 Task: Find a one-way flight from Killeen to Rock Springs on Saturday, 5 August for 1 adult and 5 children in Business class with 1 checked bag, flying Delta, departing between 14:00 and 17:00.
Action: Mouse moved to (352, 119)
Screenshot: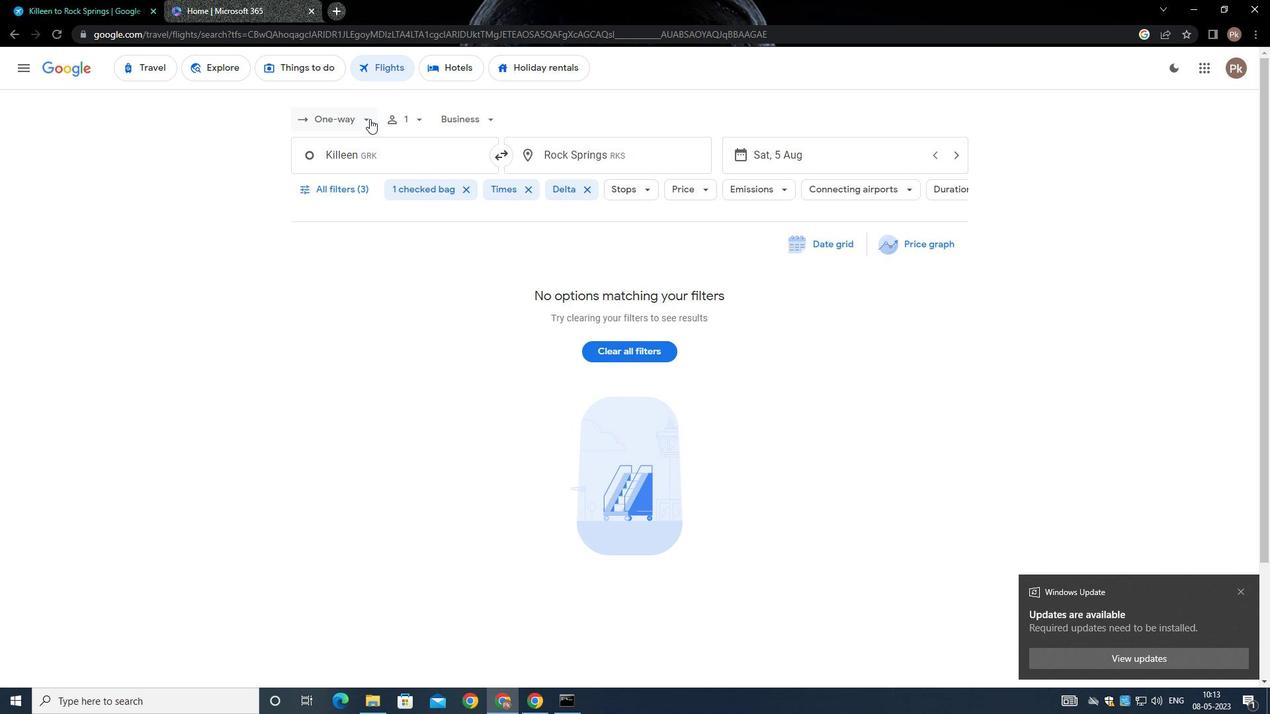 
Action: Mouse pressed left at (352, 119)
Screenshot: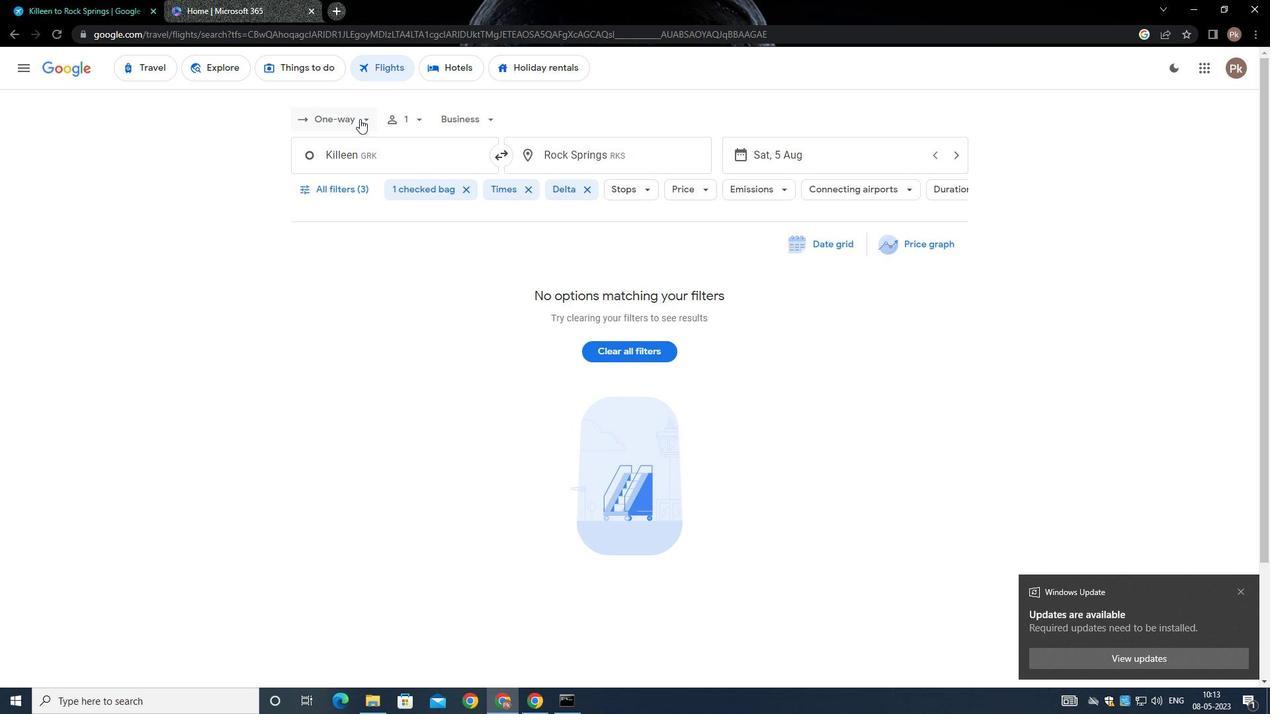 
Action: Mouse moved to (359, 173)
Screenshot: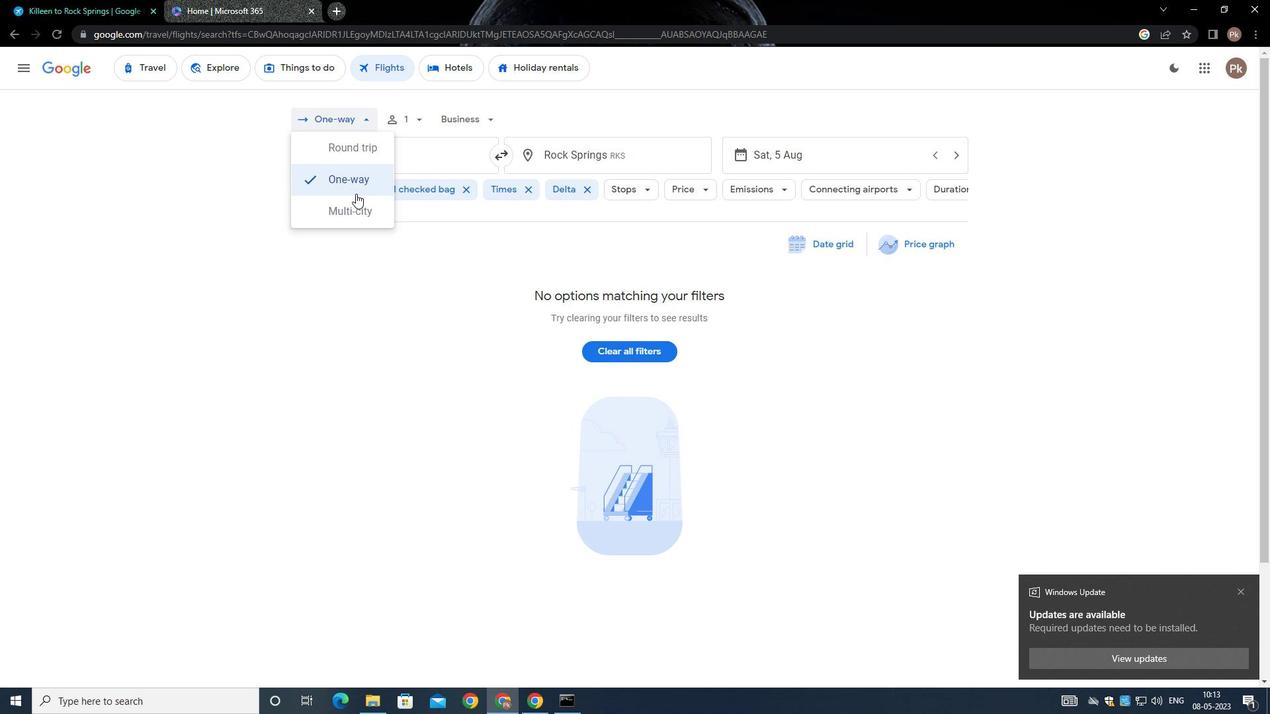 
Action: Mouse pressed left at (359, 173)
Screenshot: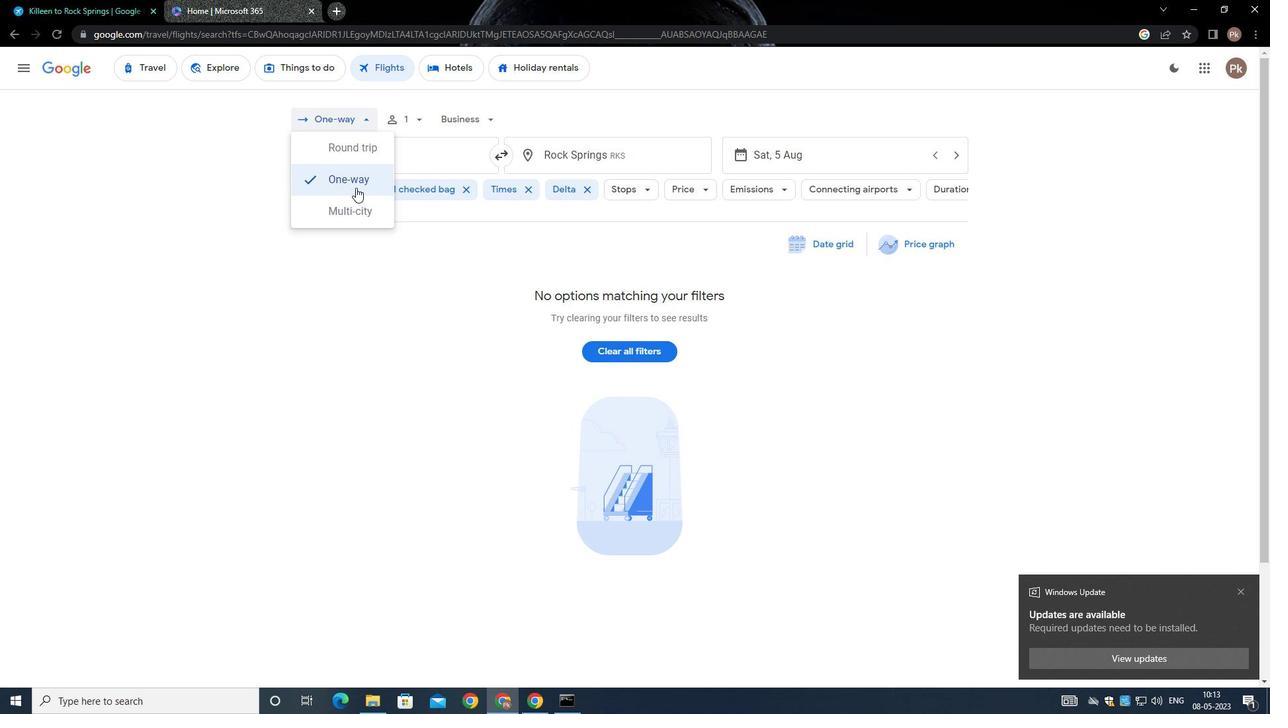 
Action: Mouse moved to (415, 117)
Screenshot: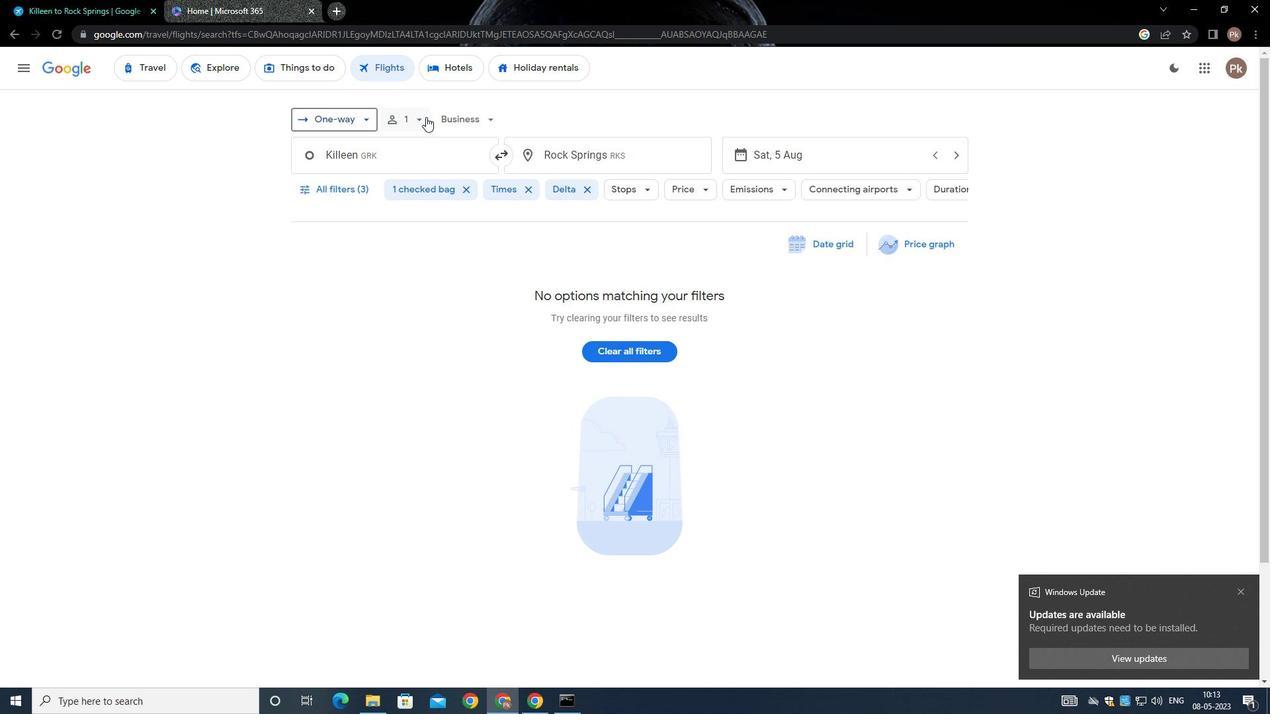 
Action: Mouse pressed left at (415, 117)
Screenshot: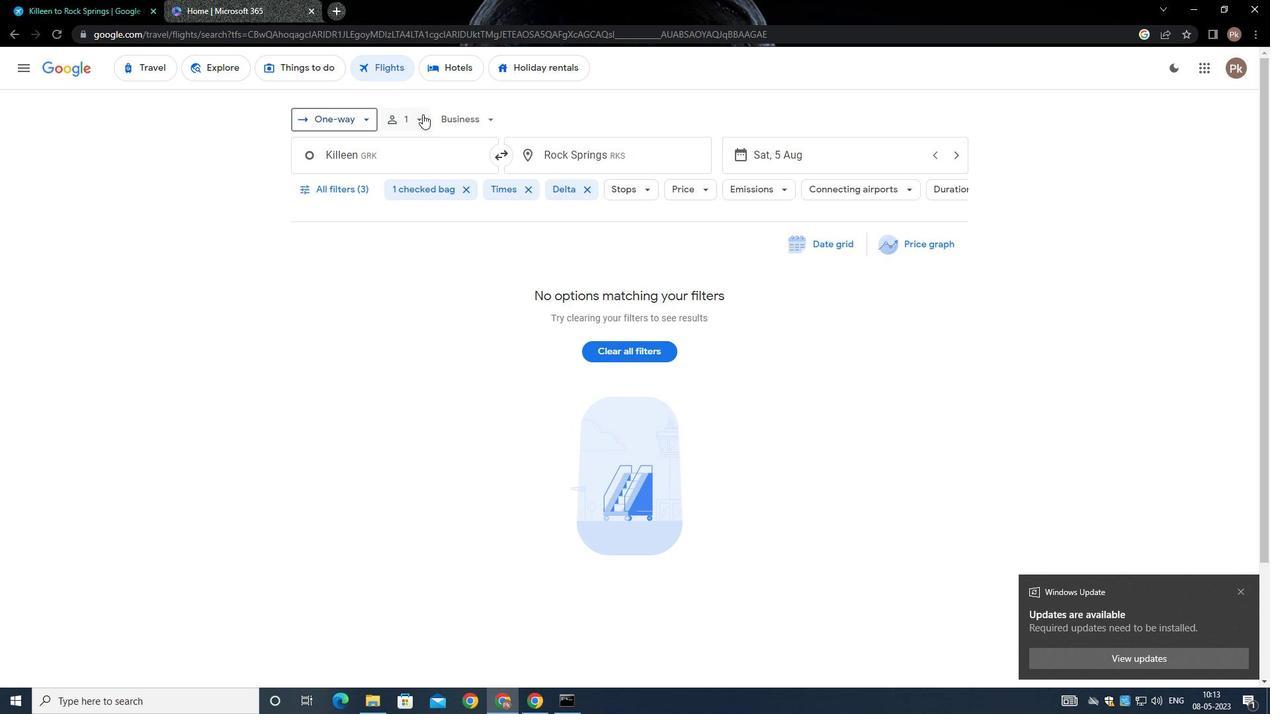 
Action: Mouse moved to (524, 188)
Screenshot: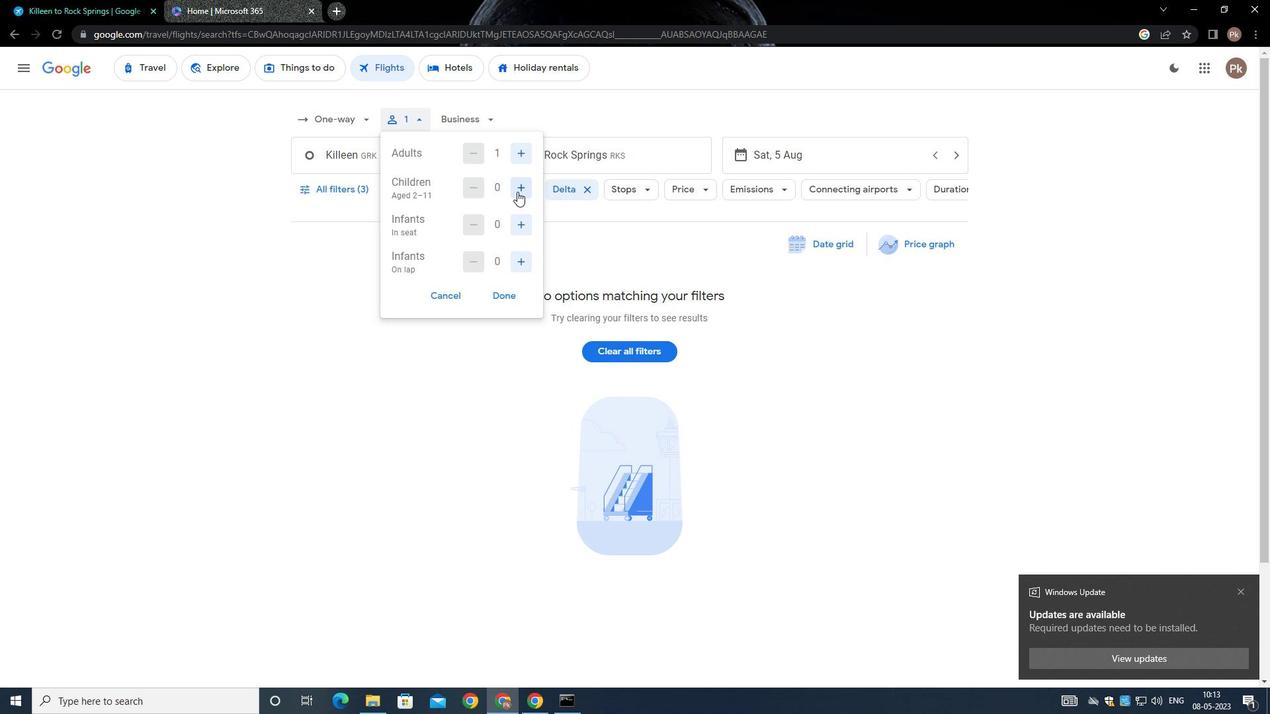 
Action: Mouse pressed left at (524, 188)
Screenshot: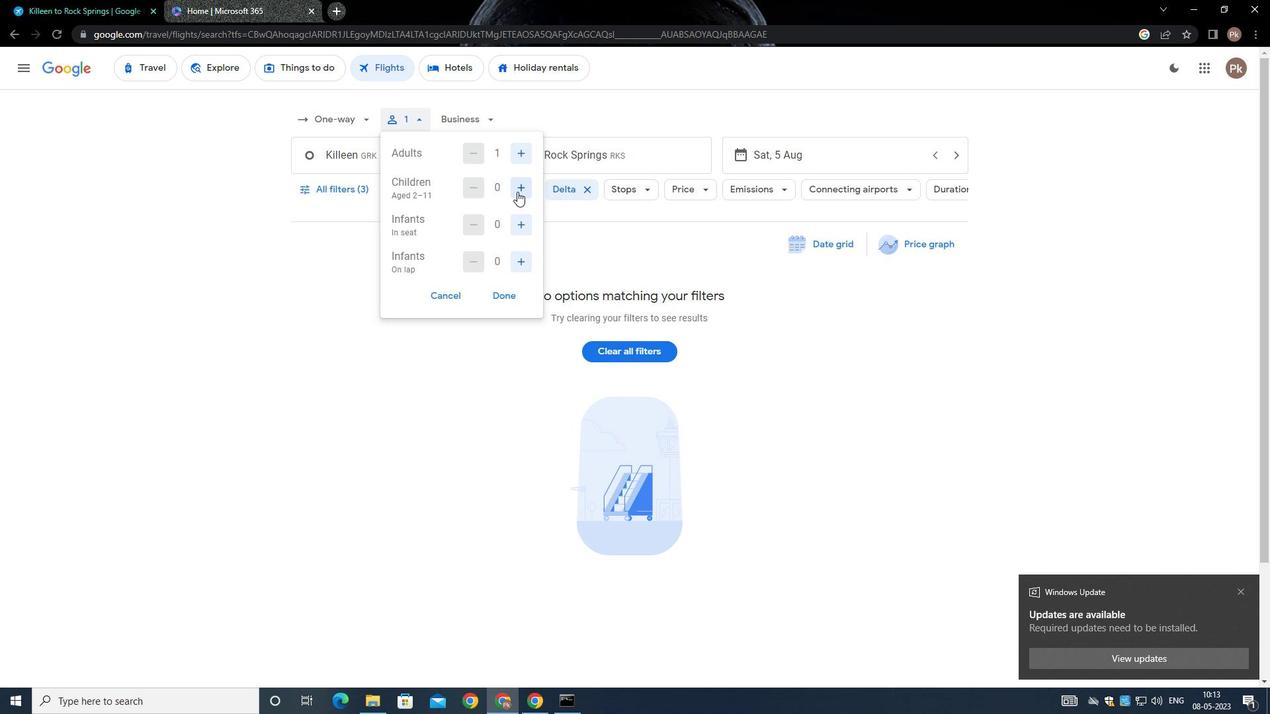 
Action: Mouse moved to (523, 187)
Screenshot: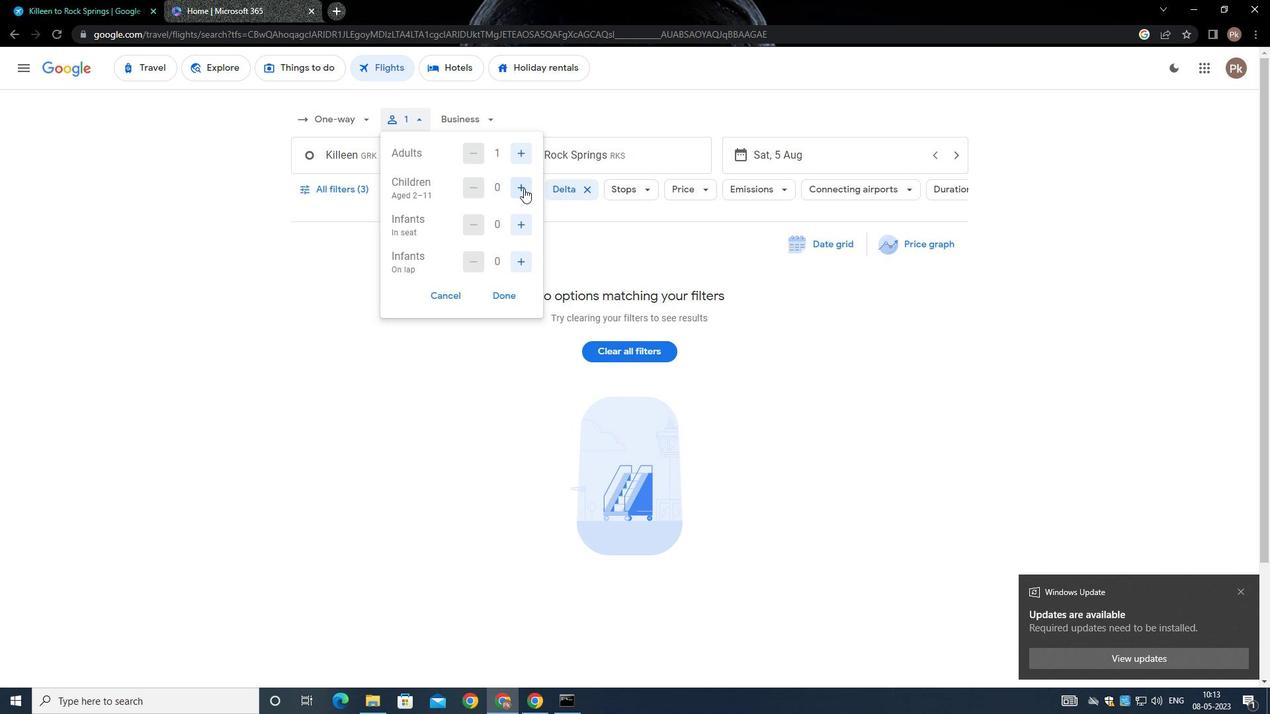
Action: Mouse pressed left at (523, 187)
Screenshot: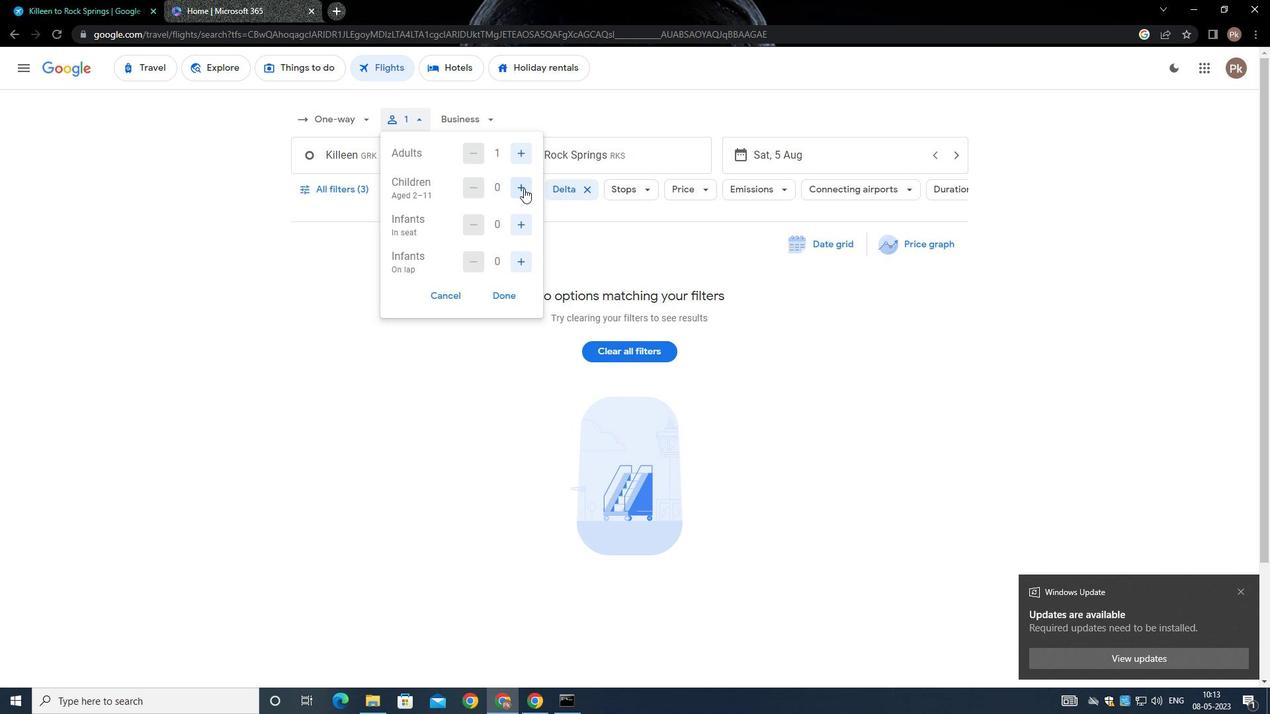 
Action: Mouse pressed left at (523, 187)
Screenshot: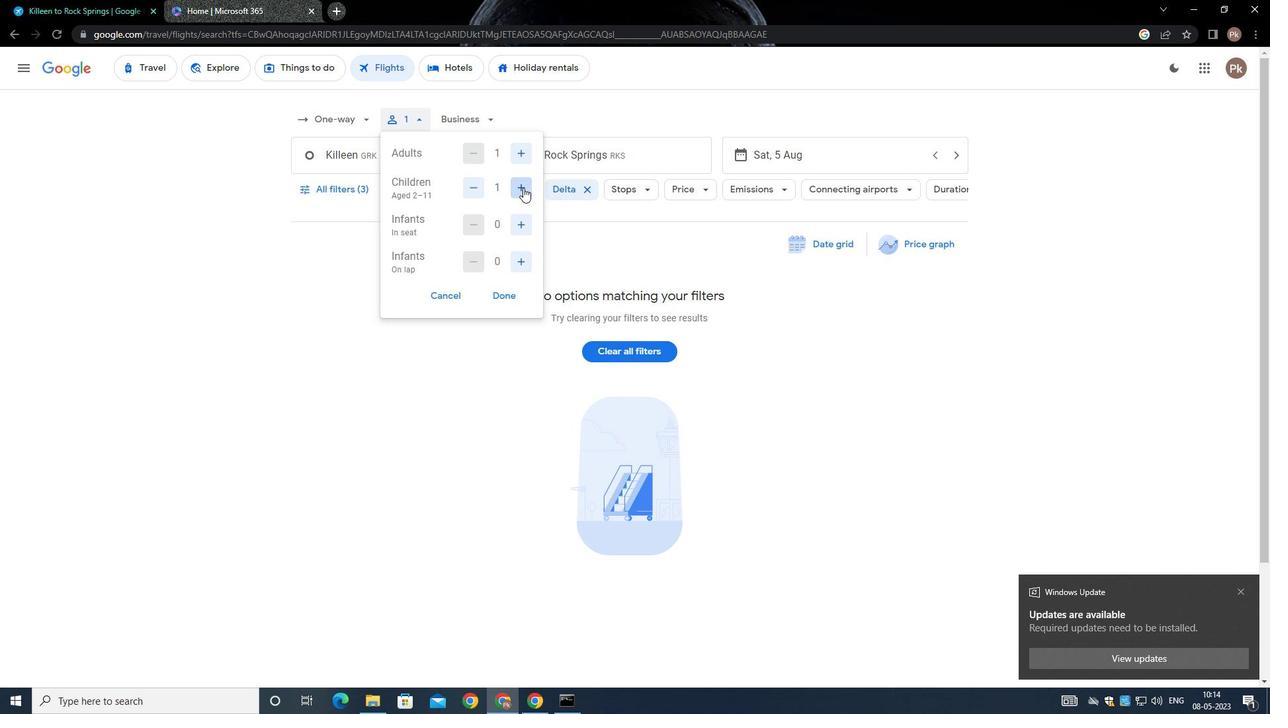 
Action: Mouse moved to (521, 185)
Screenshot: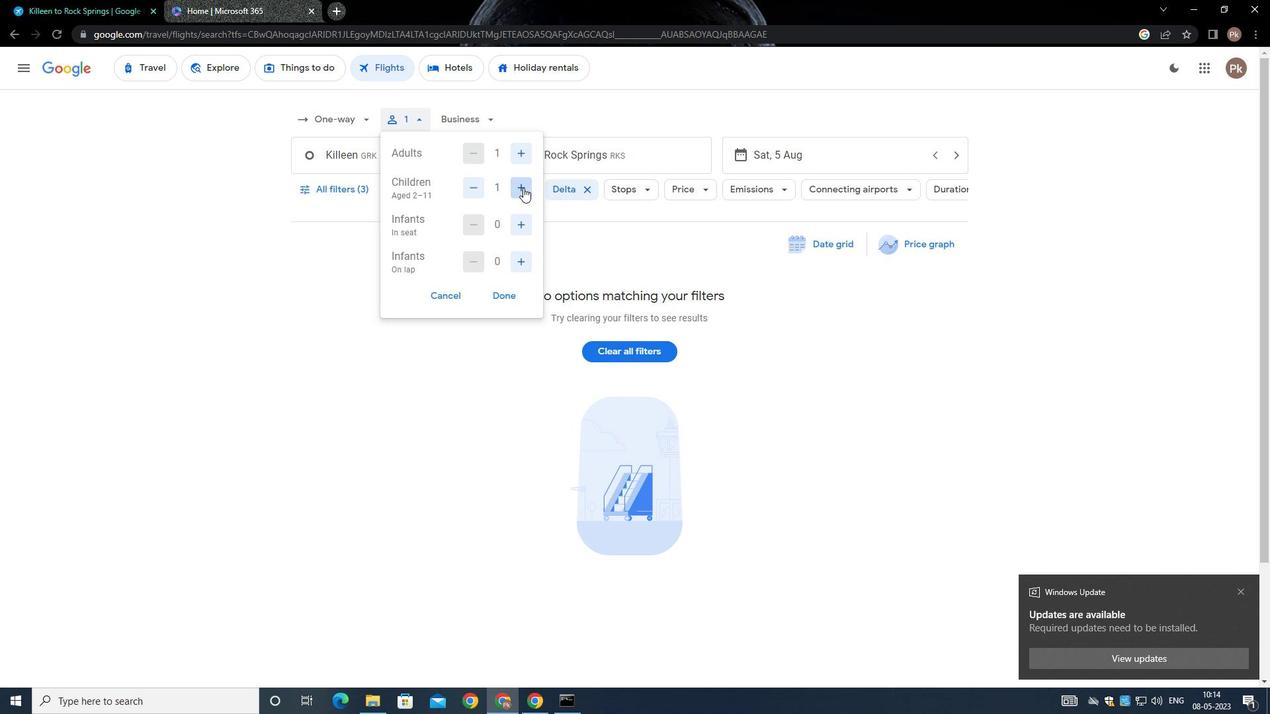 
Action: Mouse pressed left at (521, 185)
Screenshot: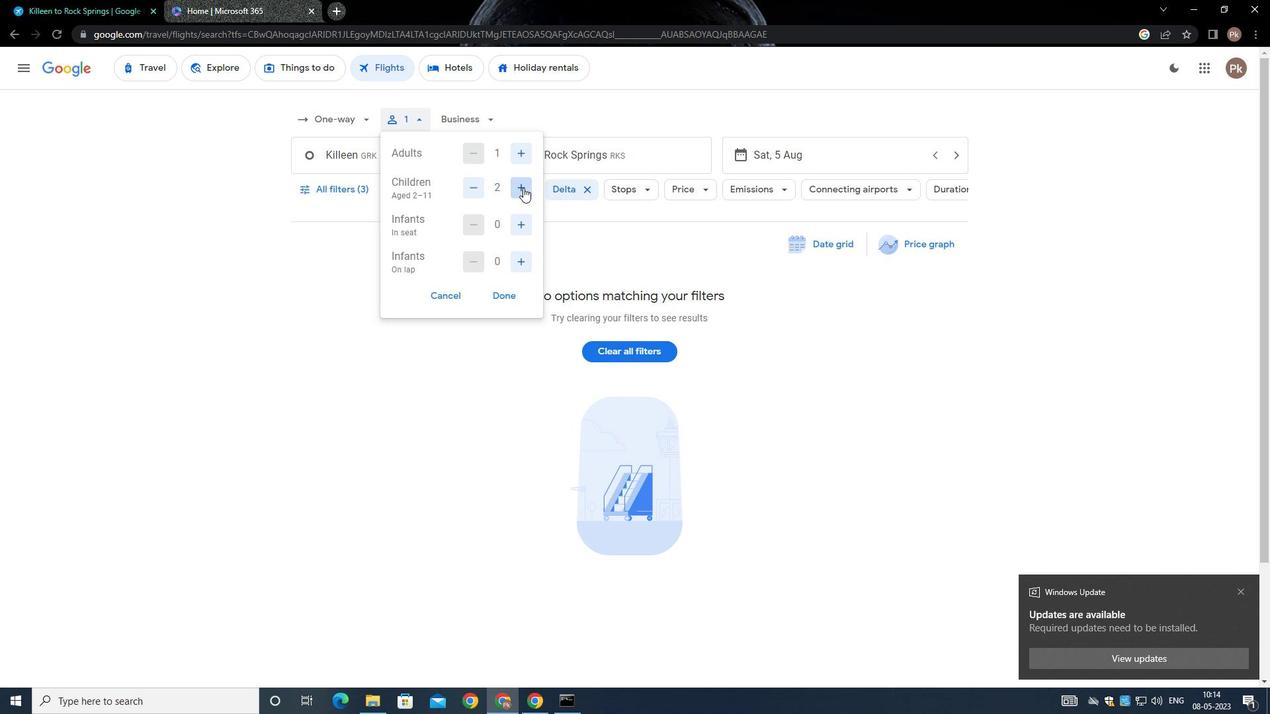 
Action: Mouse moved to (521, 185)
Screenshot: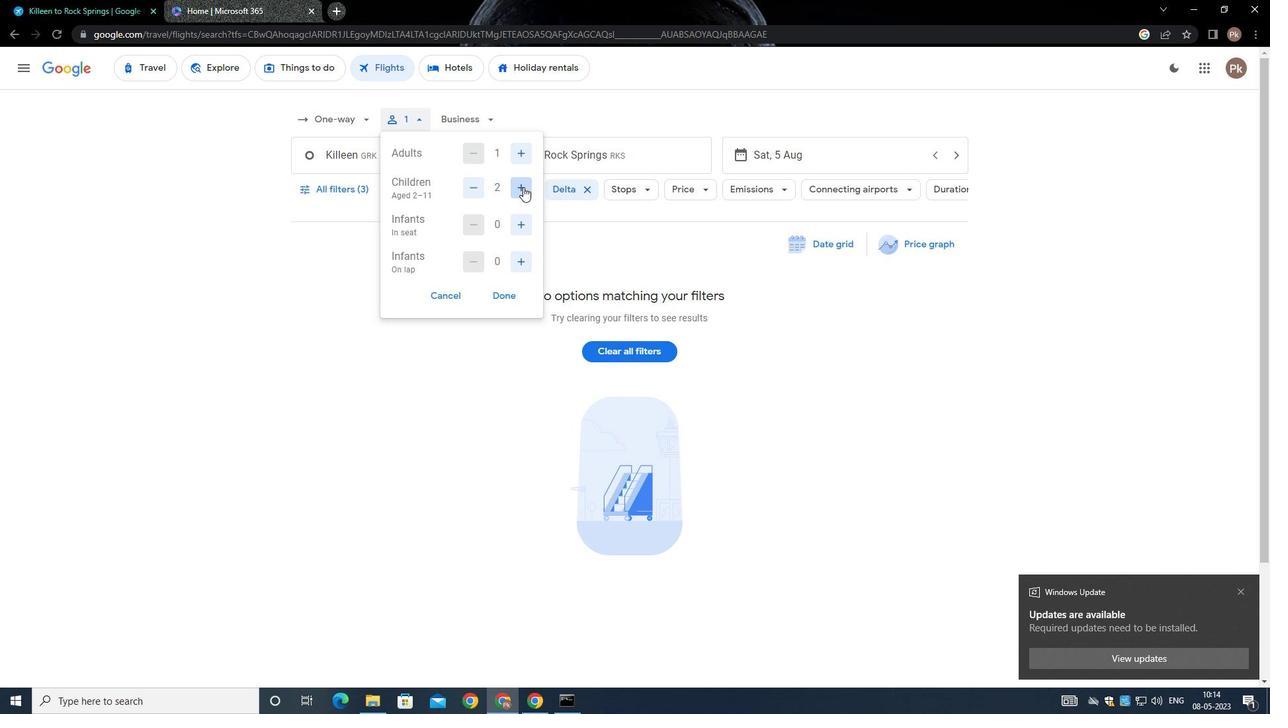 
Action: Mouse pressed left at (521, 185)
Screenshot: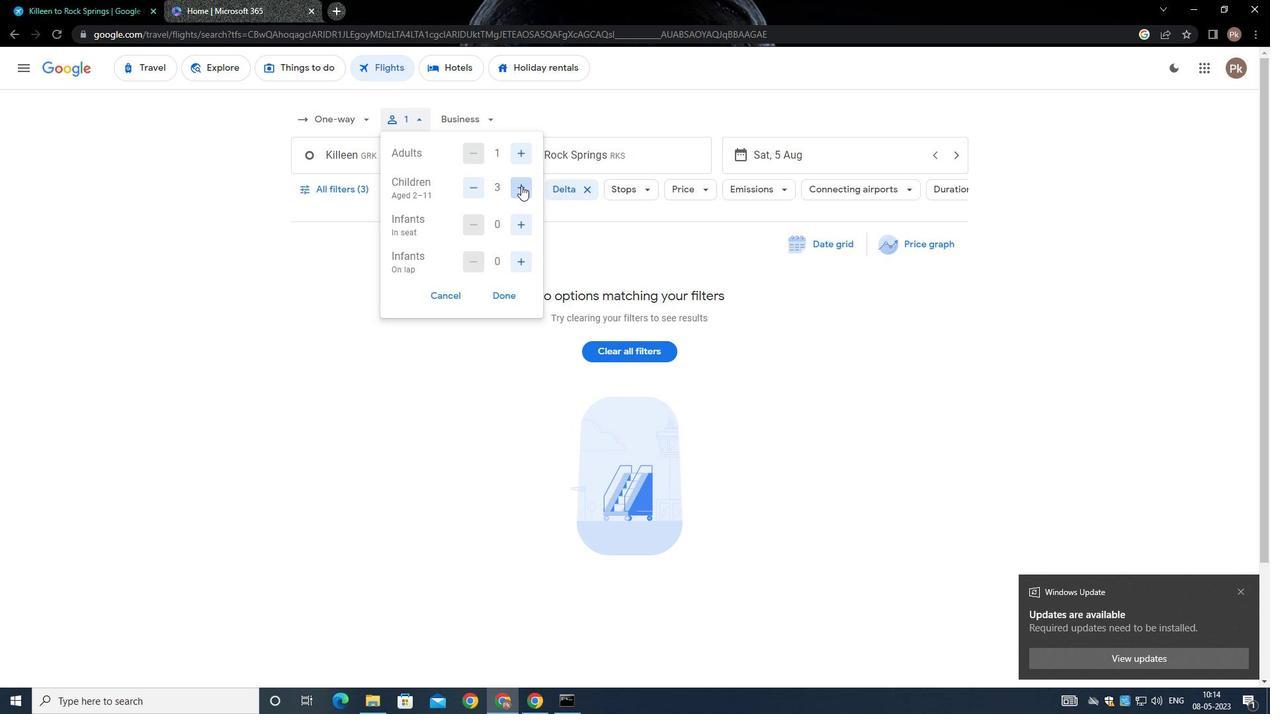 
Action: Mouse moved to (520, 184)
Screenshot: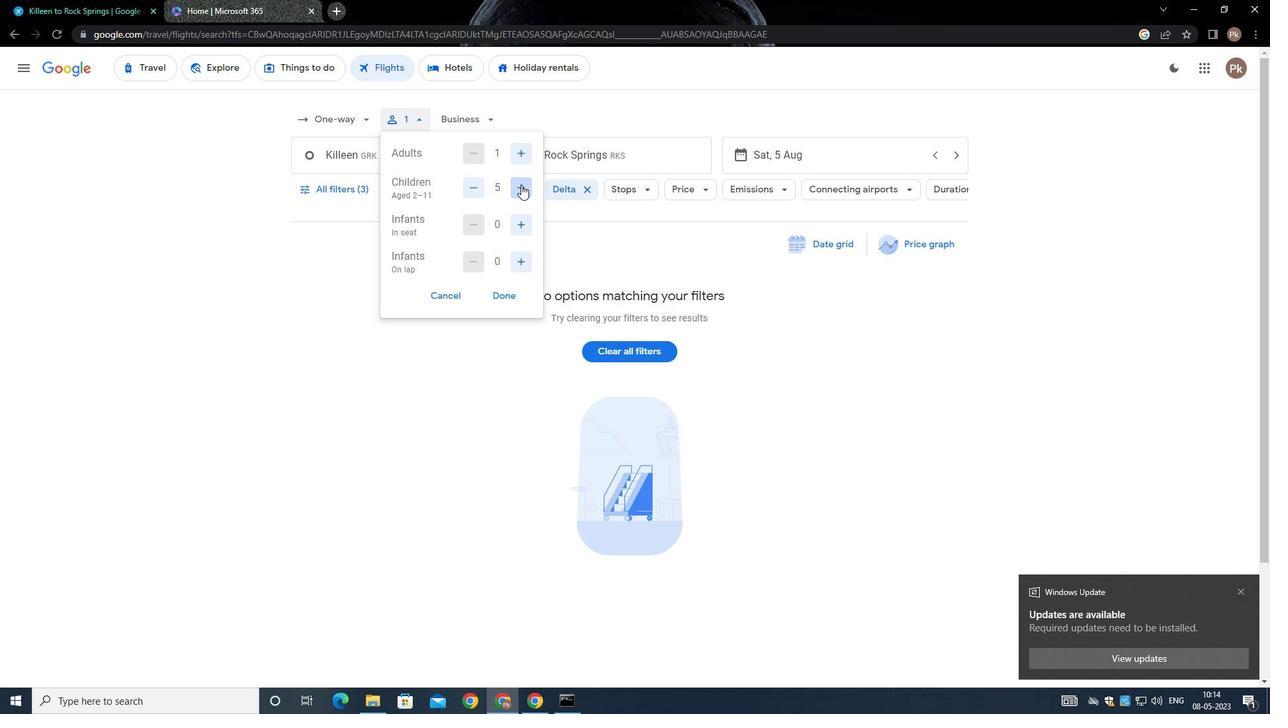 
Action: Mouse pressed left at (520, 184)
Screenshot: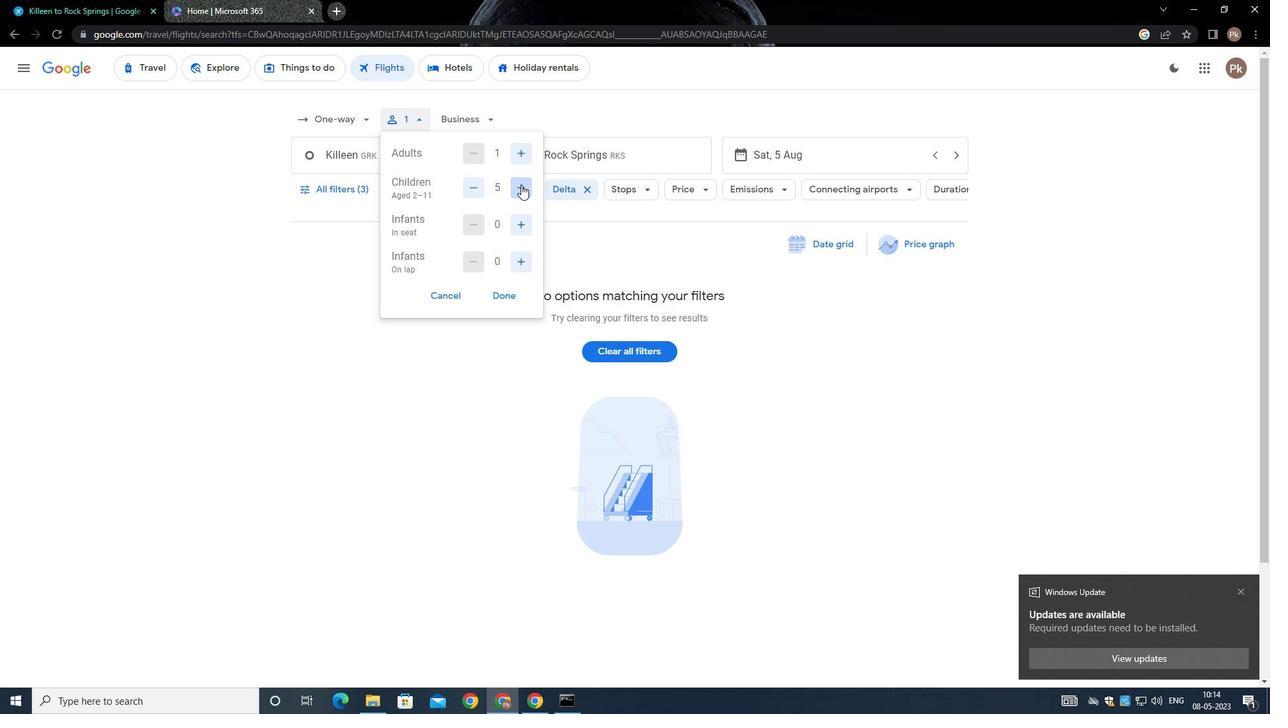 
Action: Mouse moved to (523, 228)
Screenshot: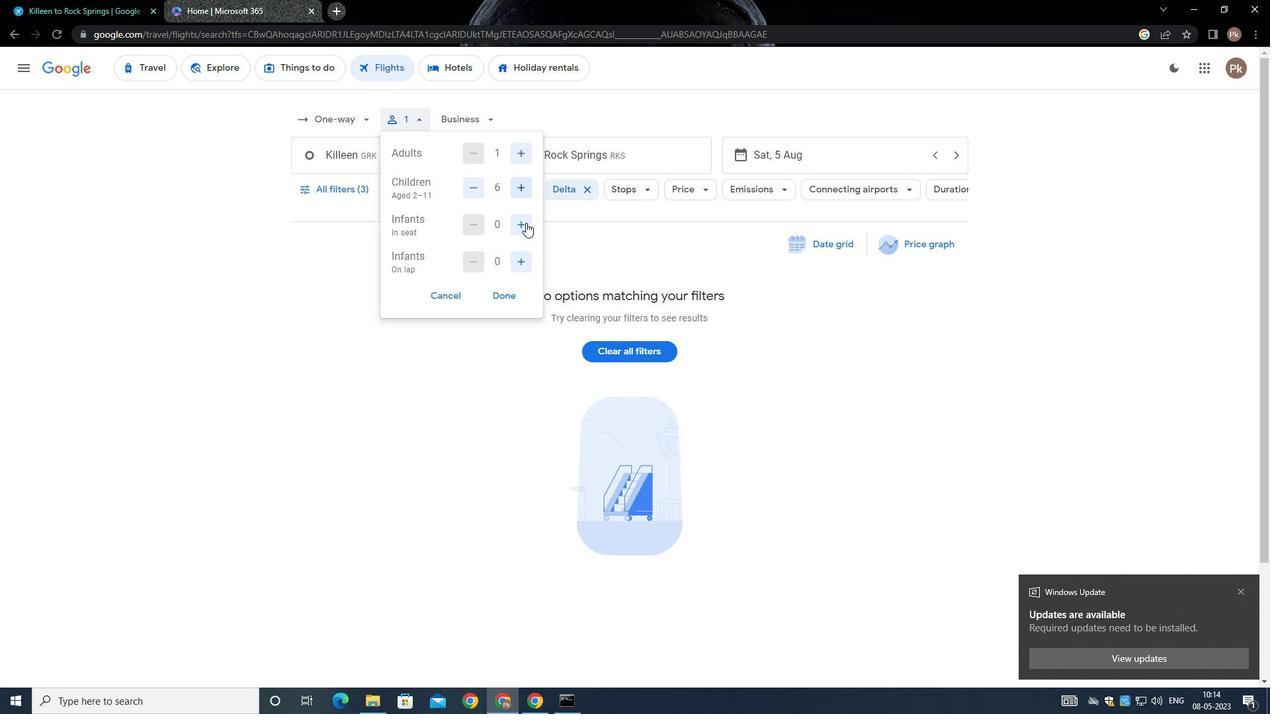 
Action: Mouse pressed left at (523, 228)
Screenshot: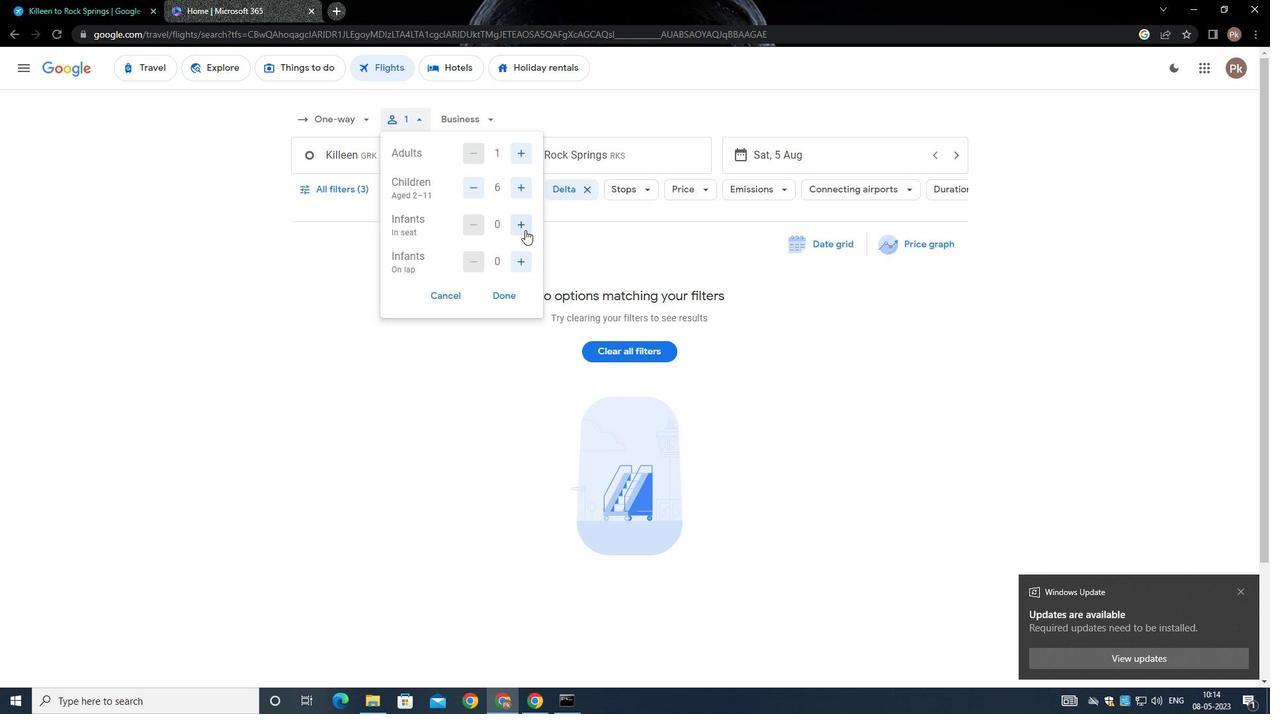 
Action: Mouse moved to (520, 265)
Screenshot: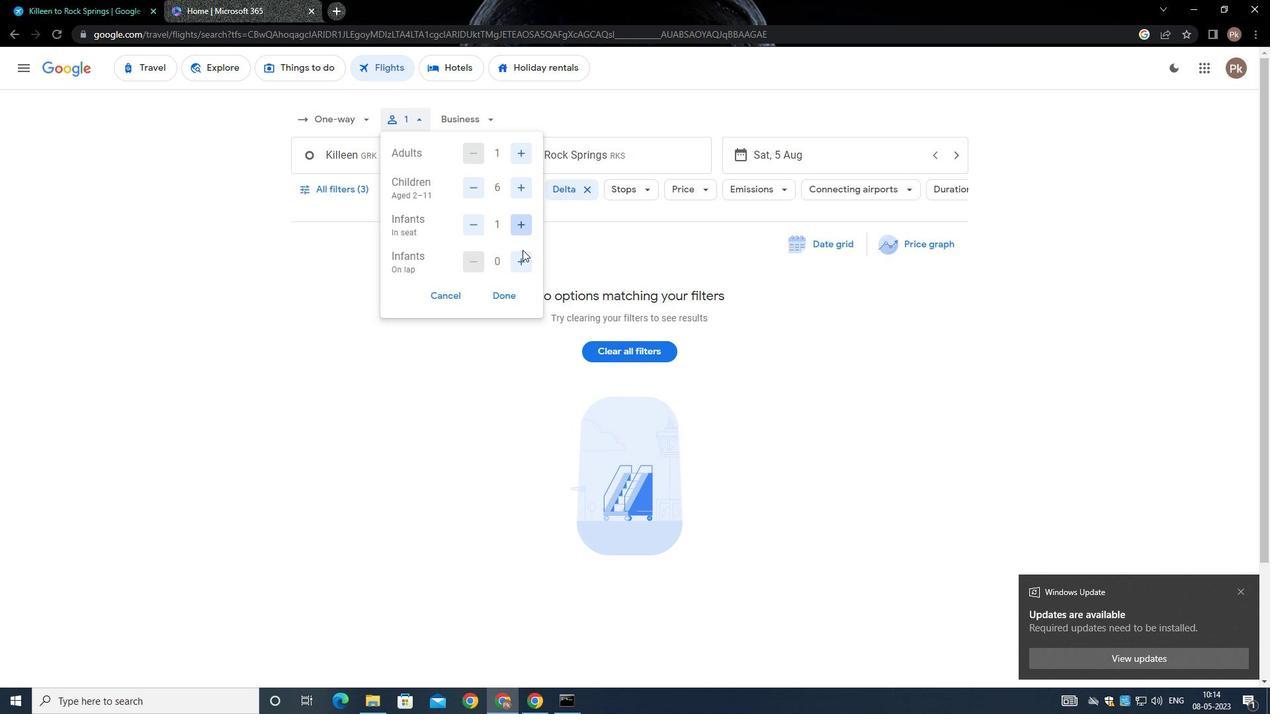 
Action: Mouse pressed left at (520, 265)
Screenshot: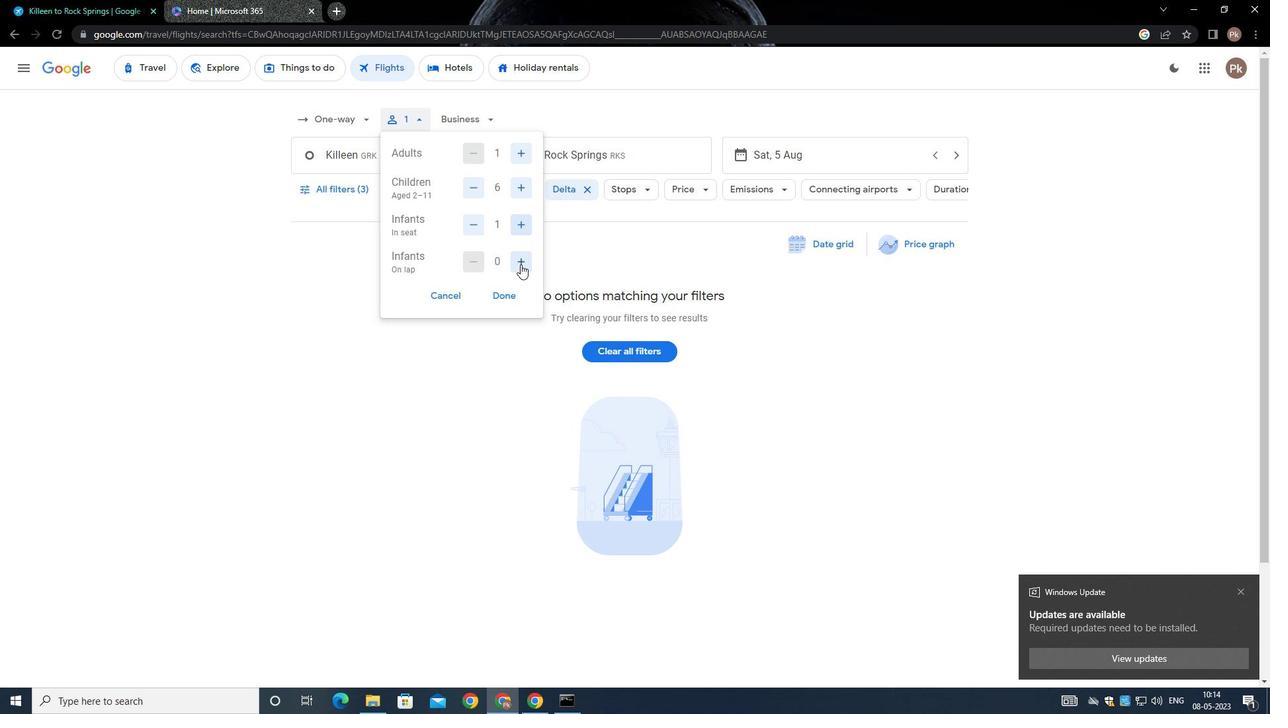 
Action: Mouse moved to (502, 293)
Screenshot: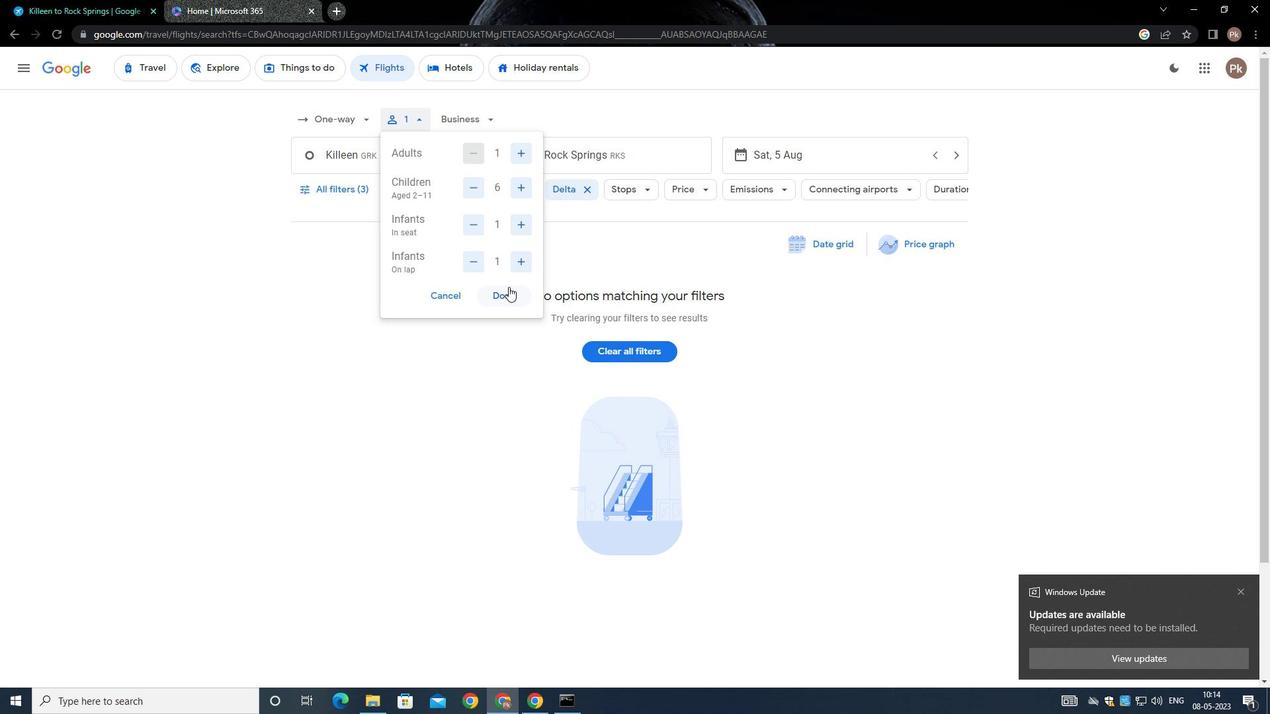 
Action: Mouse pressed left at (502, 293)
Screenshot: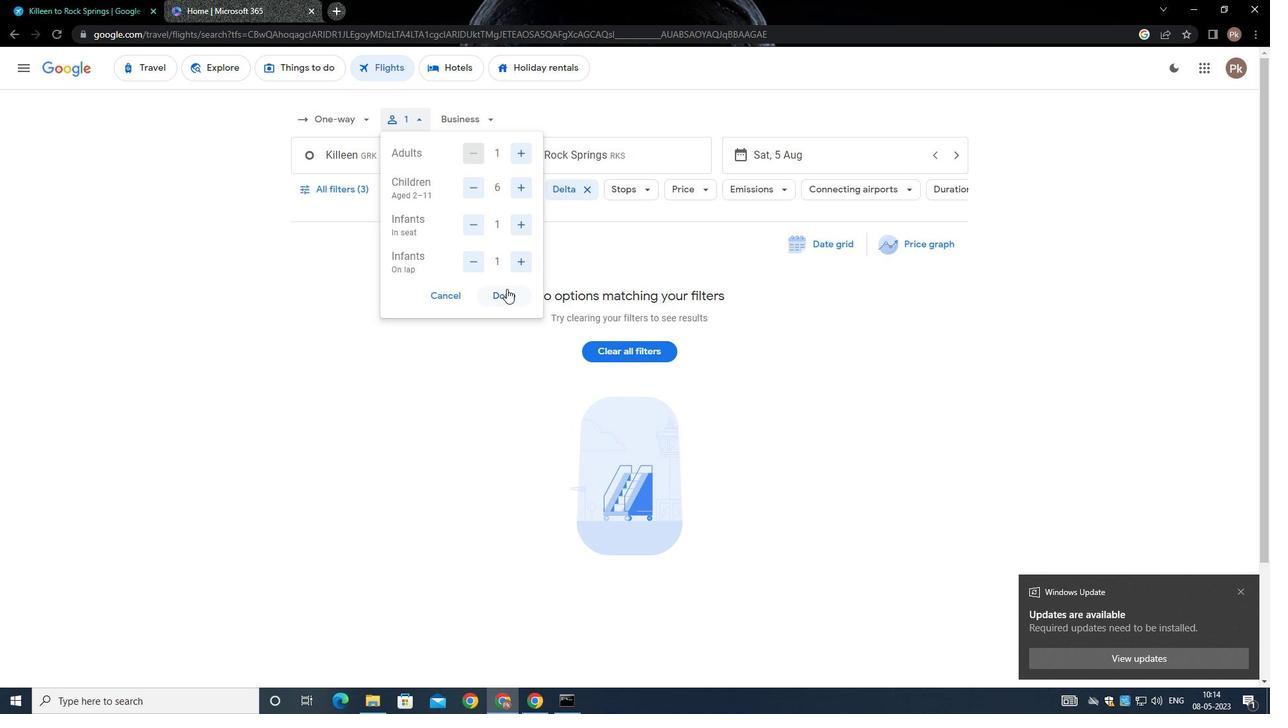 
Action: Mouse moved to (560, 146)
Screenshot: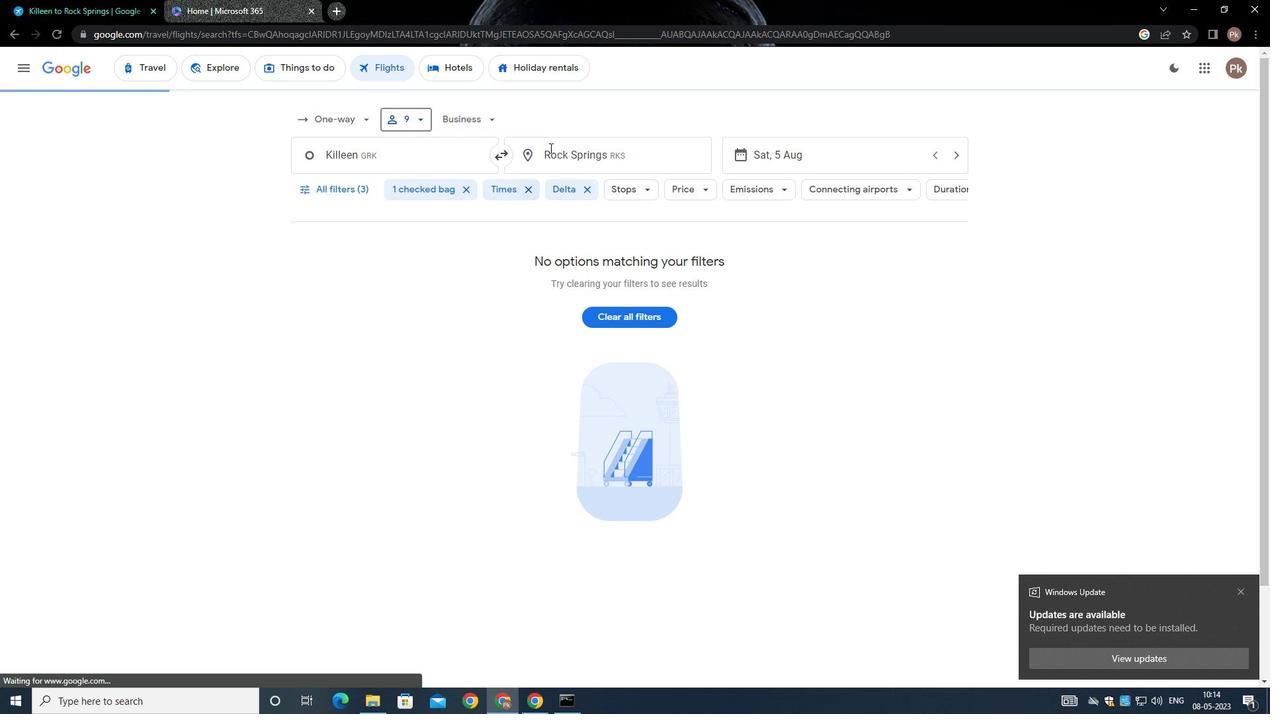 
Action: Mouse pressed left at (560, 146)
Screenshot: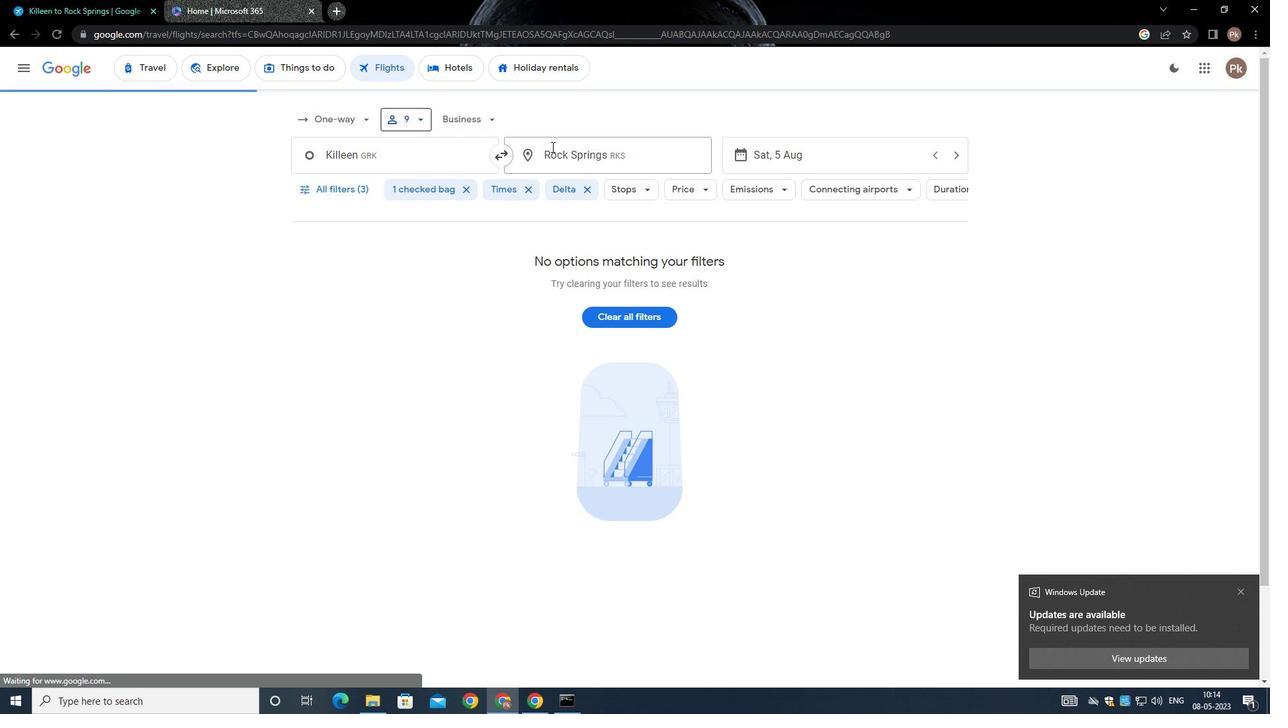 
Action: Mouse moved to (364, 159)
Screenshot: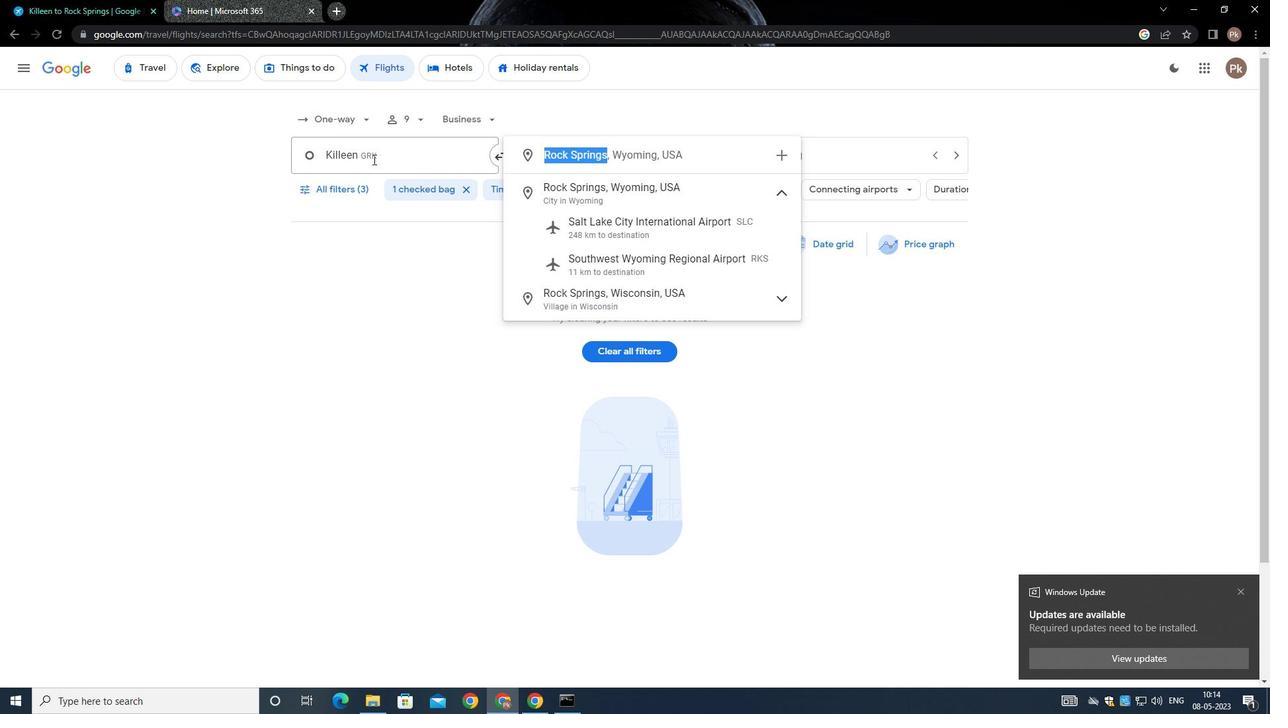 
Action: Mouse pressed left at (364, 159)
Screenshot: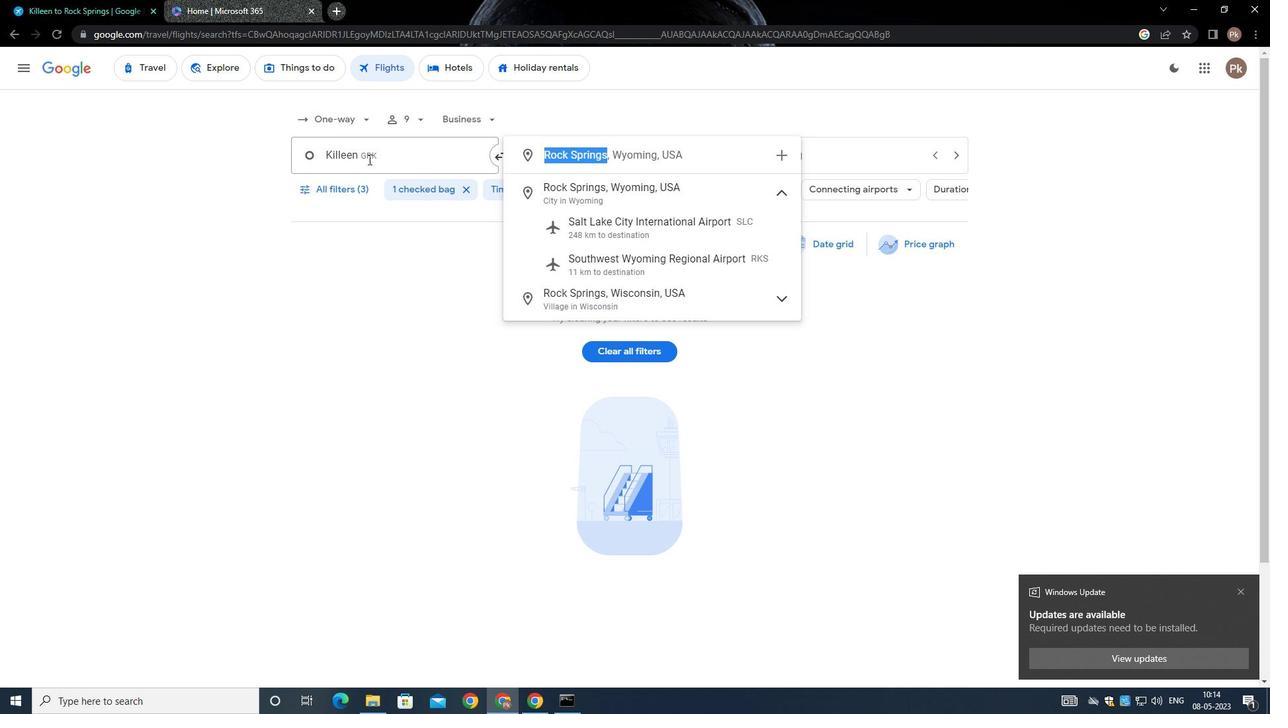 
Action: Mouse moved to (481, 109)
Screenshot: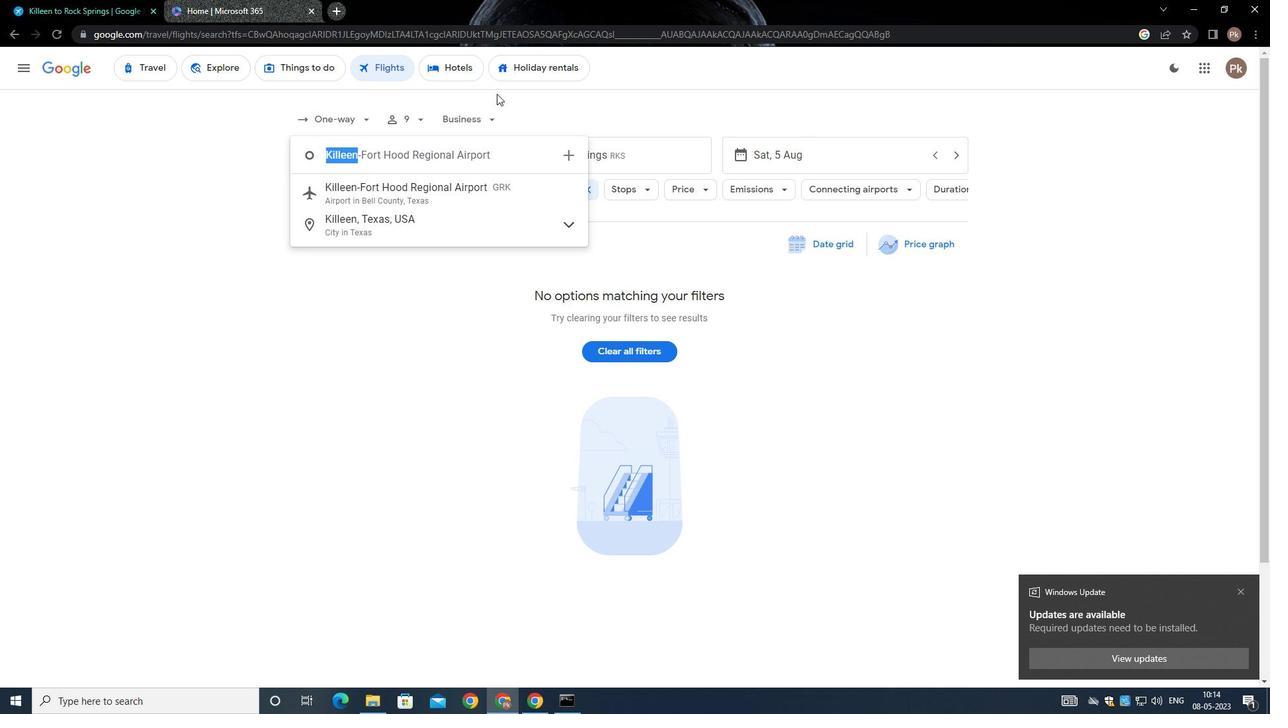 
Action: Mouse pressed left at (481, 109)
Screenshot: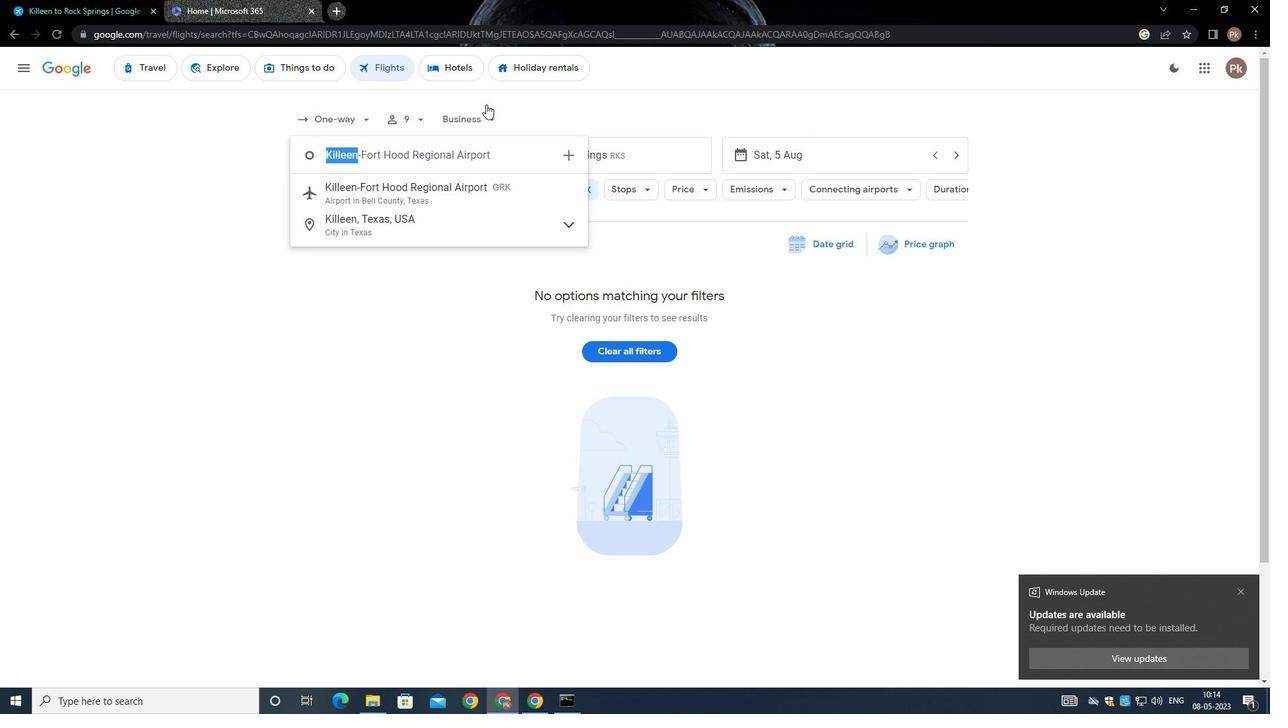 
Action: Mouse moved to (494, 209)
Screenshot: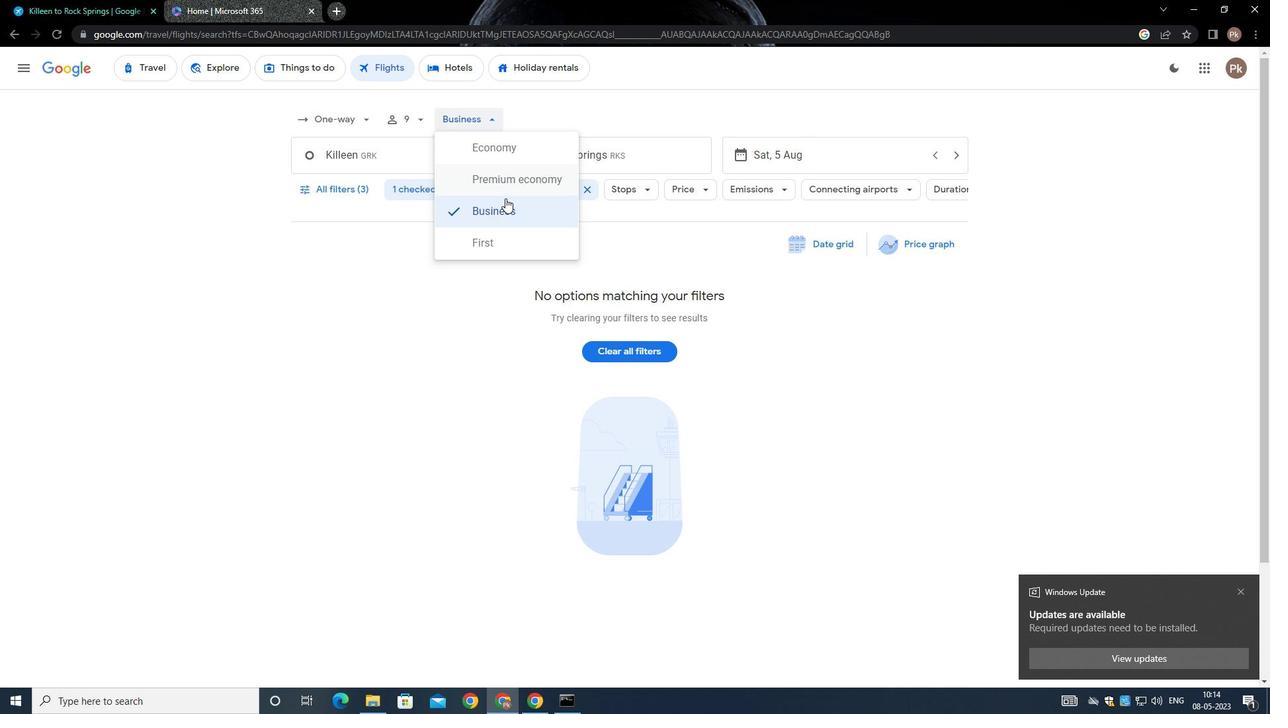 
Action: Mouse pressed left at (494, 209)
Screenshot: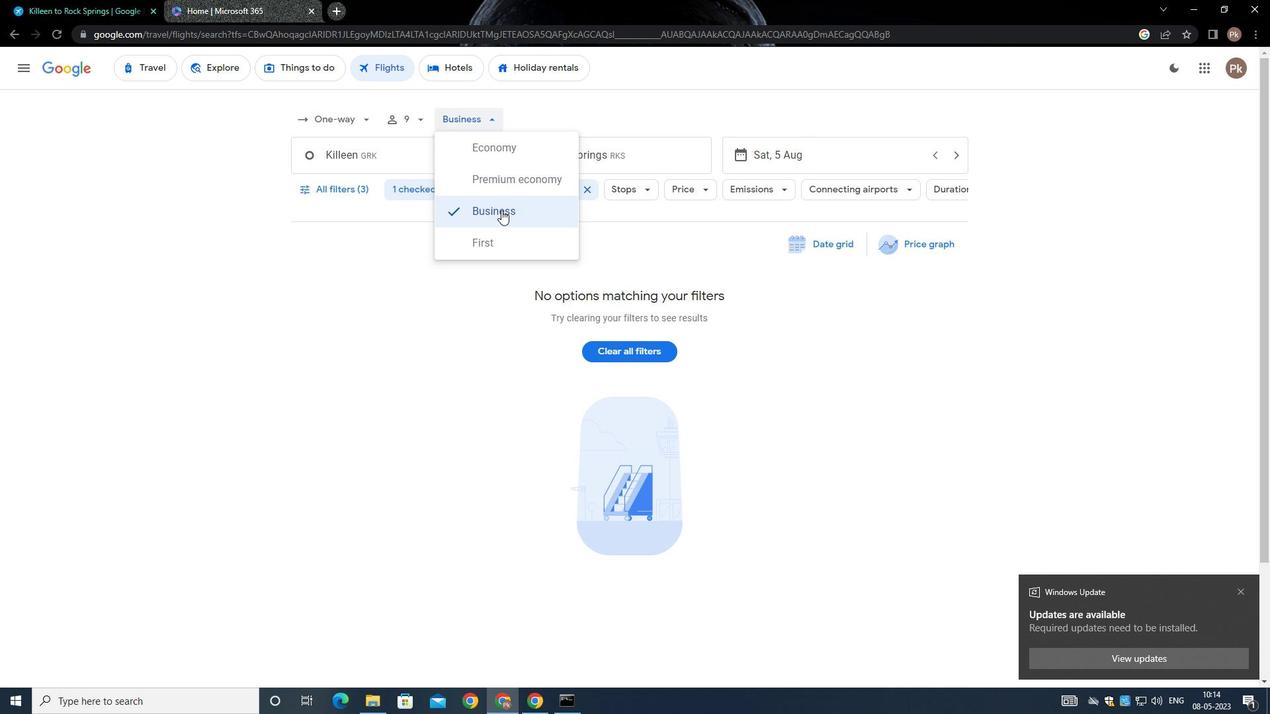 
Action: Mouse moved to (401, 156)
Screenshot: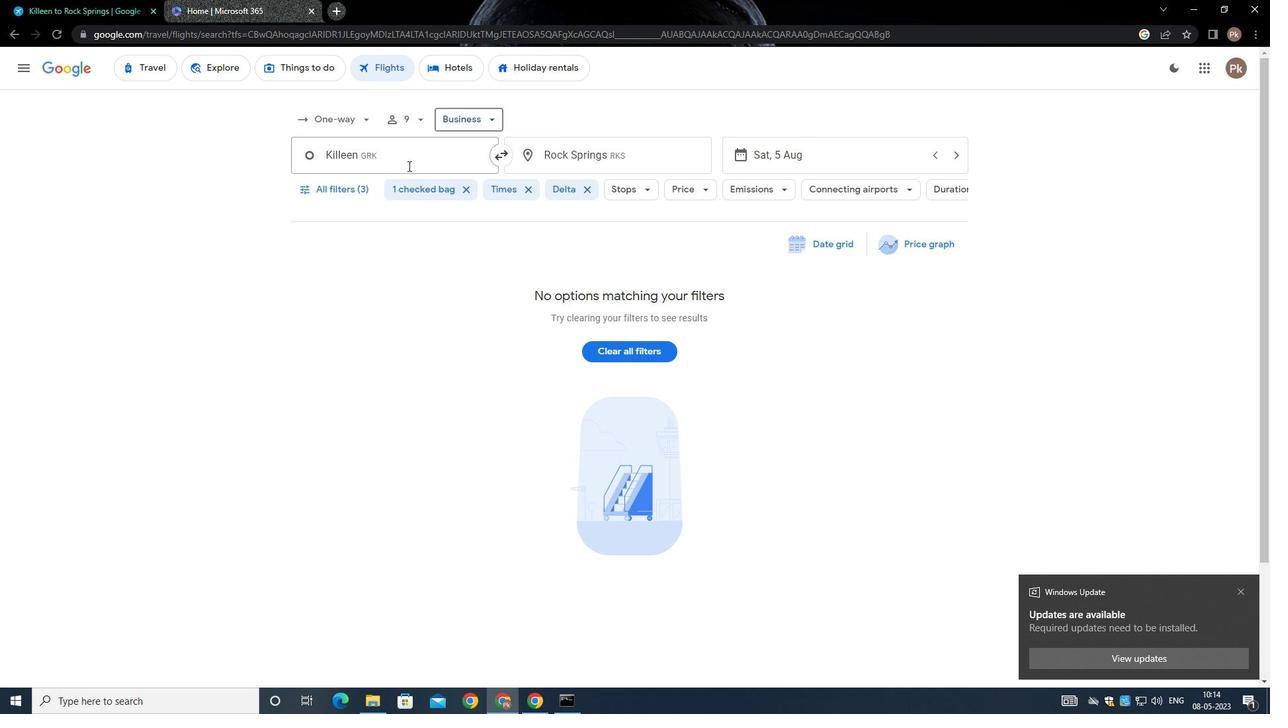 
Action: Mouse pressed left at (401, 156)
Screenshot: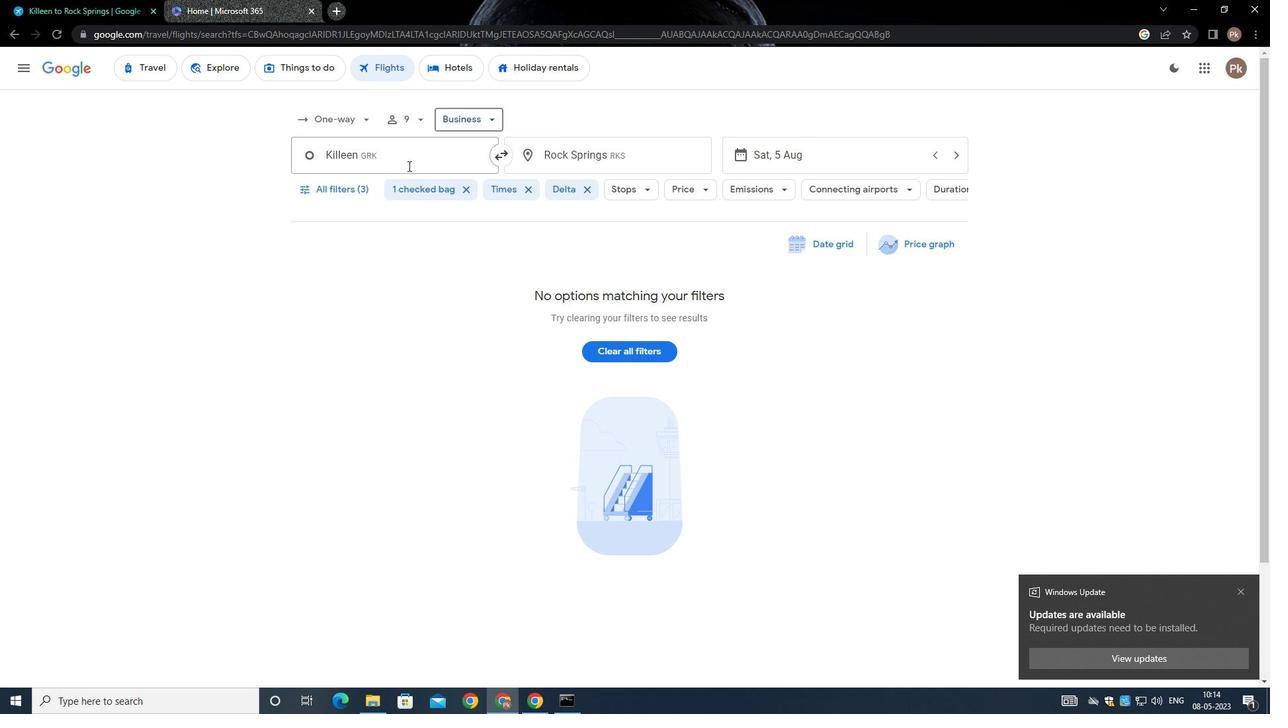 
Action: Mouse moved to (432, 193)
Screenshot: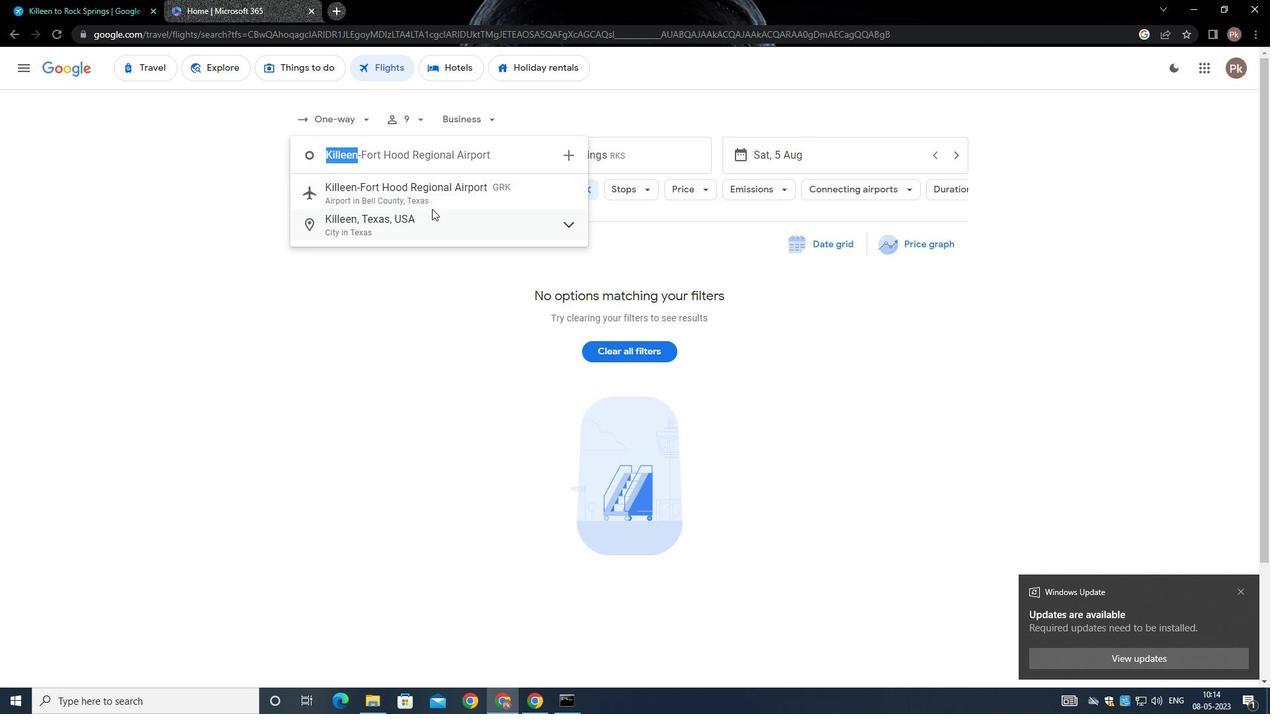 
Action: Mouse pressed left at (432, 193)
Screenshot: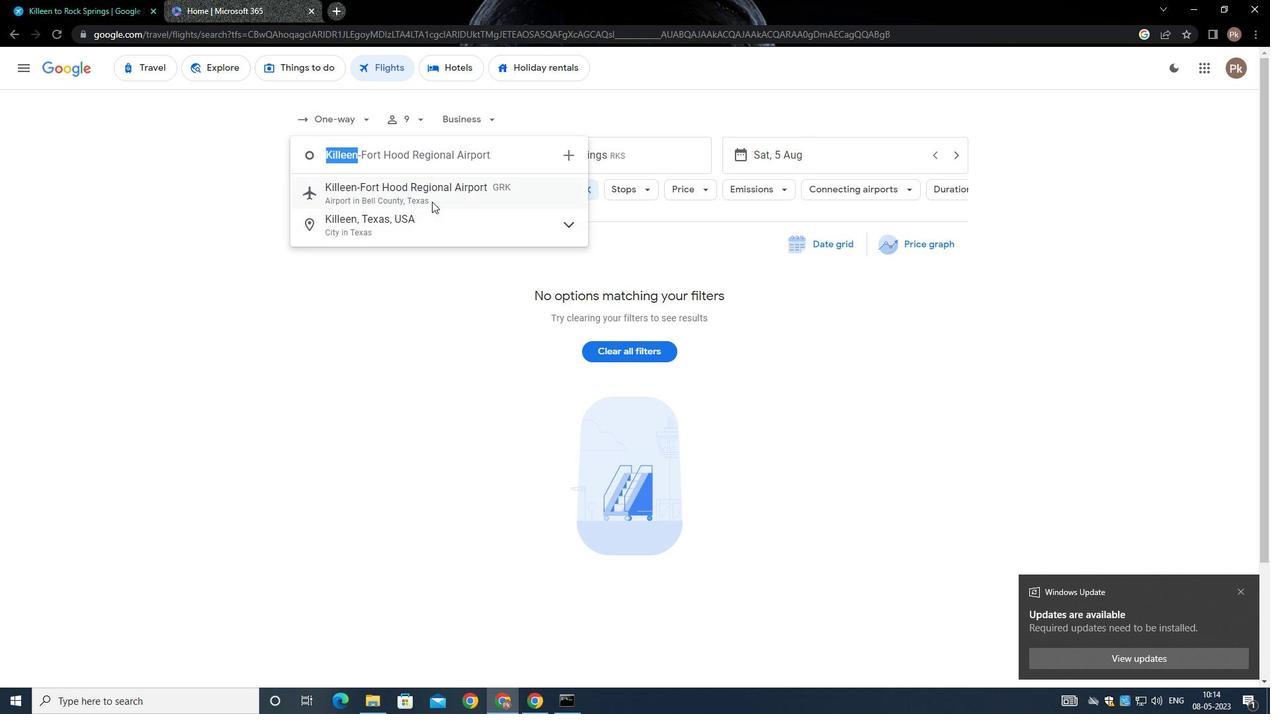 
Action: Mouse moved to (609, 159)
Screenshot: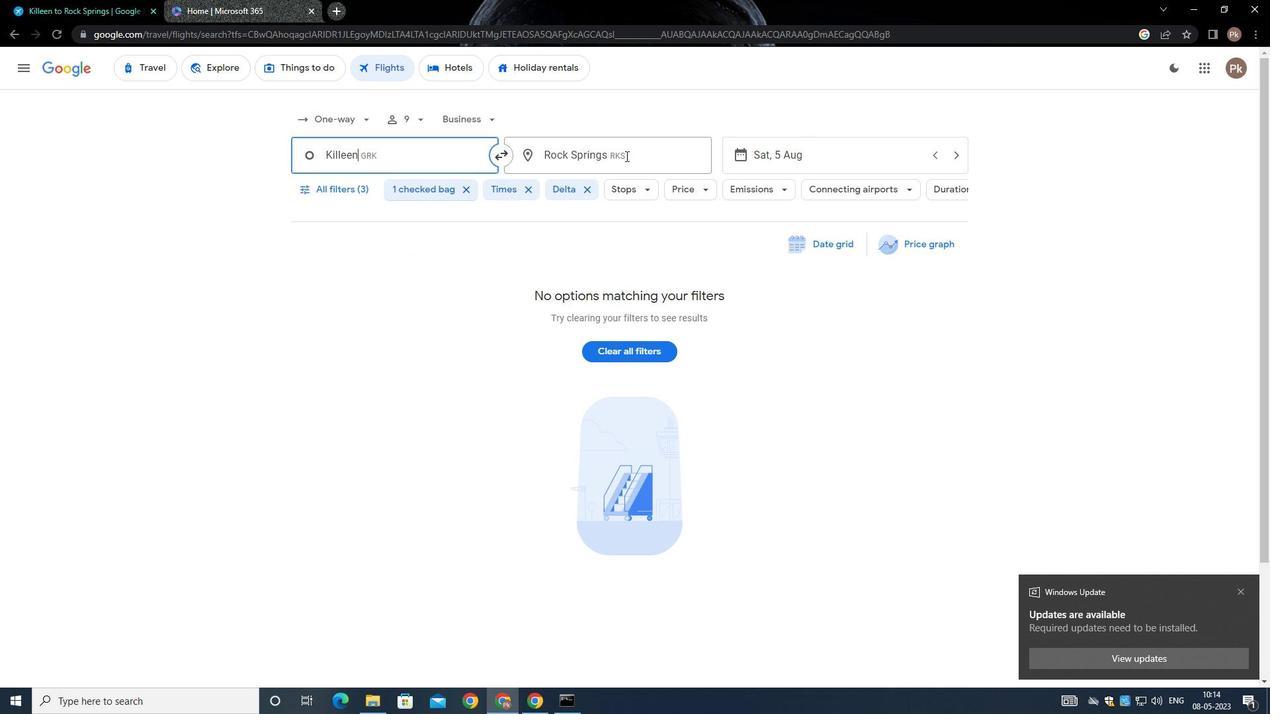 
Action: Mouse pressed left at (609, 159)
Screenshot: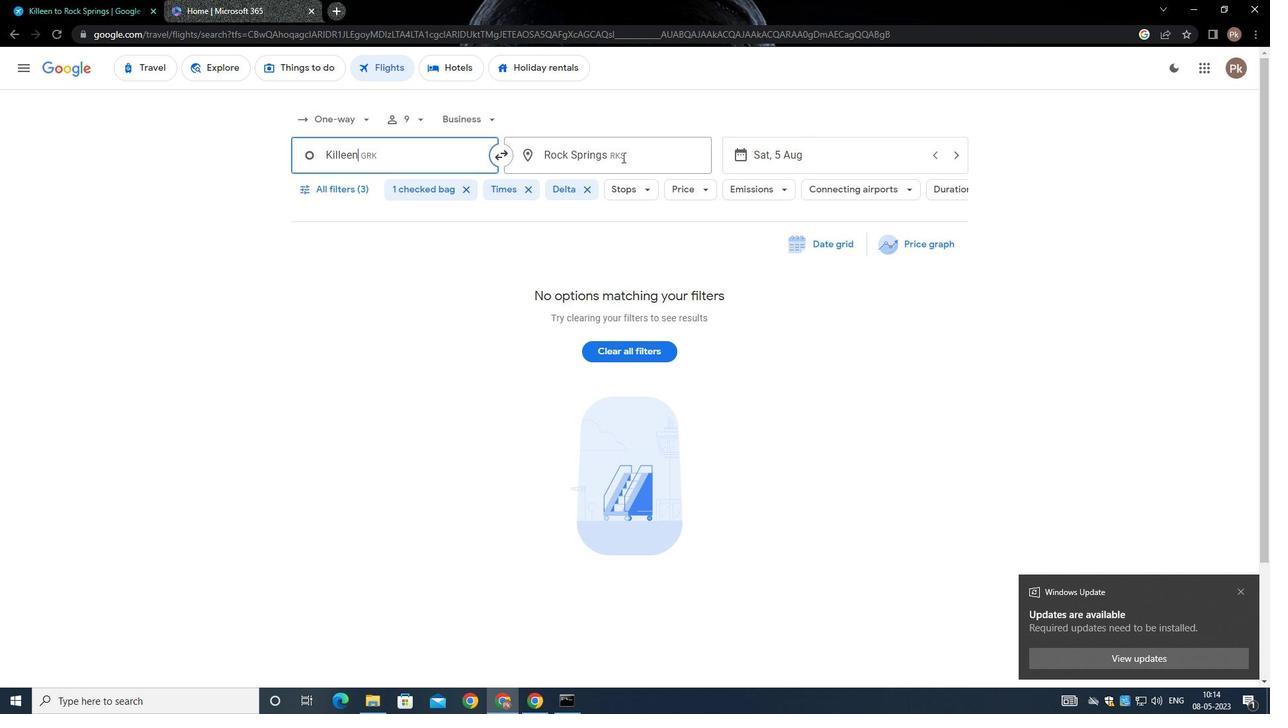 
Action: Mouse moved to (631, 262)
Screenshot: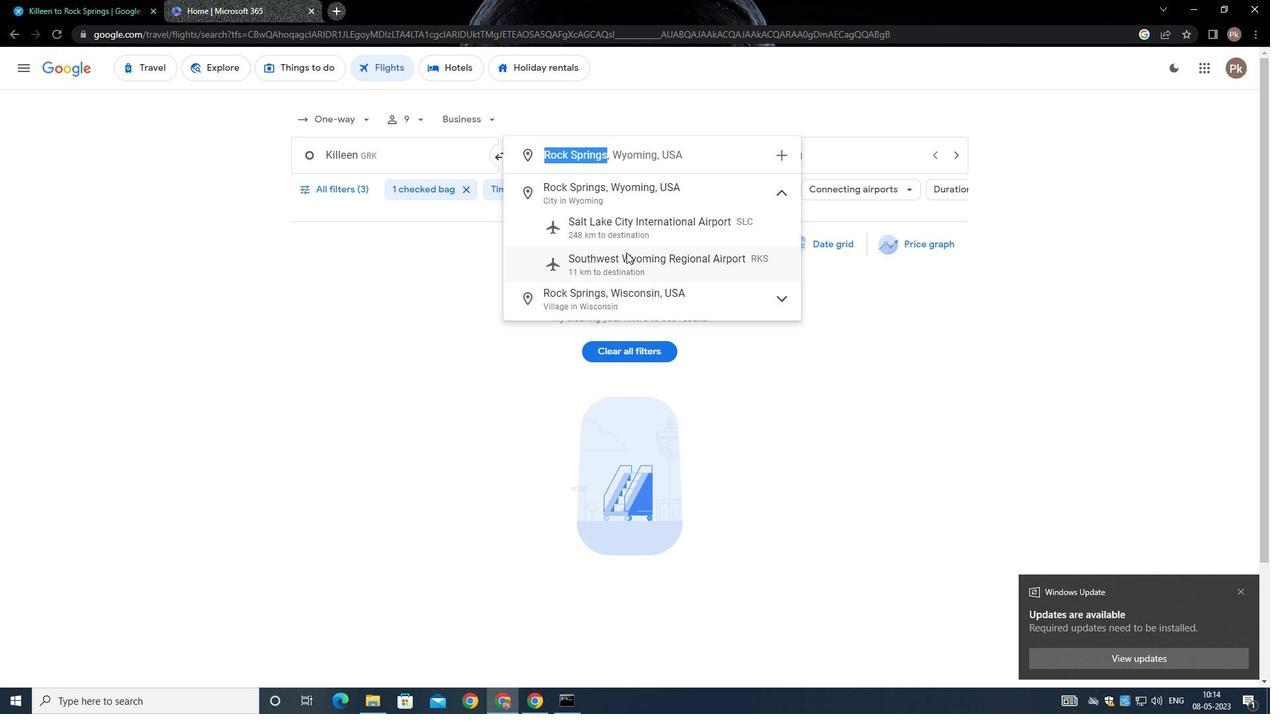 
Action: Mouse pressed left at (631, 262)
Screenshot: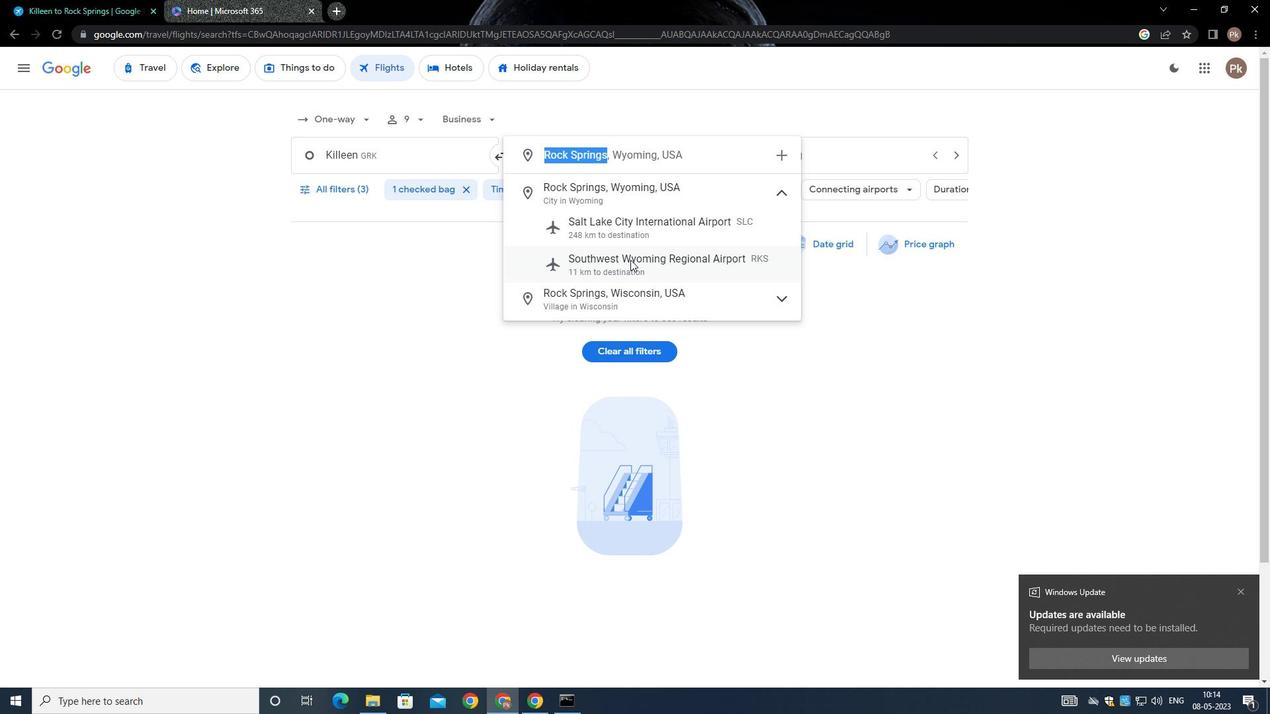 
Action: Mouse moved to (778, 162)
Screenshot: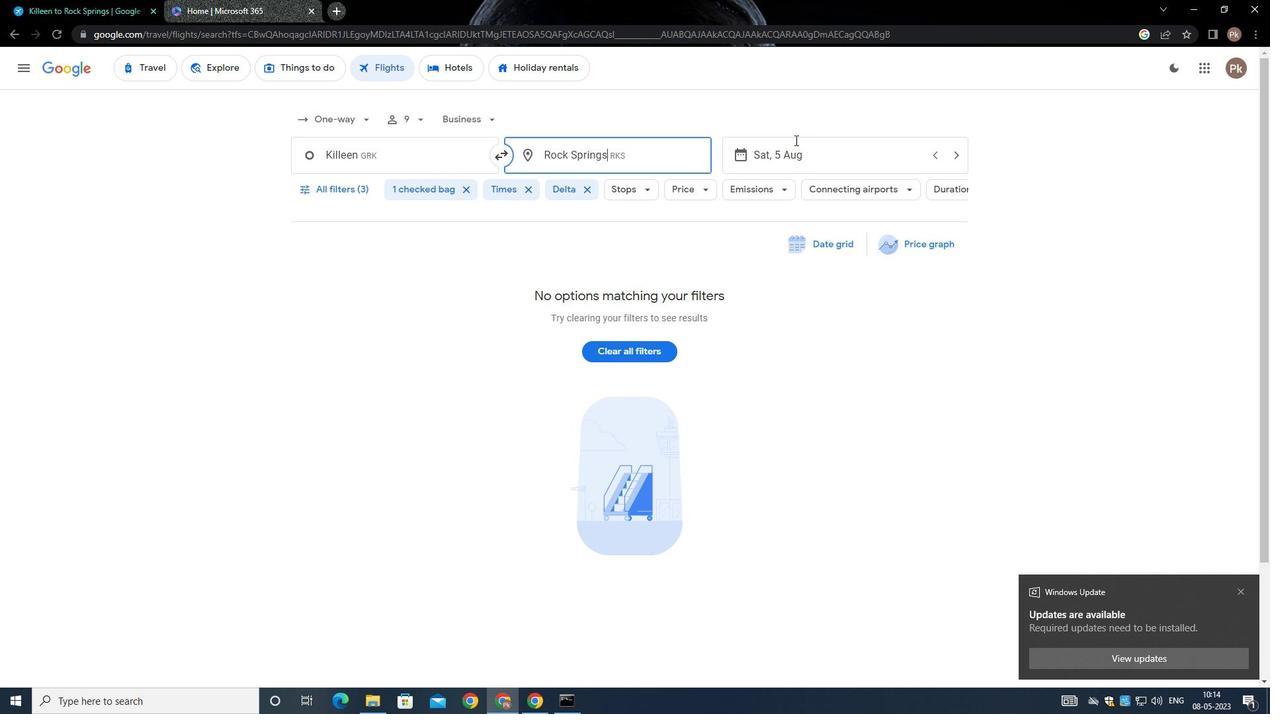 
Action: Mouse pressed left at (778, 162)
Screenshot: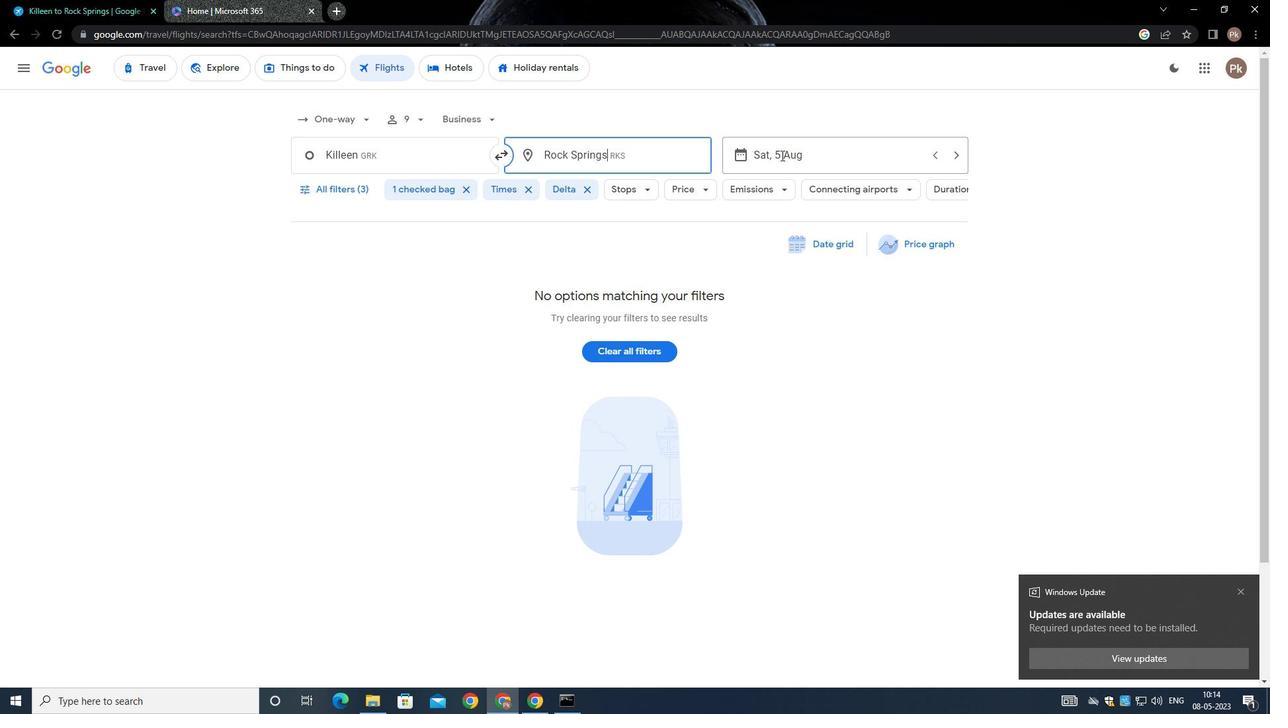 
Action: Mouse moved to (690, 258)
Screenshot: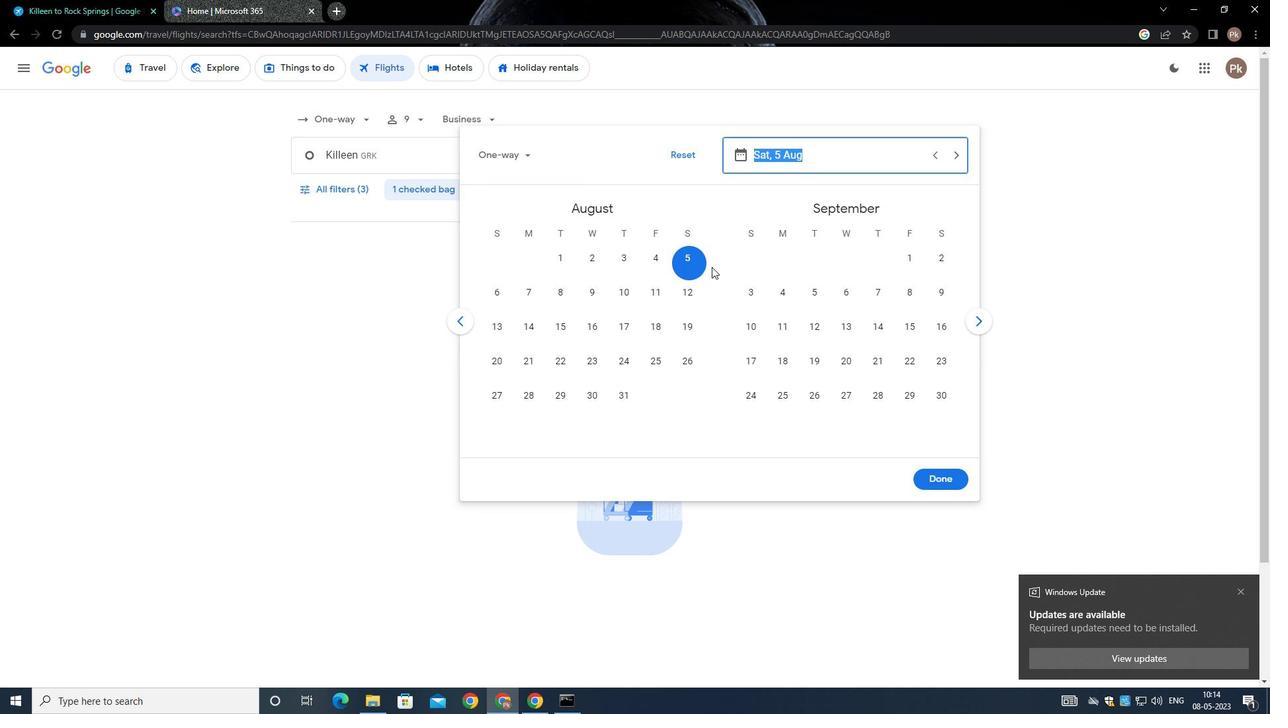 
Action: Mouse pressed left at (690, 258)
Screenshot: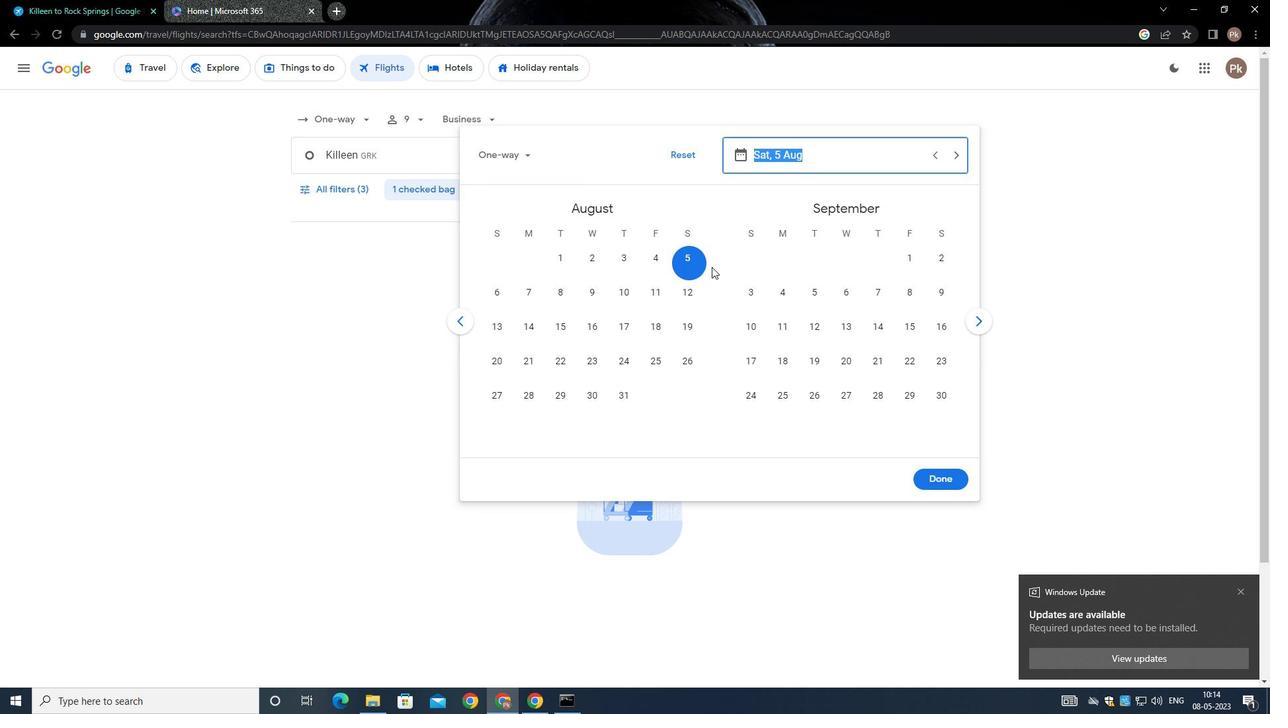 
Action: Mouse moved to (938, 477)
Screenshot: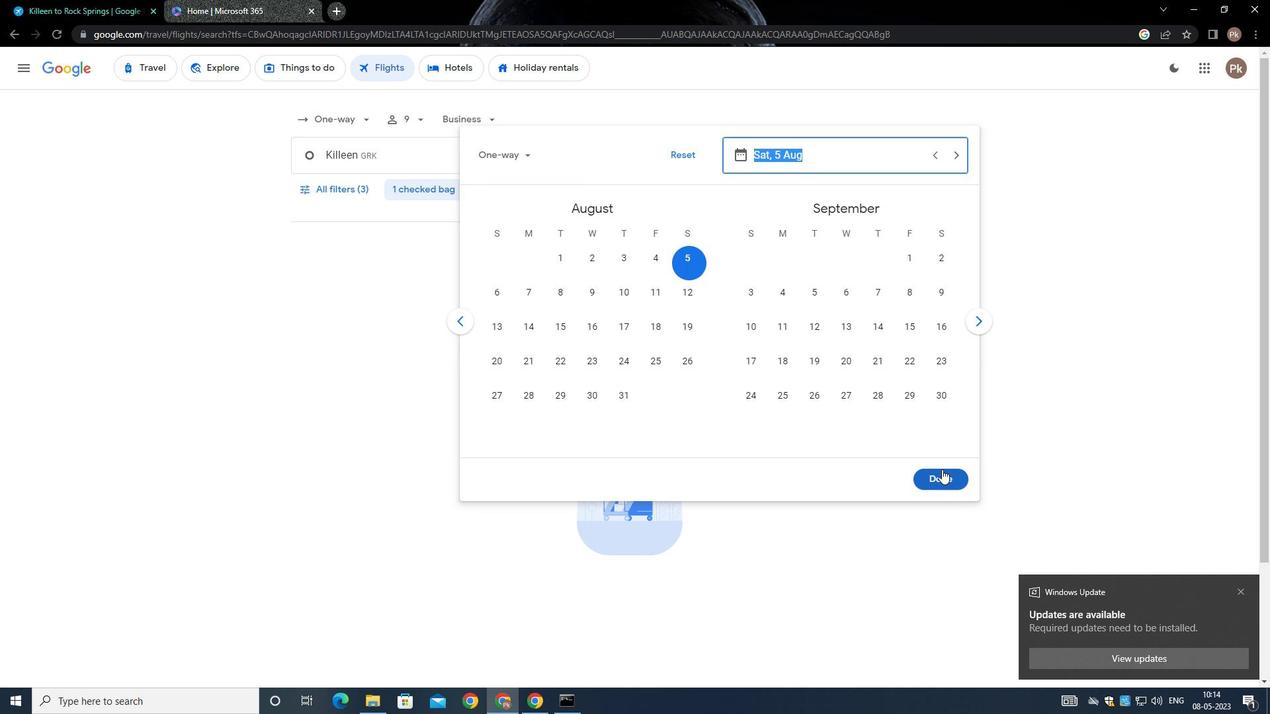 
Action: Mouse pressed left at (938, 477)
Screenshot: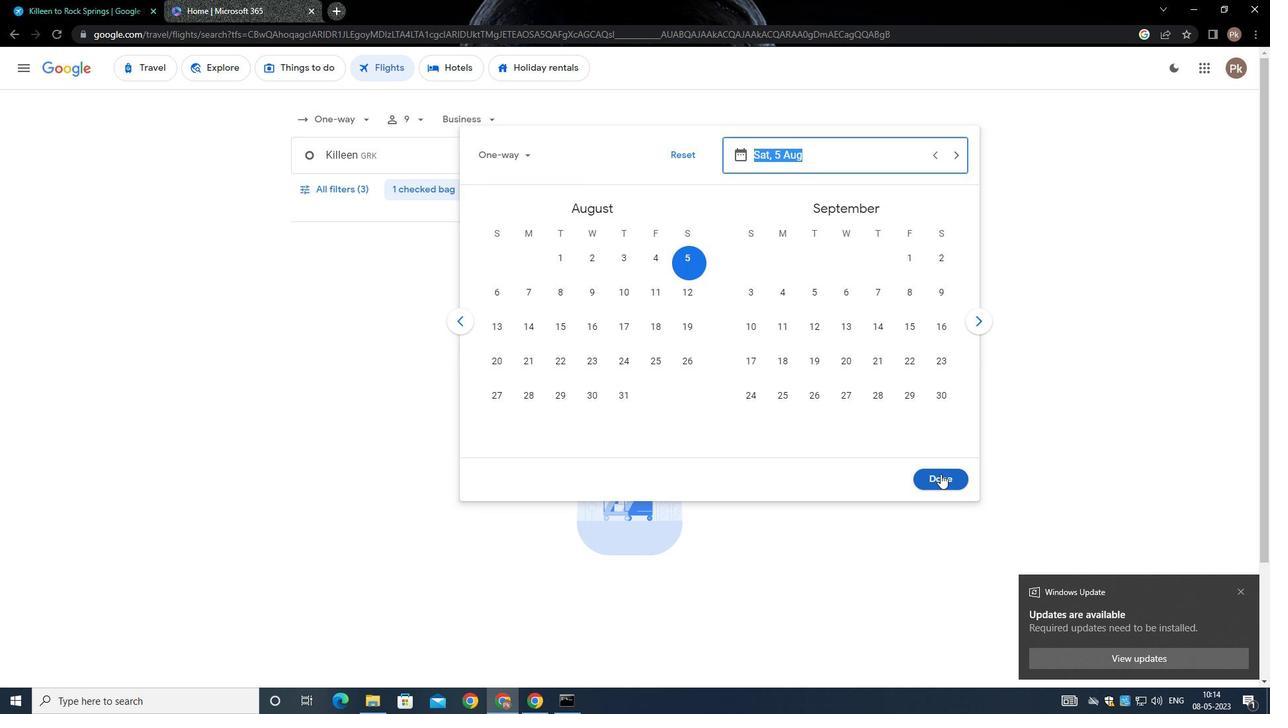 
Action: Mouse moved to (348, 180)
Screenshot: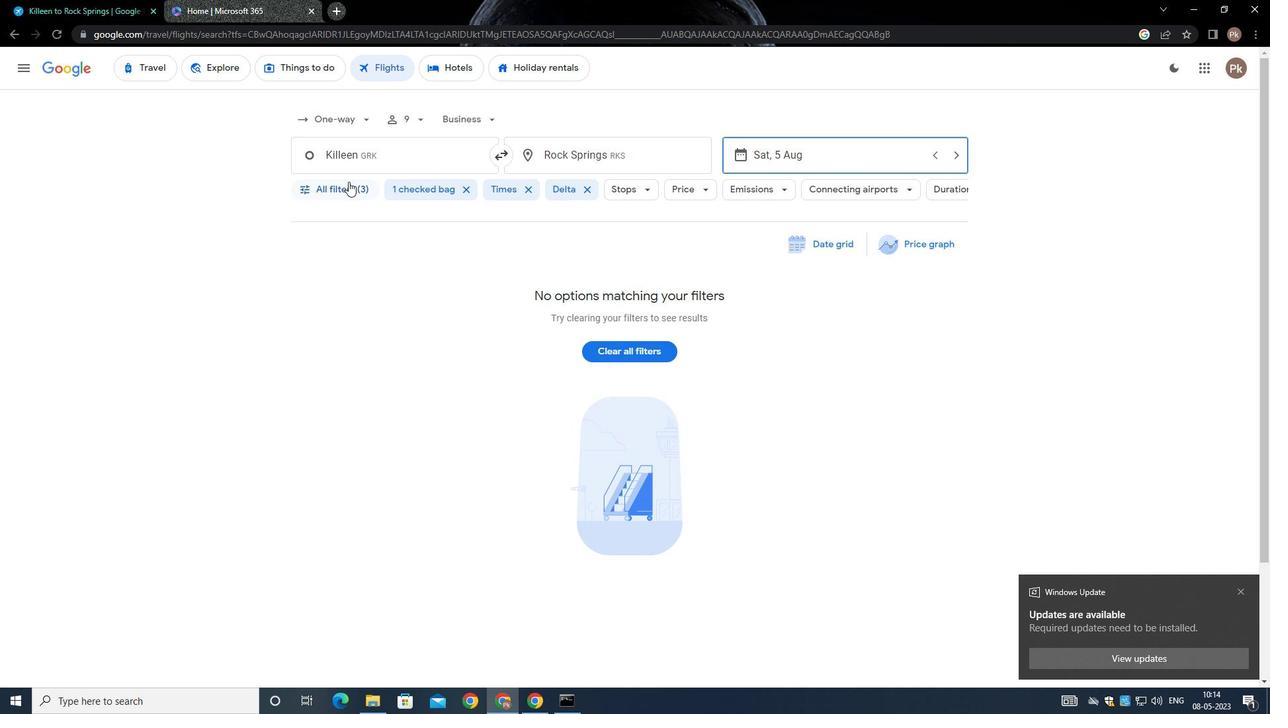 
Action: Mouse pressed left at (348, 180)
Screenshot: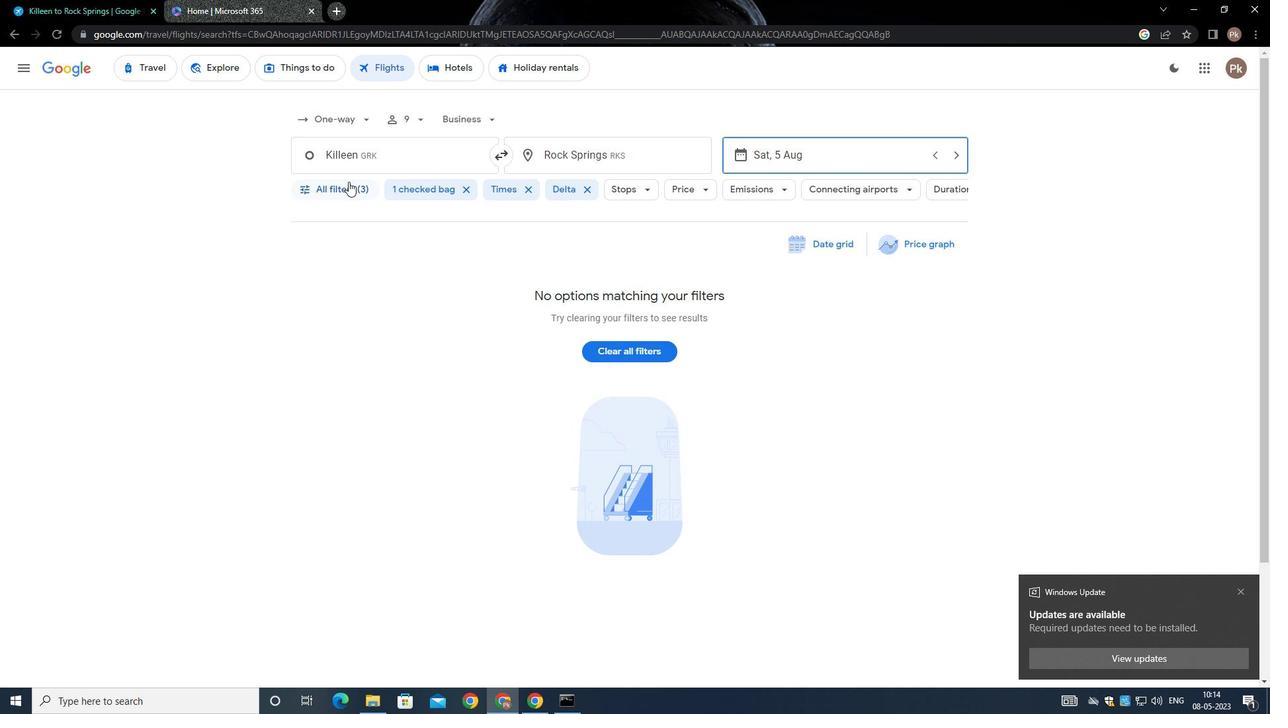 
Action: Mouse moved to (487, 297)
Screenshot: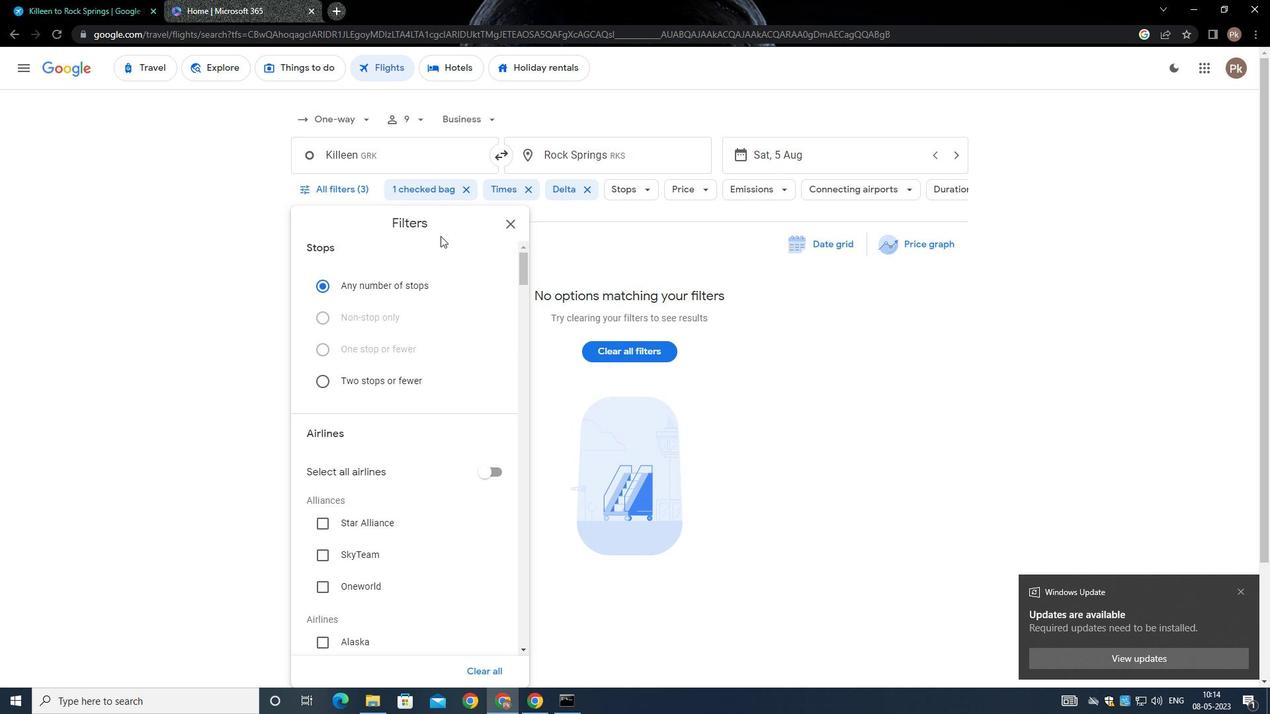 
Action: Mouse scrolled (487, 296) with delta (0, 0)
Screenshot: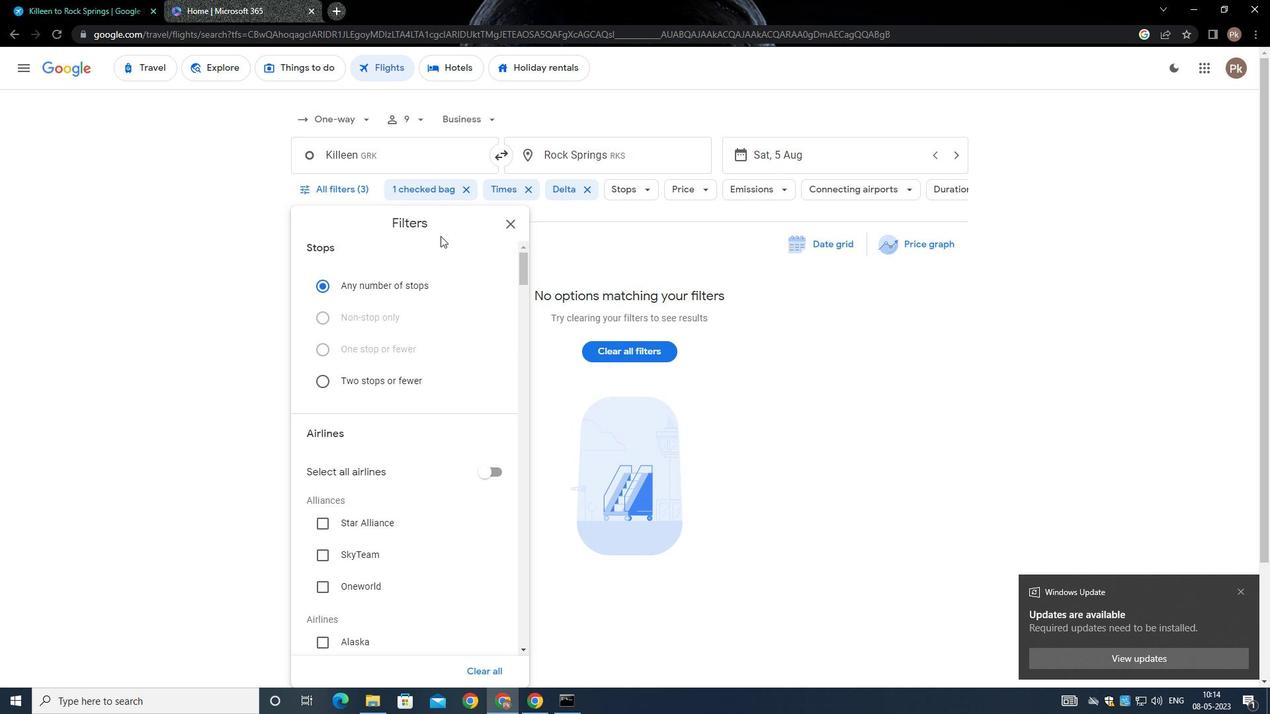 
Action: Mouse moved to (487, 303)
Screenshot: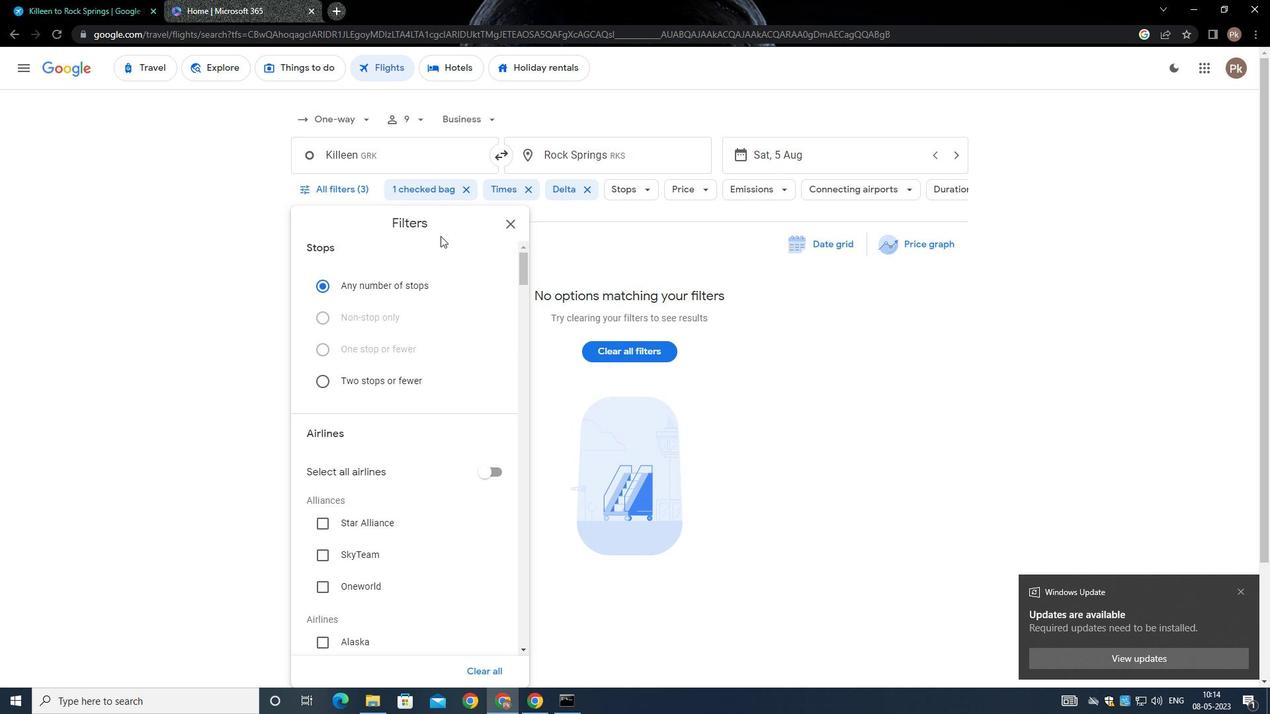 
Action: Mouse scrolled (487, 303) with delta (0, 0)
Screenshot: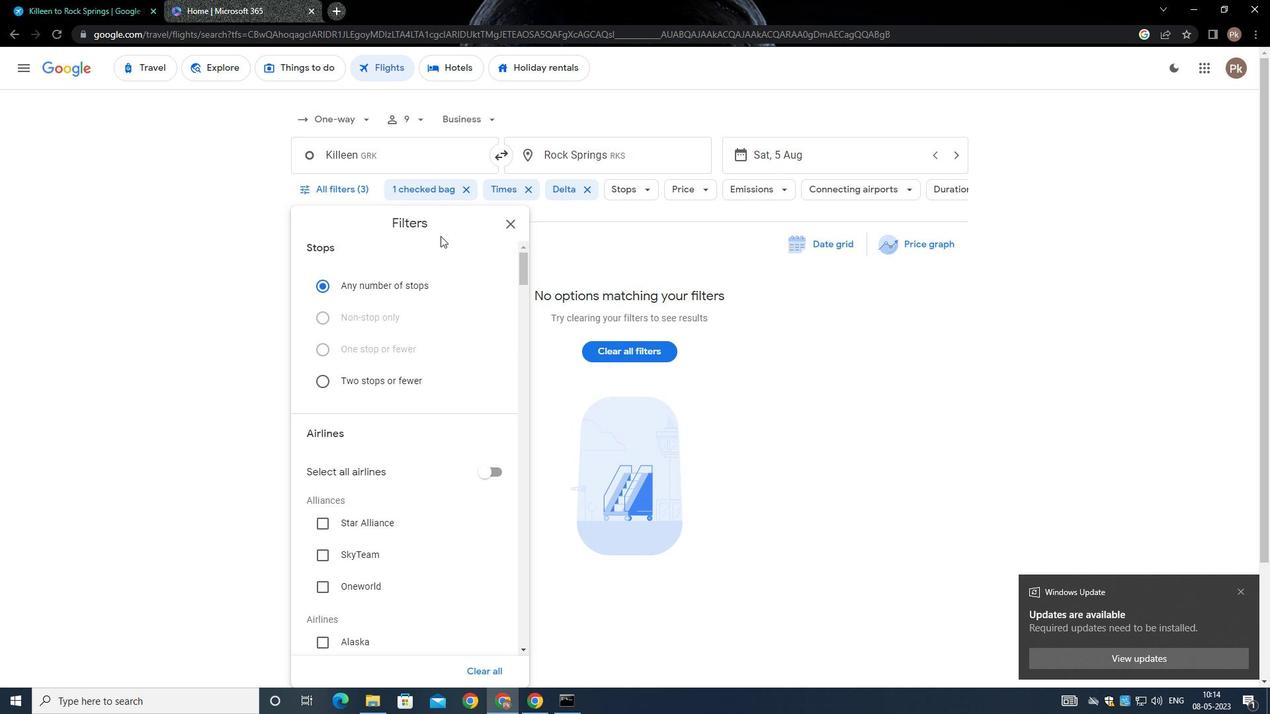 
Action: Mouse moved to (487, 304)
Screenshot: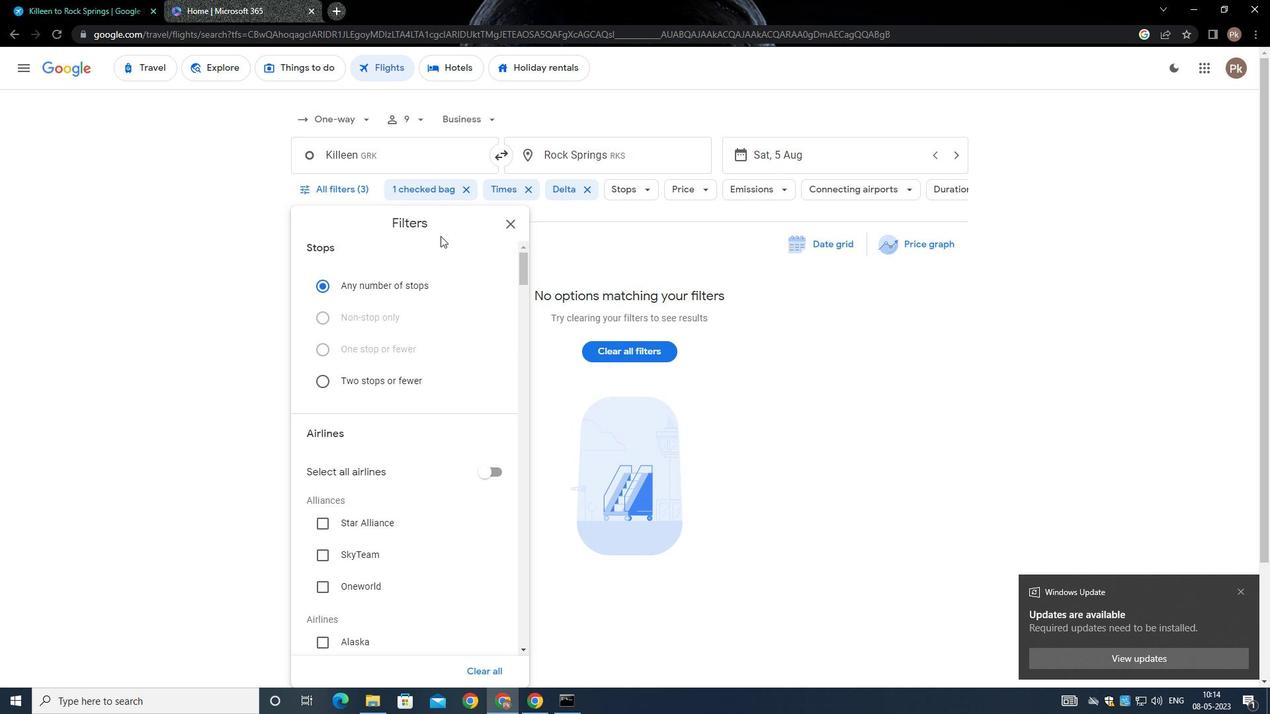 
Action: Mouse scrolled (487, 303) with delta (0, 0)
Screenshot: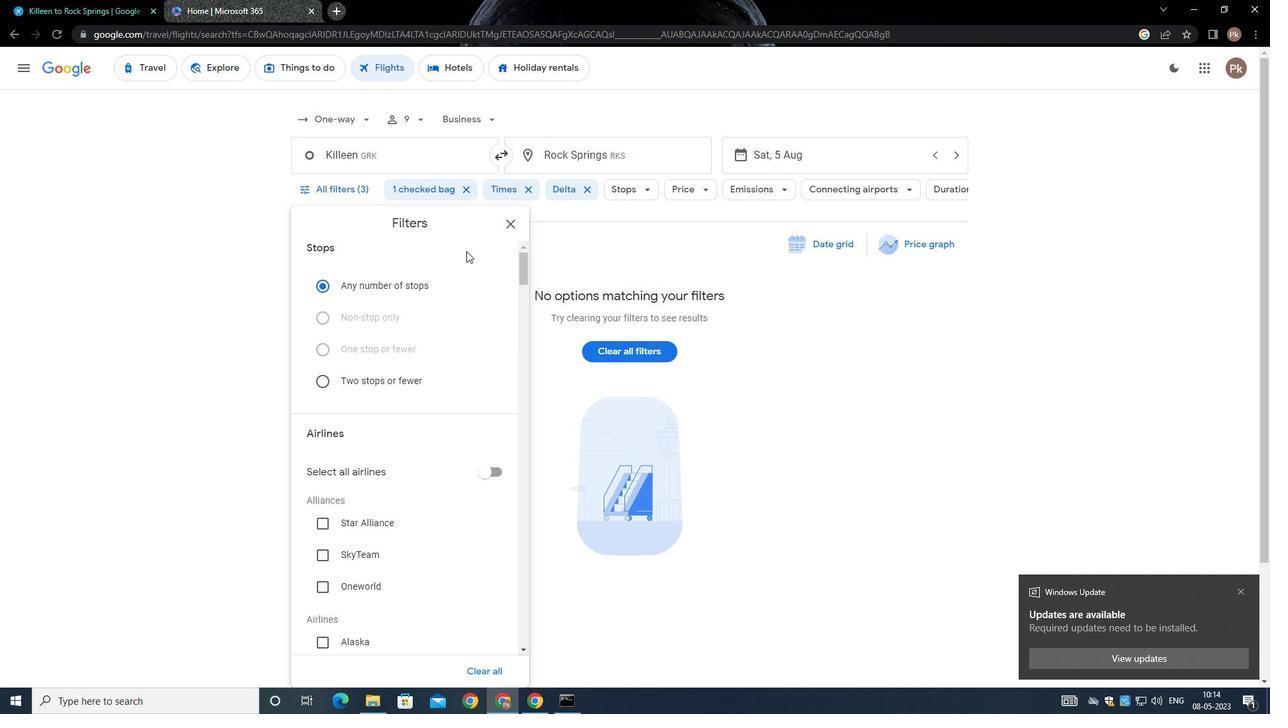 
Action: Mouse scrolled (487, 303) with delta (0, 0)
Screenshot: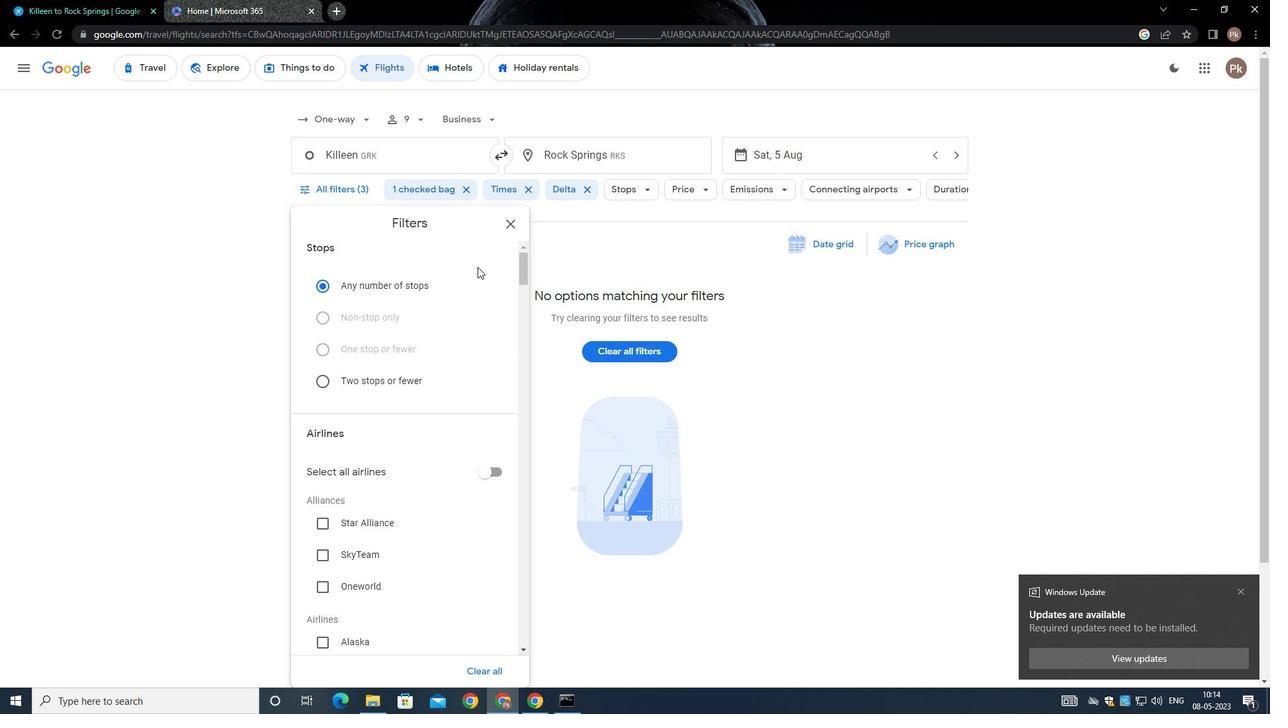 
Action: Mouse moved to (481, 444)
Screenshot: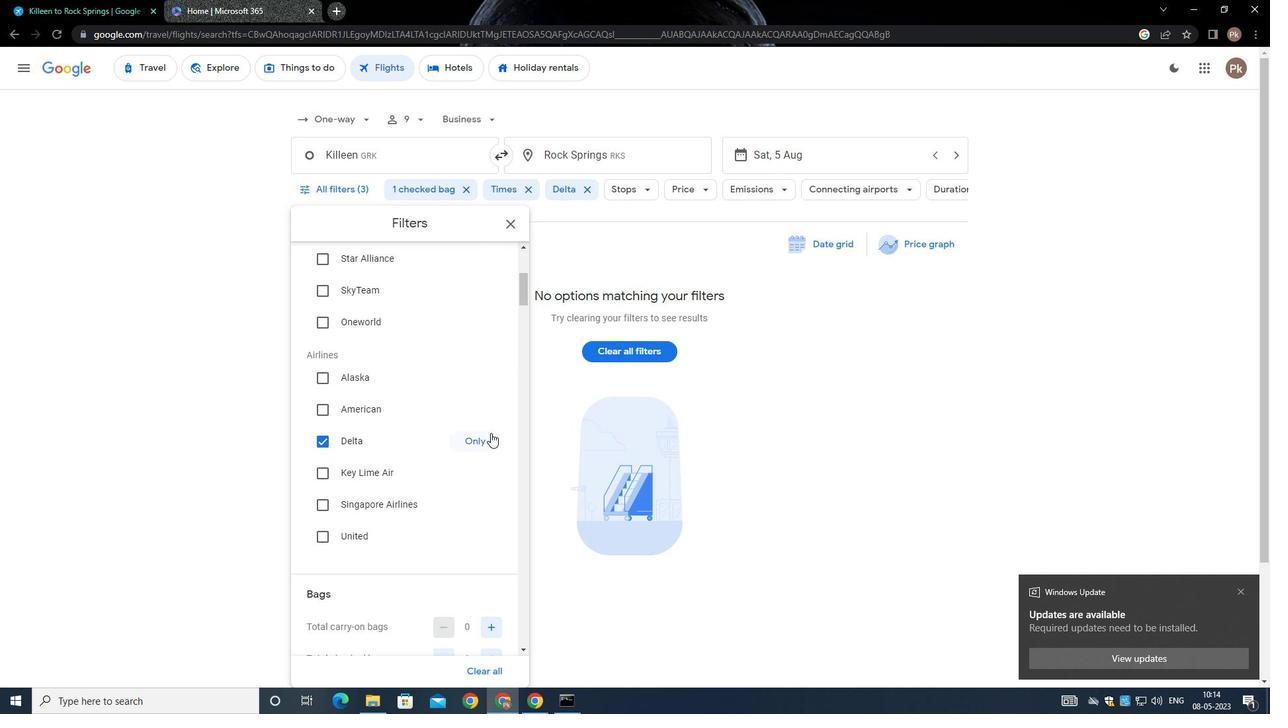 
Action: Mouse pressed left at (481, 444)
Screenshot: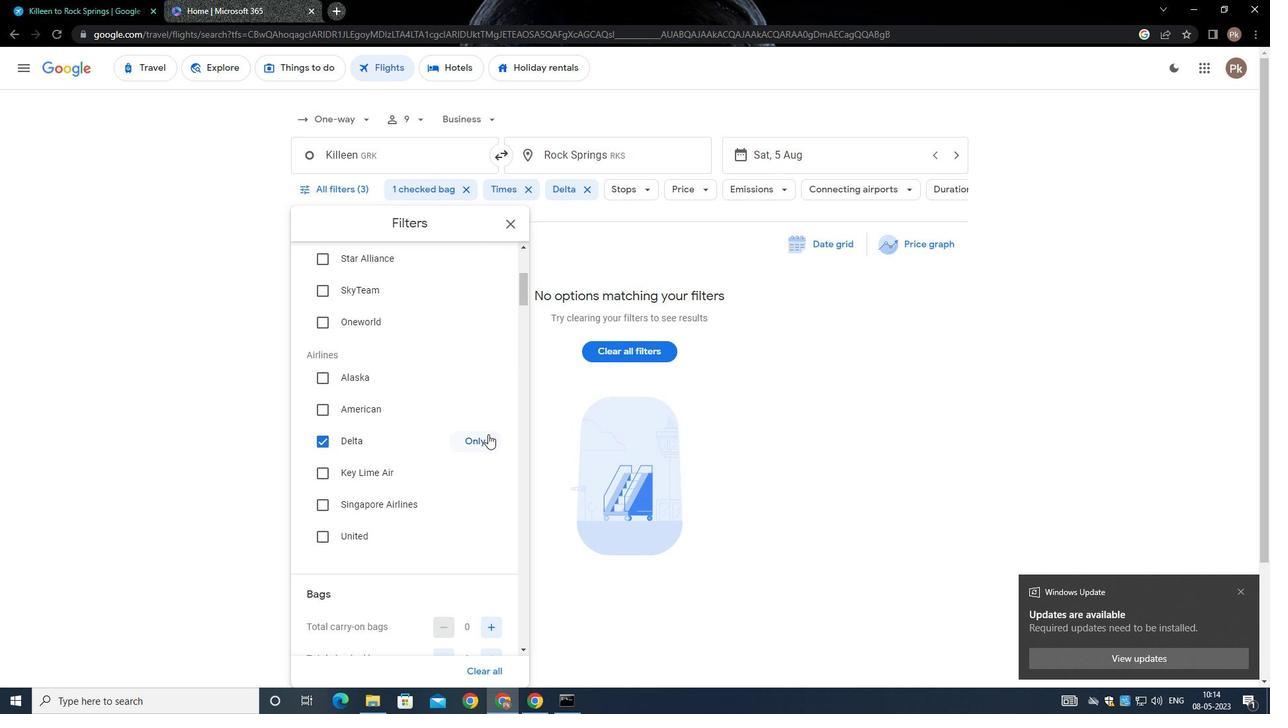 
Action: Mouse moved to (461, 430)
Screenshot: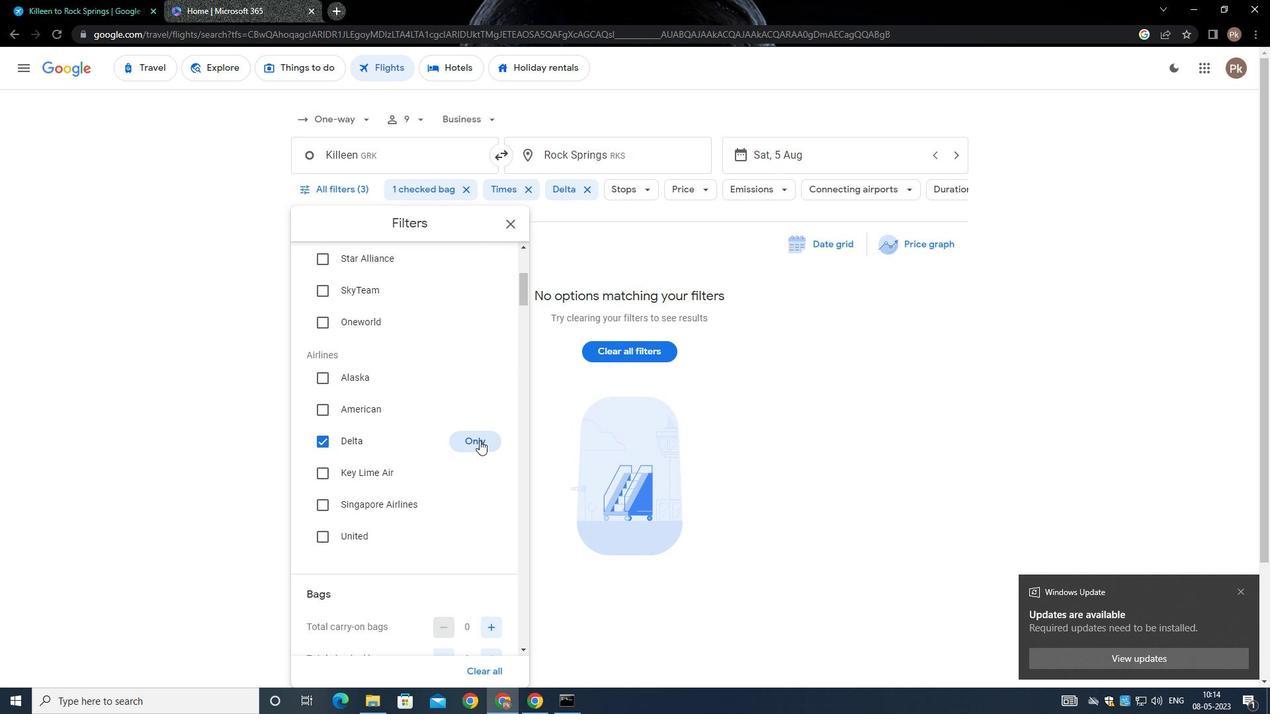 
Action: Mouse scrolled (461, 430) with delta (0, 0)
Screenshot: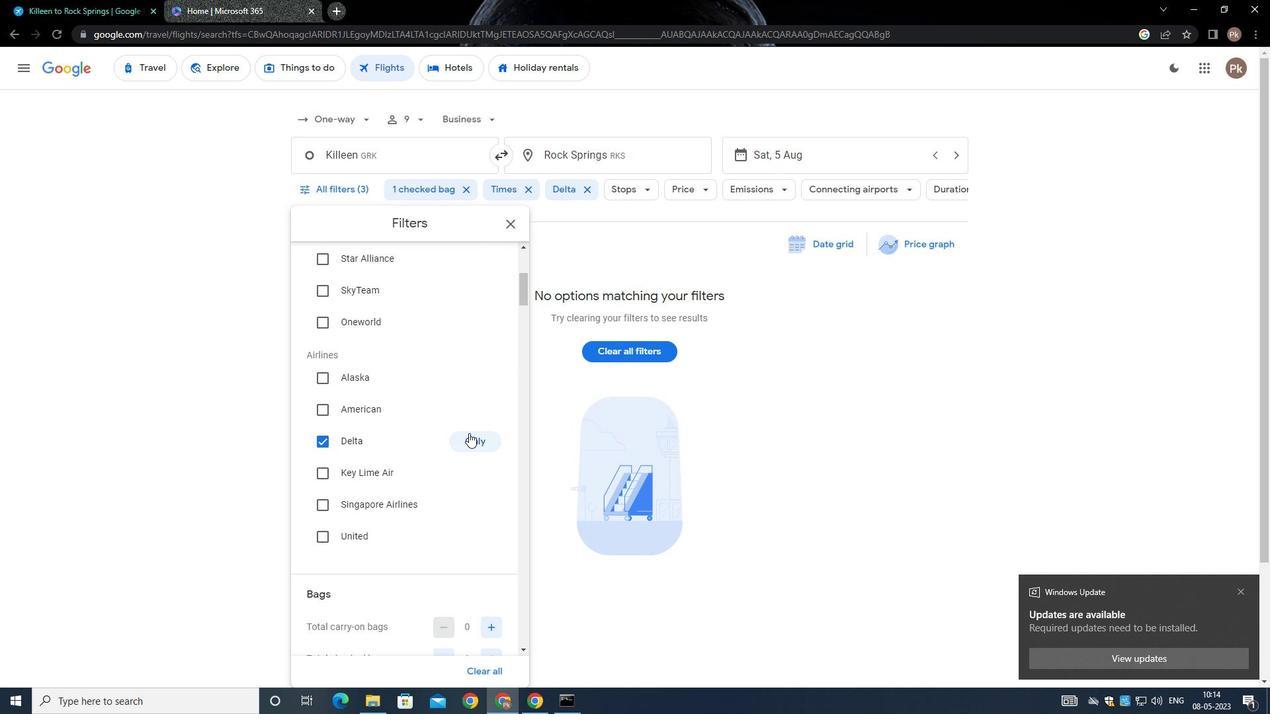 
Action: Mouse scrolled (461, 430) with delta (0, 0)
Screenshot: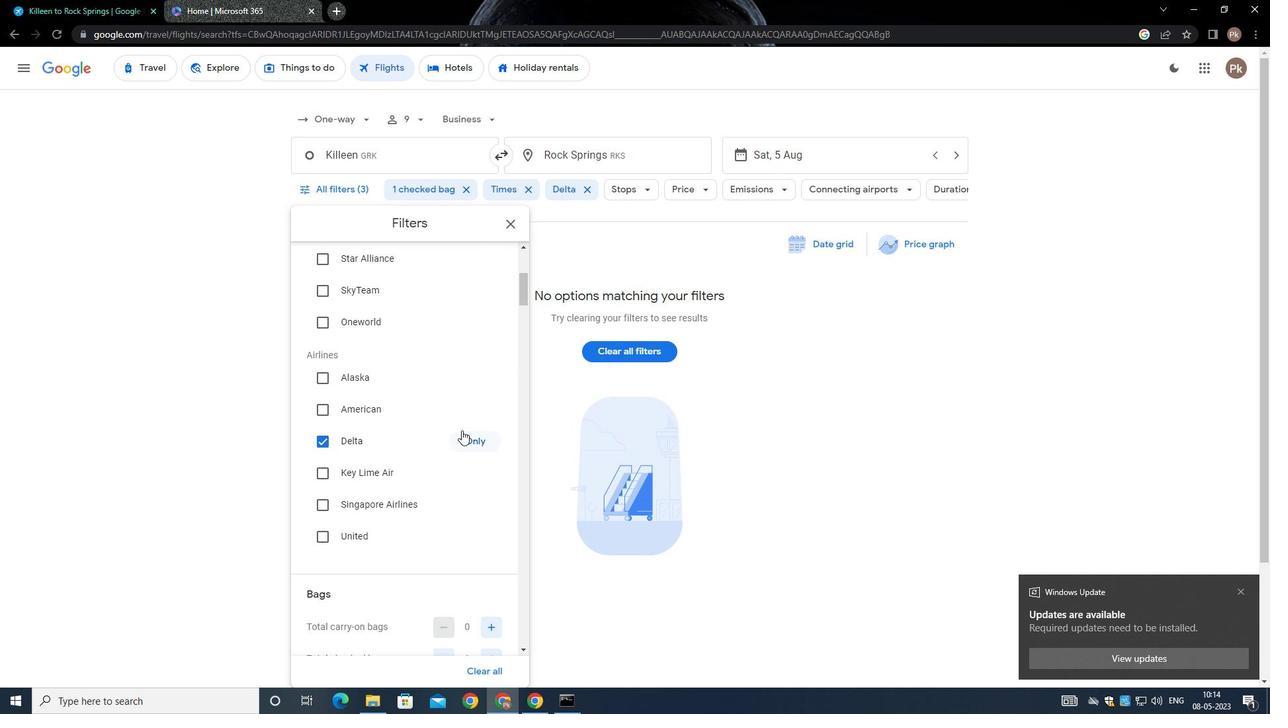 
Action: Mouse scrolled (461, 430) with delta (0, 0)
Screenshot: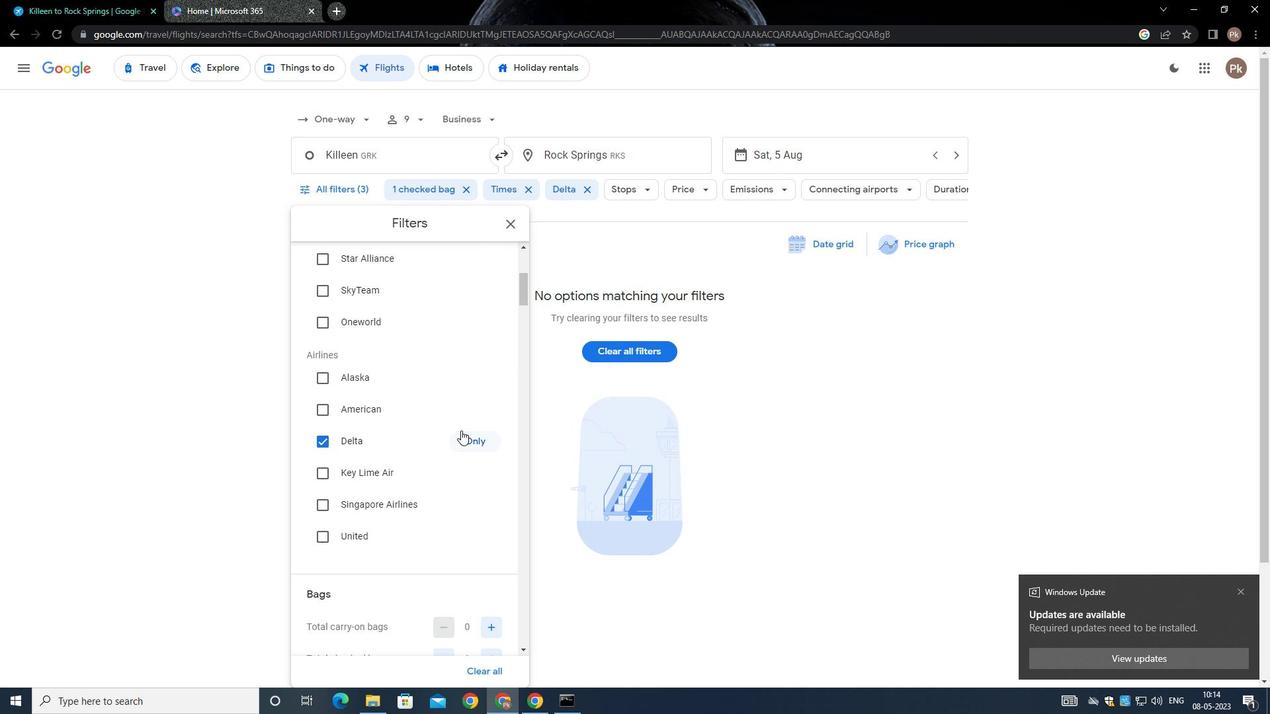 
Action: Mouse scrolled (461, 430) with delta (0, 0)
Screenshot: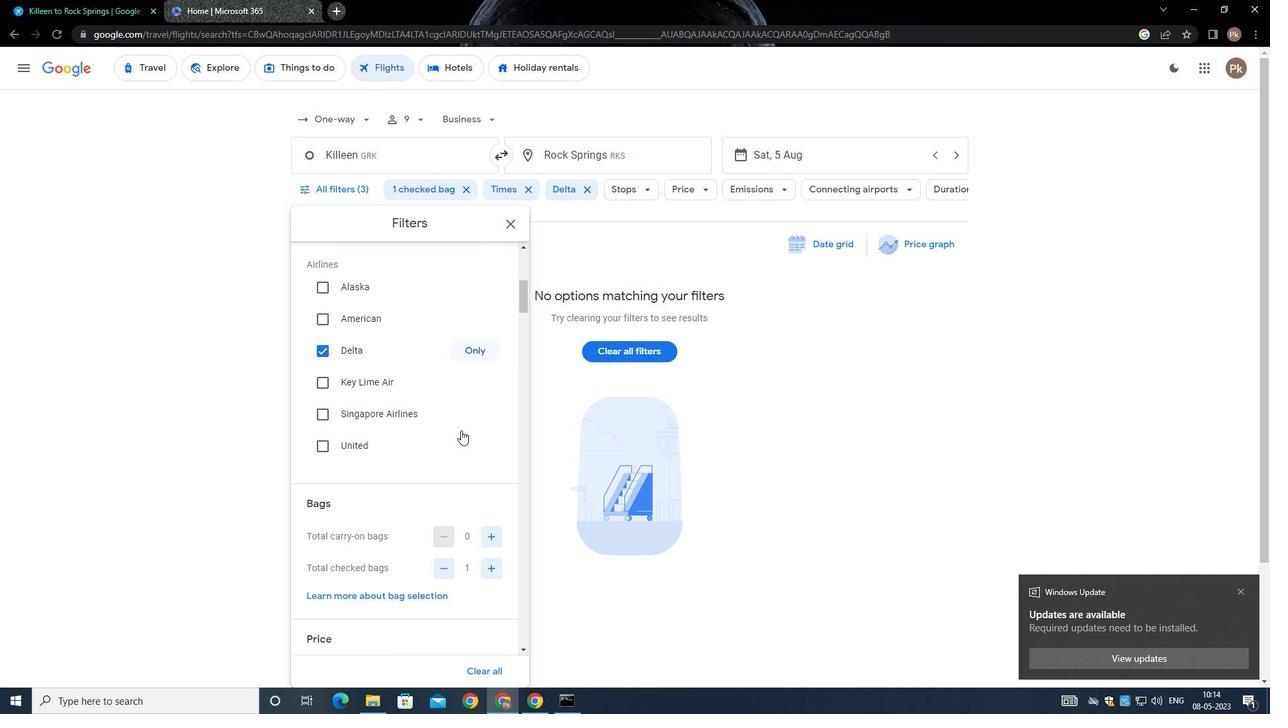 
Action: Mouse moved to (489, 391)
Screenshot: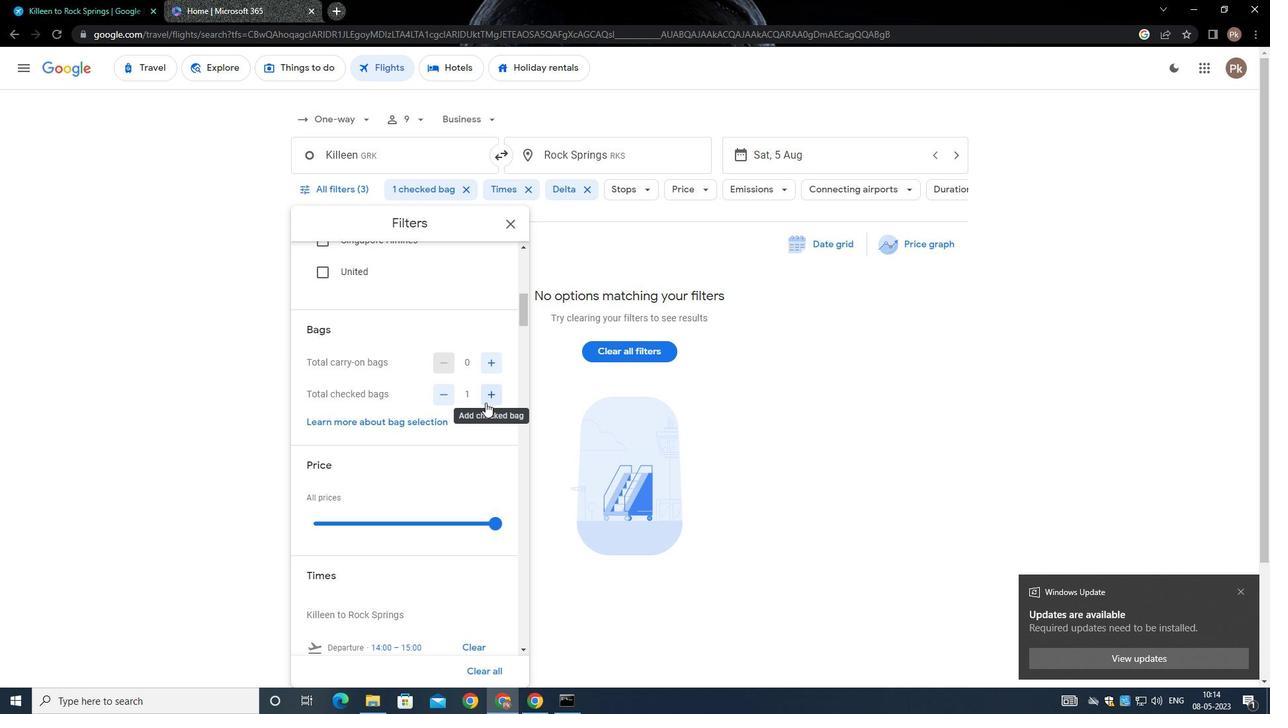 
Action: Mouse pressed left at (489, 391)
Screenshot: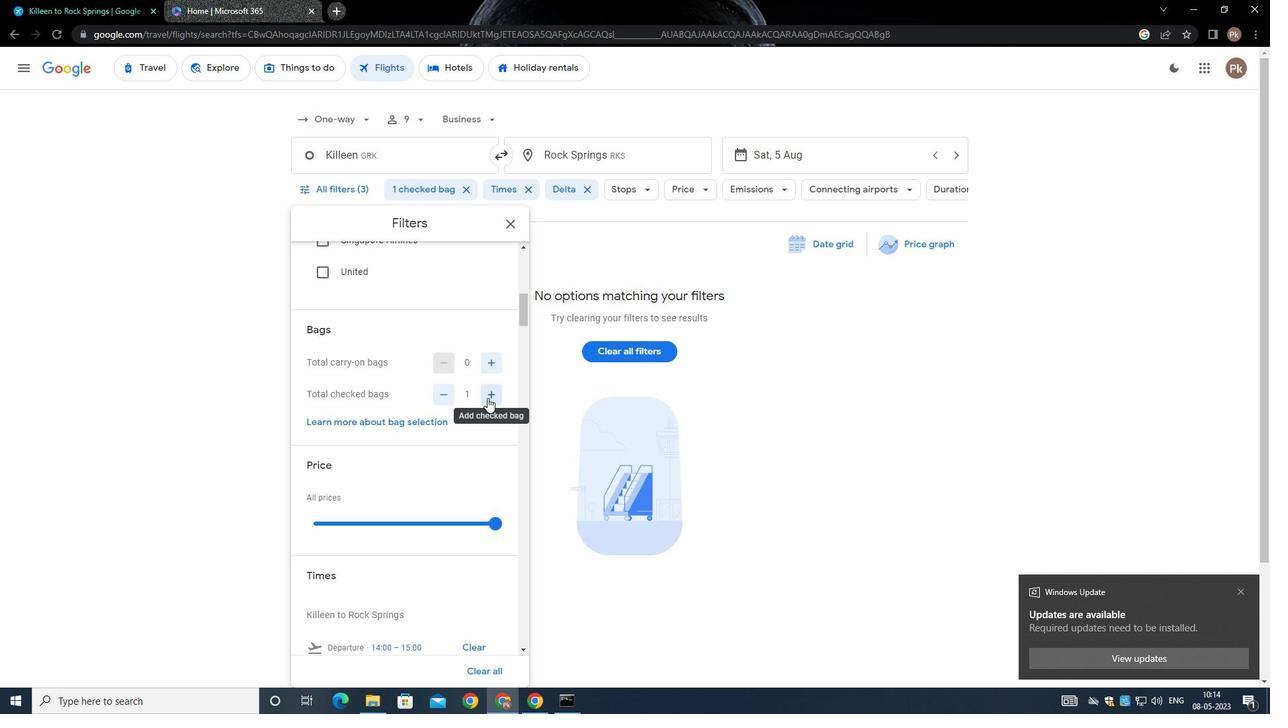 
Action: Mouse moved to (441, 389)
Screenshot: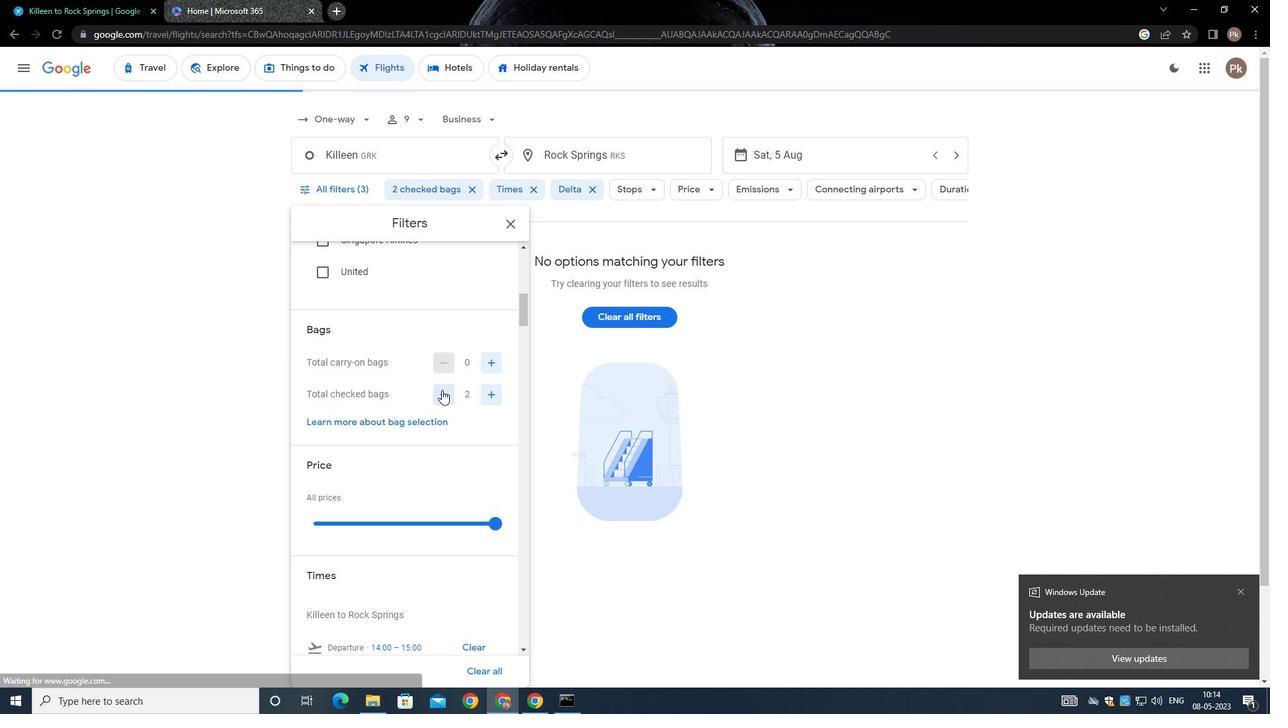 
Action: Mouse scrolled (441, 388) with delta (0, 0)
Screenshot: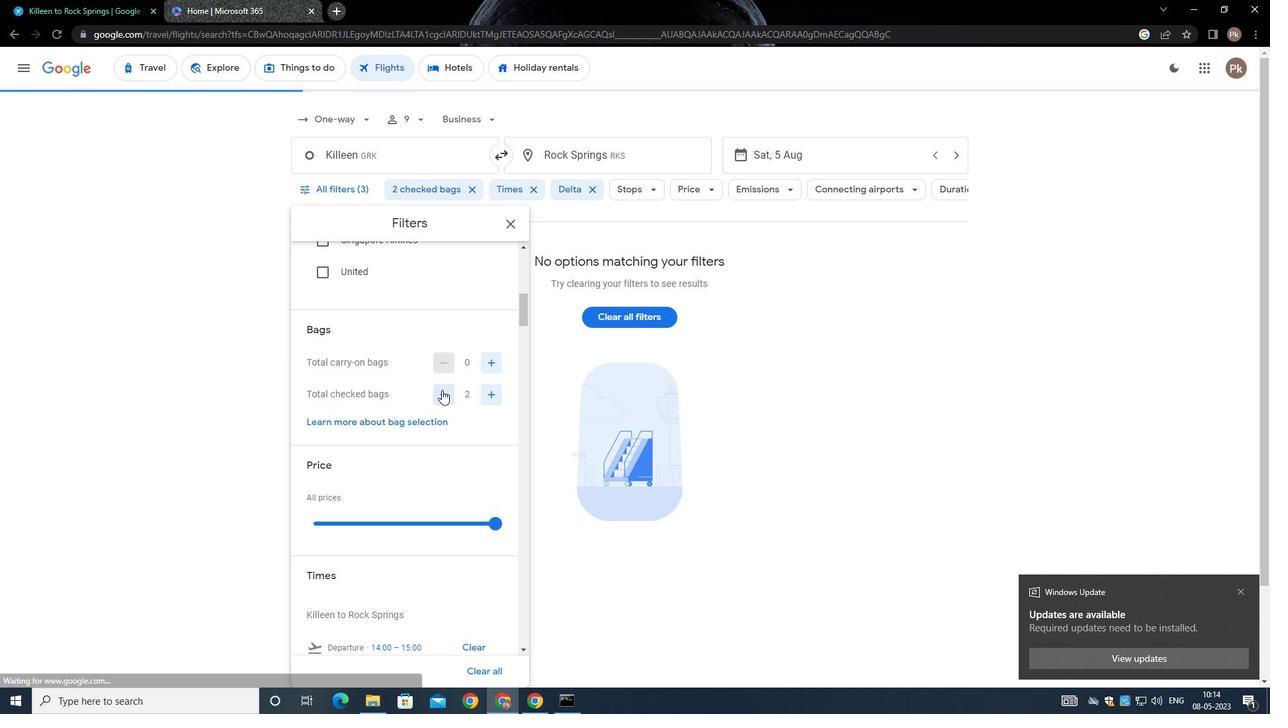 
Action: Mouse moved to (439, 393)
Screenshot: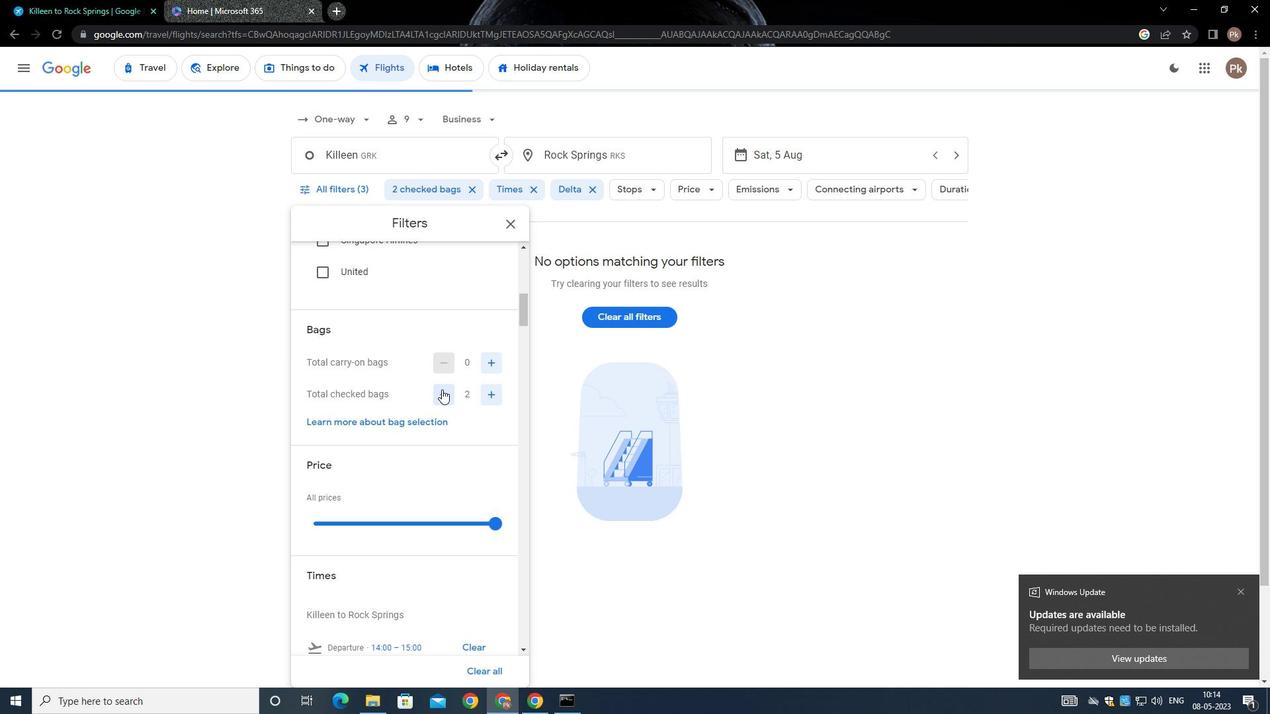
Action: Mouse scrolled (439, 392) with delta (0, 0)
Screenshot: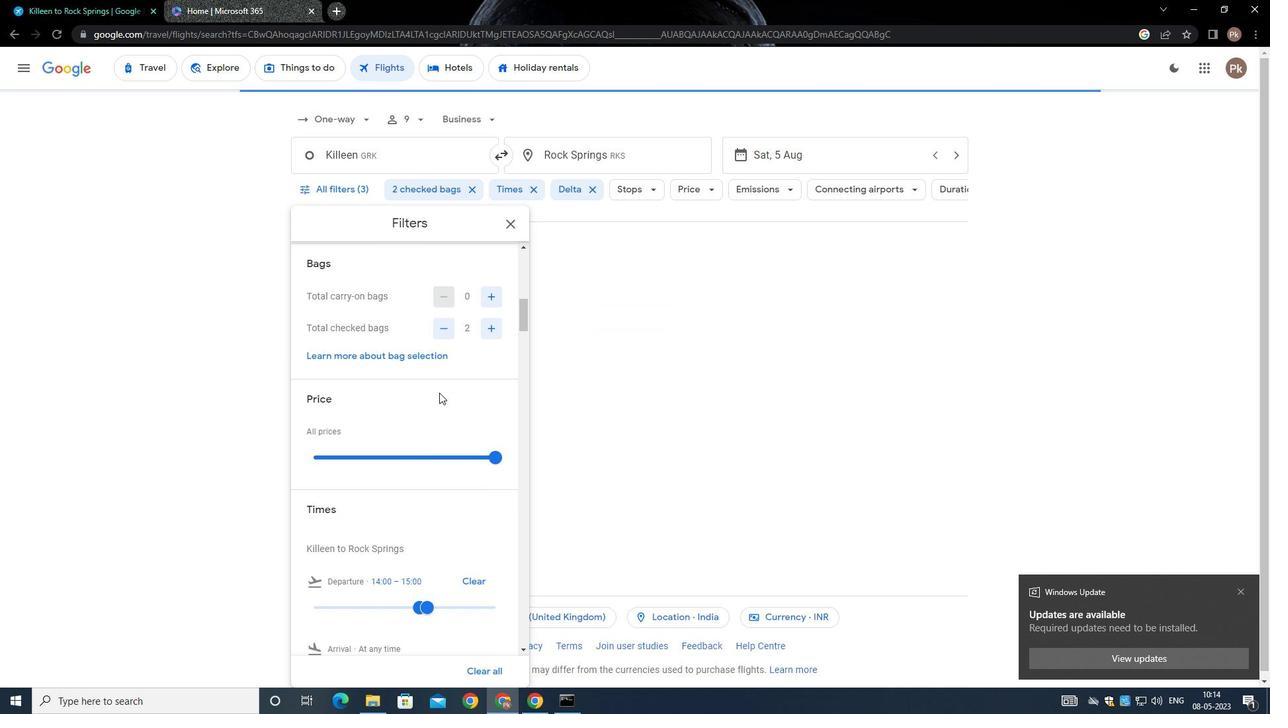 
Action: Mouse moved to (496, 389)
Screenshot: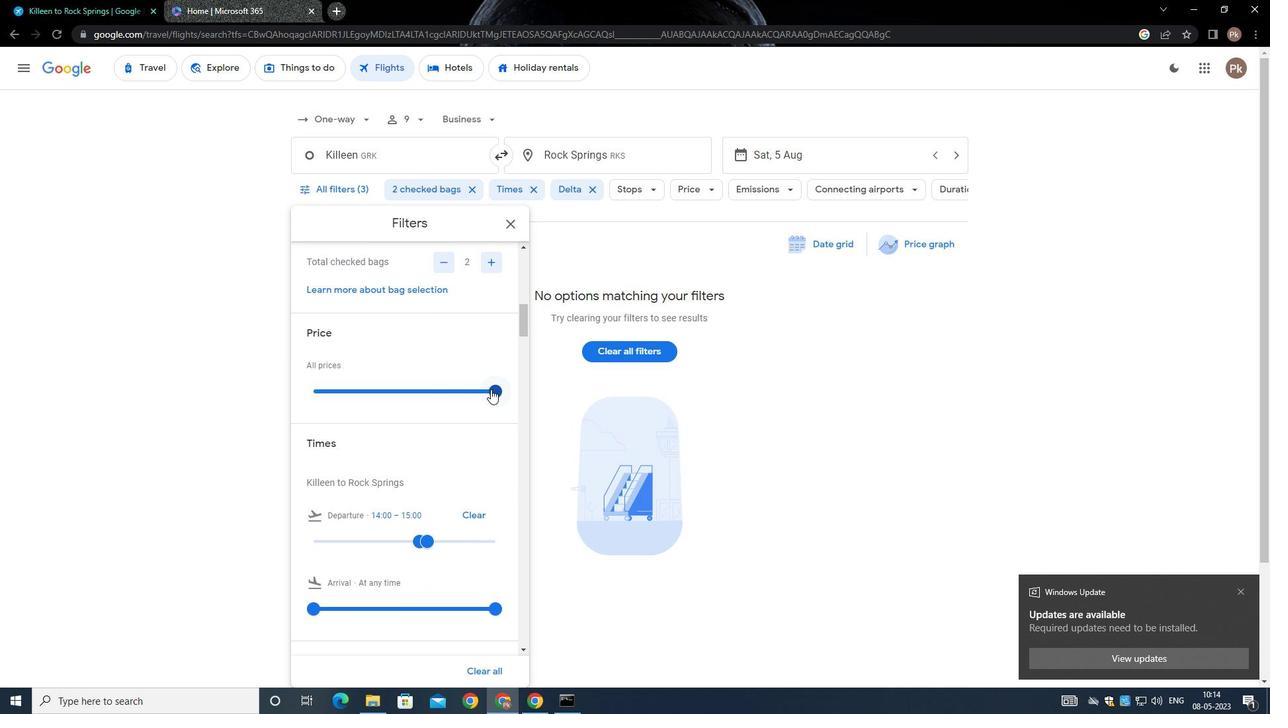 
Action: Mouse pressed left at (496, 389)
Screenshot: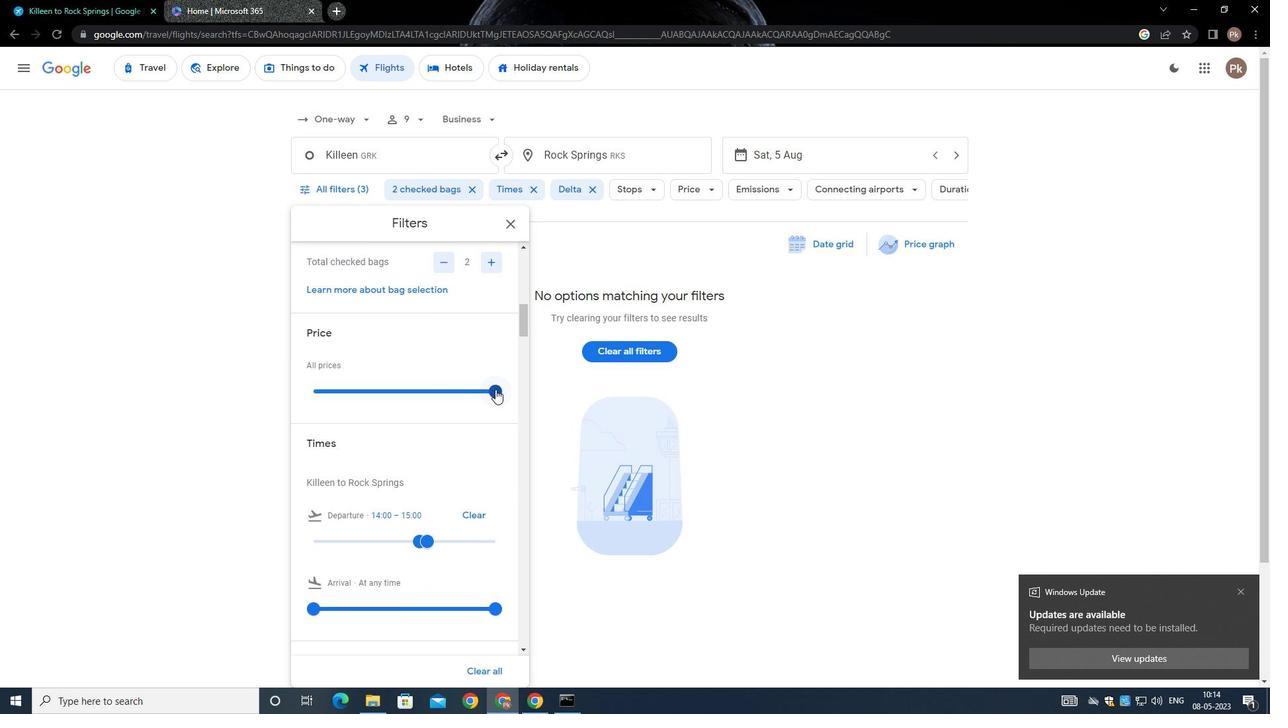 
Action: Mouse moved to (428, 410)
Screenshot: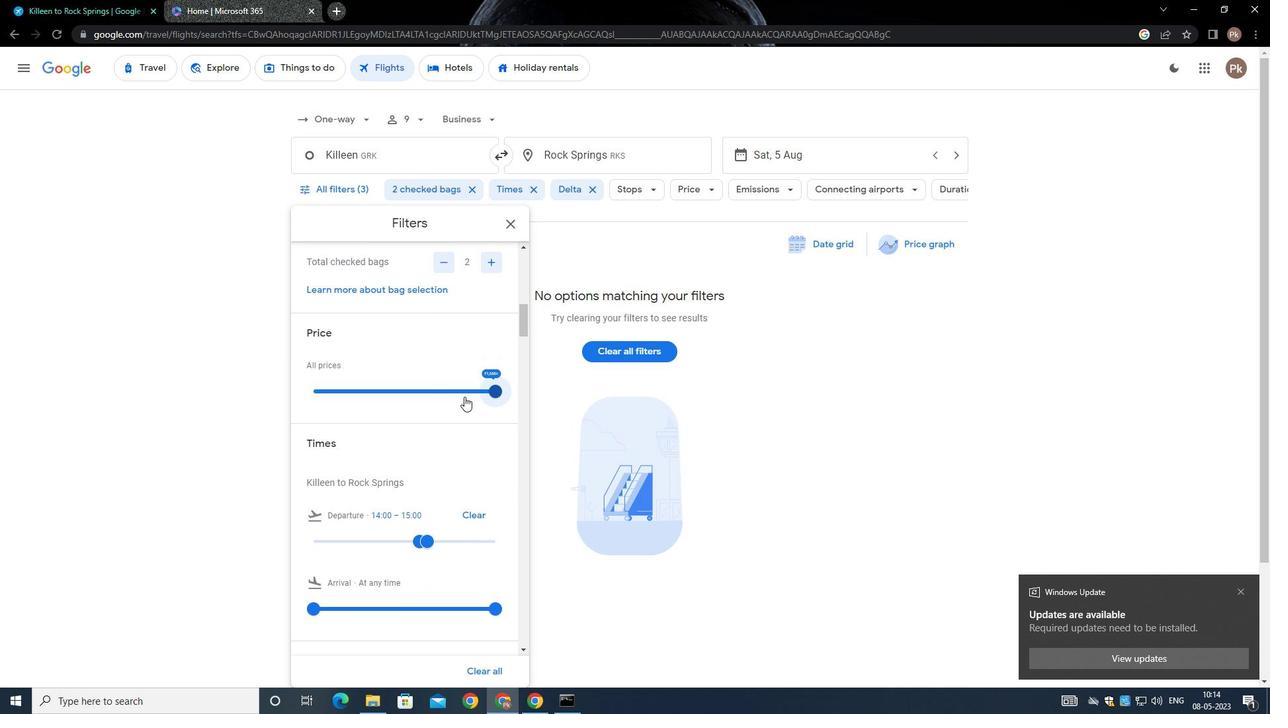 
Action: Mouse scrolled (428, 409) with delta (0, 0)
Screenshot: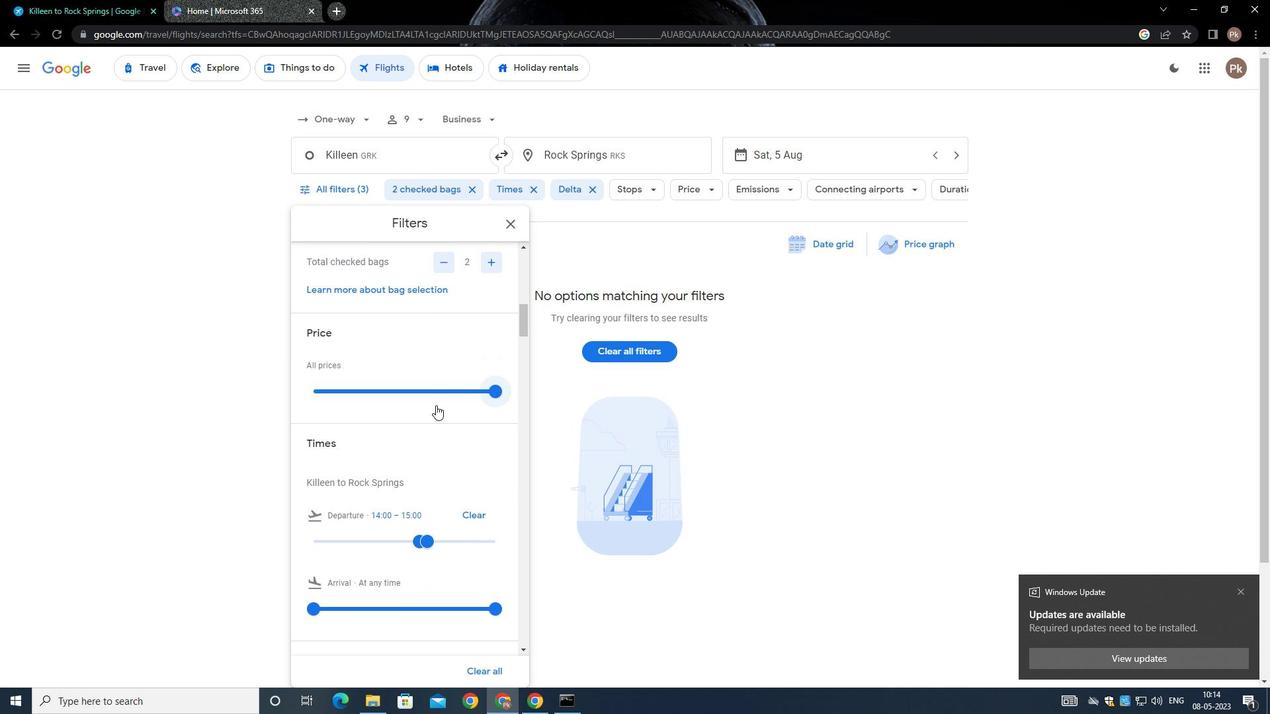 
Action: Mouse moved to (442, 475)
Screenshot: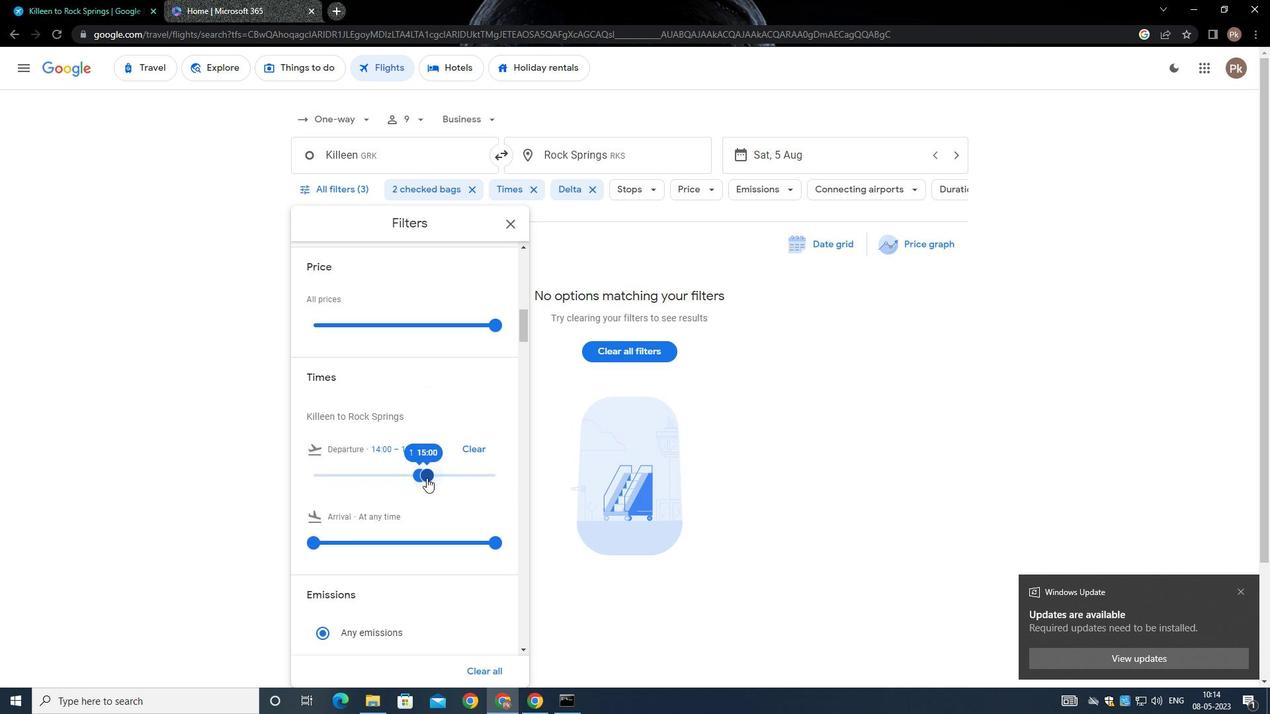 
Action: Mouse pressed left at (442, 475)
Screenshot: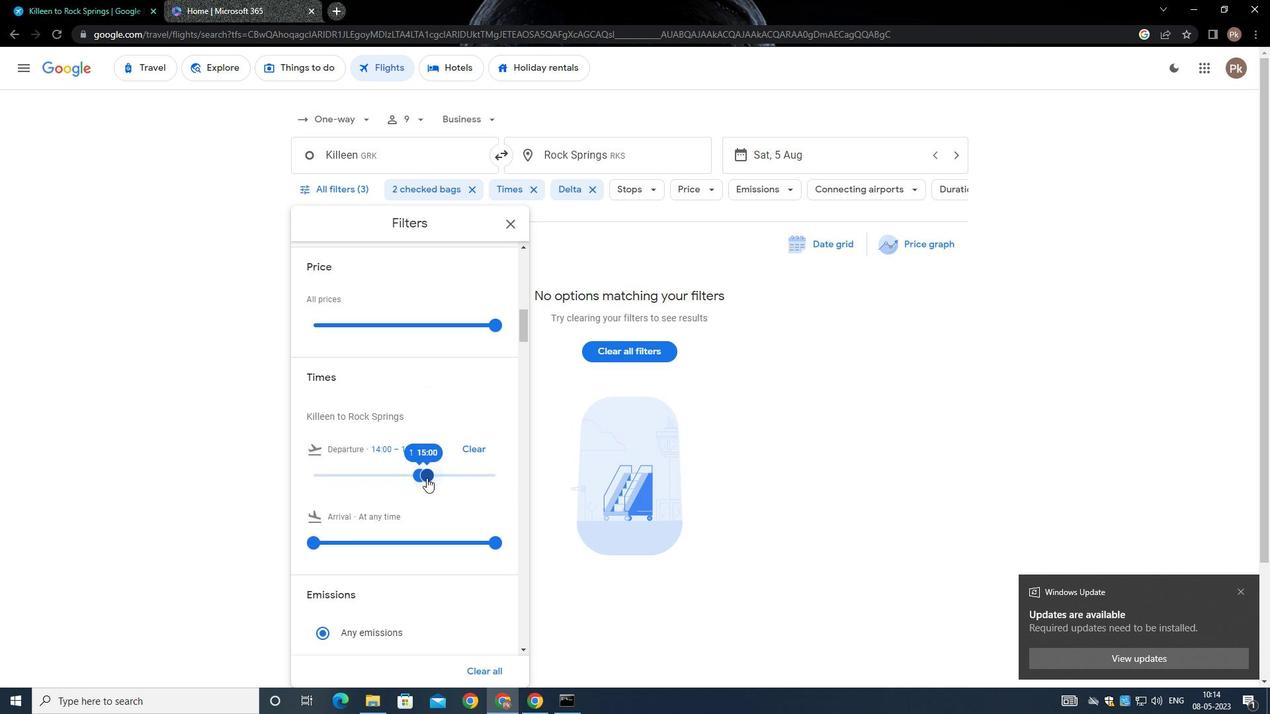 
Action: Mouse moved to (440, 471)
Screenshot: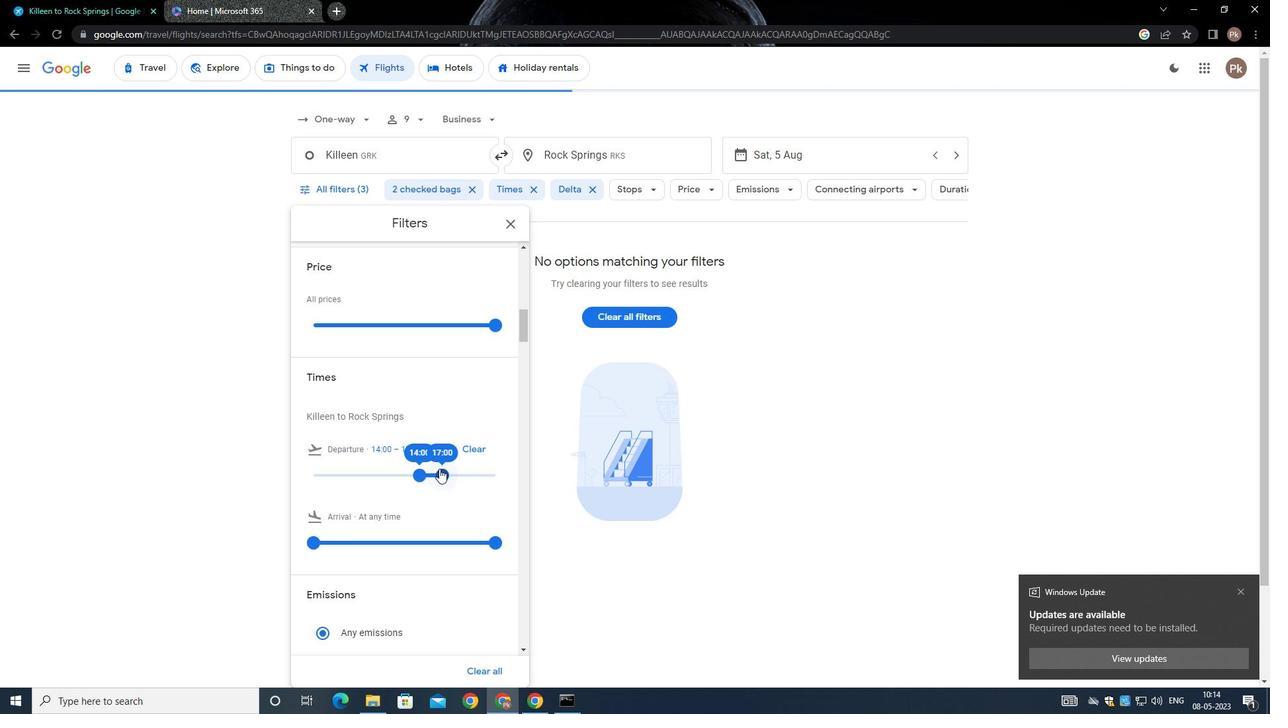 
Action: Mouse pressed left at (440, 471)
Screenshot: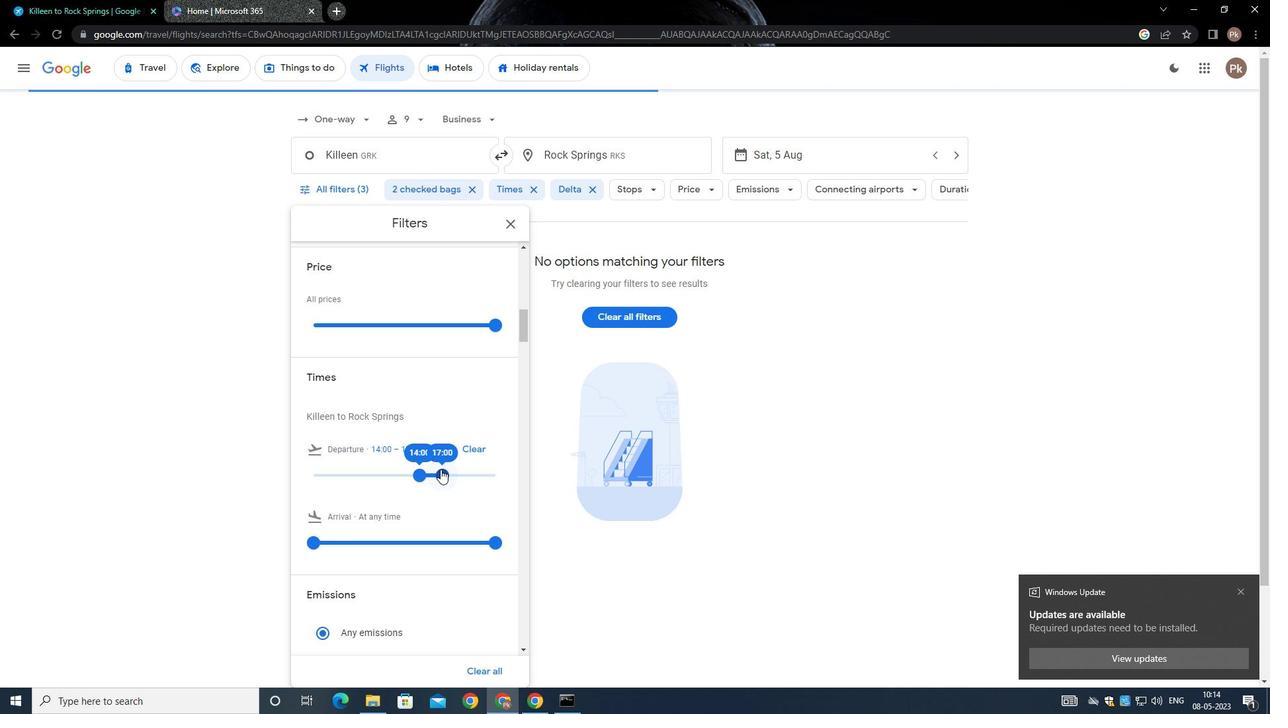 
Action: Mouse moved to (412, 473)
Screenshot: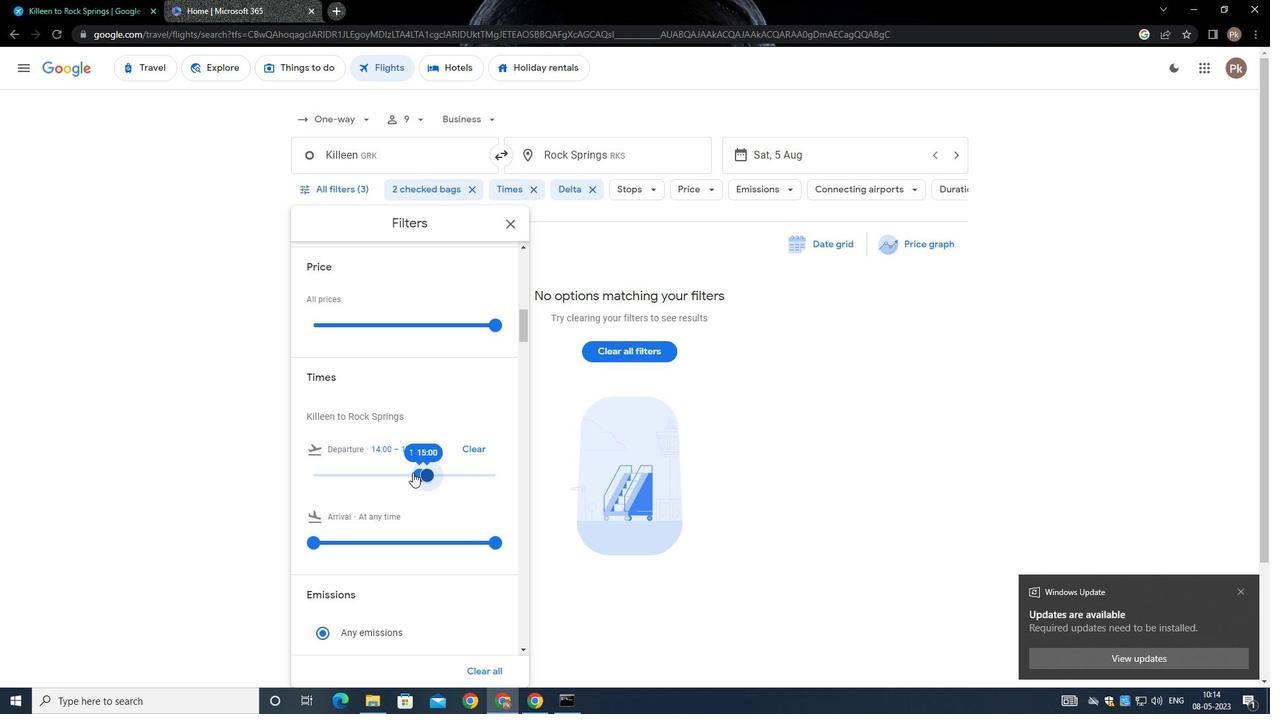 
Action: Mouse scrolled (412, 472) with delta (0, 0)
Screenshot: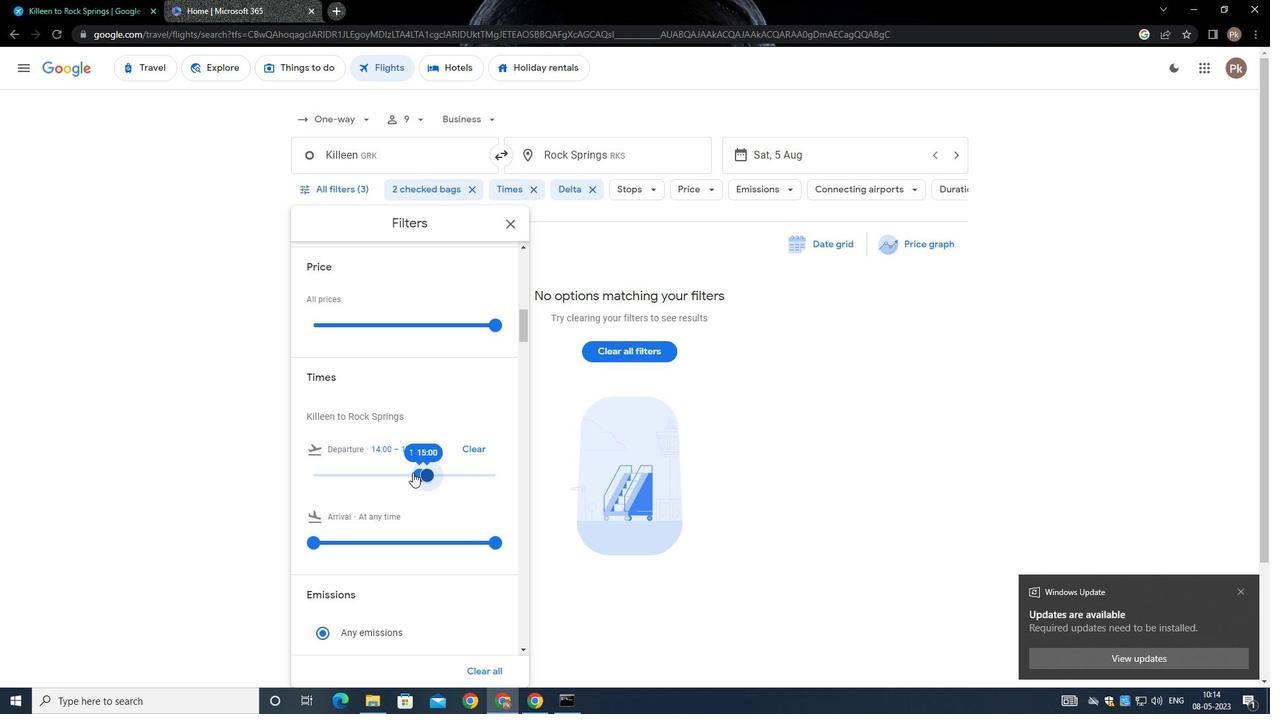 
Action: Mouse scrolled (412, 472) with delta (0, 0)
Screenshot: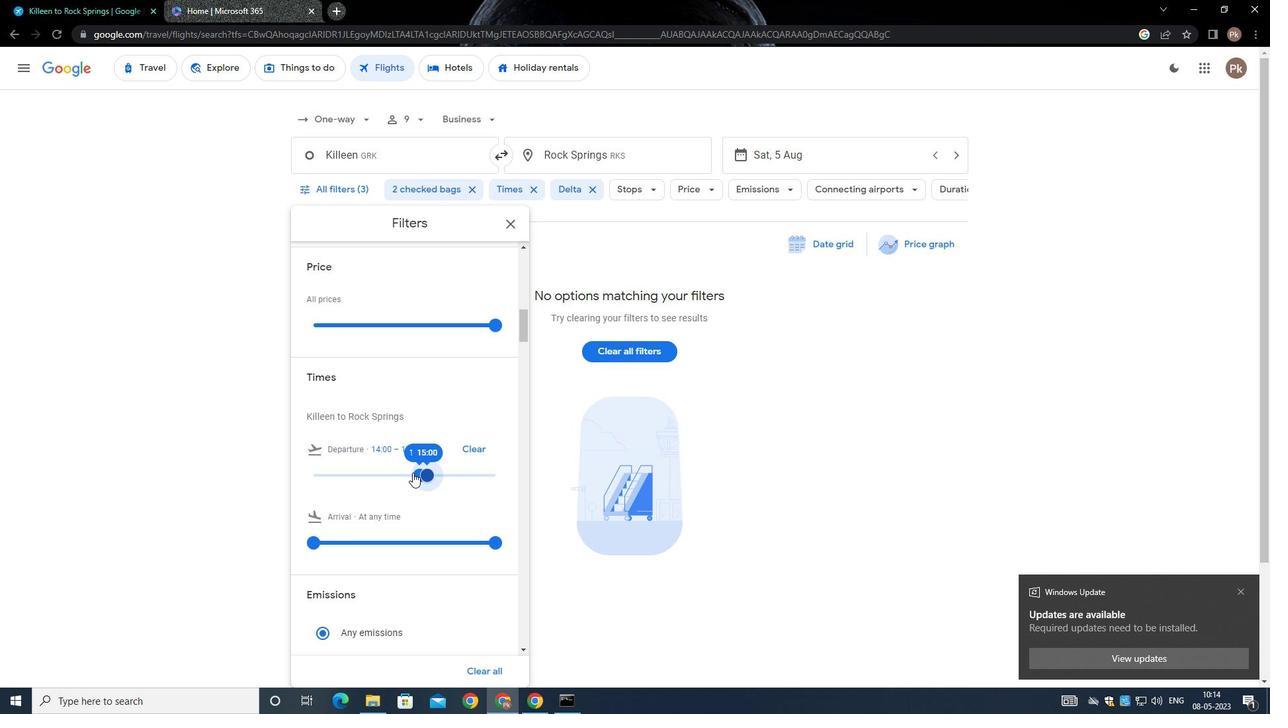 
Action: Mouse scrolled (412, 472) with delta (0, 0)
Screenshot: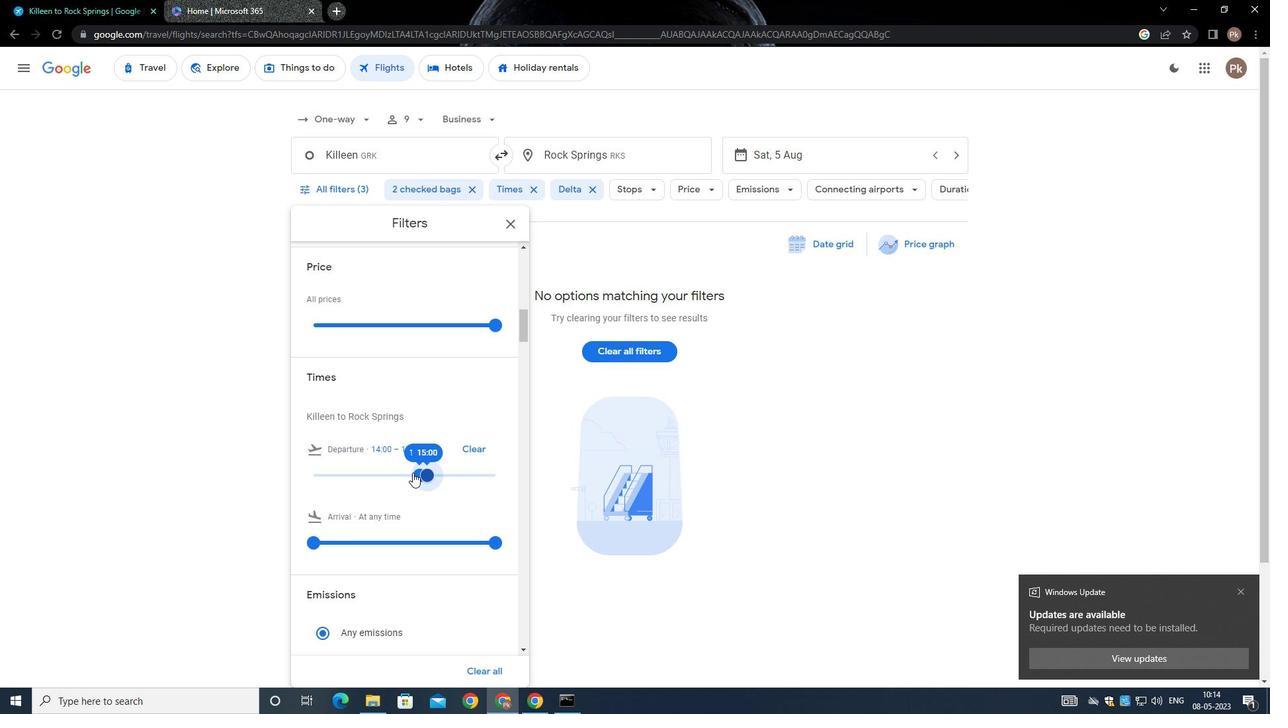 
Action: Mouse scrolled (412, 472) with delta (0, 0)
Screenshot: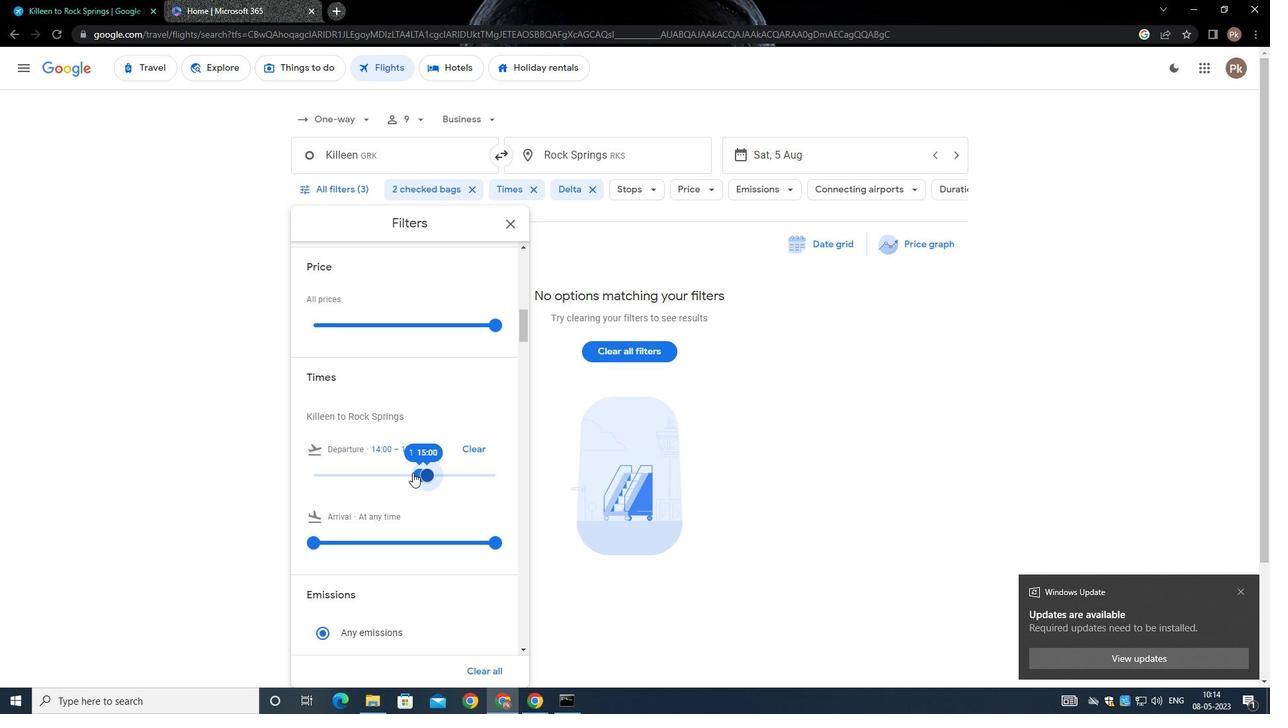 
Action: Mouse moved to (412, 469)
Screenshot: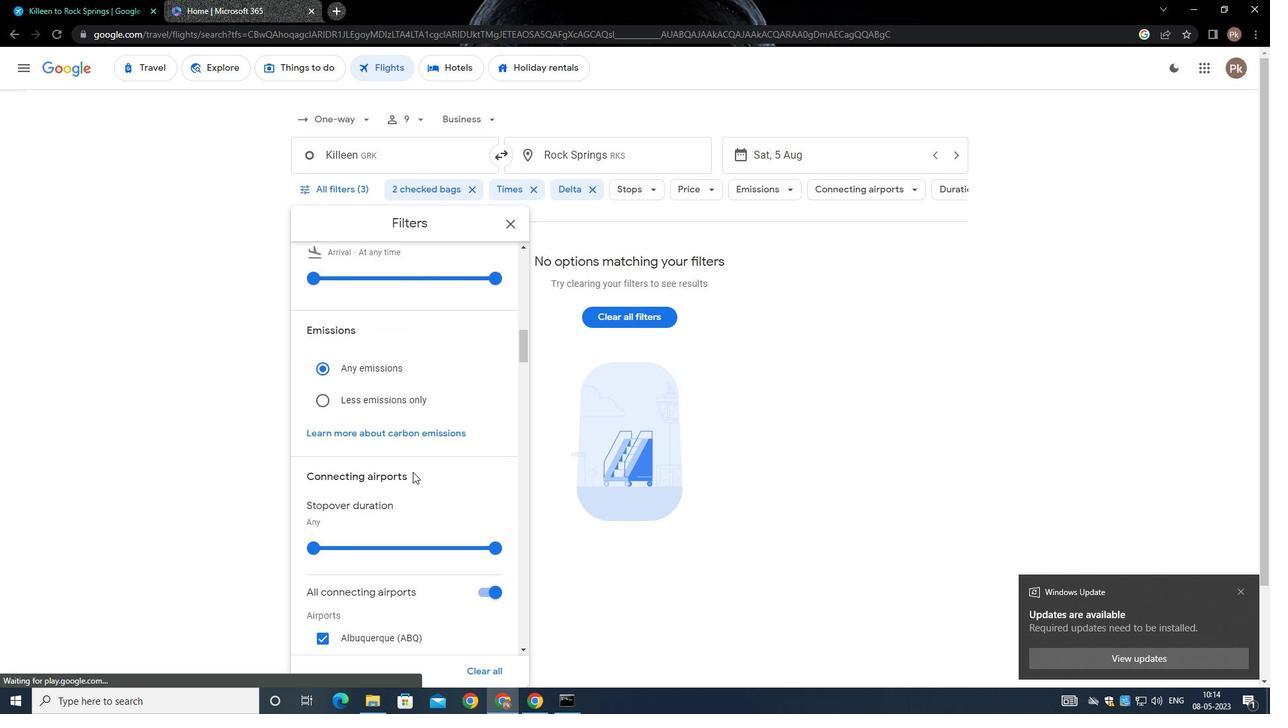 
Action: Mouse scrolled (412, 469) with delta (0, 0)
Screenshot: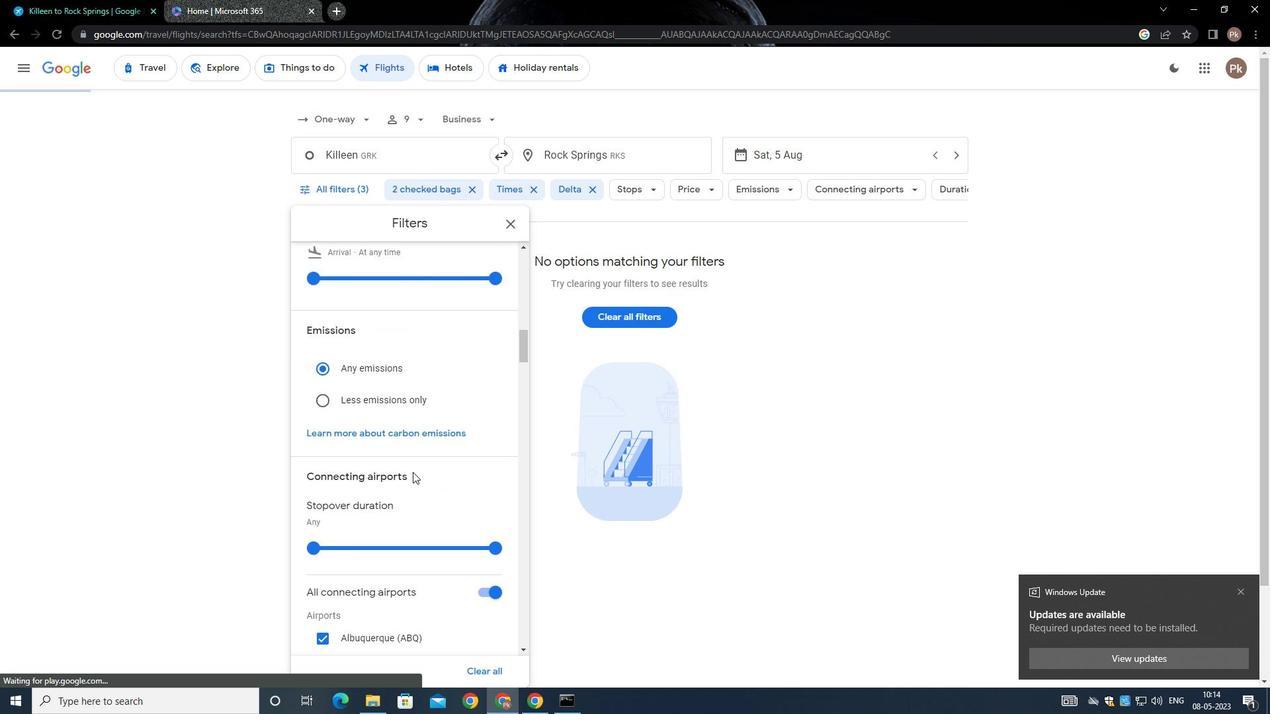 
Action: Mouse scrolled (412, 469) with delta (0, 0)
Screenshot: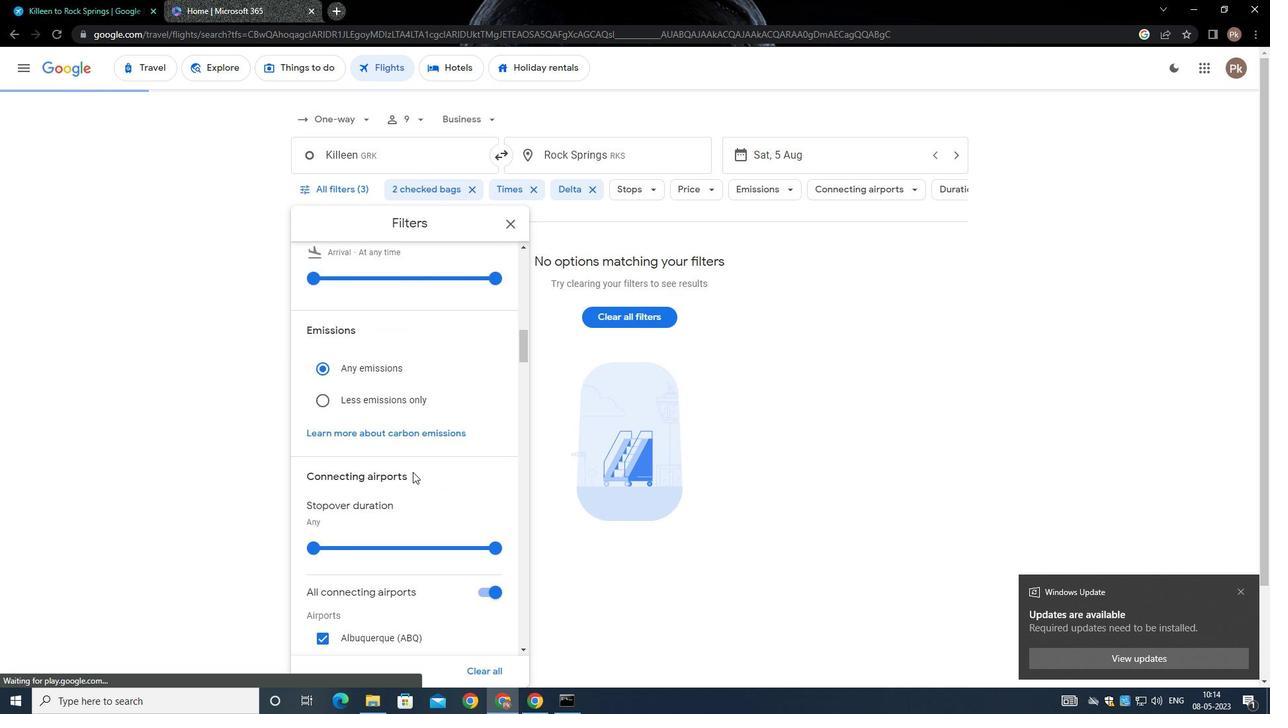 
Action: Mouse scrolled (412, 469) with delta (0, 0)
Screenshot: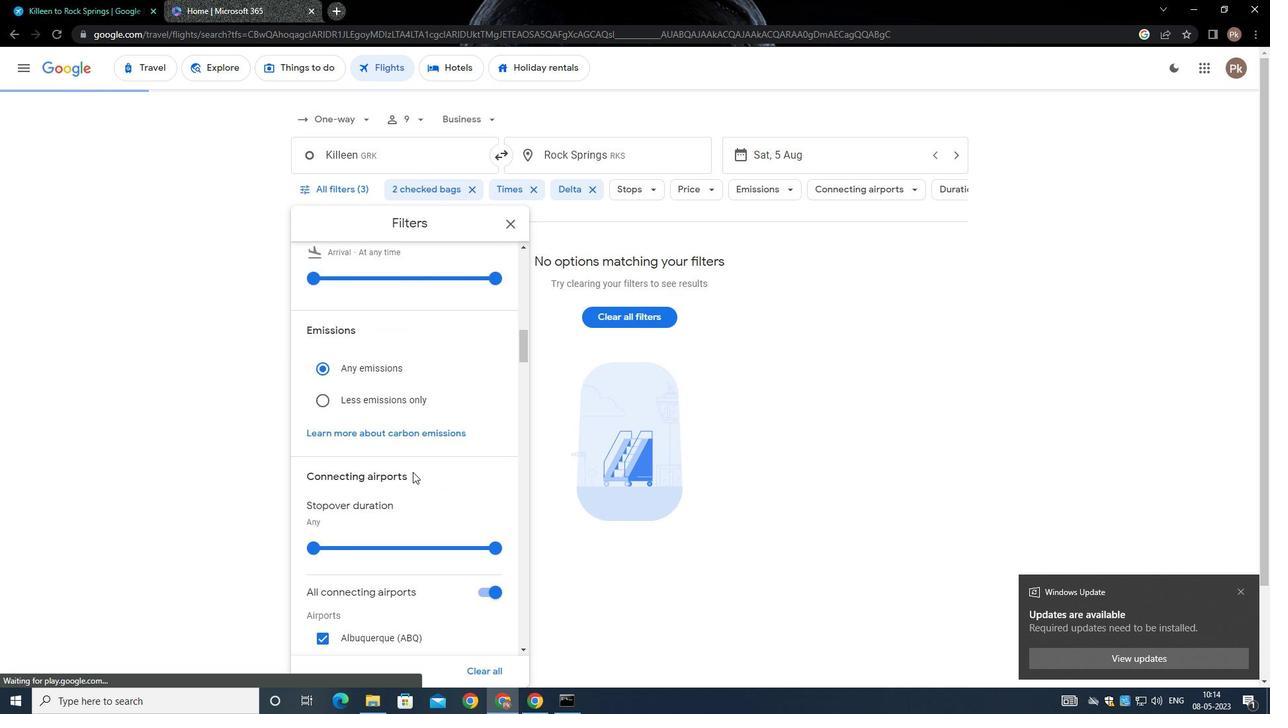 
Action: Mouse scrolled (412, 469) with delta (0, 0)
Screenshot: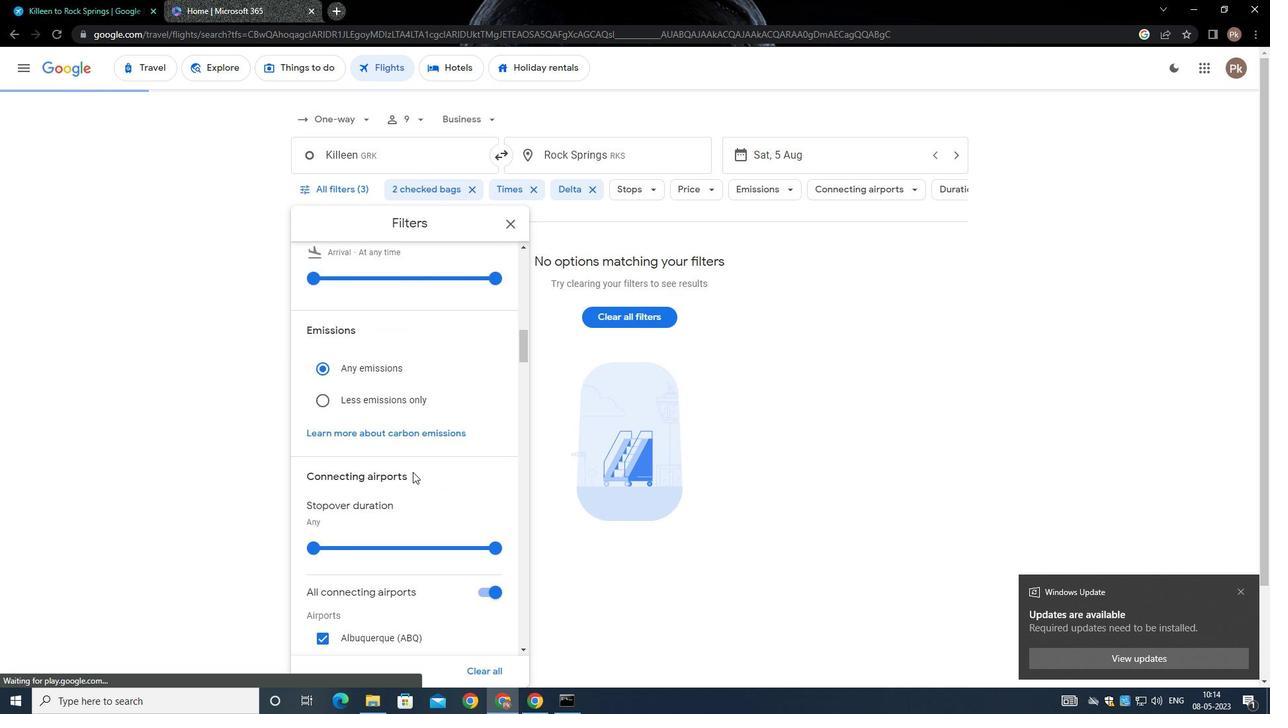 
Action: Mouse scrolled (412, 469) with delta (0, 0)
Screenshot: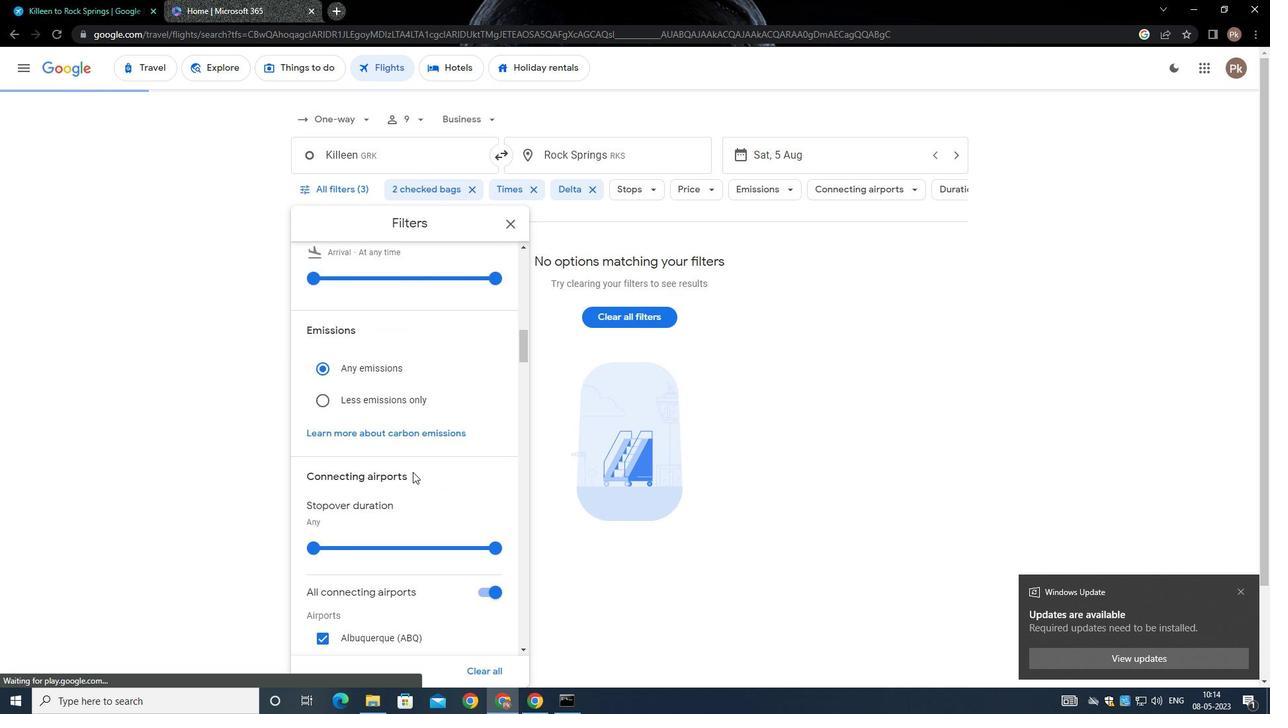 
Action: Mouse moved to (412, 469)
Screenshot: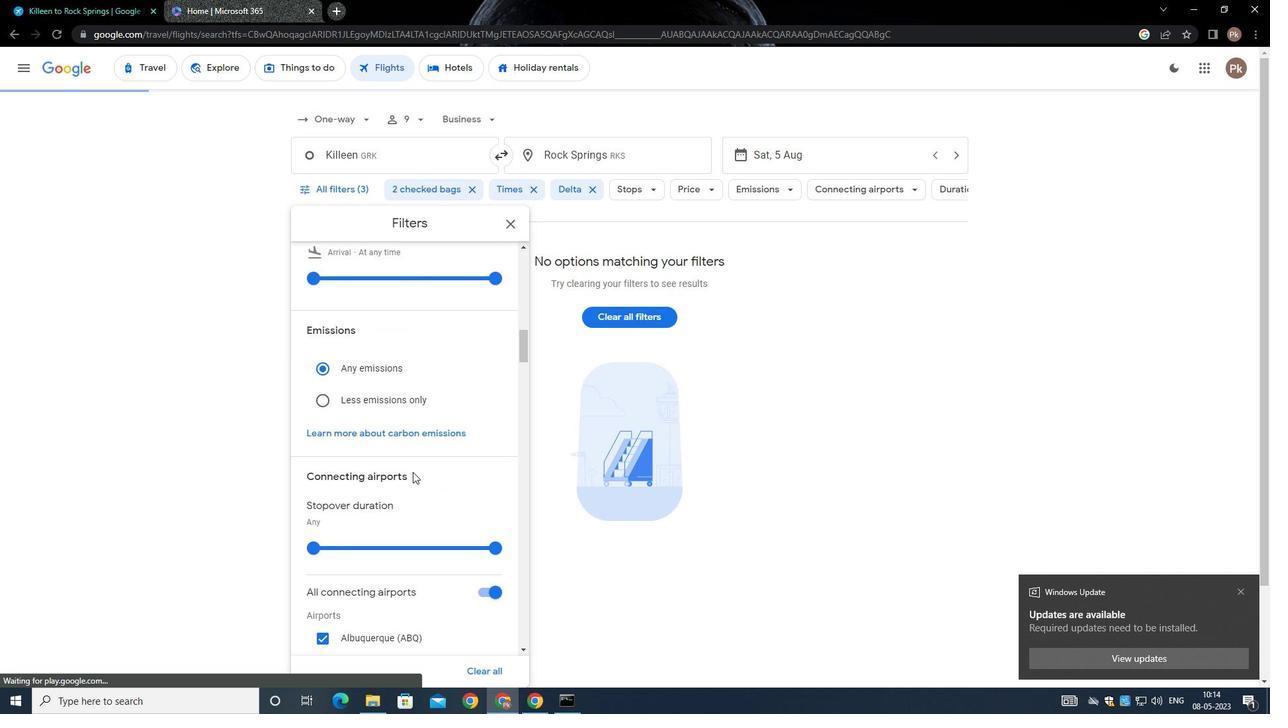 
Action: Mouse scrolled (412, 468) with delta (0, 0)
Screenshot: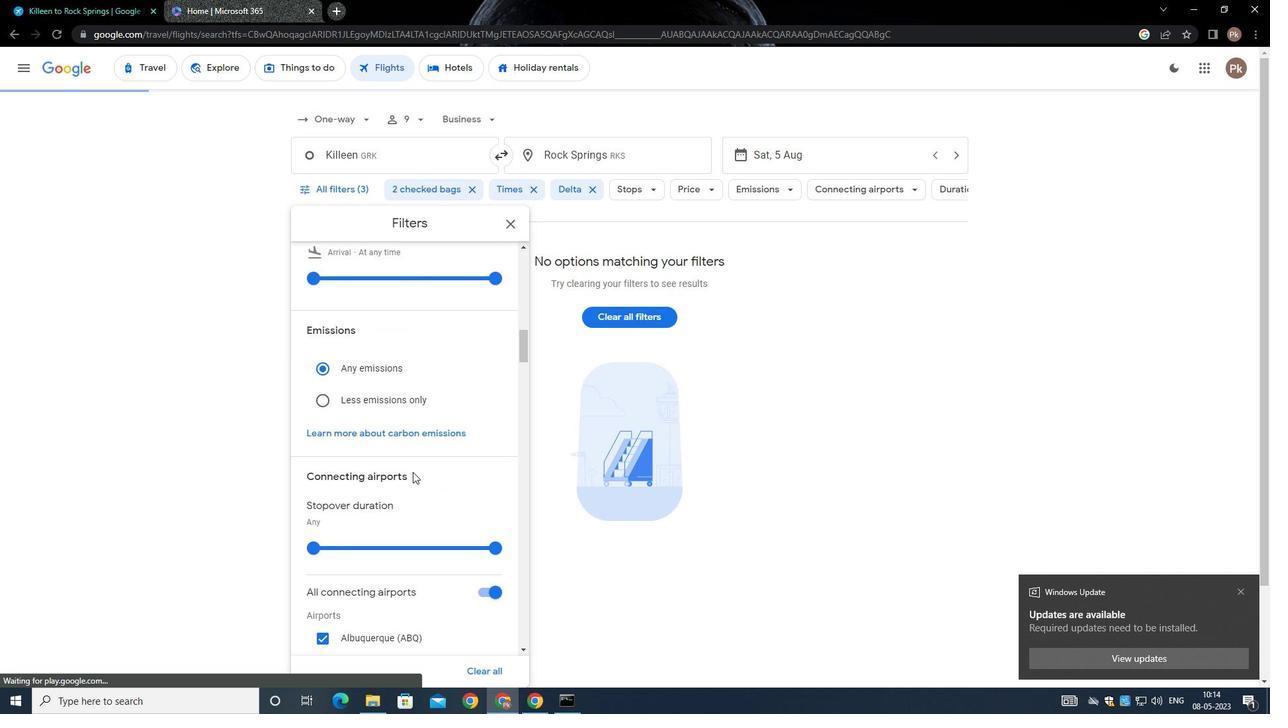 
Action: Mouse moved to (413, 463)
Screenshot: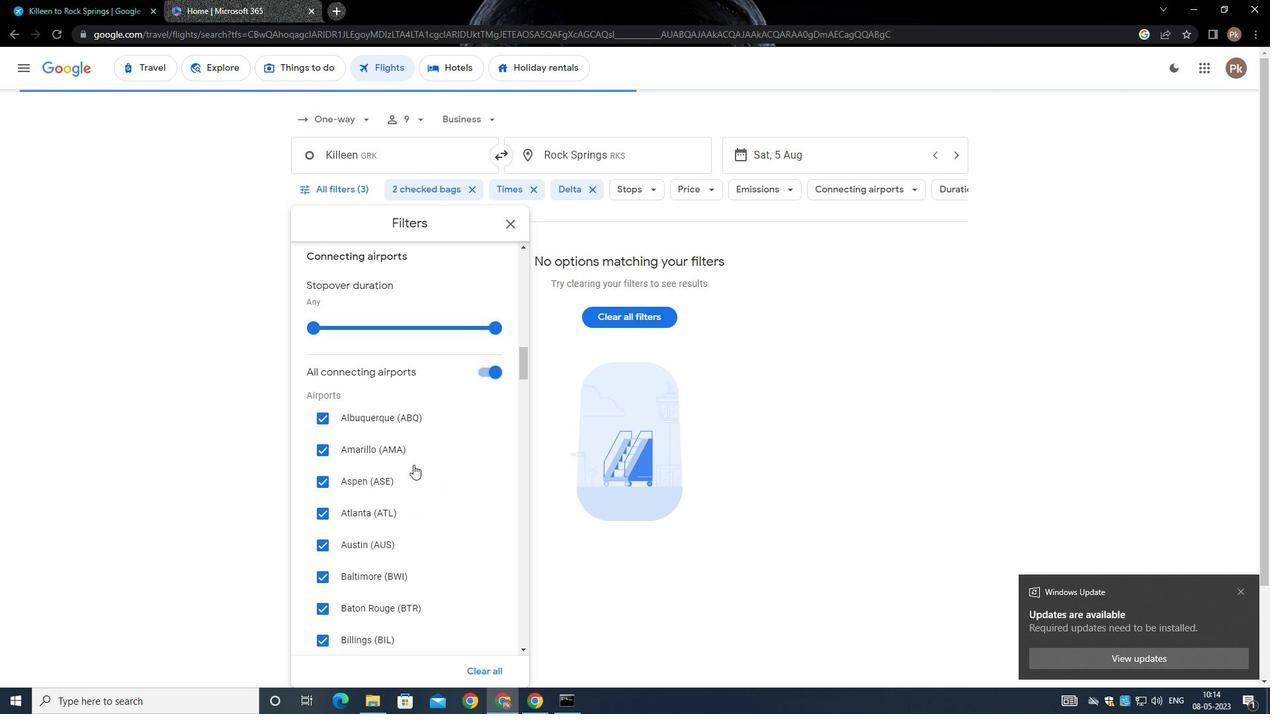 
Action: Mouse scrolled (413, 463) with delta (0, 0)
Screenshot: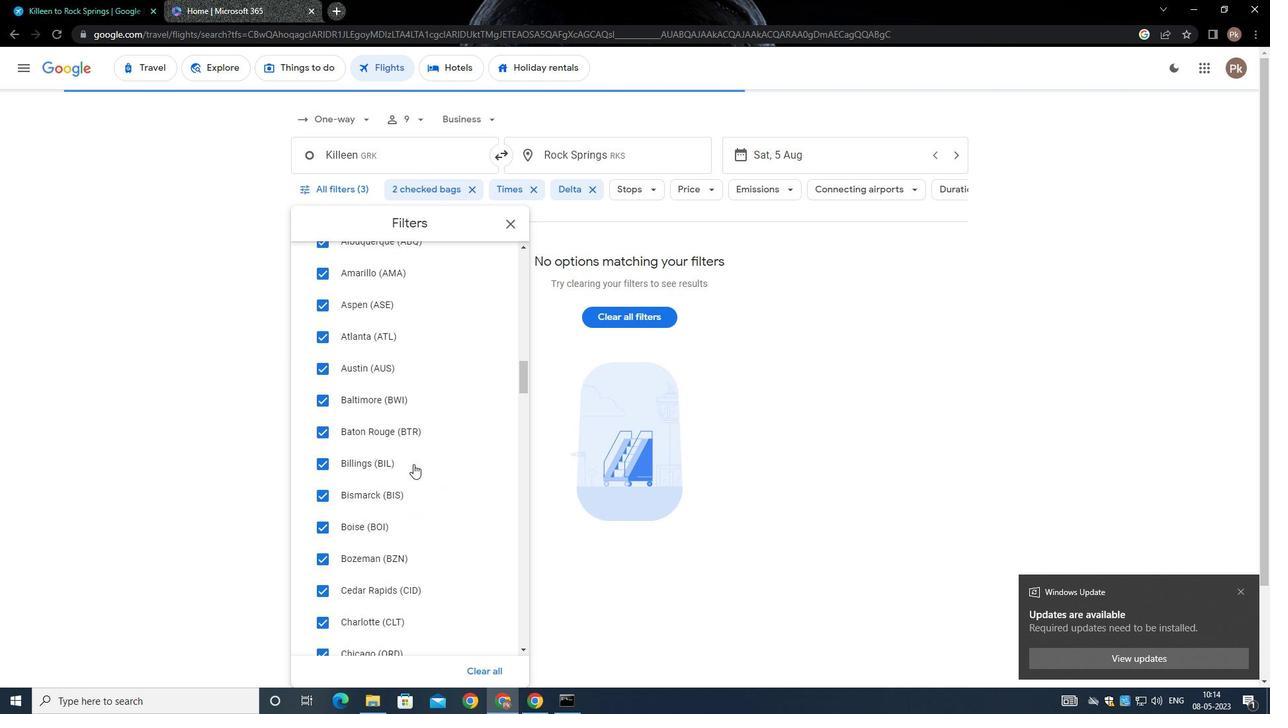 
Action: Mouse scrolled (413, 463) with delta (0, 0)
Screenshot: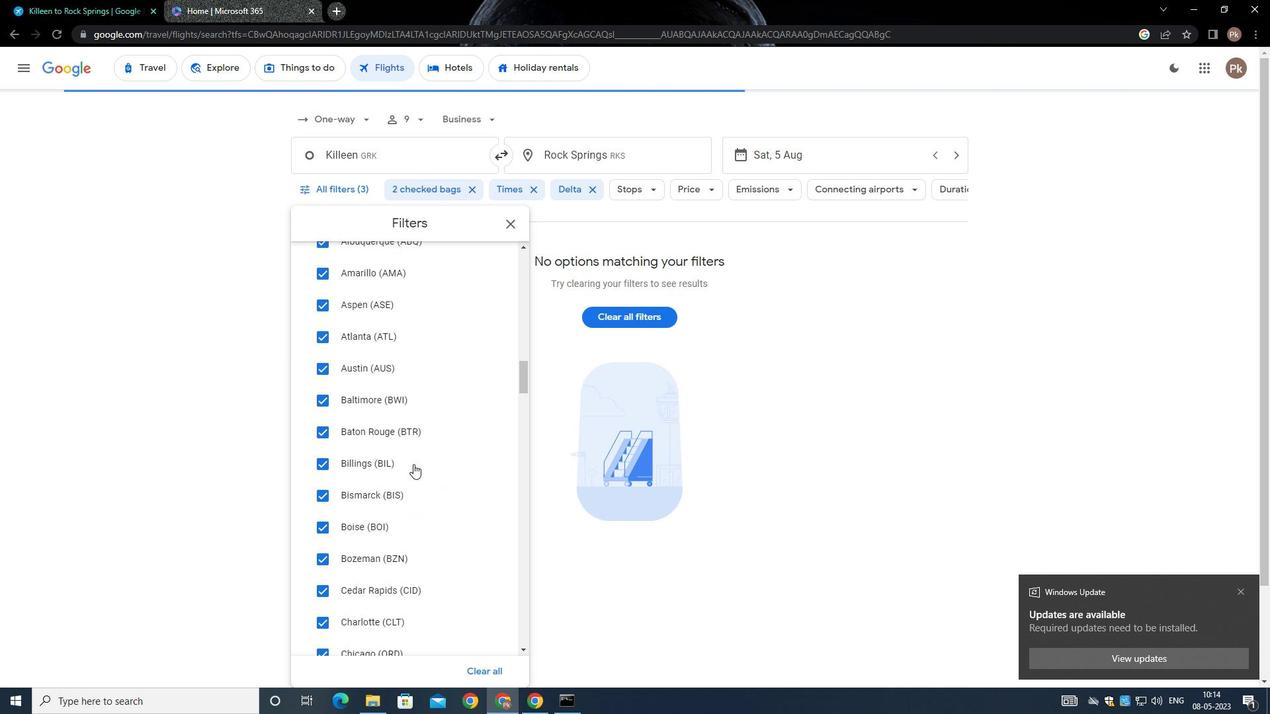 
Action: Mouse scrolled (413, 463) with delta (0, 0)
Screenshot: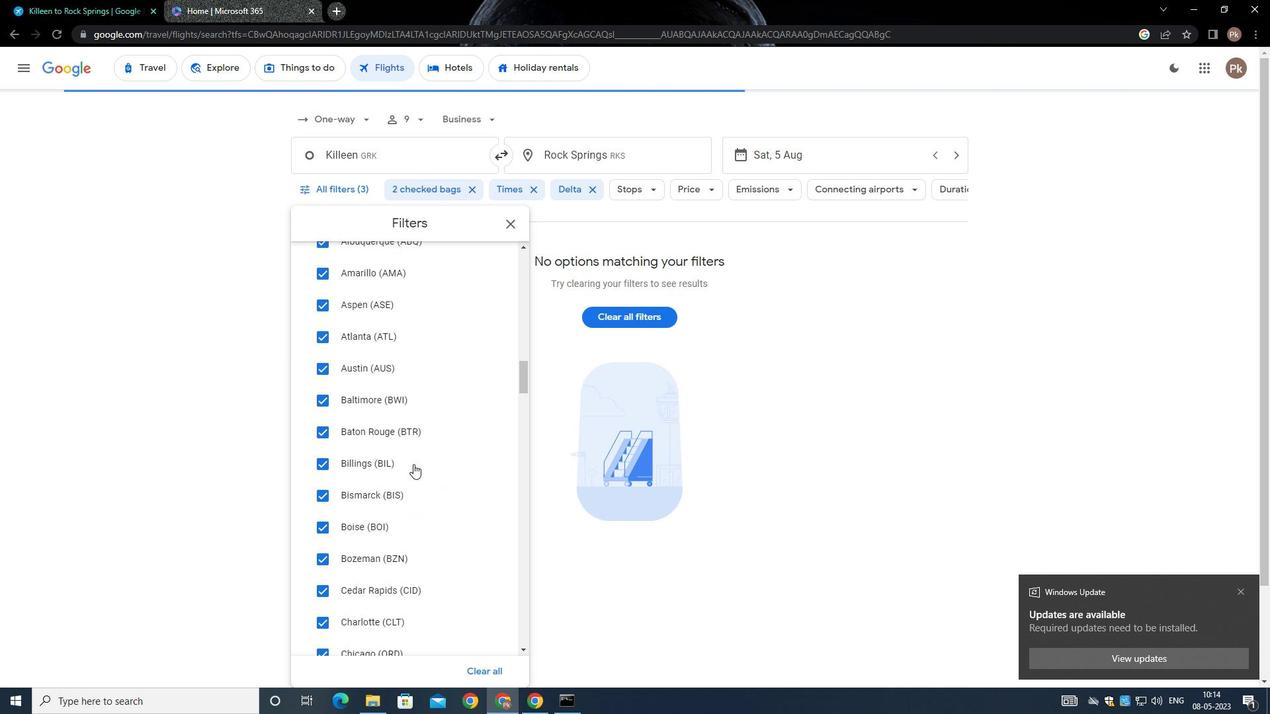
Action: Mouse scrolled (413, 463) with delta (0, 0)
Screenshot: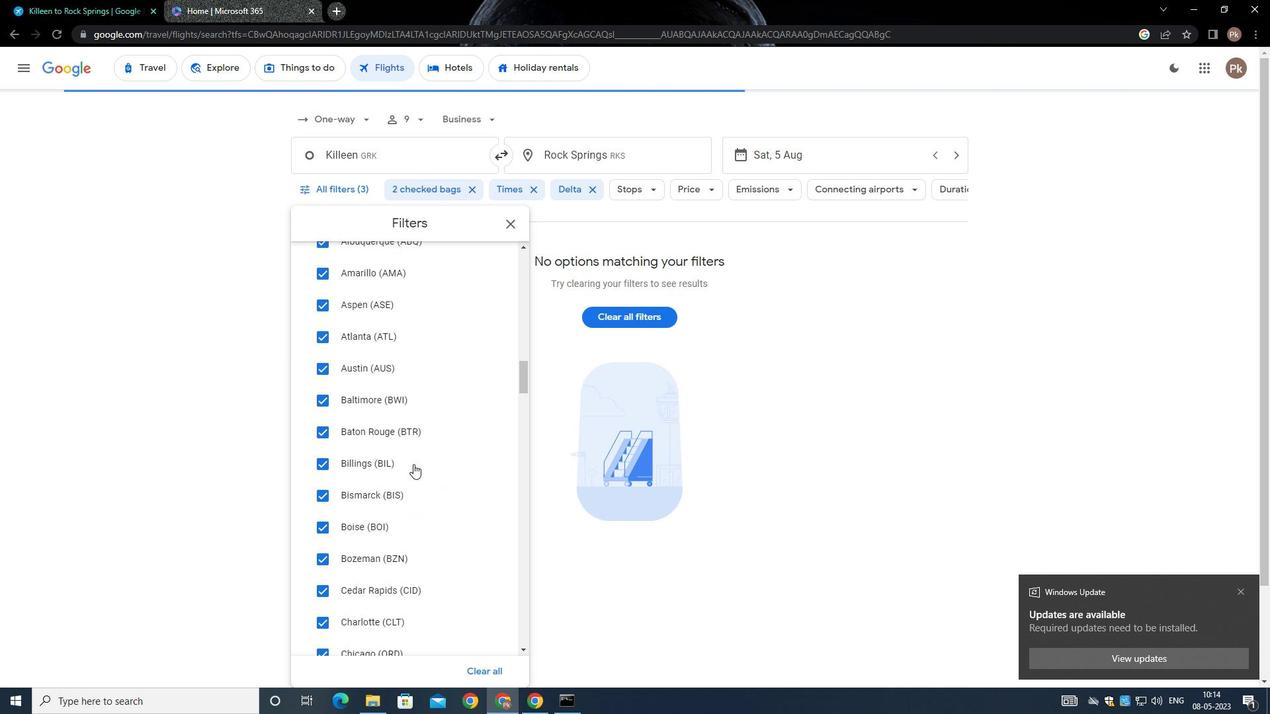 
Action: Mouse scrolled (413, 463) with delta (0, 0)
Screenshot: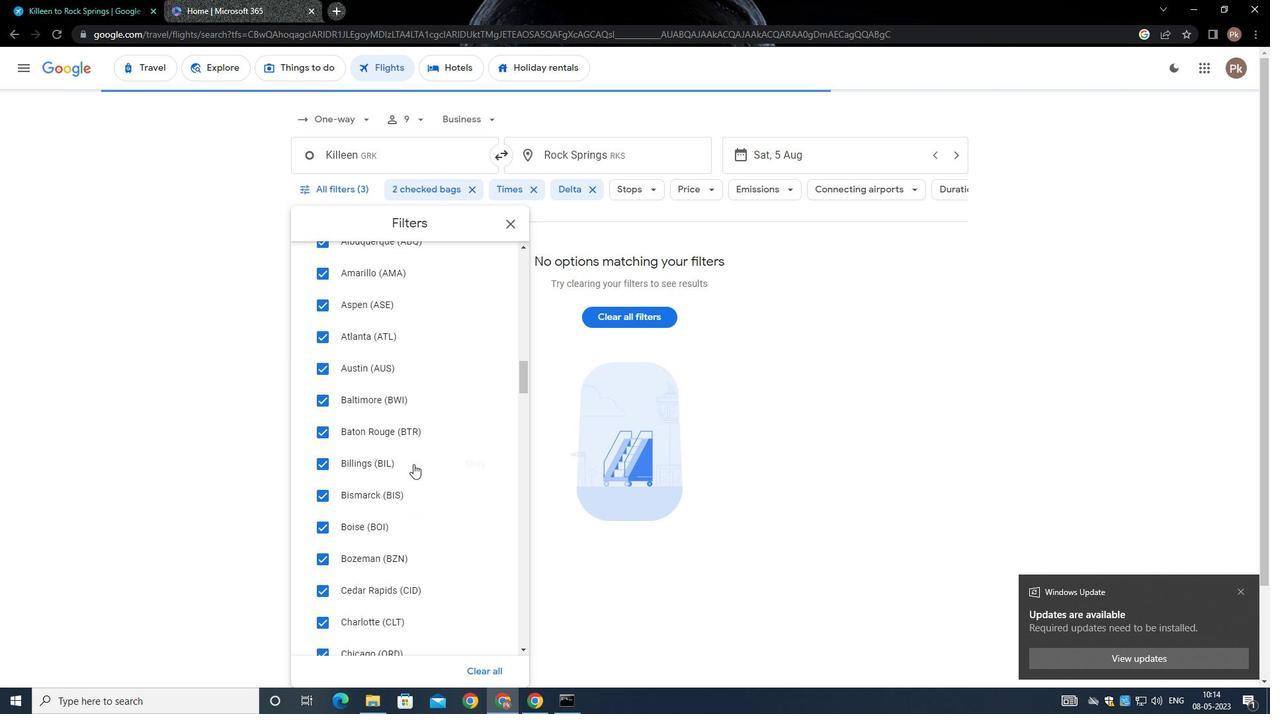 
Action: Mouse scrolled (413, 463) with delta (0, 0)
Screenshot: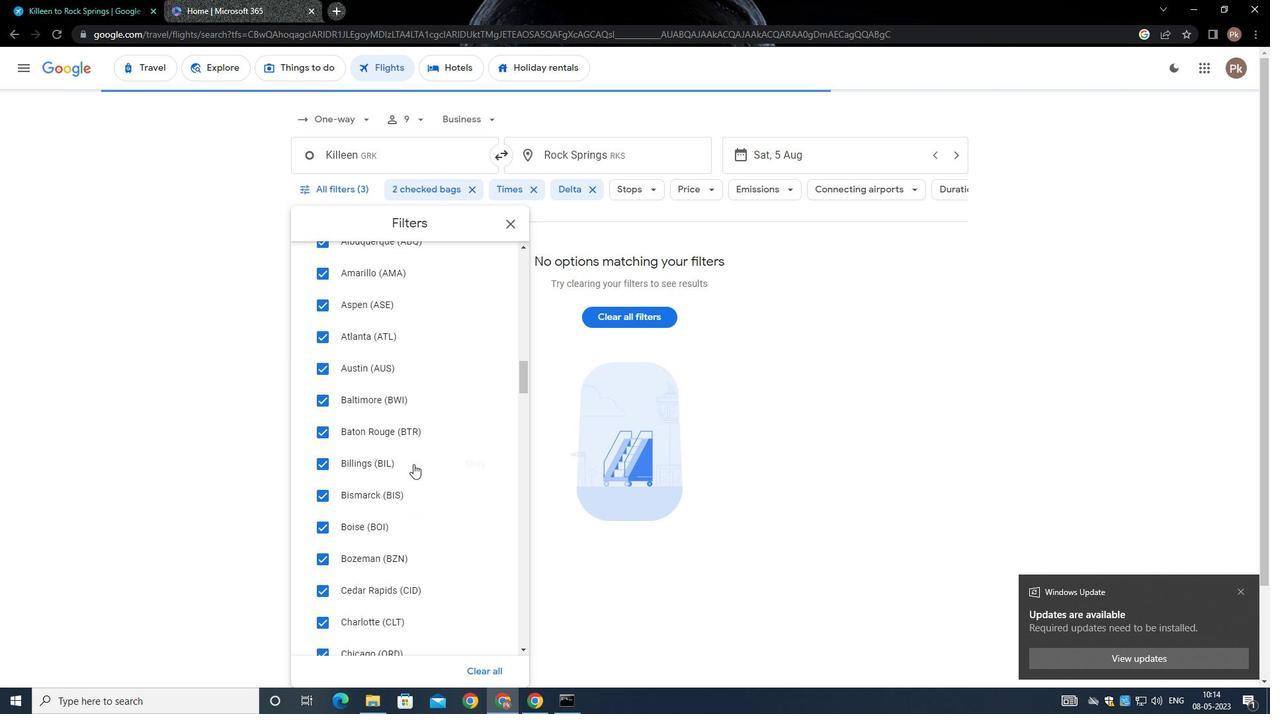 
Action: Mouse scrolled (413, 463) with delta (0, 0)
Screenshot: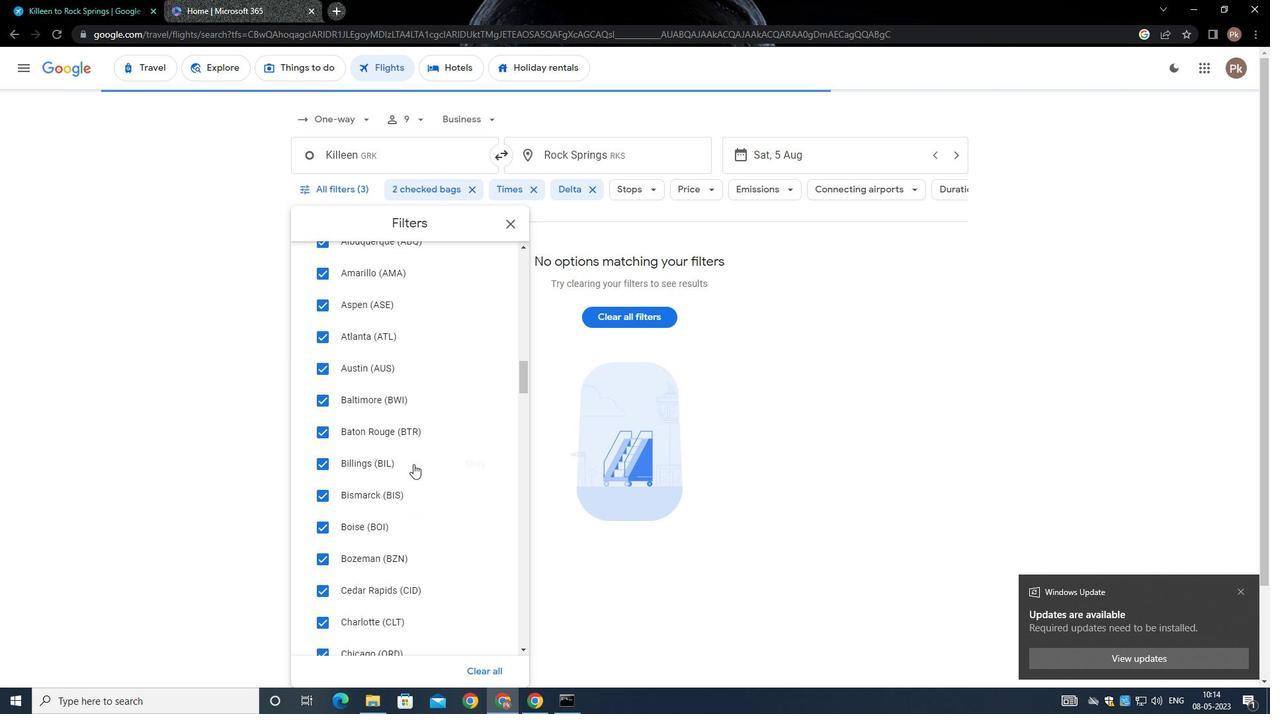 
Action: Mouse moved to (413, 463)
Screenshot: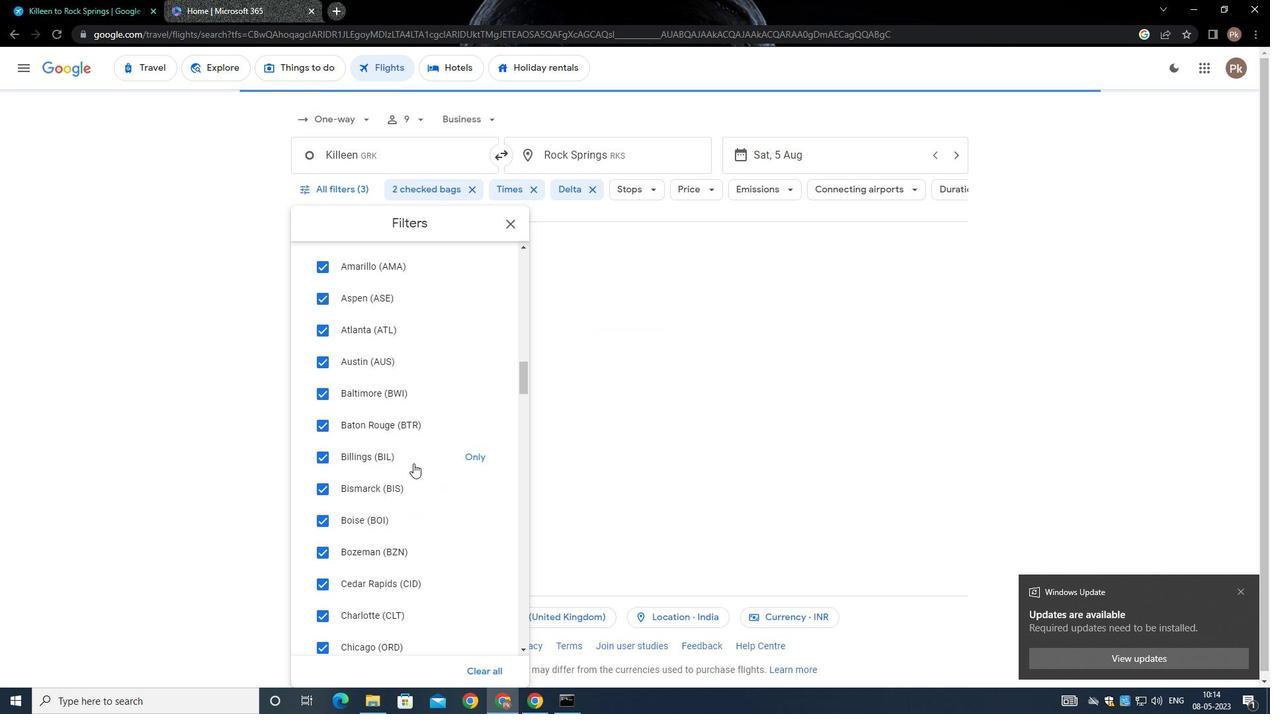 
Action: Mouse scrolled (413, 462) with delta (0, 0)
Screenshot: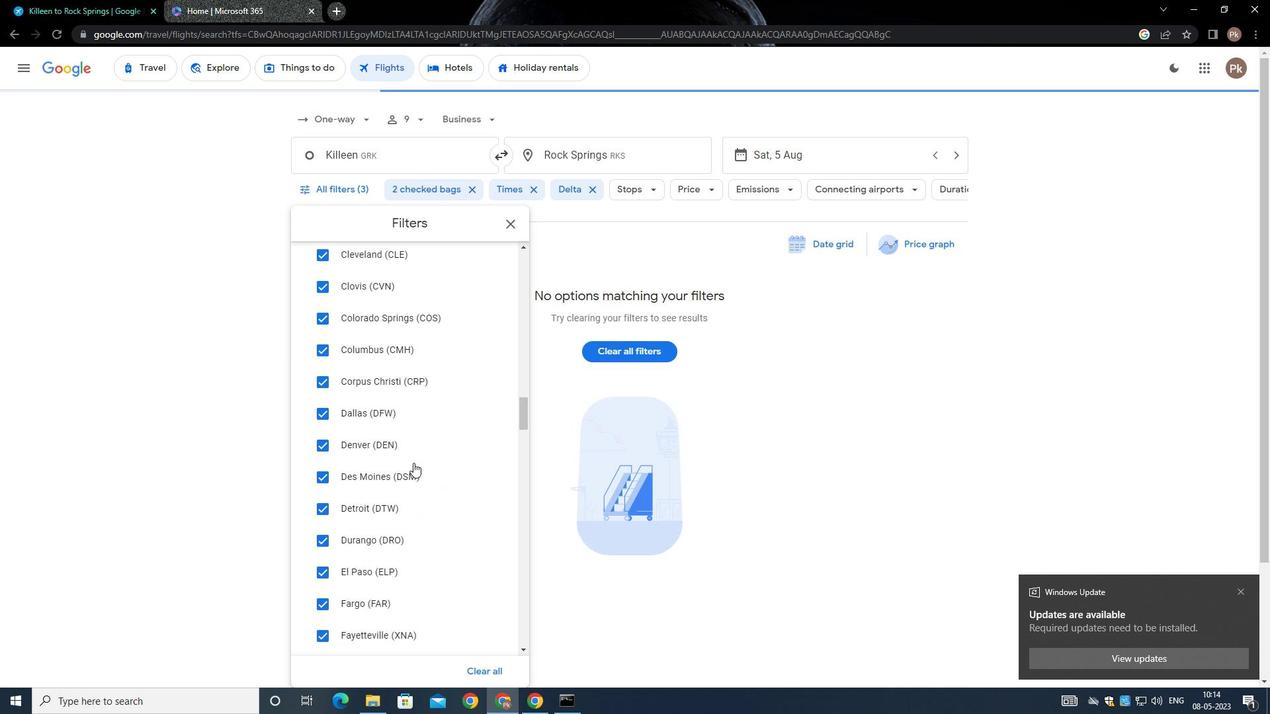 
Action: Mouse scrolled (413, 462) with delta (0, 0)
Screenshot: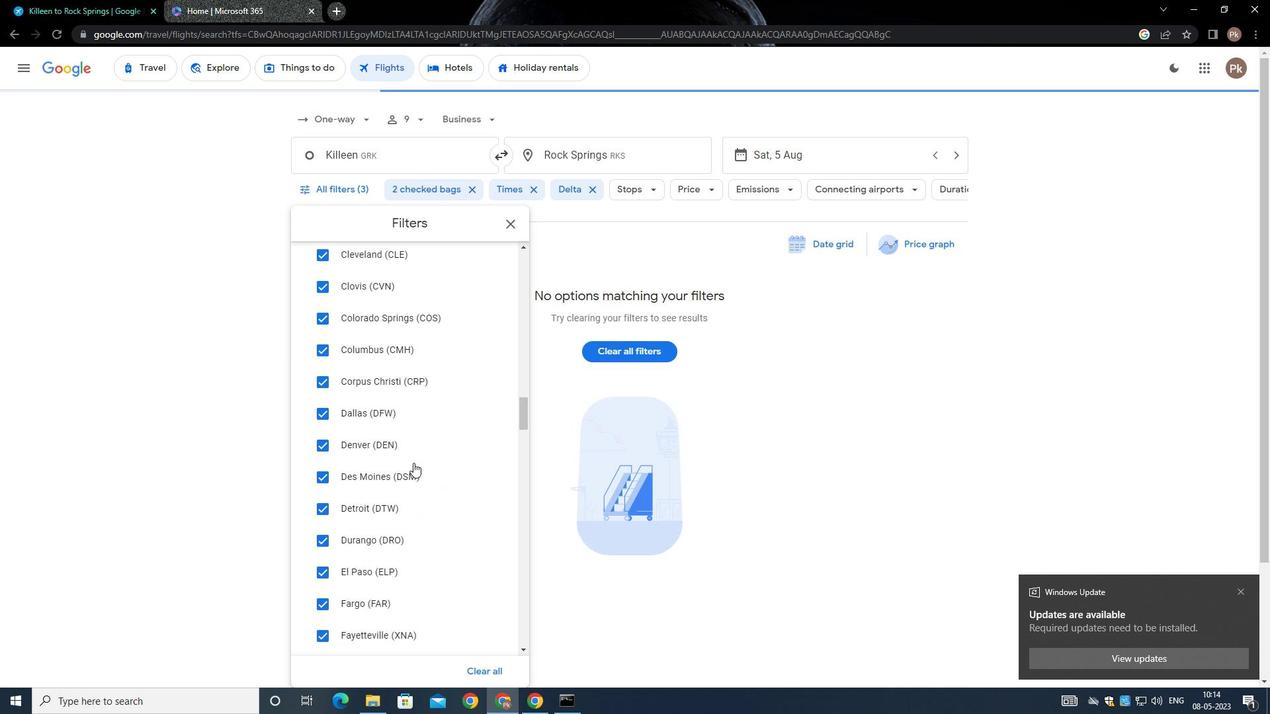 
Action: Mouse scrolled (413, 462) with delta (0, 0)
Screenshot: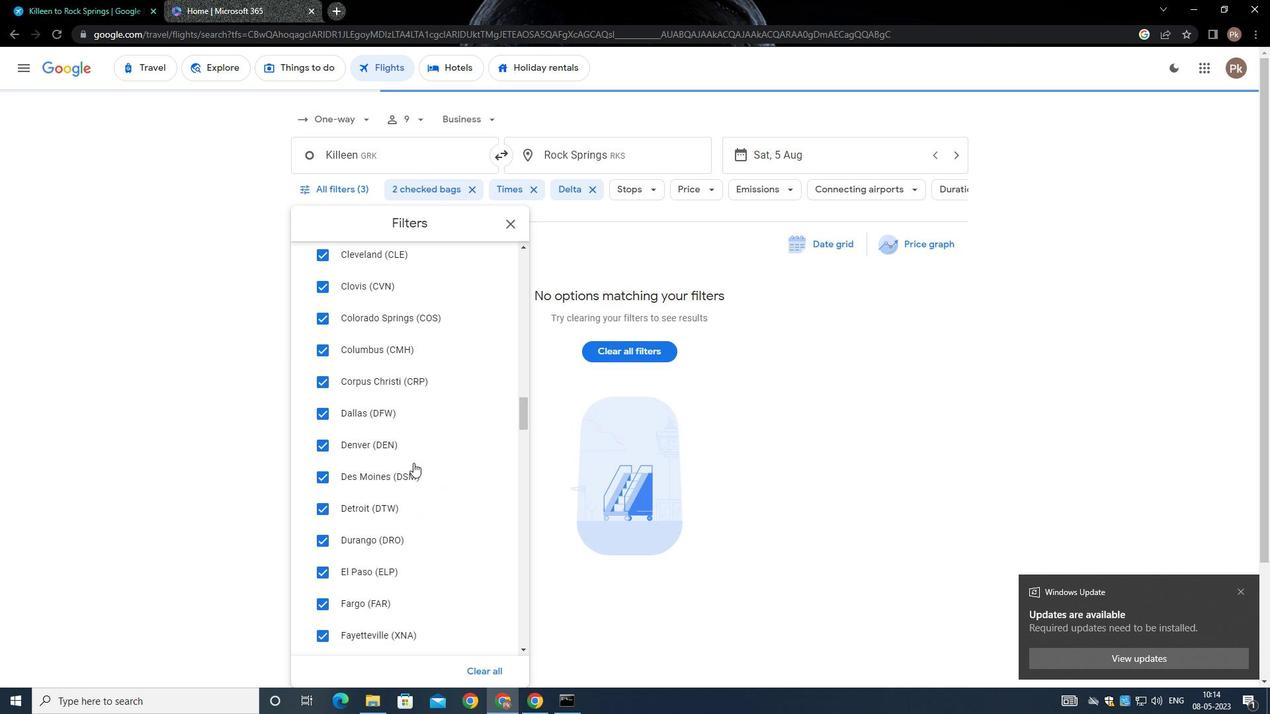 
Action: Mouse scrolled (413, 461) with delta (0, -1)
Screenshot: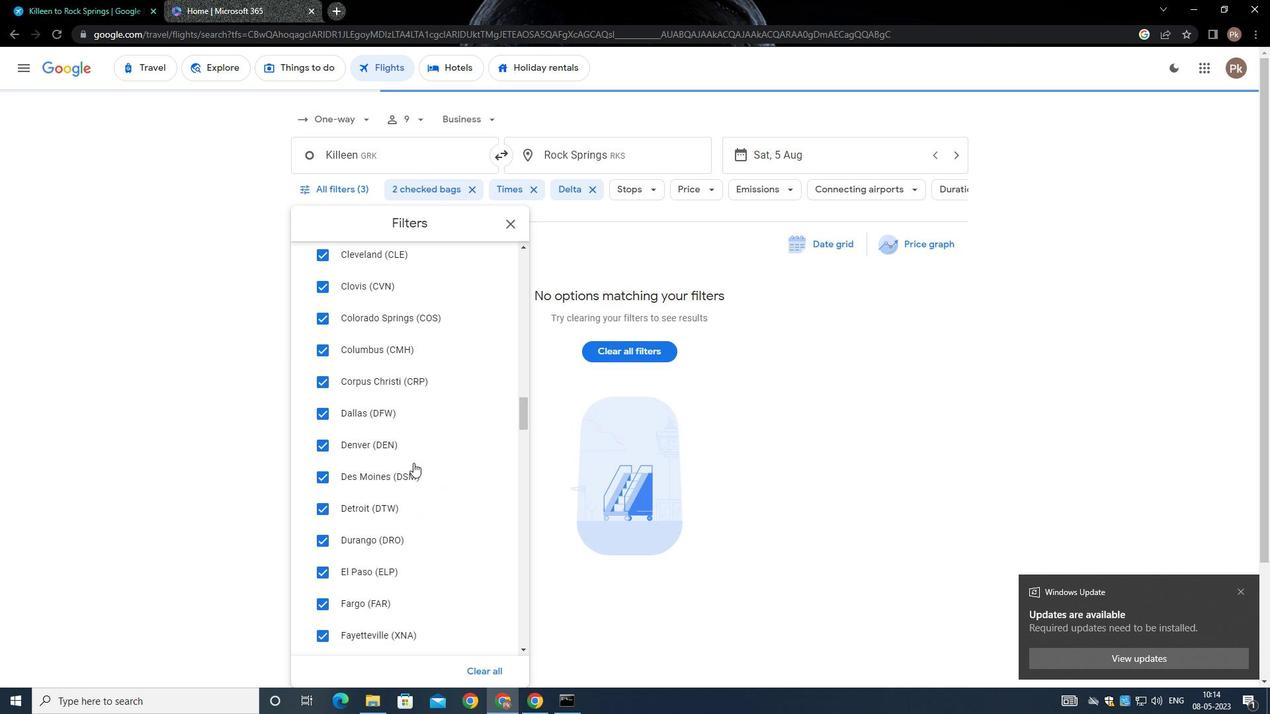 
Action: Mouse scrolled (413, 462) with delta (0, 0)
Screenshot: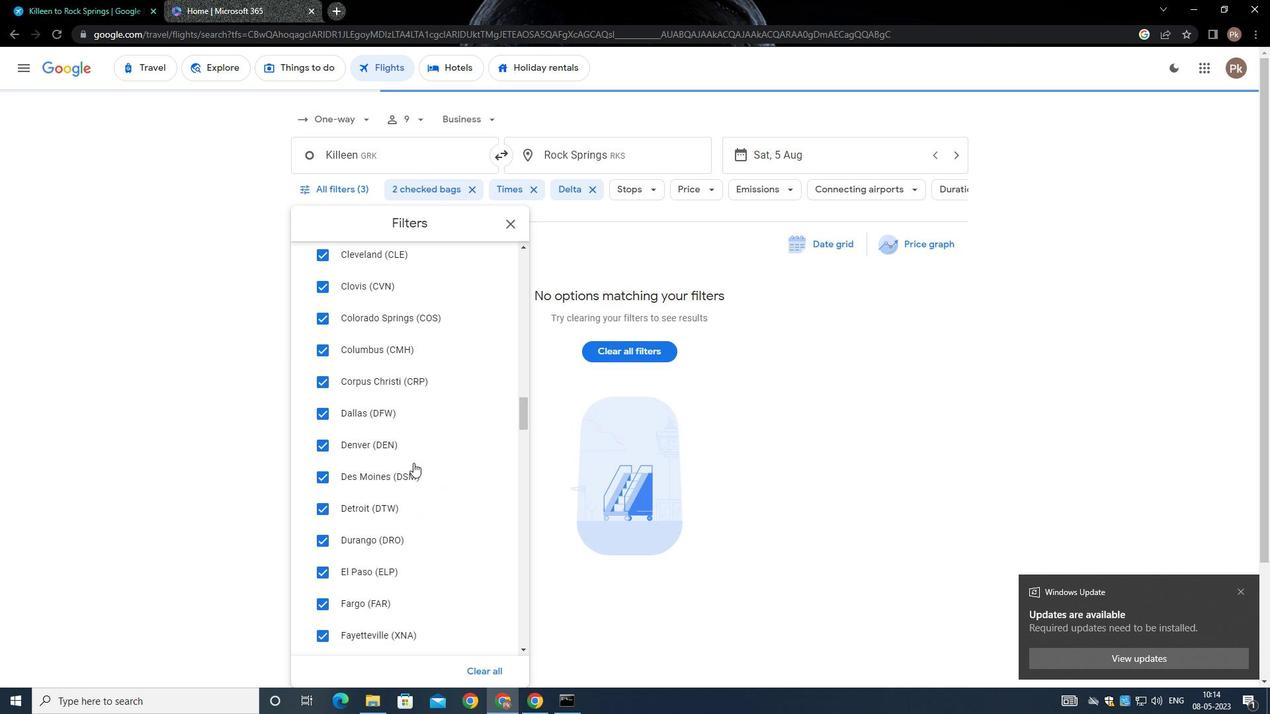 
Action: Mouse moved to (409, 461)
Screenshot: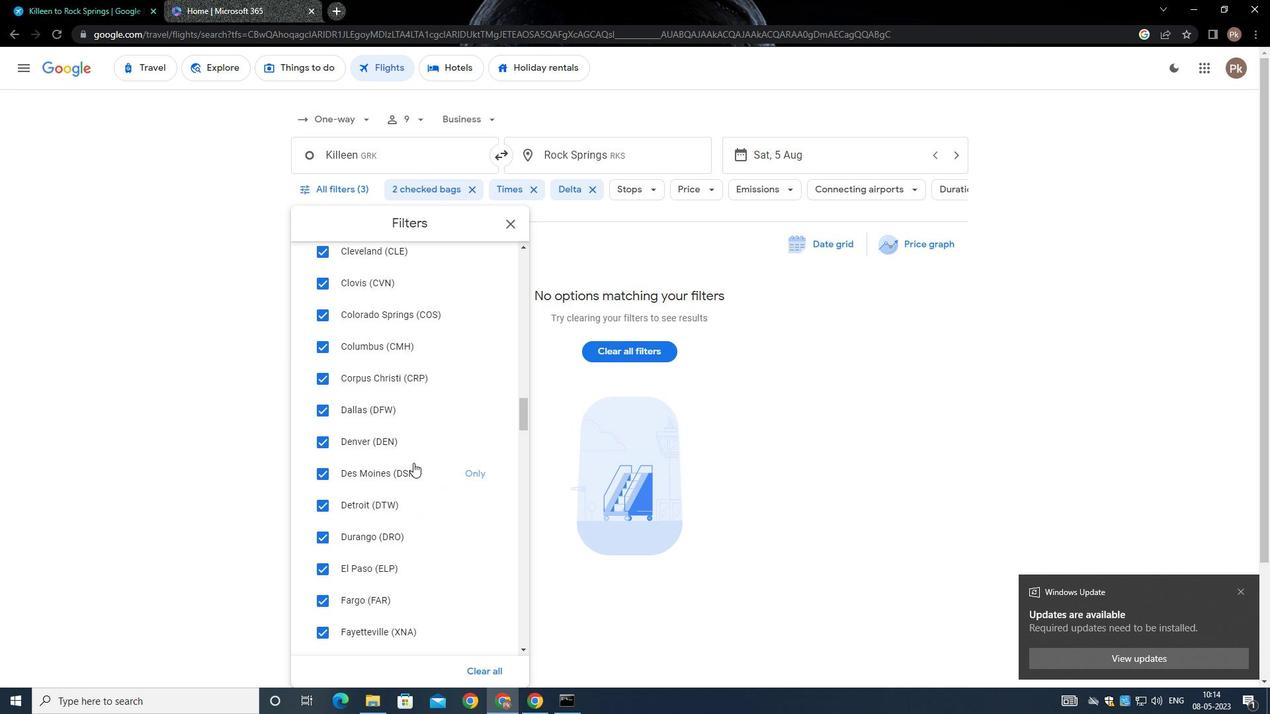 
Action: Mouse scrolled (409, 461) with delta (0, 0)
Screenshot: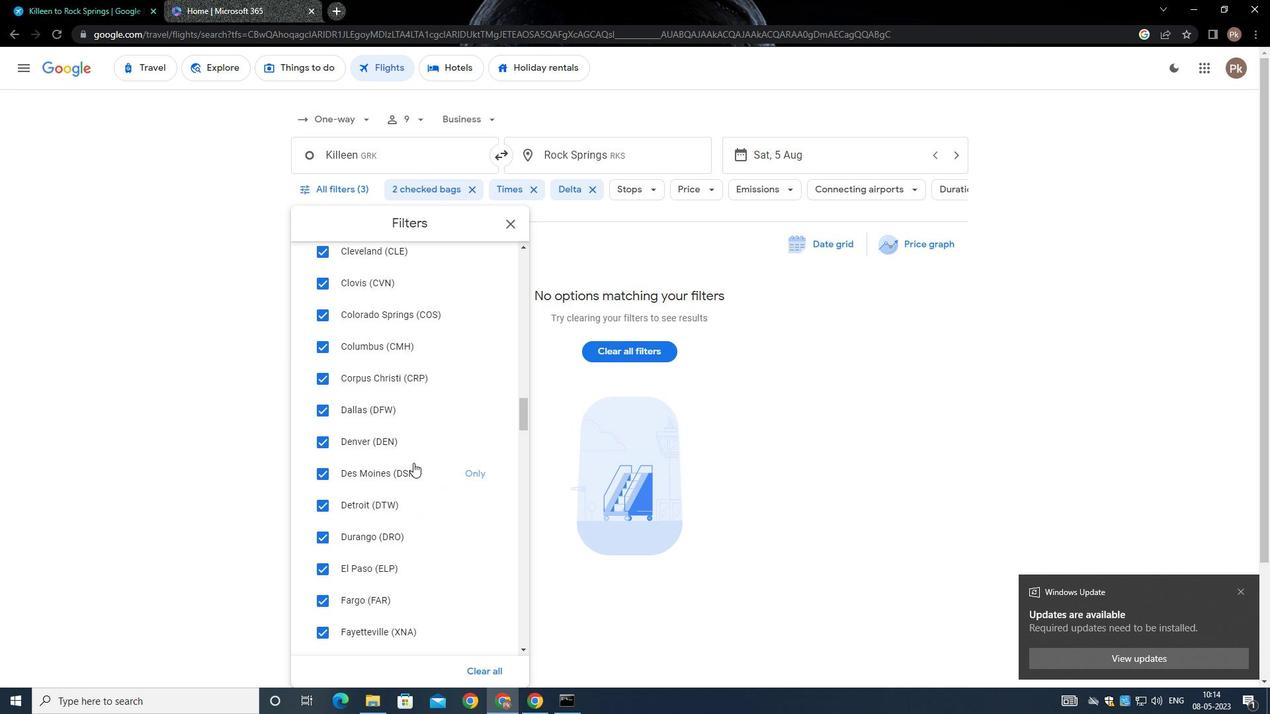 
Action: Mouse scrolled (409, 461) with delta (0, 0)
Screenshot: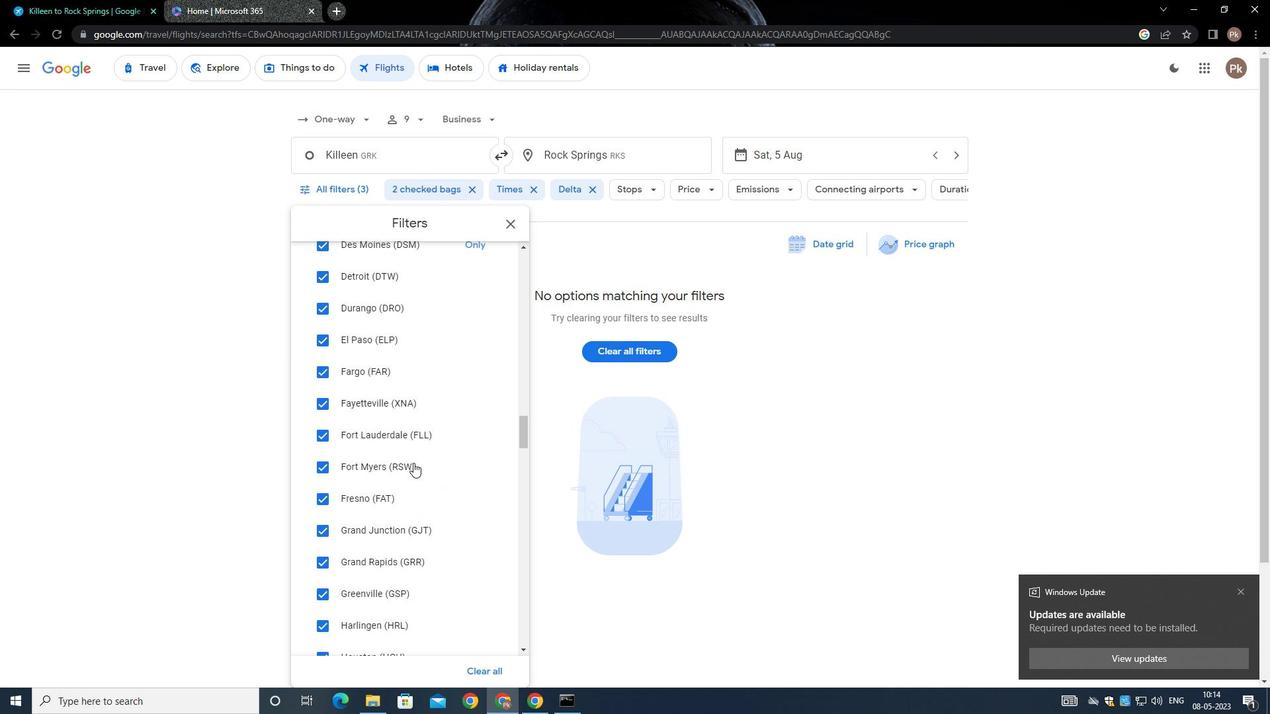 
Action: Mouse scrolled (409, 460) with delta (0, -1)
Screenshot: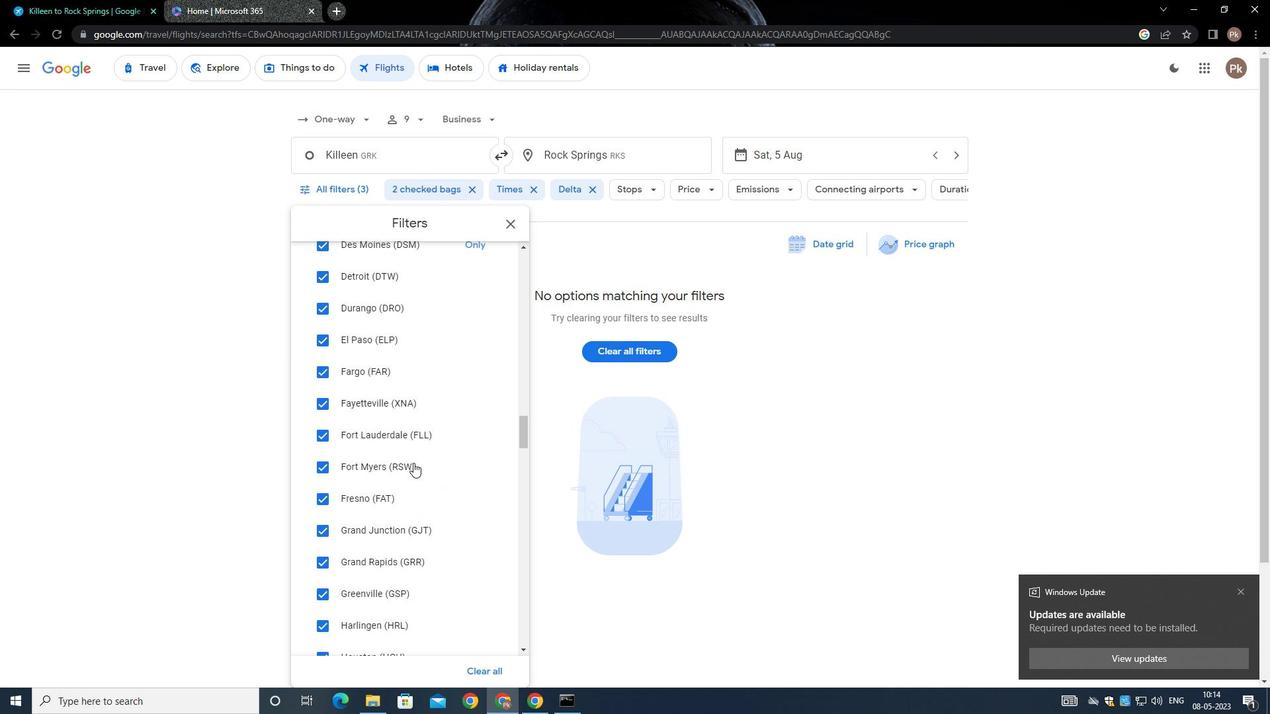 
Action: Mouse moved to (406, 459)
Screenshot: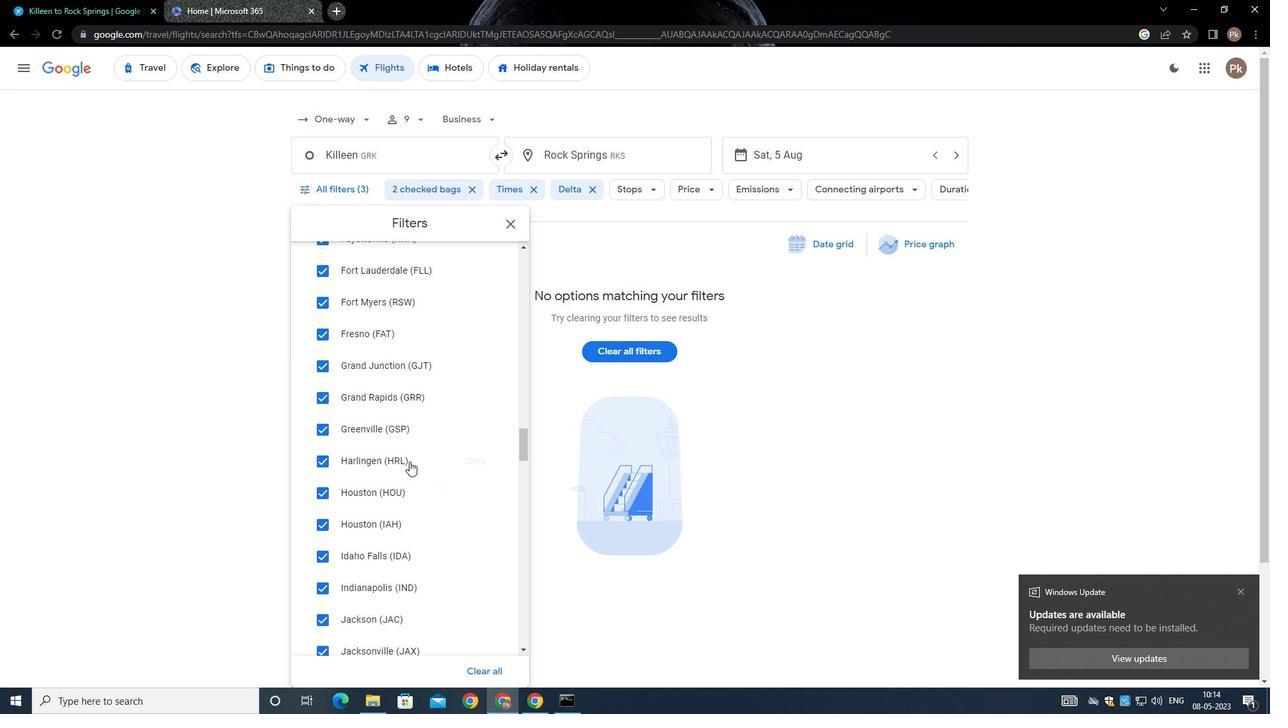 
Action: Mouse scrolled (406, 459) with delta (0, 0)
Screenshot: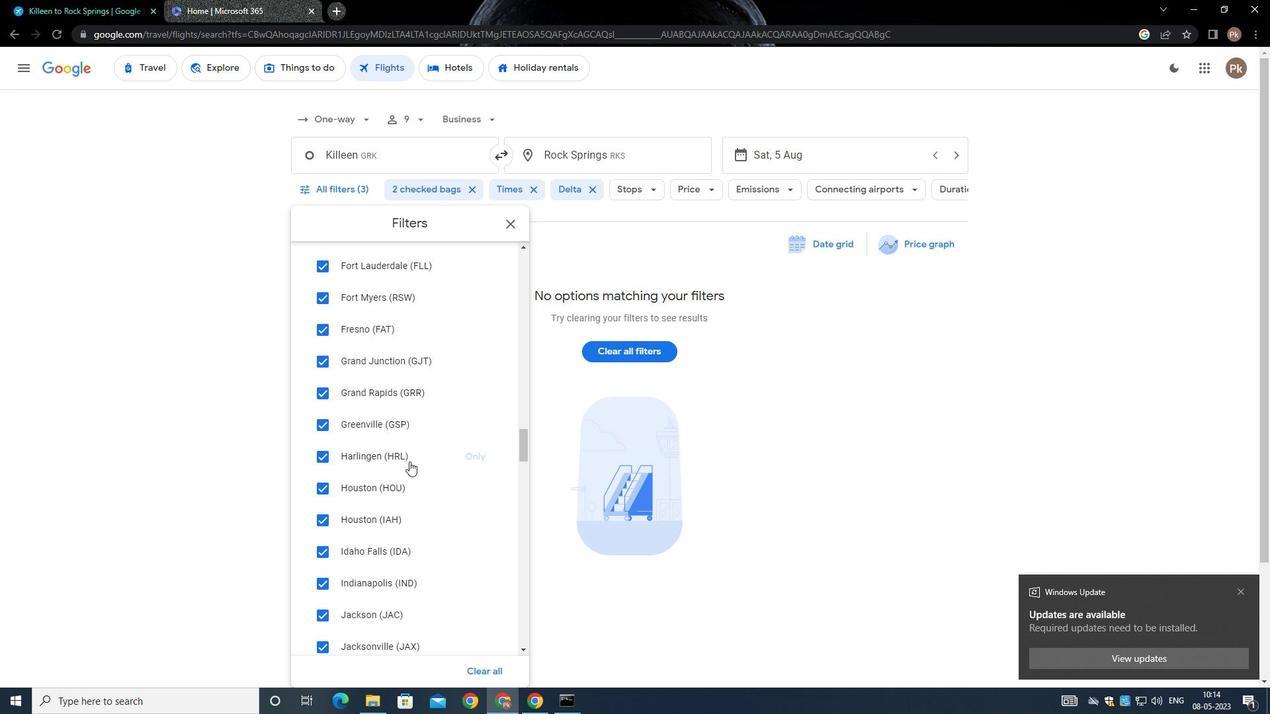 
Action: Mouse scrolled (406, 459) with delta (0, 0)
Screenshot: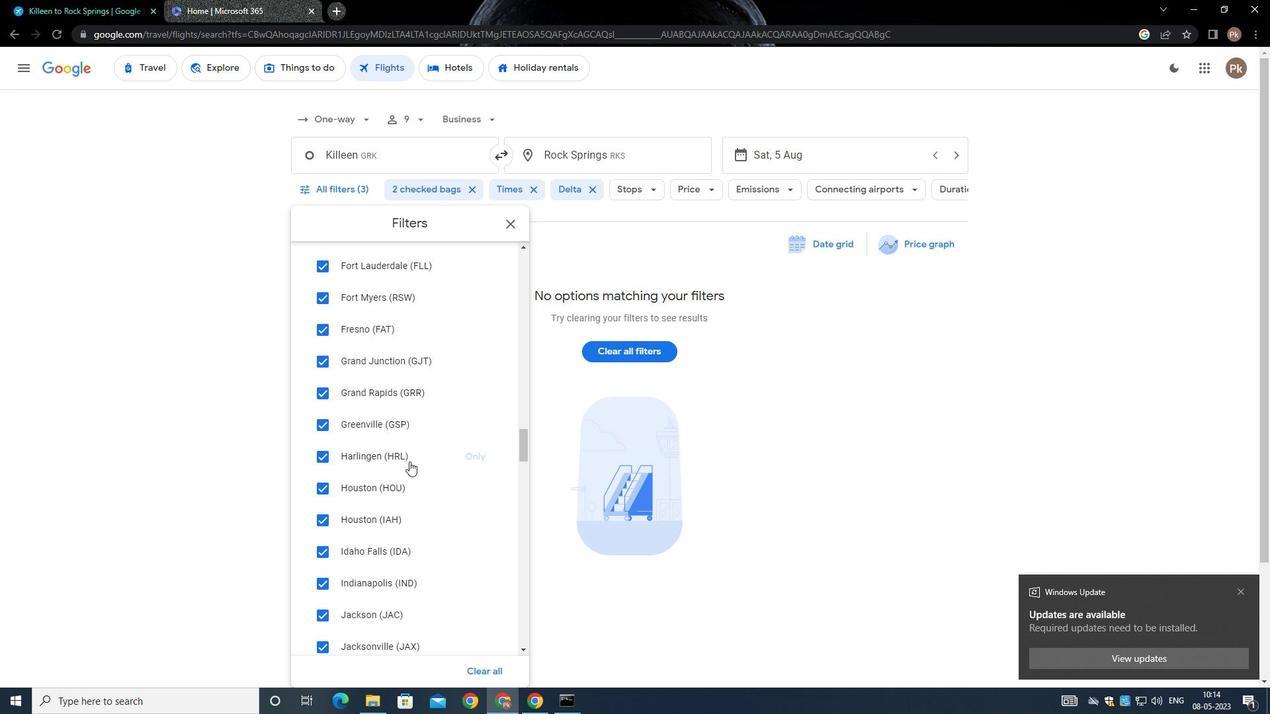 
Action: Mouse scrolled (406, 459) with delta (0, 0)
Screenshot: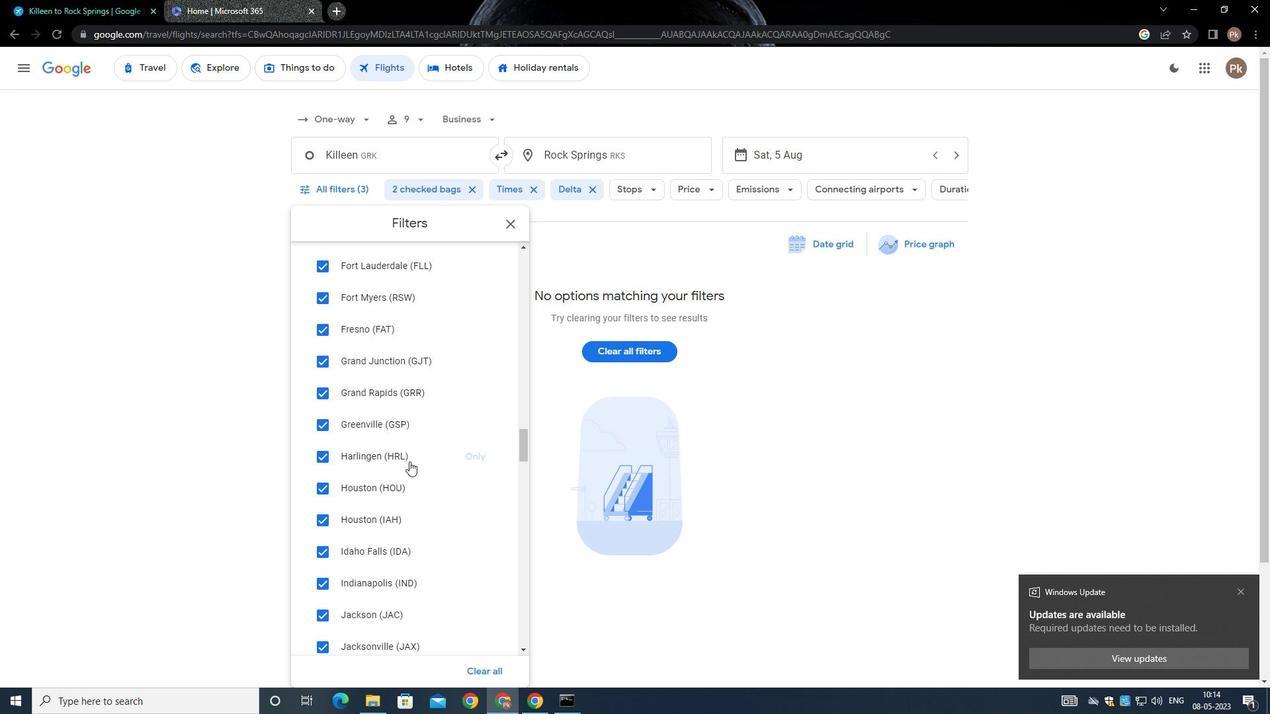 
Action: Mouse scrolled (406, 458) with delta (0, -1)
Screenshot: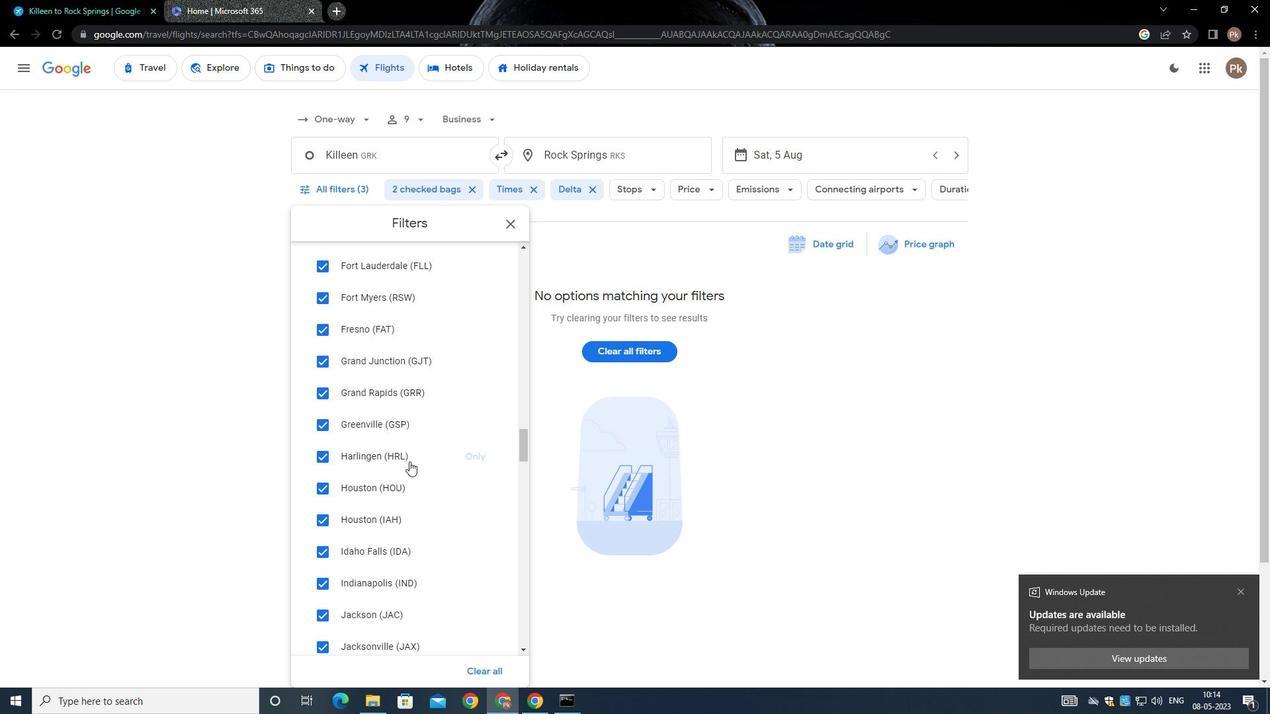 
Action: Mouse scrolled (406, 459) with delta (0, 0)
Screenshot: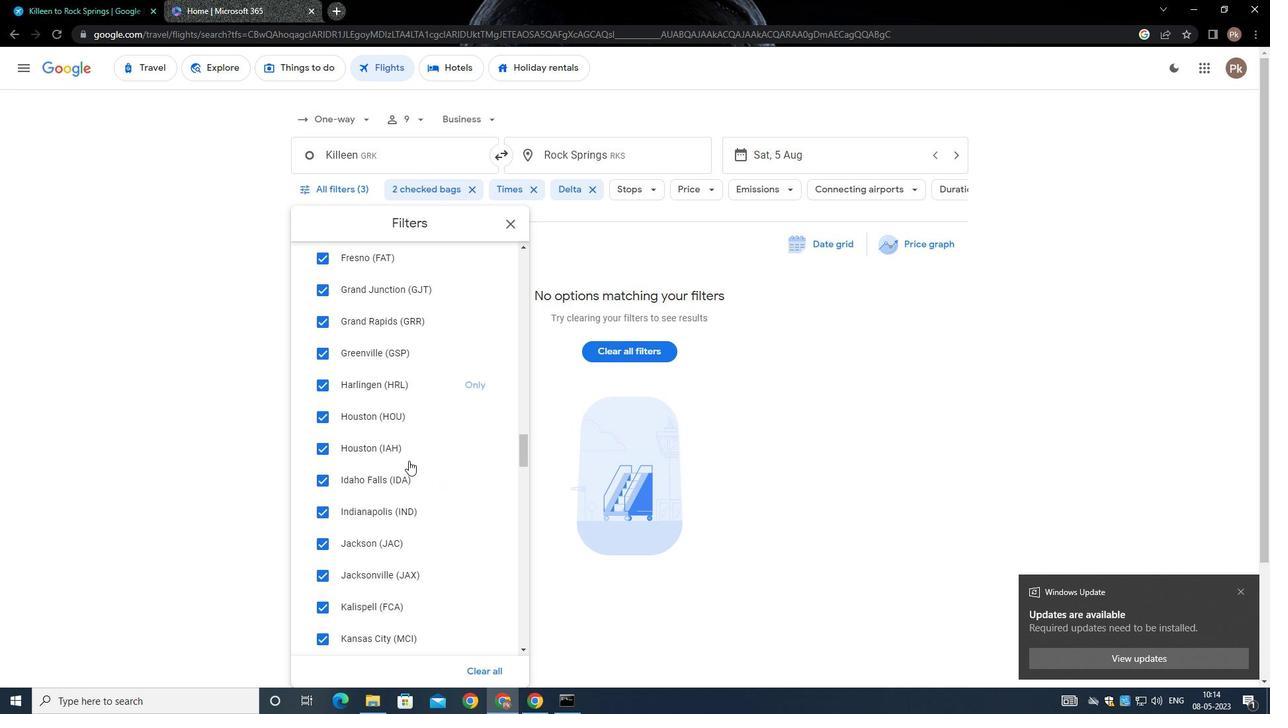 
Action: Mouse moved to (406, 459)
Screenshot: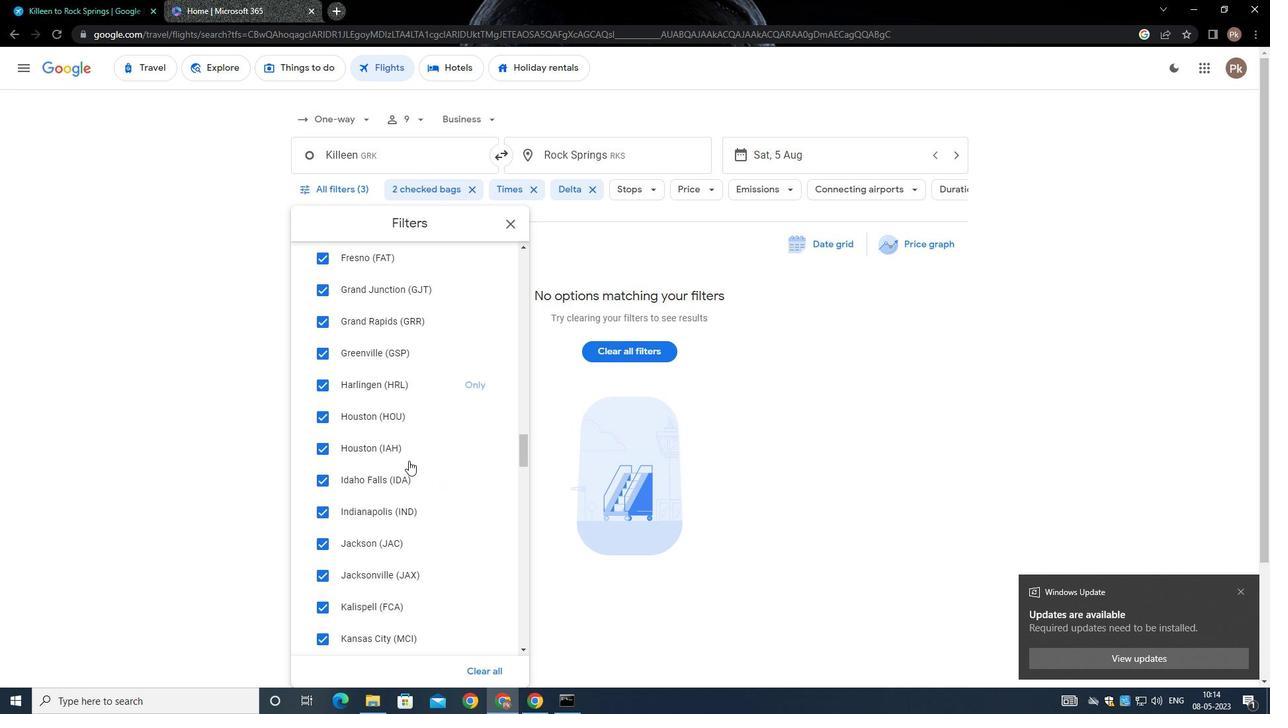 
Action: Mouse scrolled (406, 459) with delta (0, 0)
Screenshot: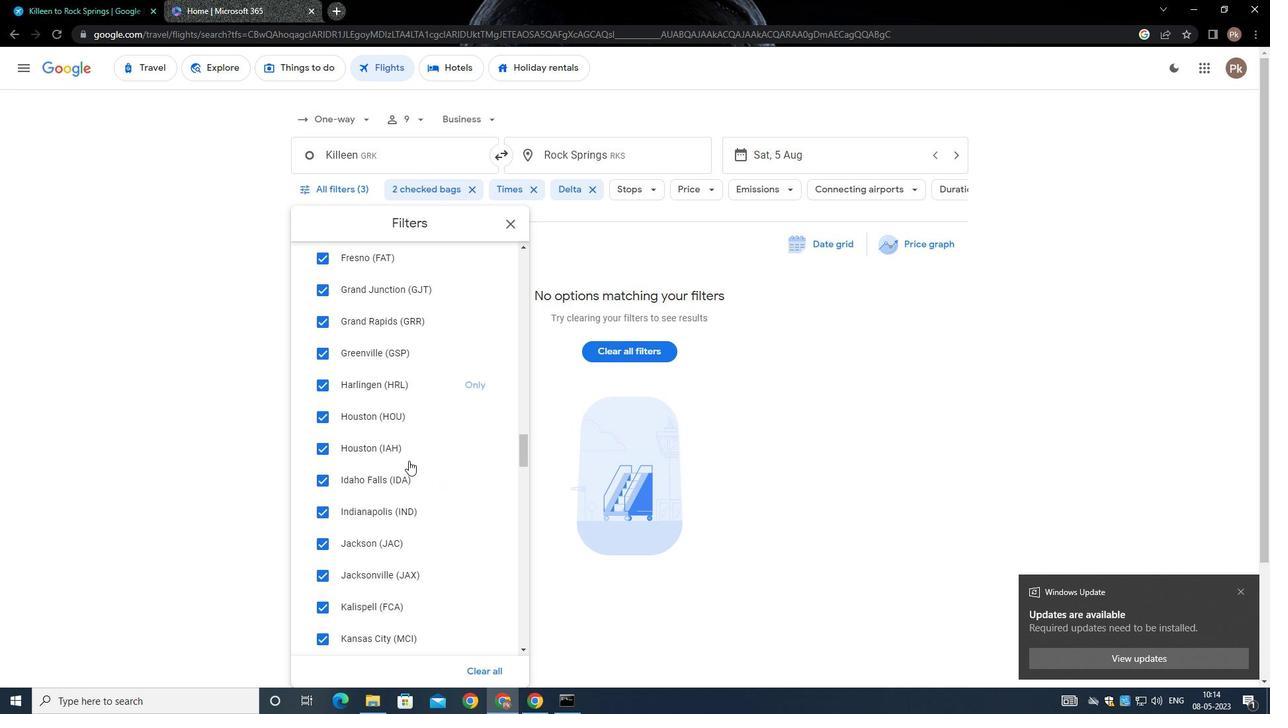 
Action: Mouse moved to (383, 461)
Screenshot: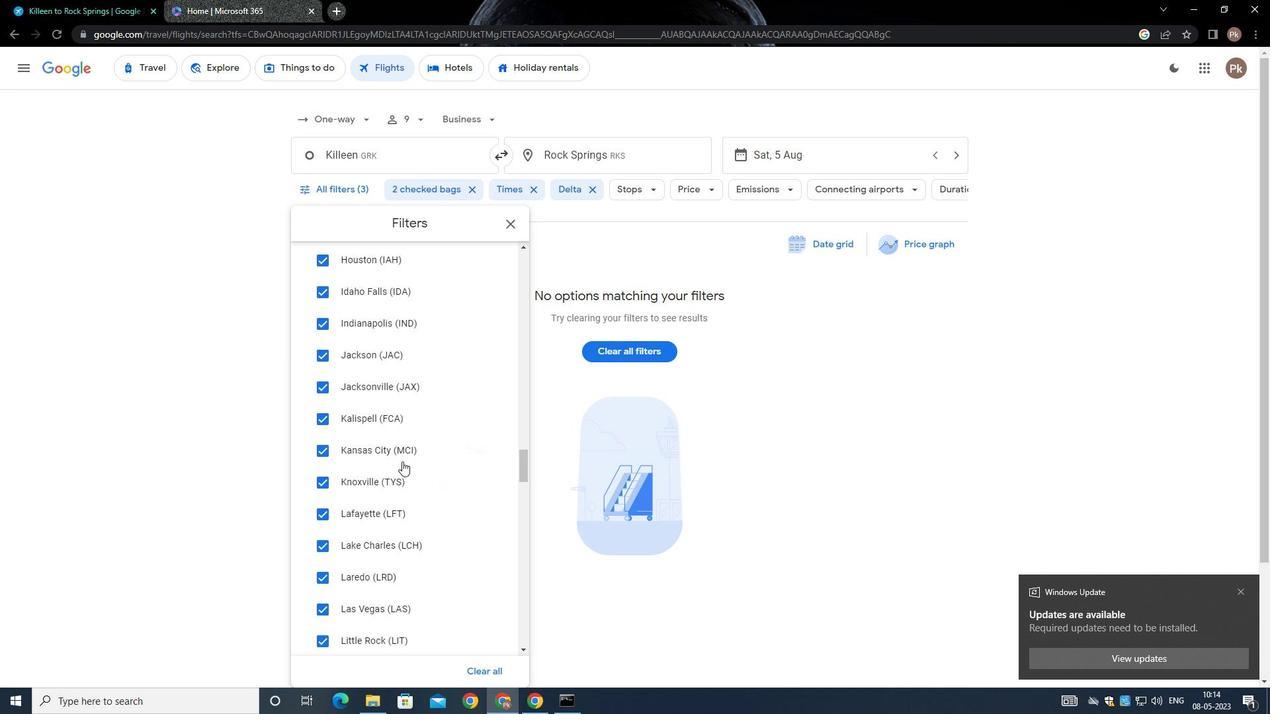 
Action: Mouse scrolled (383, 462) with delta (0, 0)
Screenshot: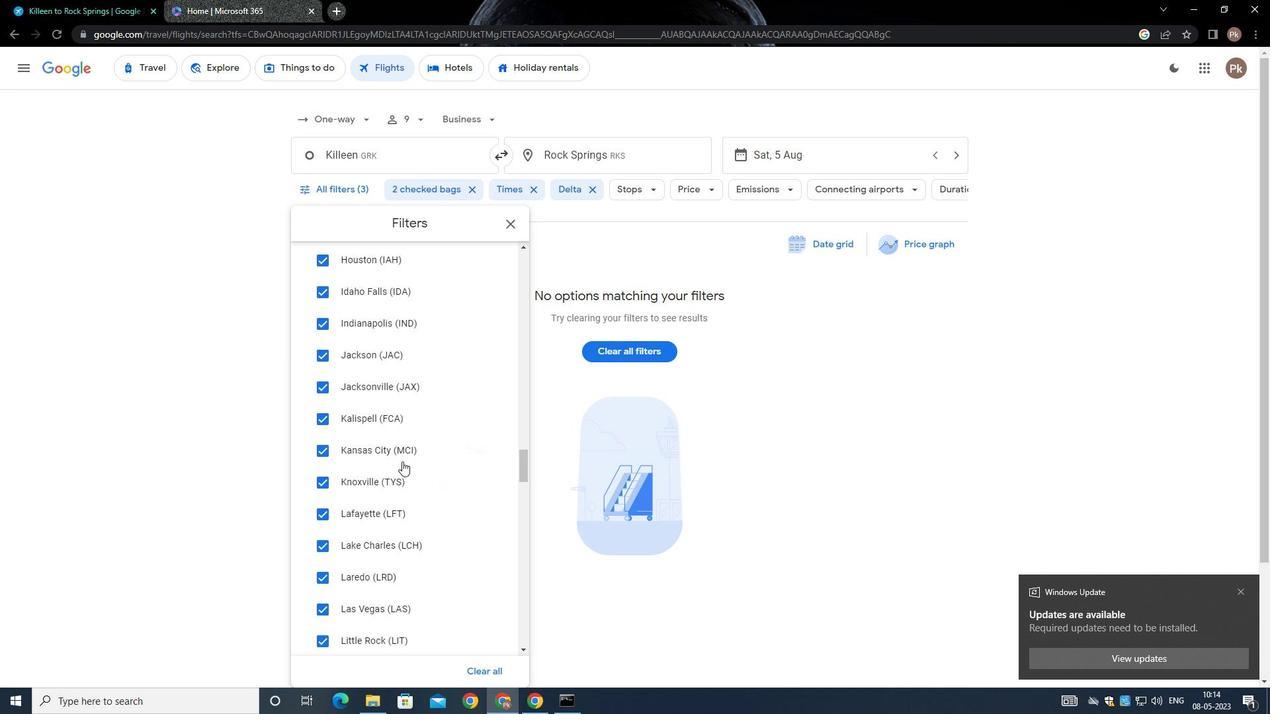 
Action: Mouse scrolled (383, 461) with delta (0, 0)
Screenshot: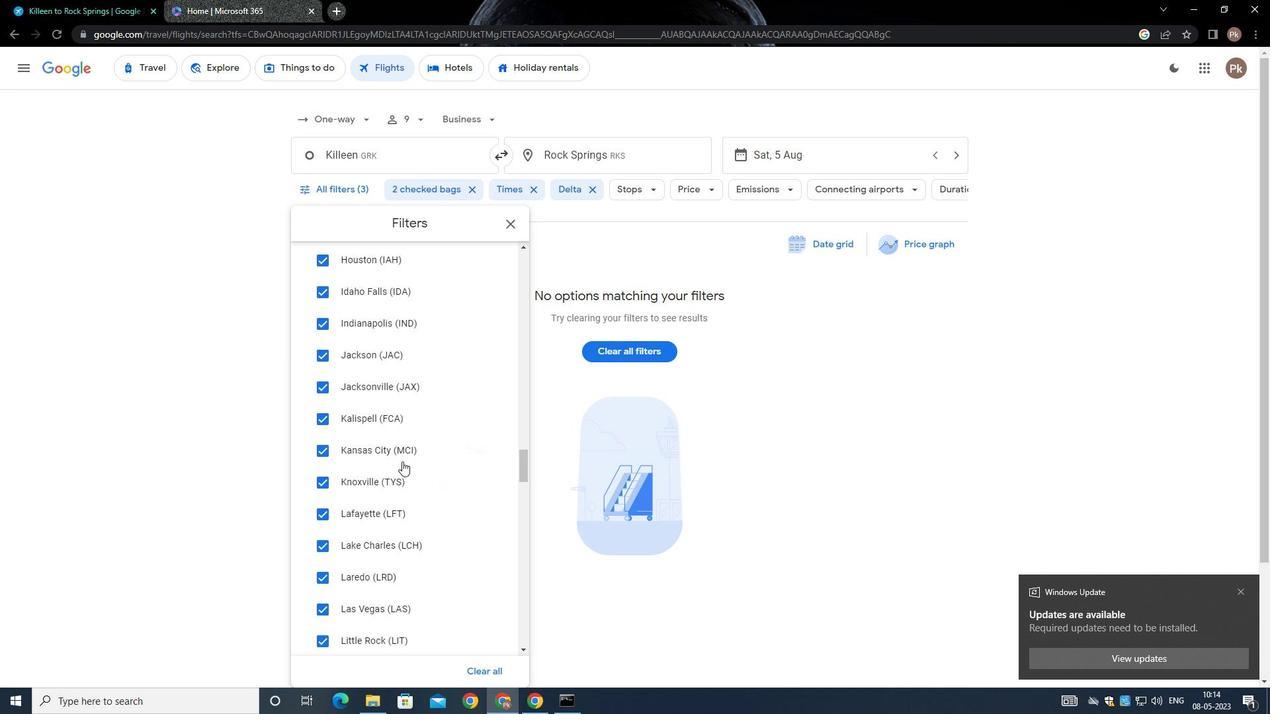
Action: Mouse scrolled (383, 461) with delta (0, 0)
Screenshot: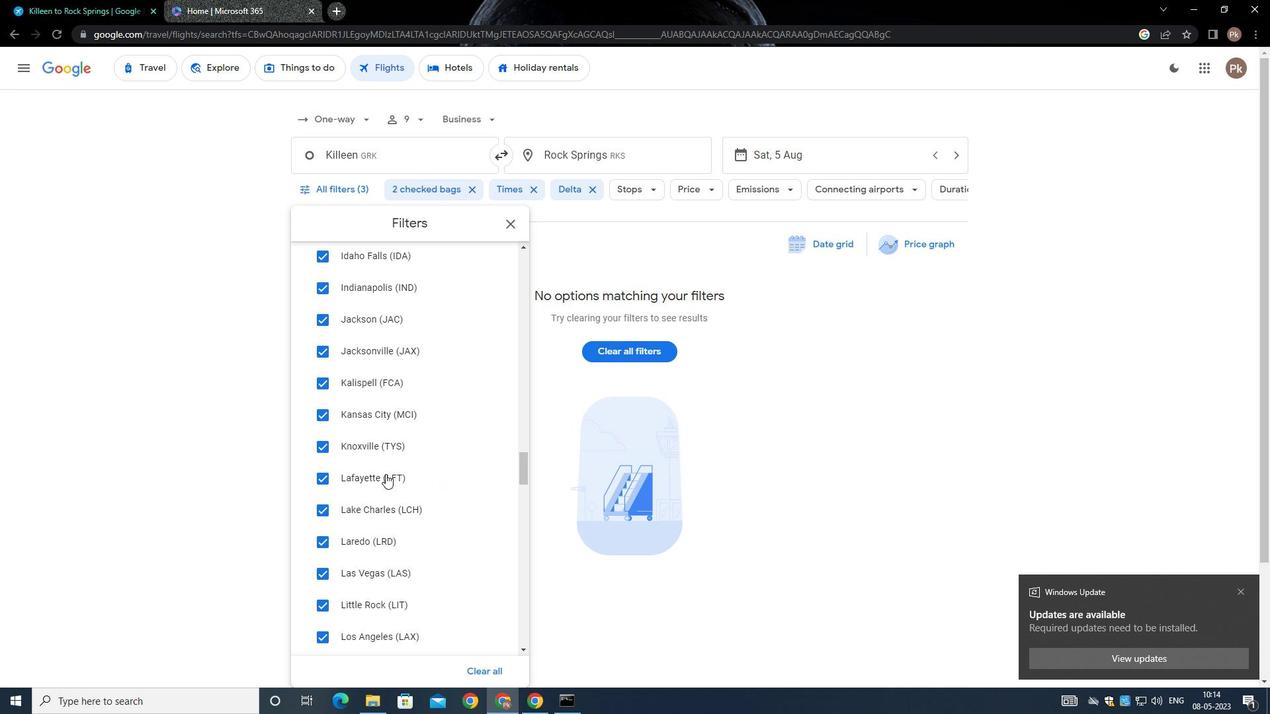 
Action: Mouse moved to (383, 461)
Screenshot: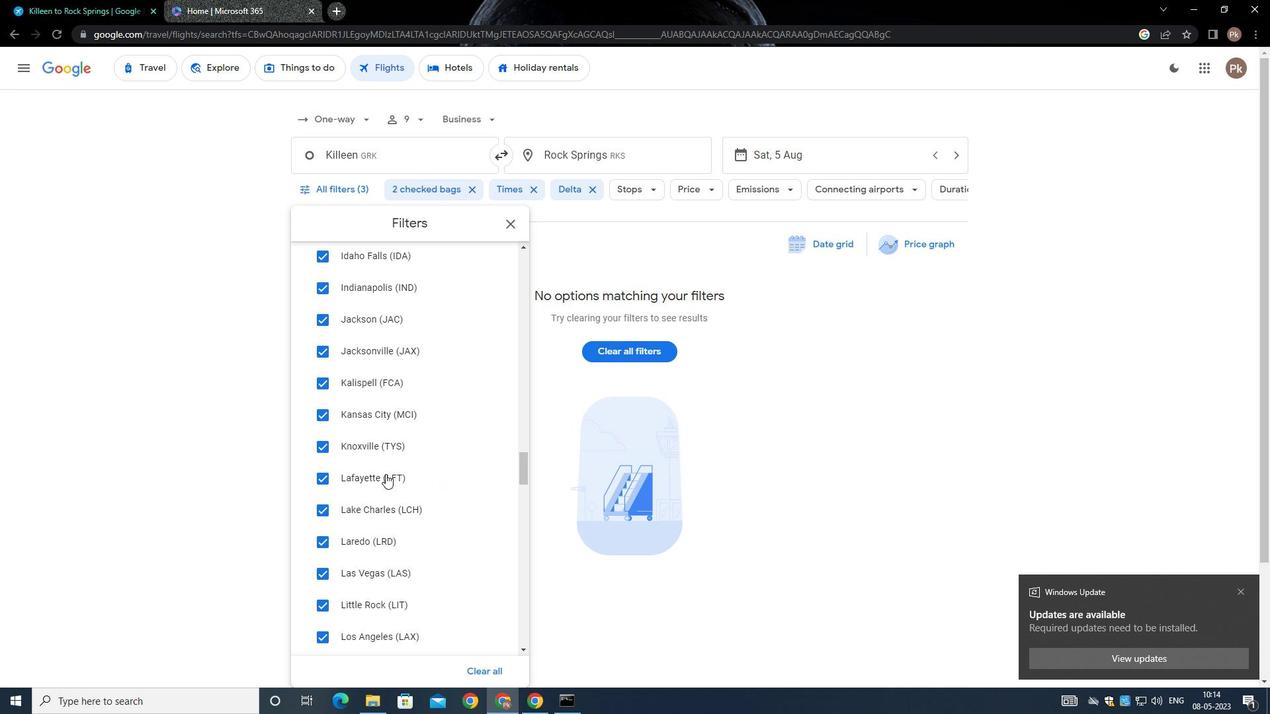 
Action: Mouse scrolled (383, 461) with delta (0, 0)
Screenshot: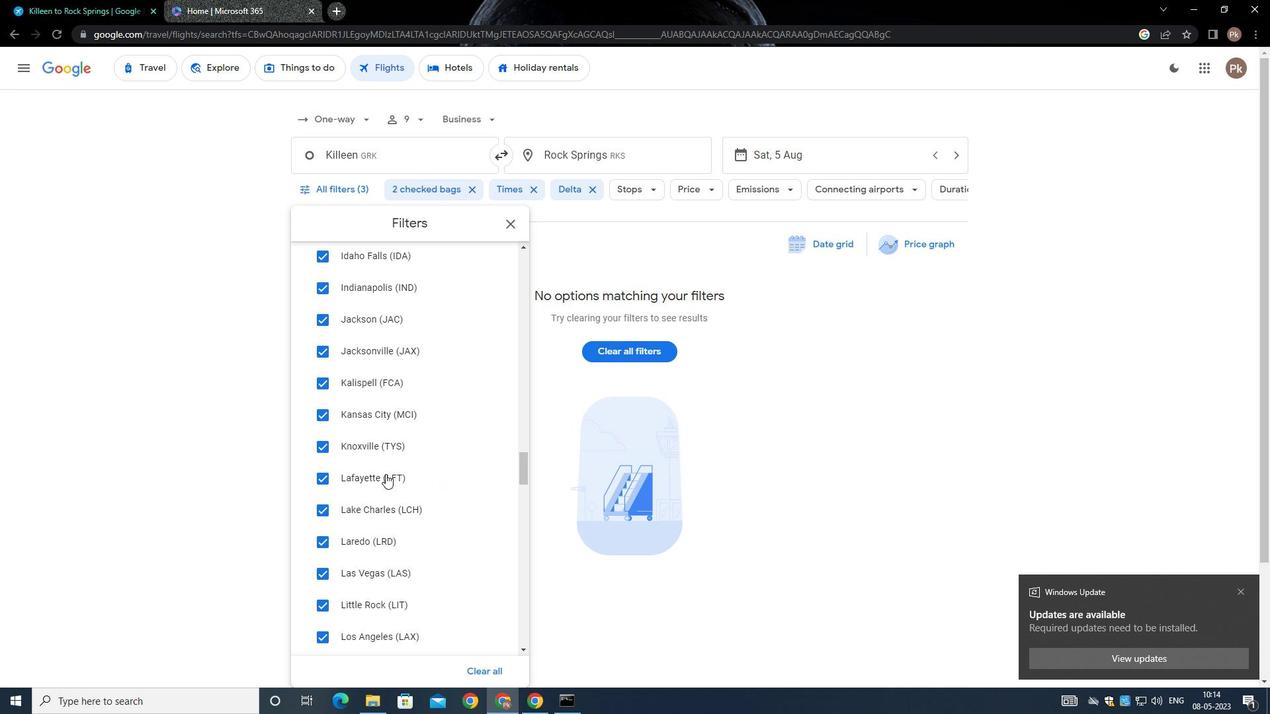 
Action: Mouse scrolled (383, 460) with delta (0, -1)
Screenshot: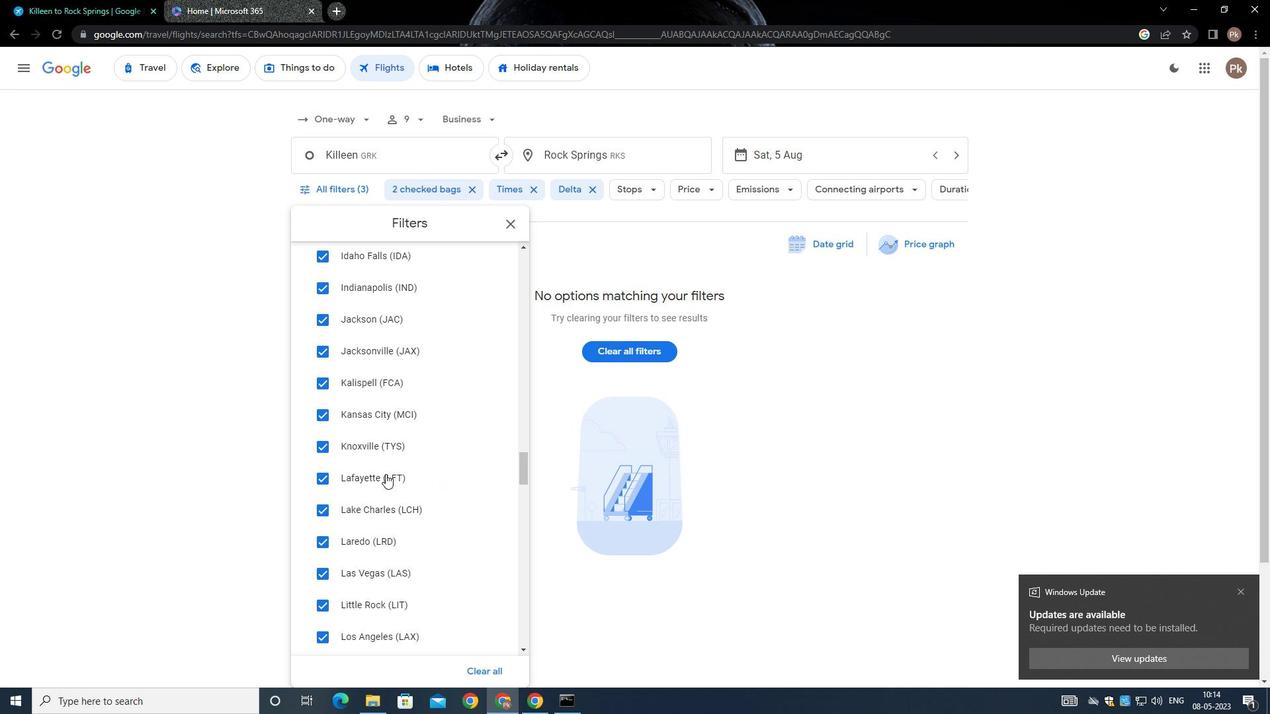 
Action: Mouse scrolled (383, 460) with delta (0, -1)
Screenshot: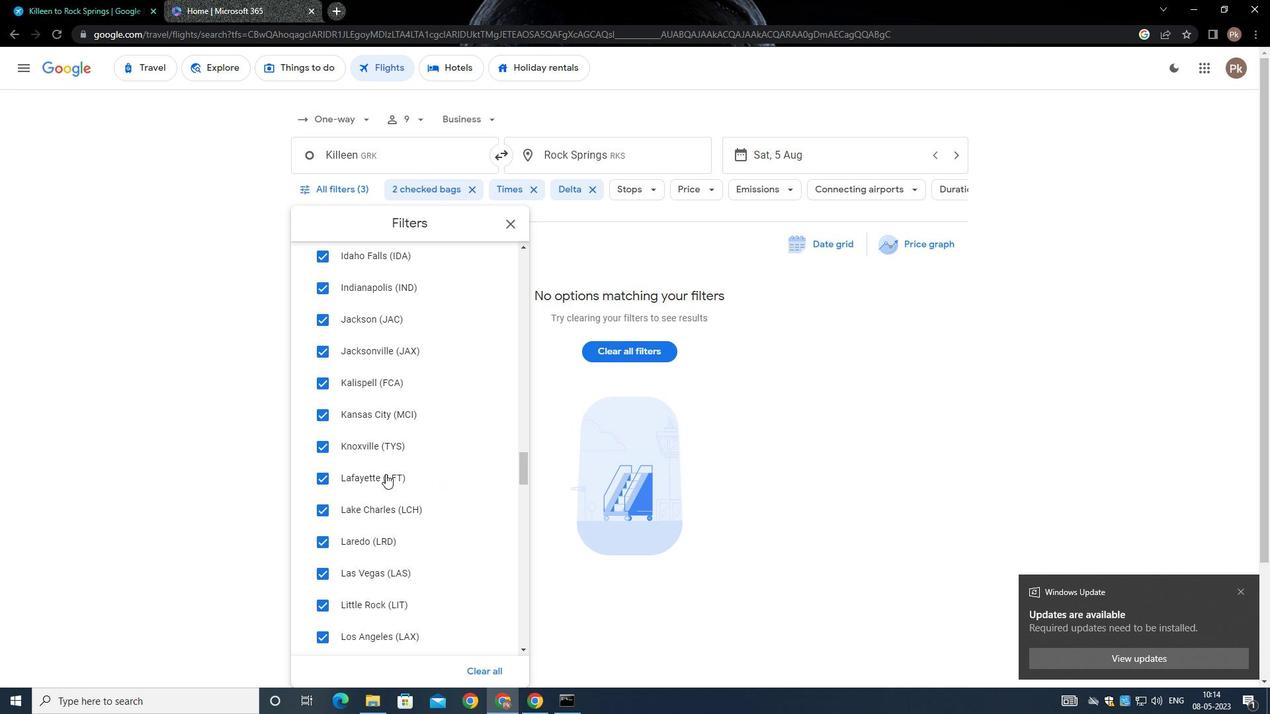 
Action: Mouse scrolled (383, 461) with delta (0, 0)
Screenshot: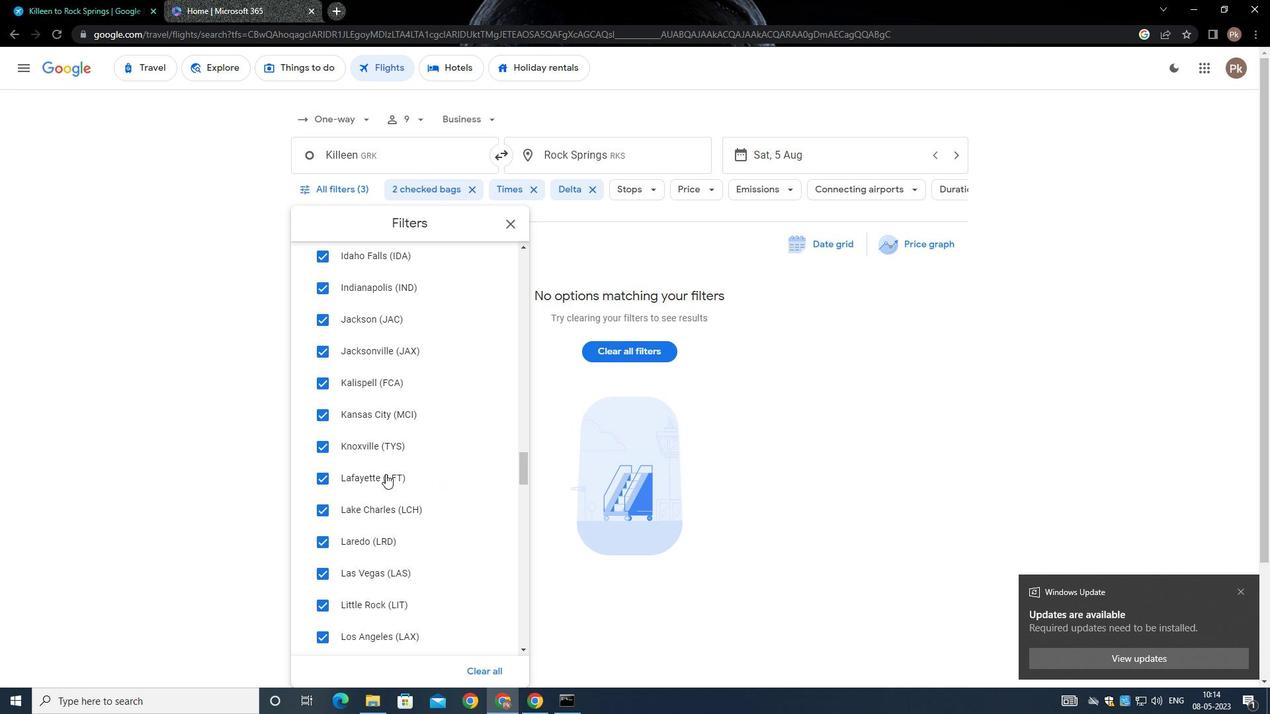 
Action: Mouse moved to (383, 461)
Screenshot: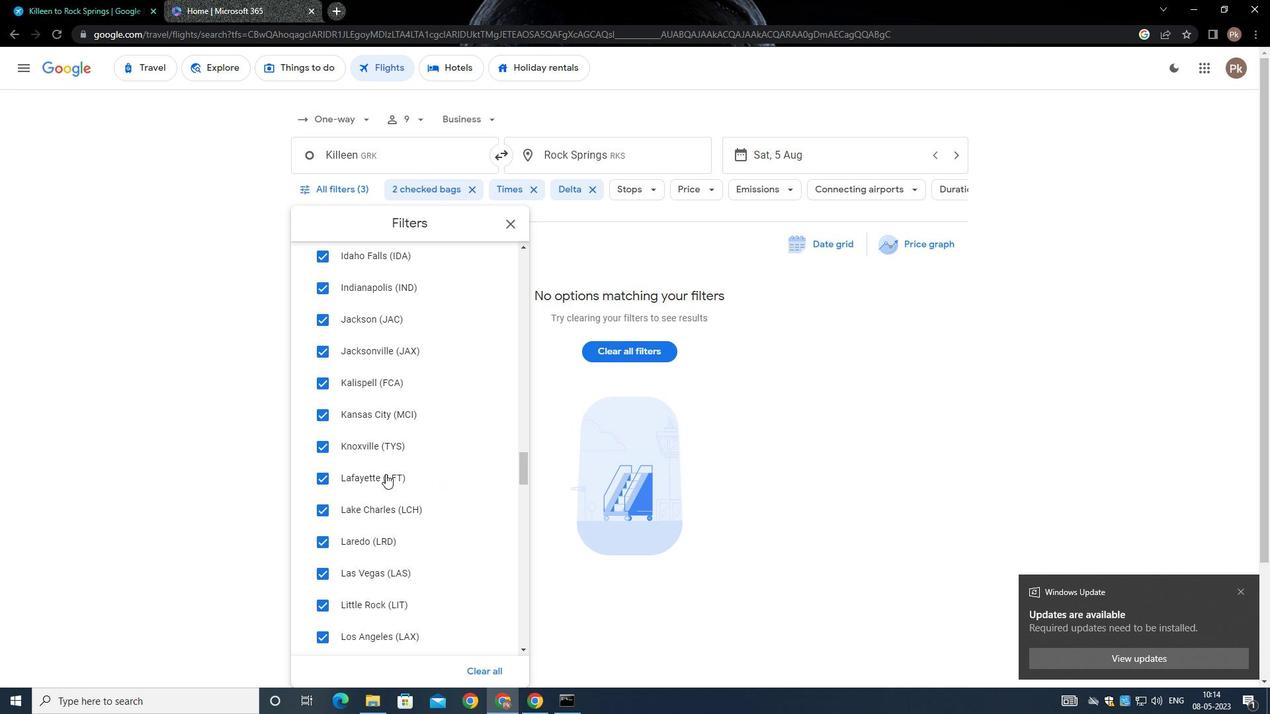 
Action: Mouse scrolled (383, 461) with delta (0, 0)
Screenshot: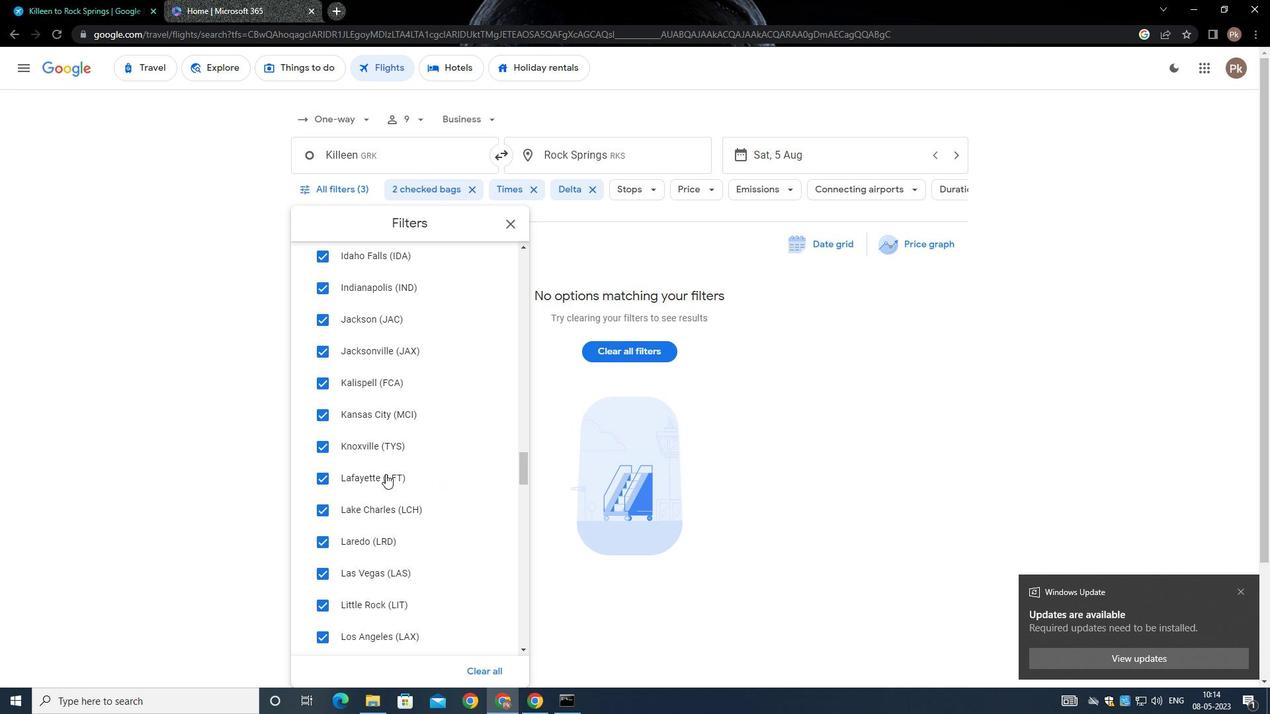 
Action: Mouse moved to (381, 456)
Screenshot: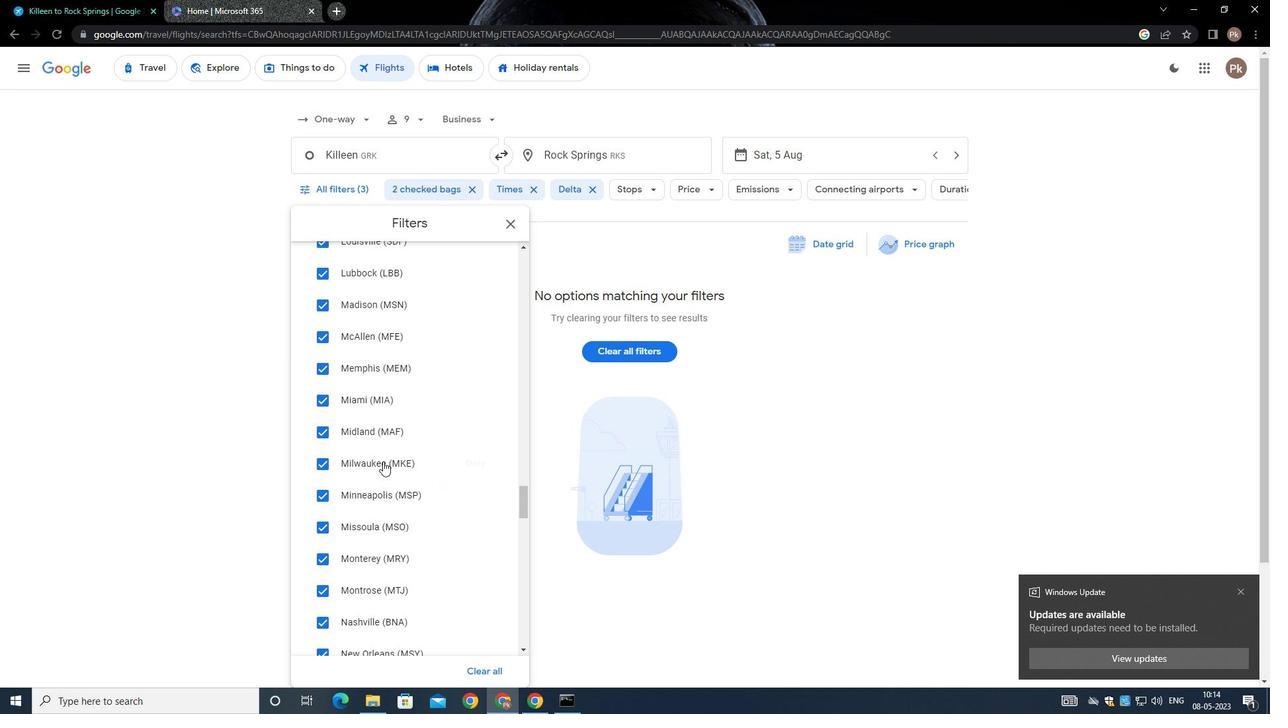 
Action: Mouse scrolled (381, 455) with delta (0, 0)
Screenshot: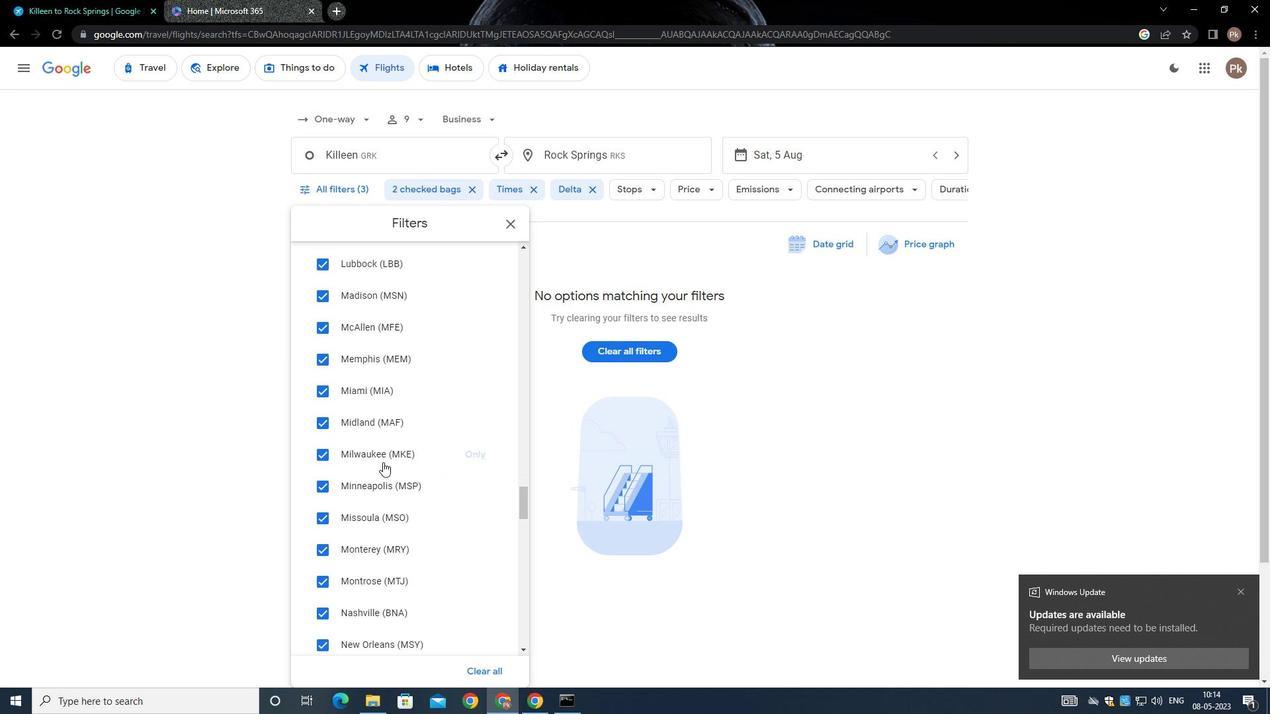 
Action: Mouse scrolled (381, 455) with delta (0, 0)
Screenshot: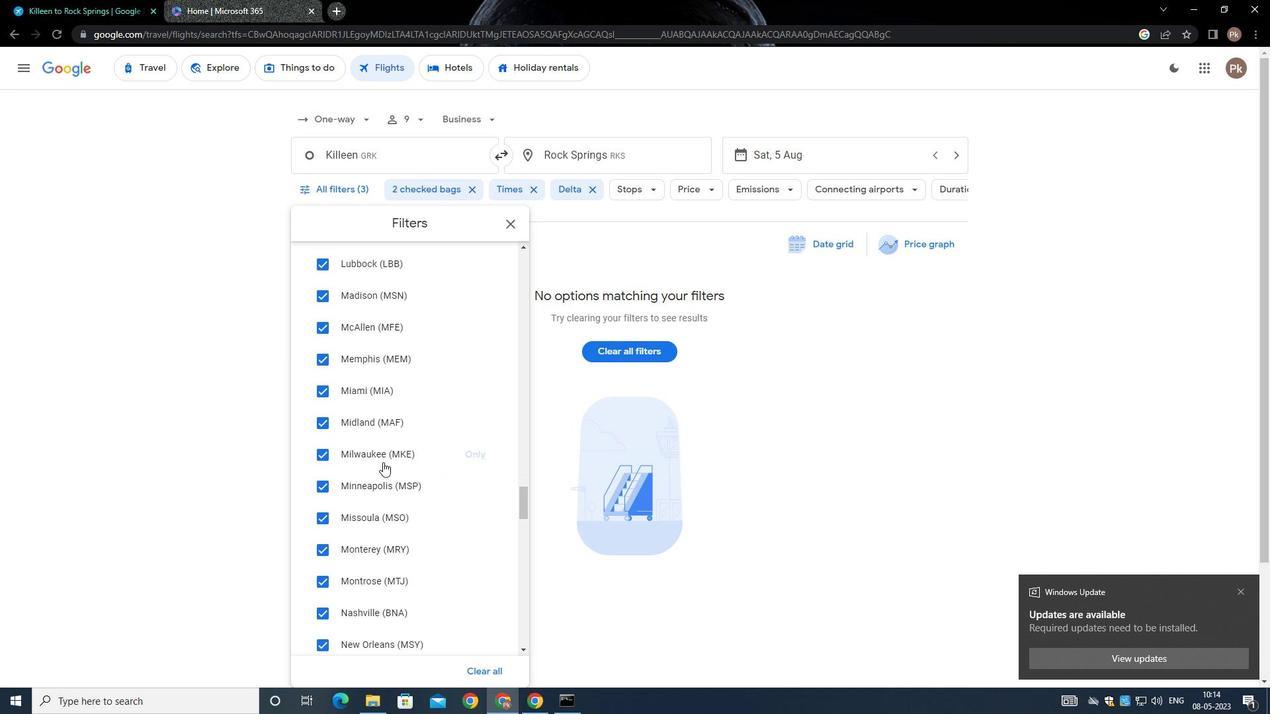 
Action: Mouse scrolled (381, 455) with delta (0, -1)
Screenshot: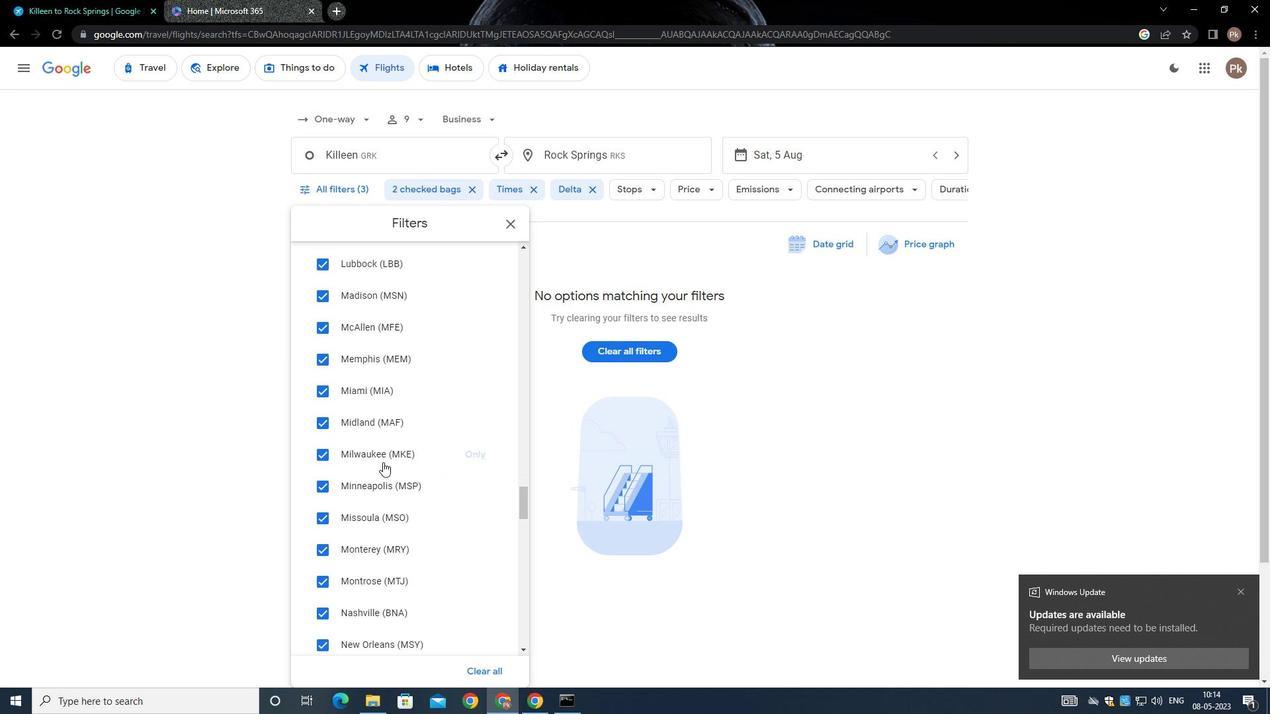 
Action: Mouse scrolled (381, 455) with delta (0, 0)
Screenshot: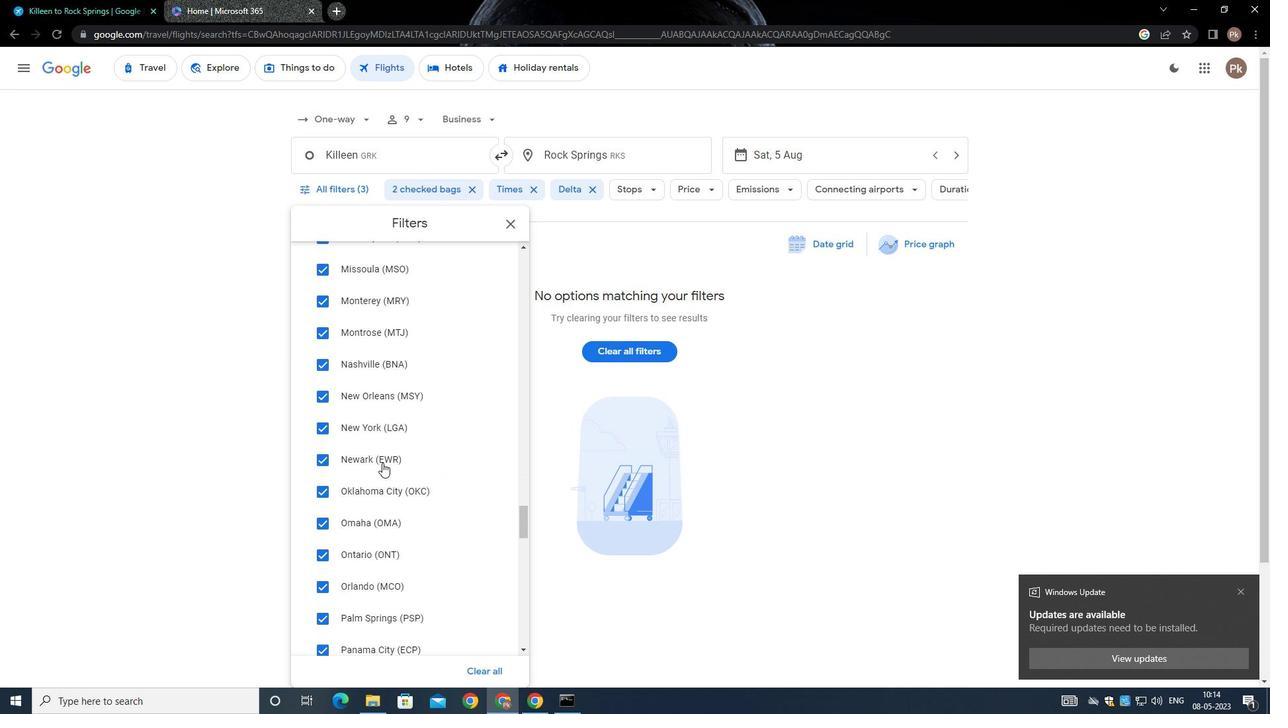 
Action: Mouse scrolled (381, 455) with delta (0, -1)
Screenshot: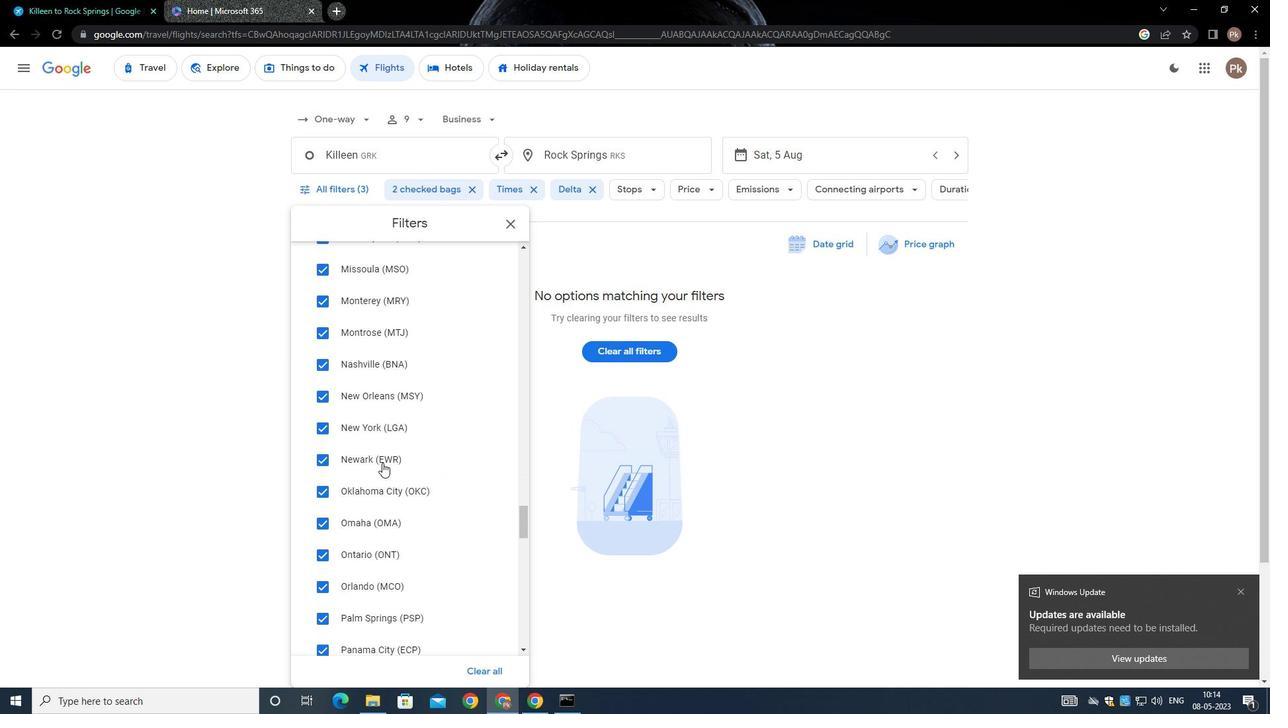 
Action: Mouse scrolled (381, 455) with delta (0, 0)
Screenshot: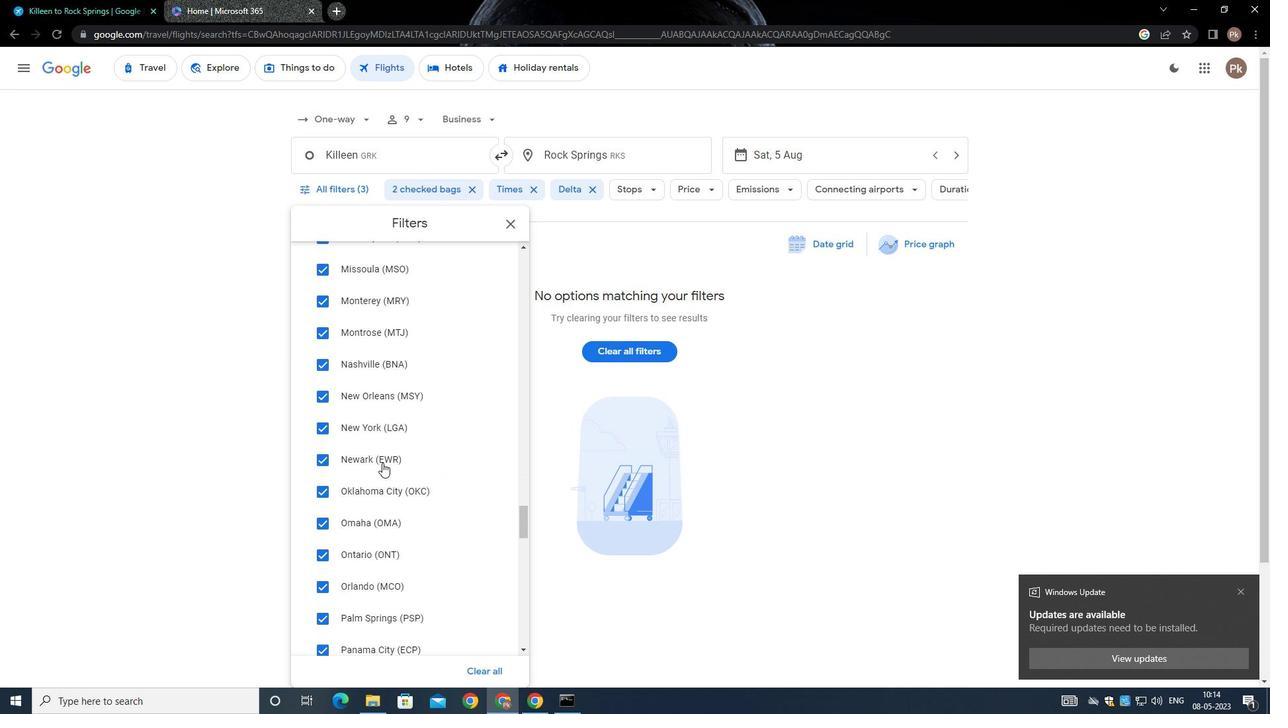 
Action: Mouse scrolled (381, 455) with delta (0, 0)
Screenshot: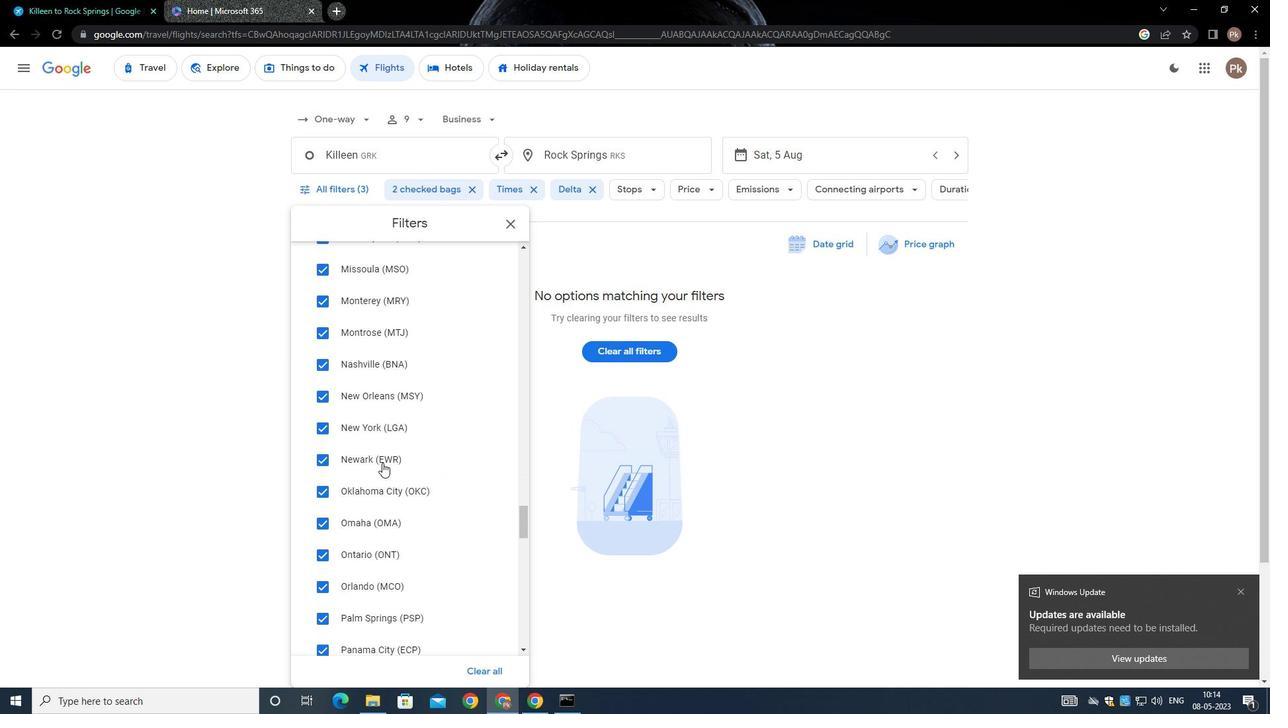 
Action: Mouse moved to (379, 449)
Screenshot: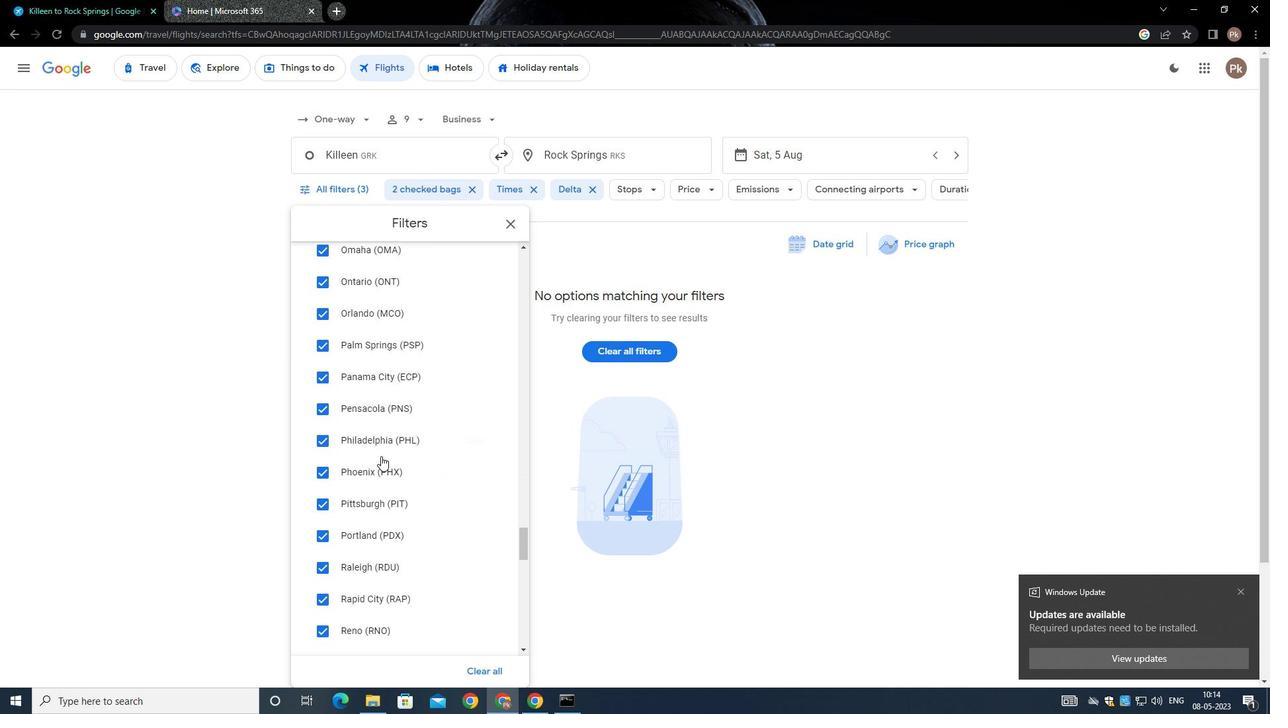 
Action: Mouse scrolled (379, 448) with delta (0, 0)
Screenshot: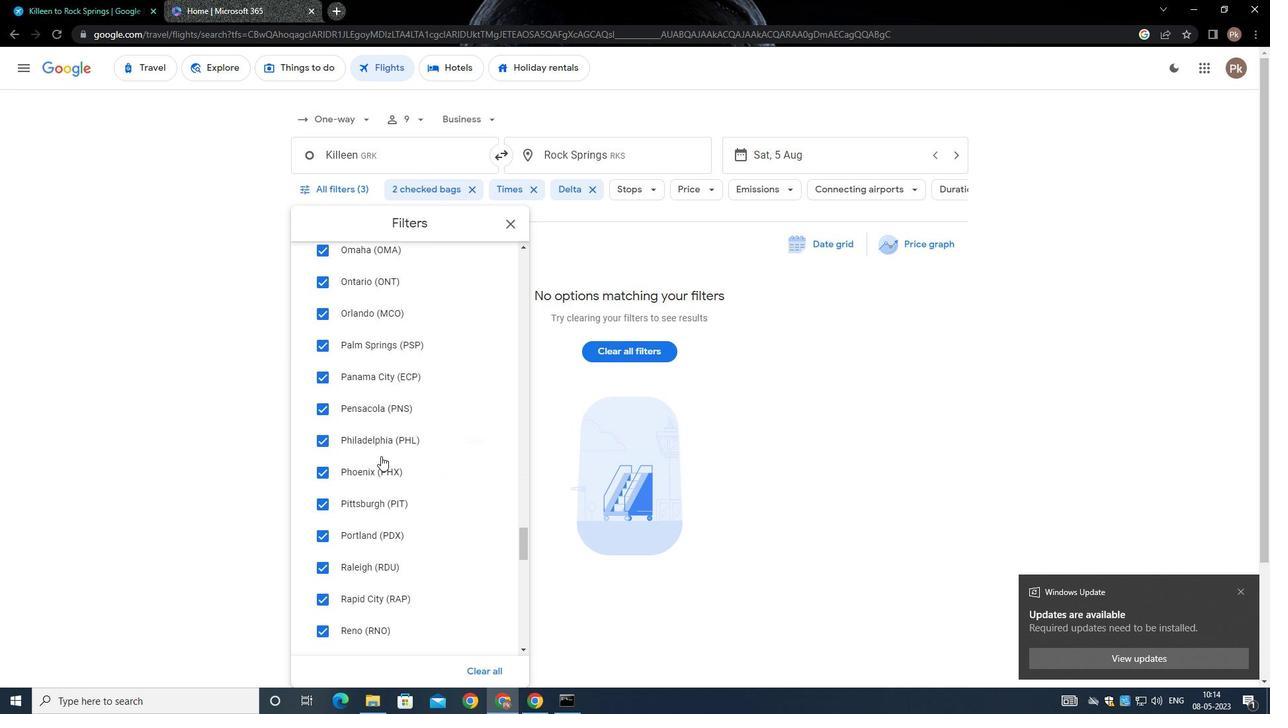 
Action: Mouse scrolled (379, 447) with delta (0, -1)
Screenshot: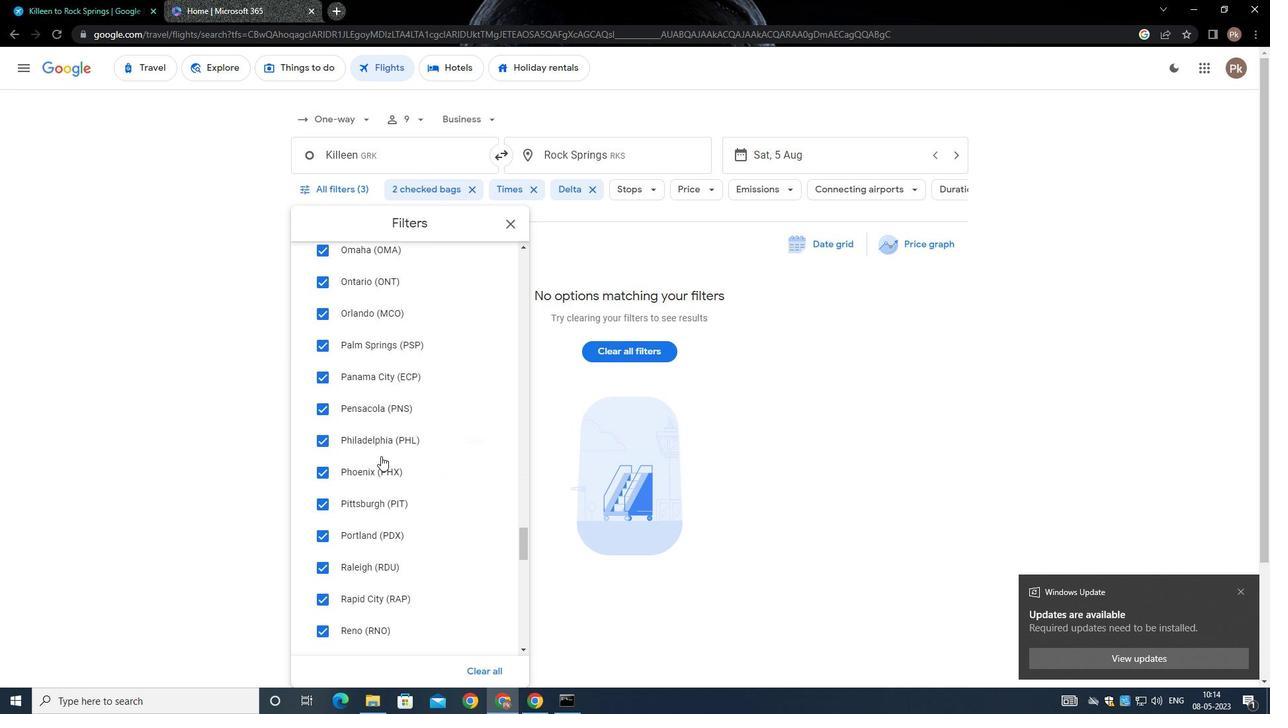 
Action: Mouse scrolled (379, 448) with delta (0, 0)
Screenshot: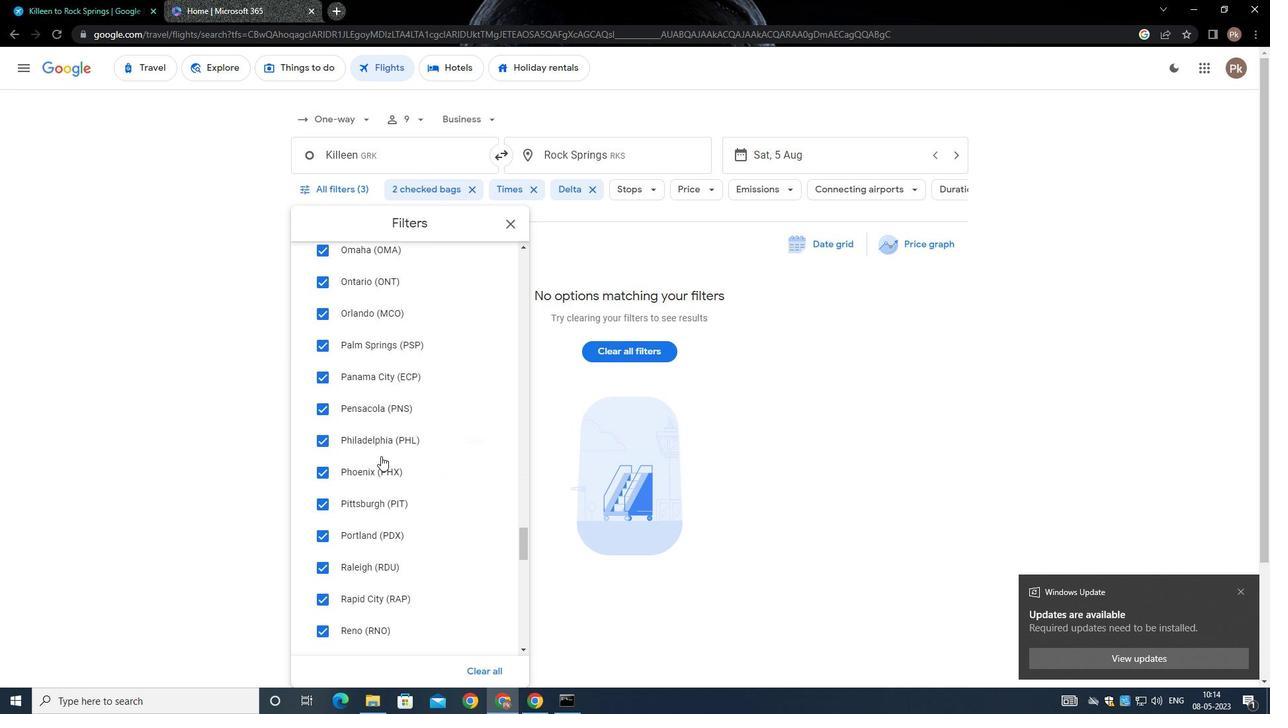 
Action: Mouse scrolled (379, 448) with delta (0, 0)
Screenshot: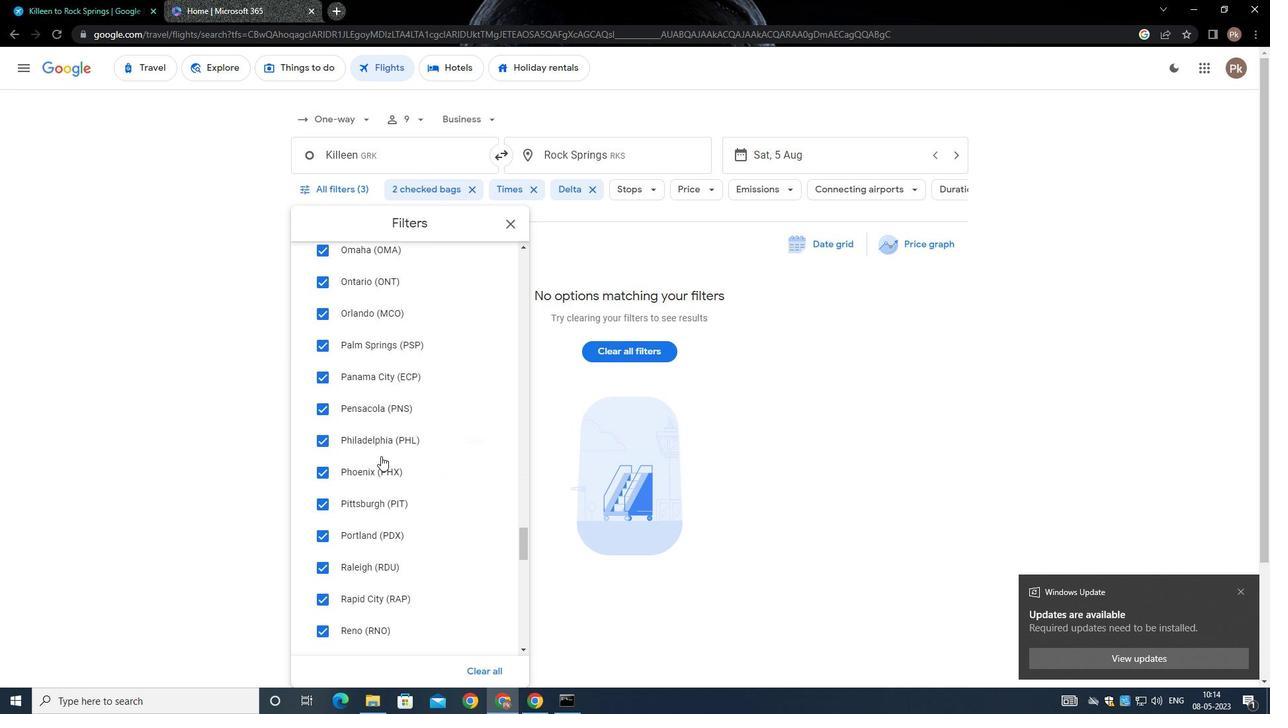 
Action: Mouse scrolled (379, 448) with delta (0, 0)
Screenshot: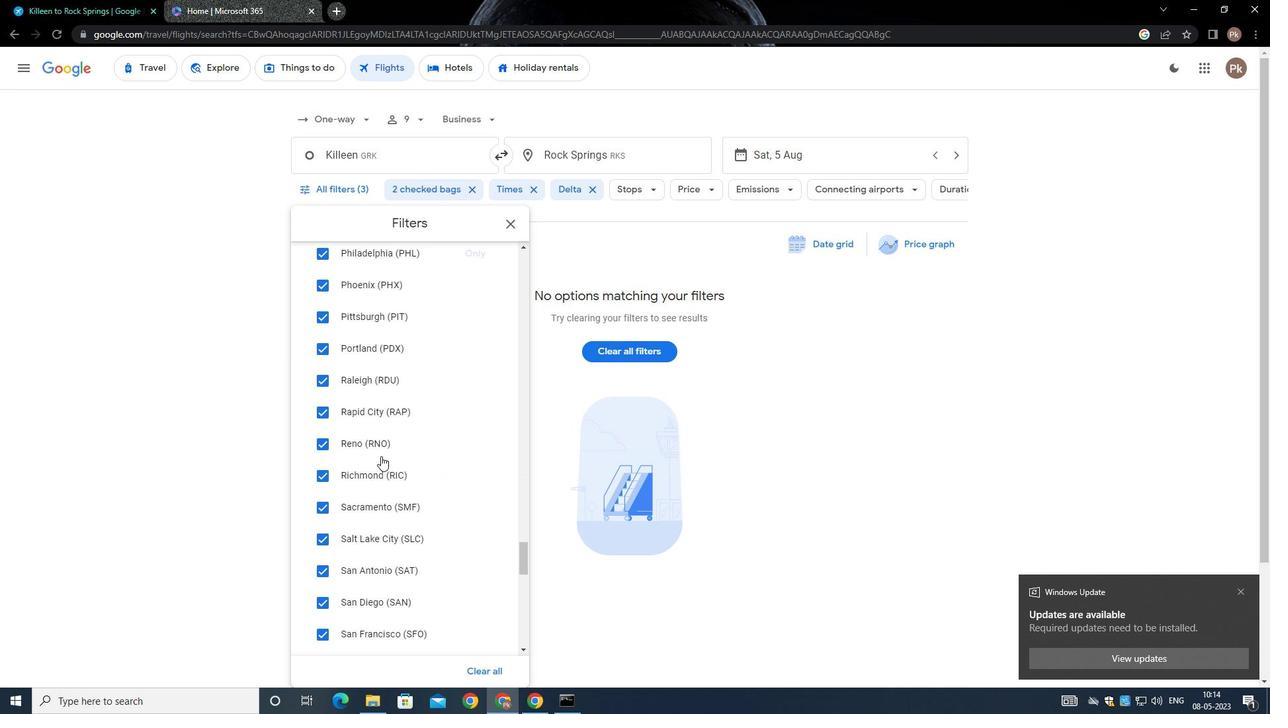 
Action: Mouse moved to (376, 438)
Screenshot: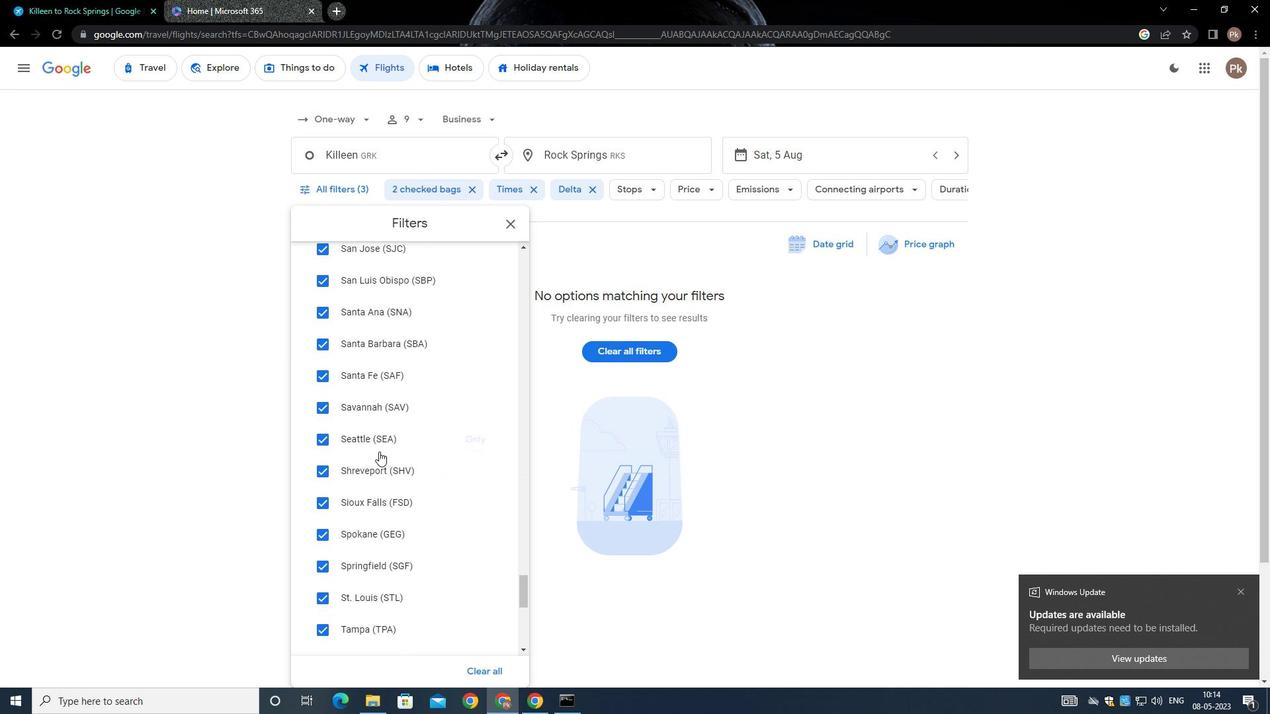 
Action: Mouse scrolled (376, 438) with delta (0, 0)
Screenshot: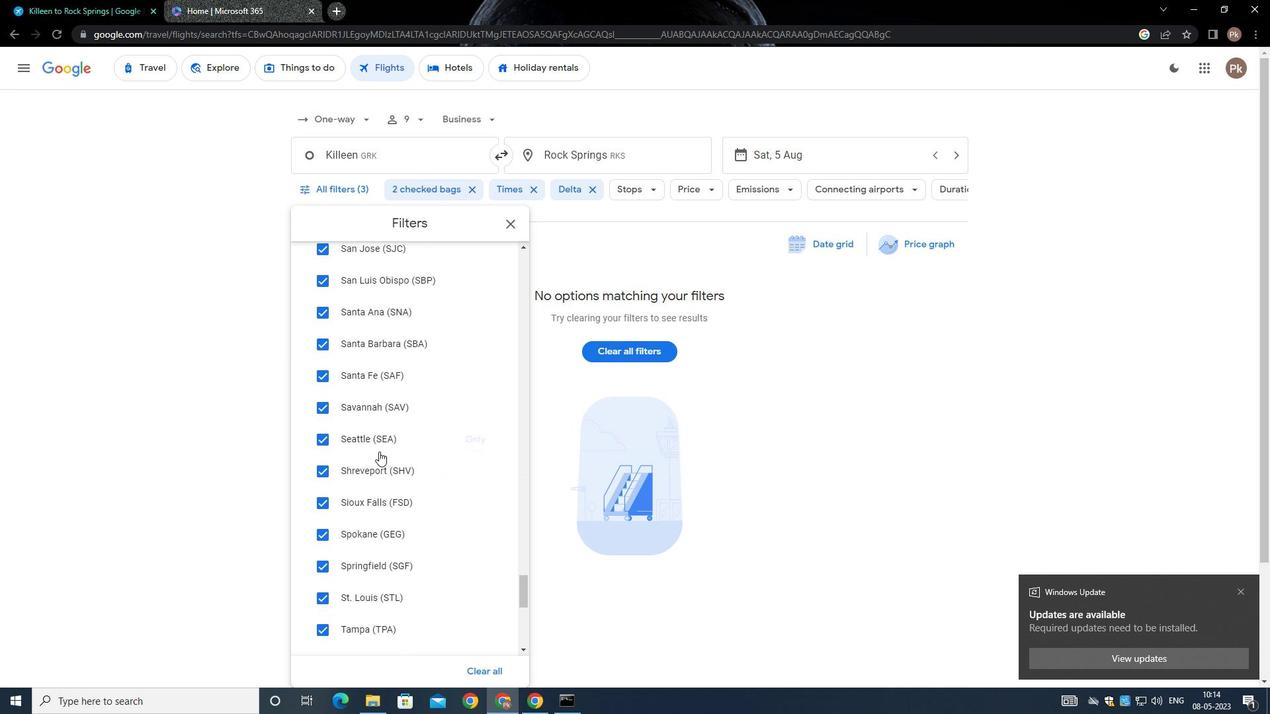 
Action: Mouse scrolled (376, 437) with delta (0, 0)
Screenshot: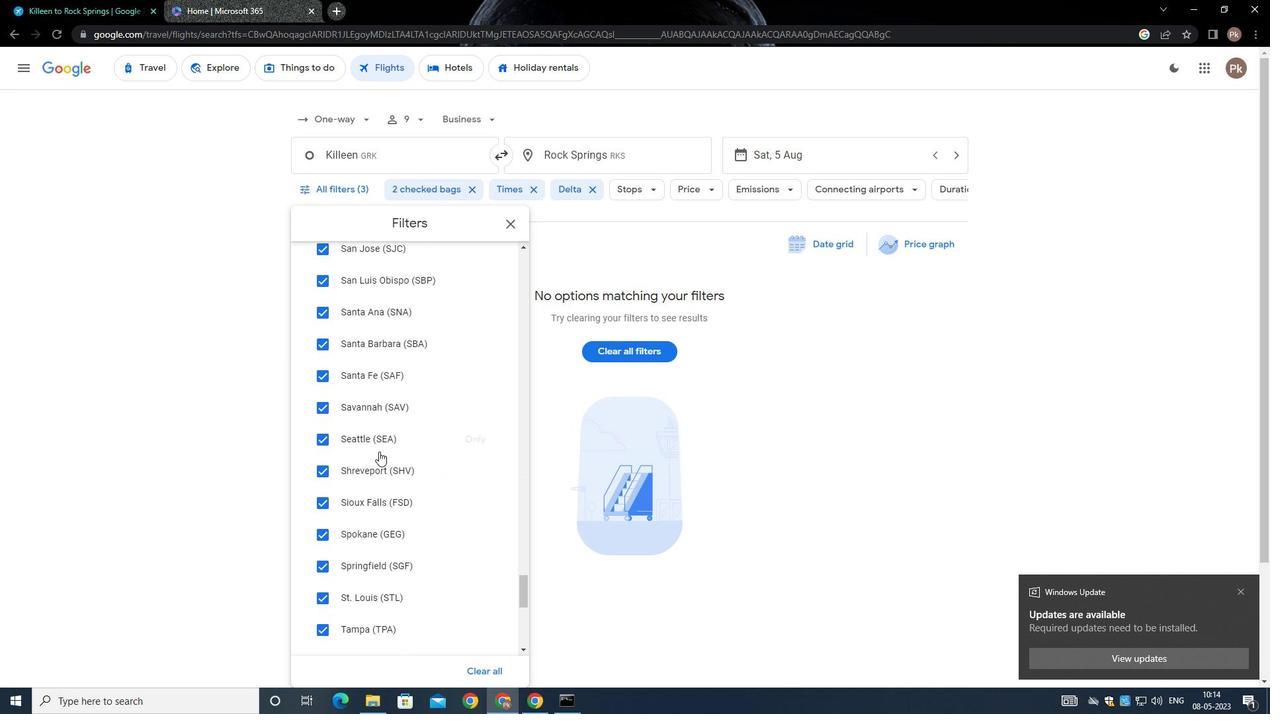 
Action: Mouse scrolled (376, 437) with delta (0, 0)
Screenshot: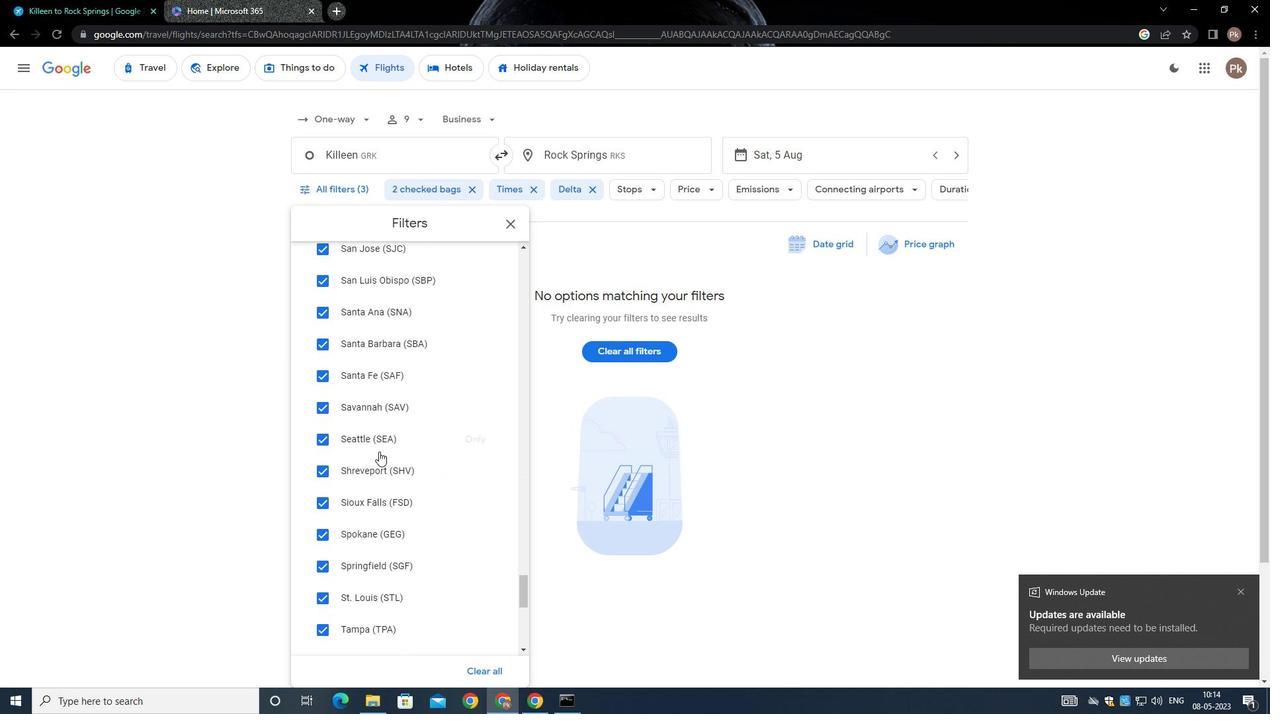 
Action: Mouse scrolled (376, 436) with delta (0, -1)
Screenshot: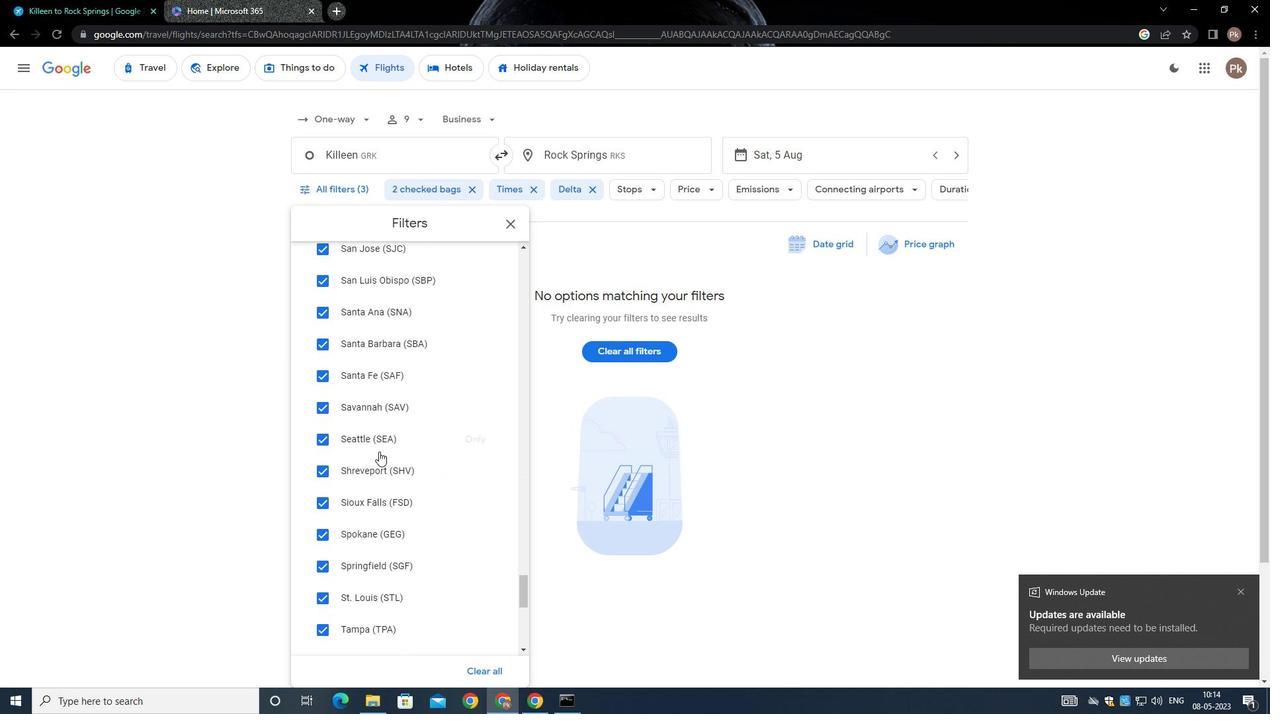 
Action: Mouse scrolled (376, 437) with delta (0, 0)
Screenshot: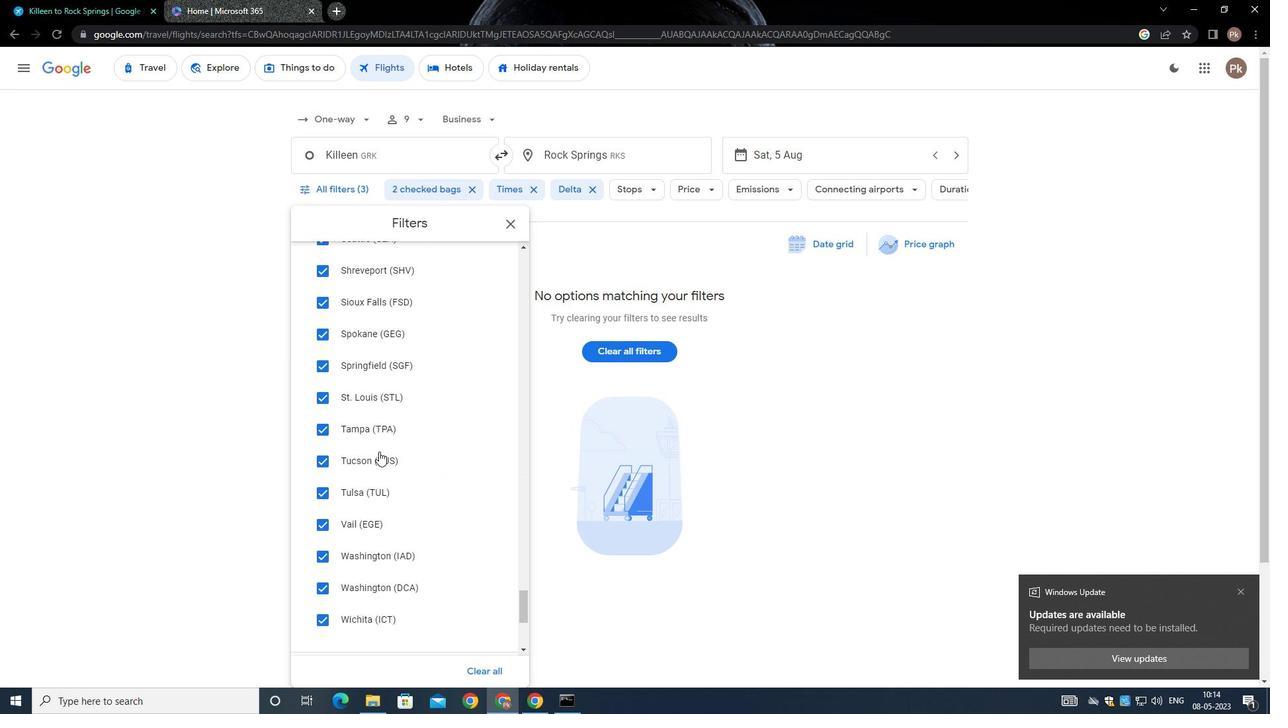 
Action: Mouse scrolled (376, 437) with delta (0, 0)
Screenshot: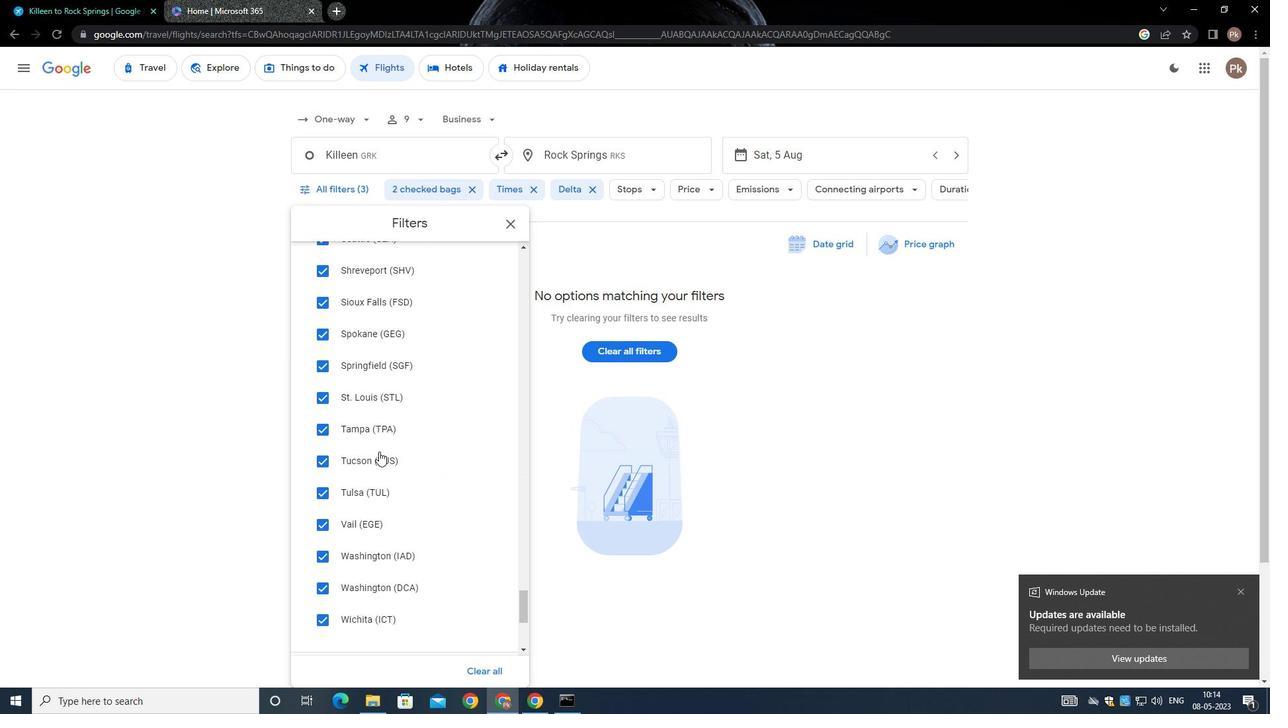 
Action: Mouse scrolled (376, 437) with delta (0, 0)
Screenshot: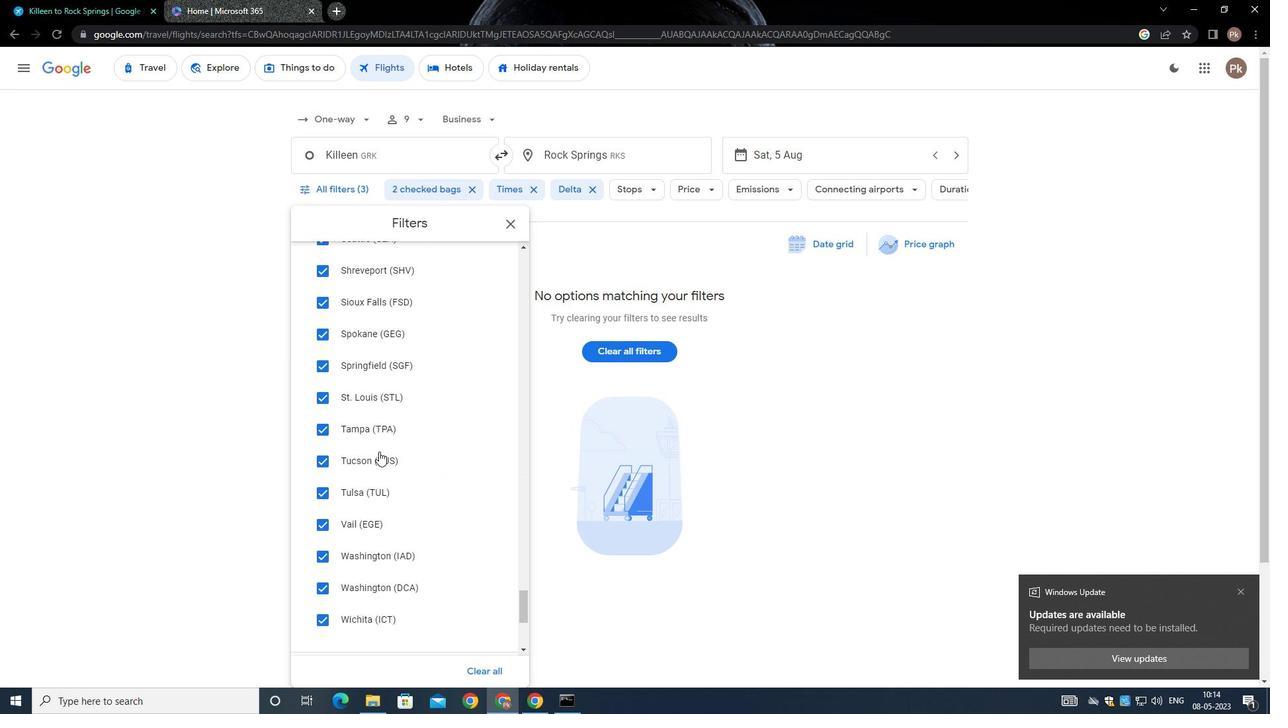 
Action: Mouse moved to (376, 436)
Screenshot: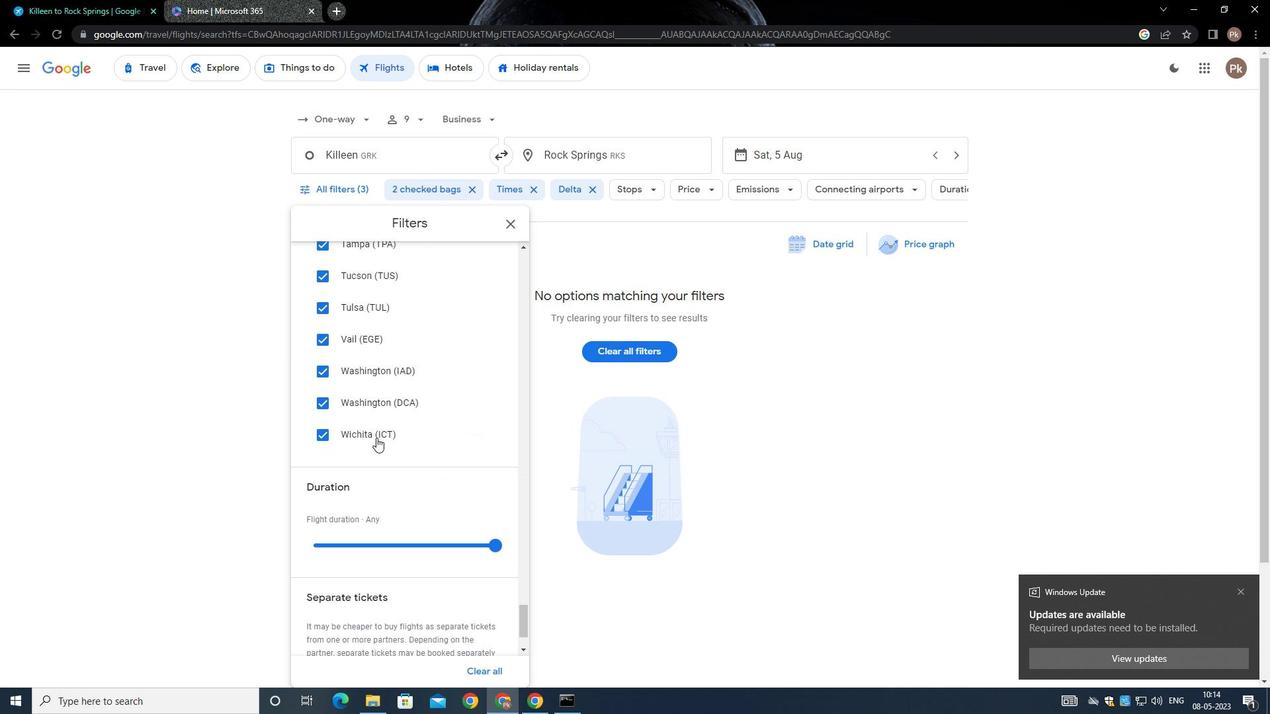 
Action: Mouse scrolled (376, 435) with delta (0, 0)
Screenshot: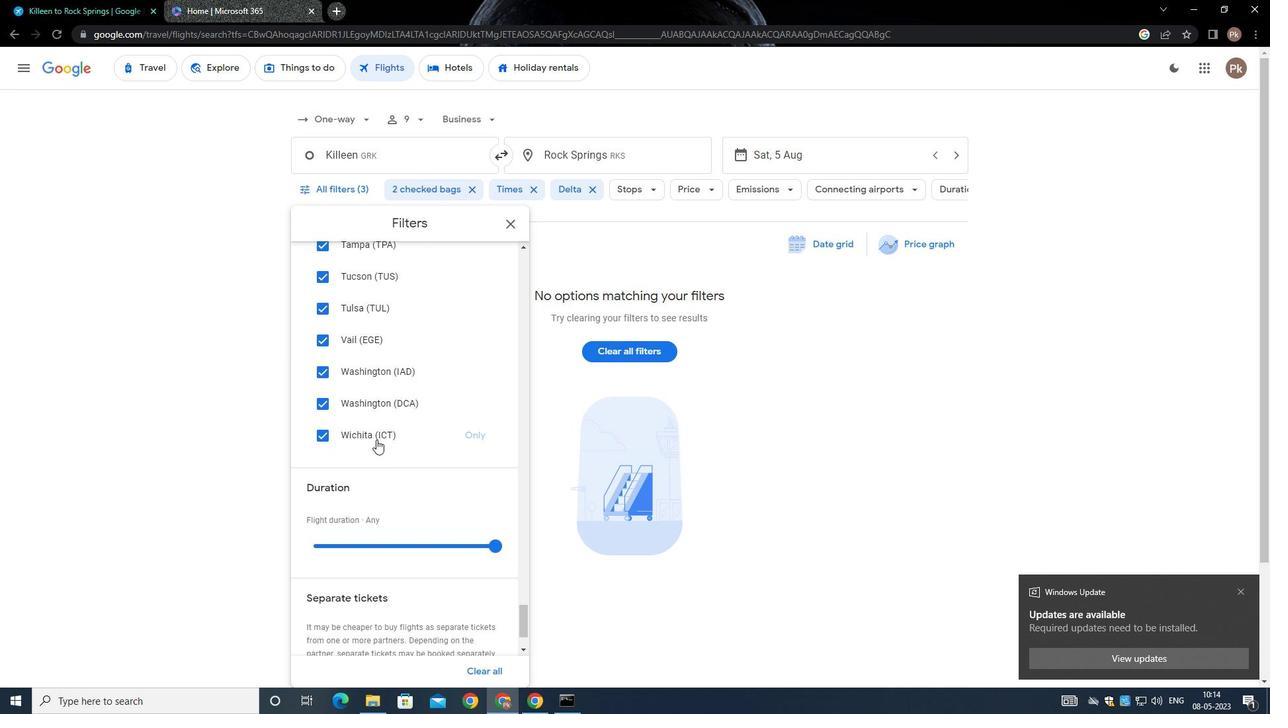 
Action: Mouse scrolled (376, 435) with delta (0, 0)
Screenshot: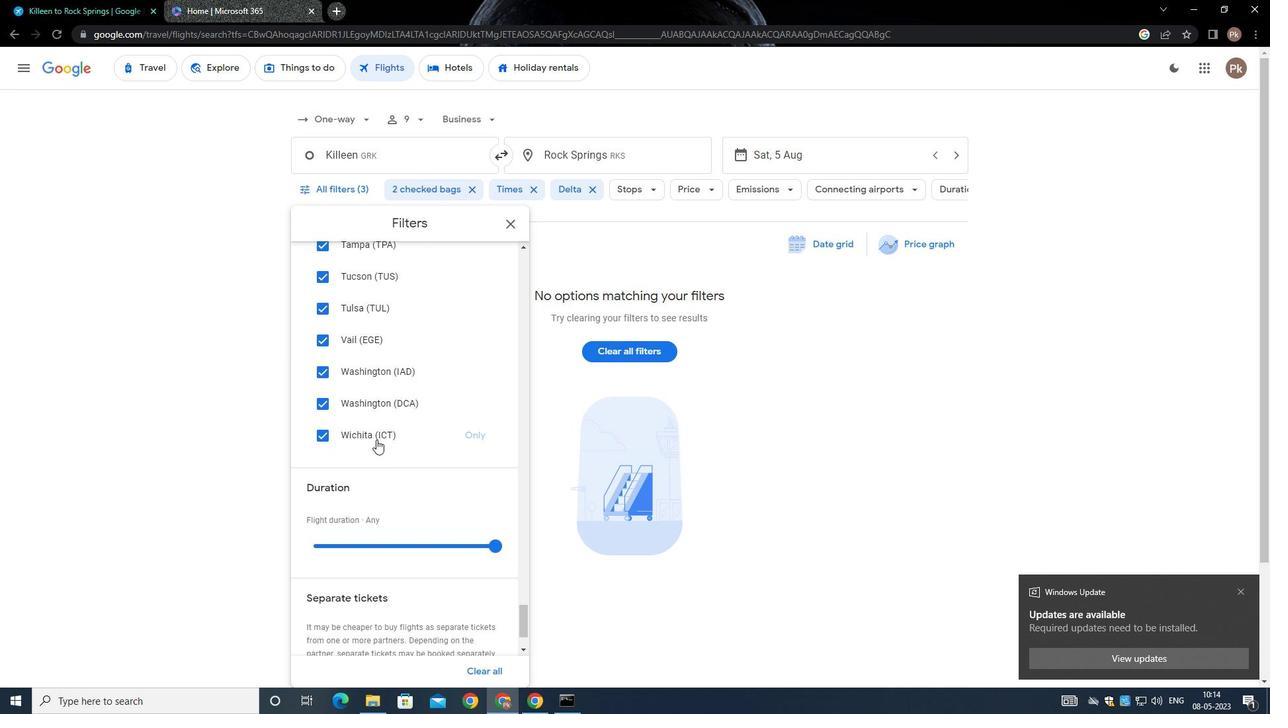 
Action: Mouse scrolled (376, 435) with delta (0, 0)
Screenshot: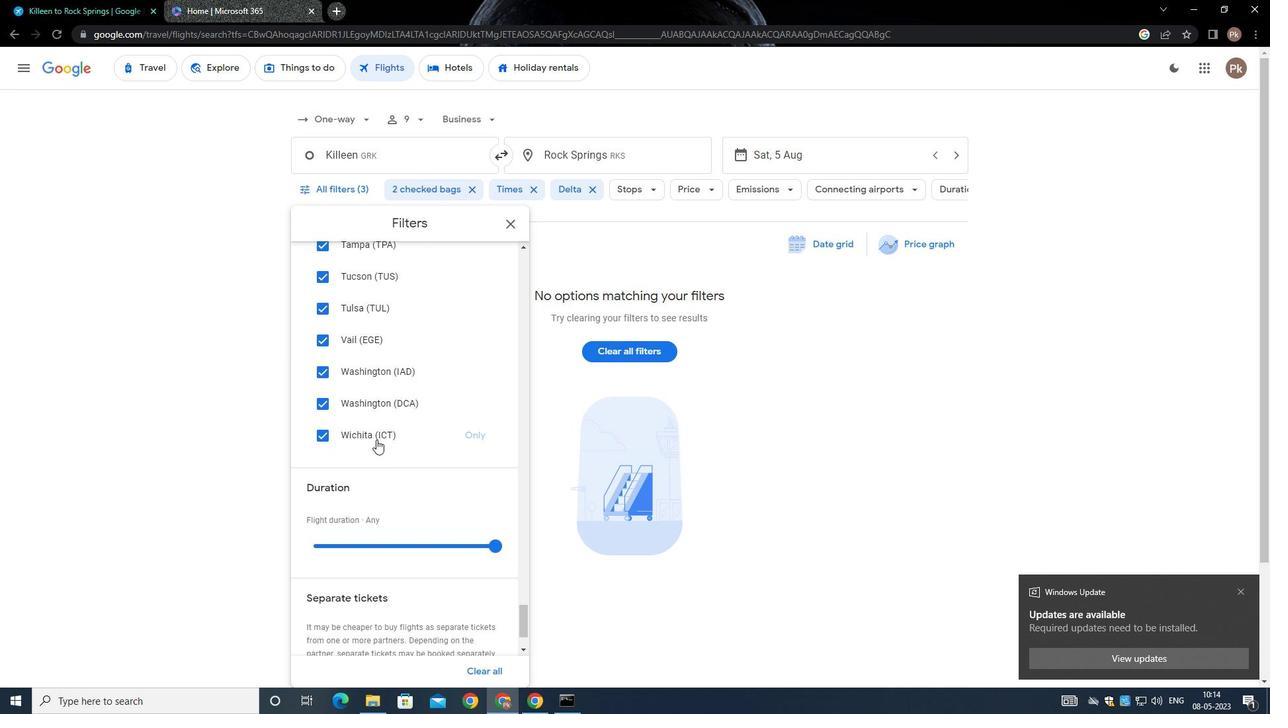
Action: Mouse scrolled (376, 434) with delta (0, -1)
Screenshot: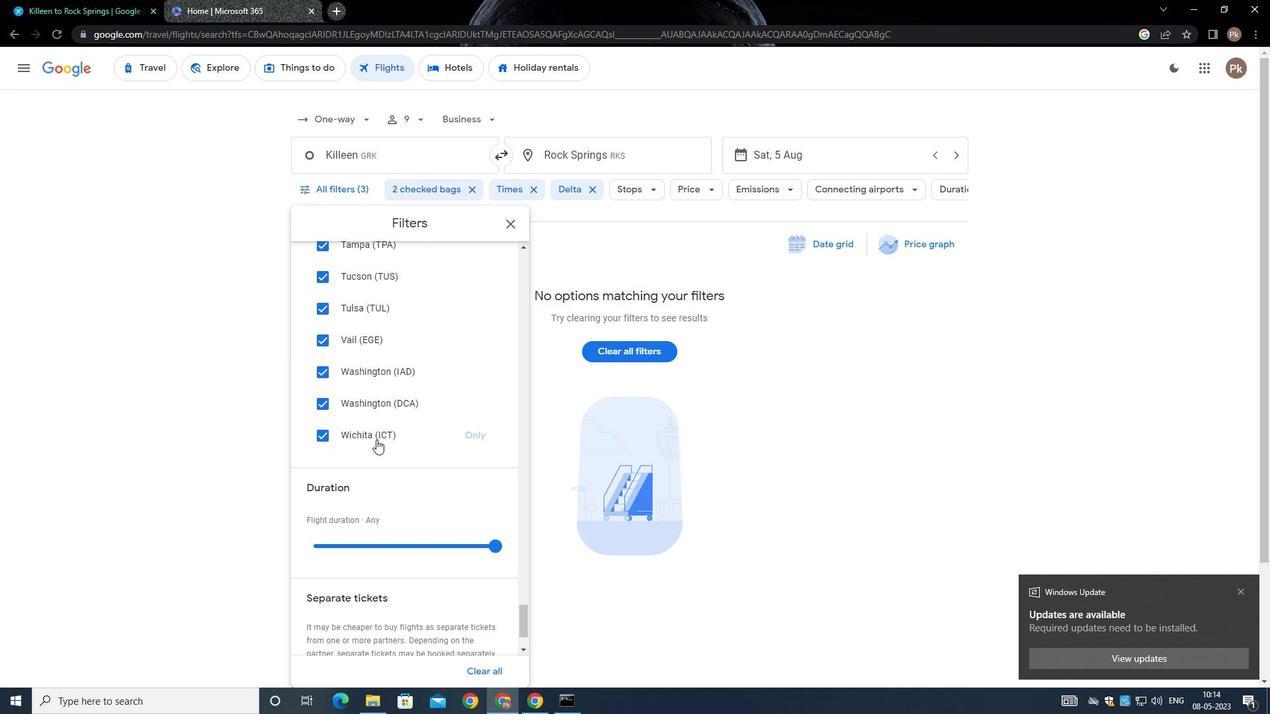 
Action: Mouse scrolled (376, 435) with delta (0, 0)
Screenshot: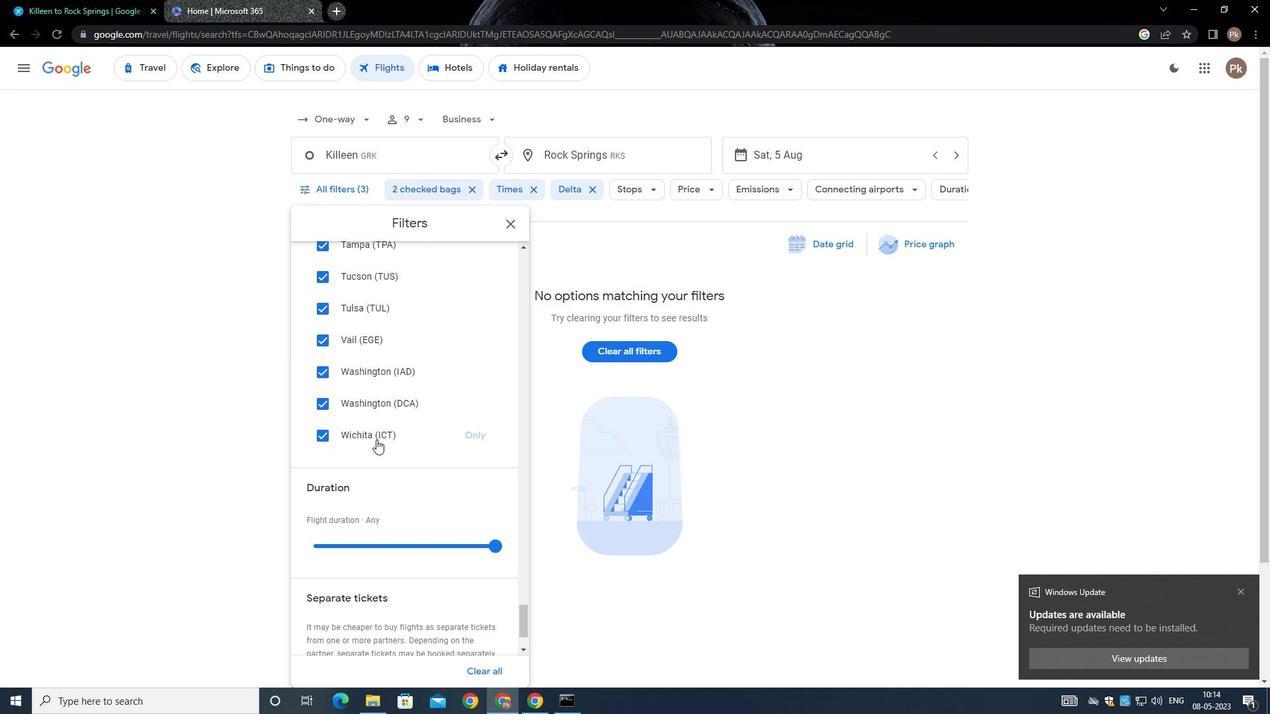 
Action: Mouse scrolled (376, 435) with delta (0, 0)
Screenshot: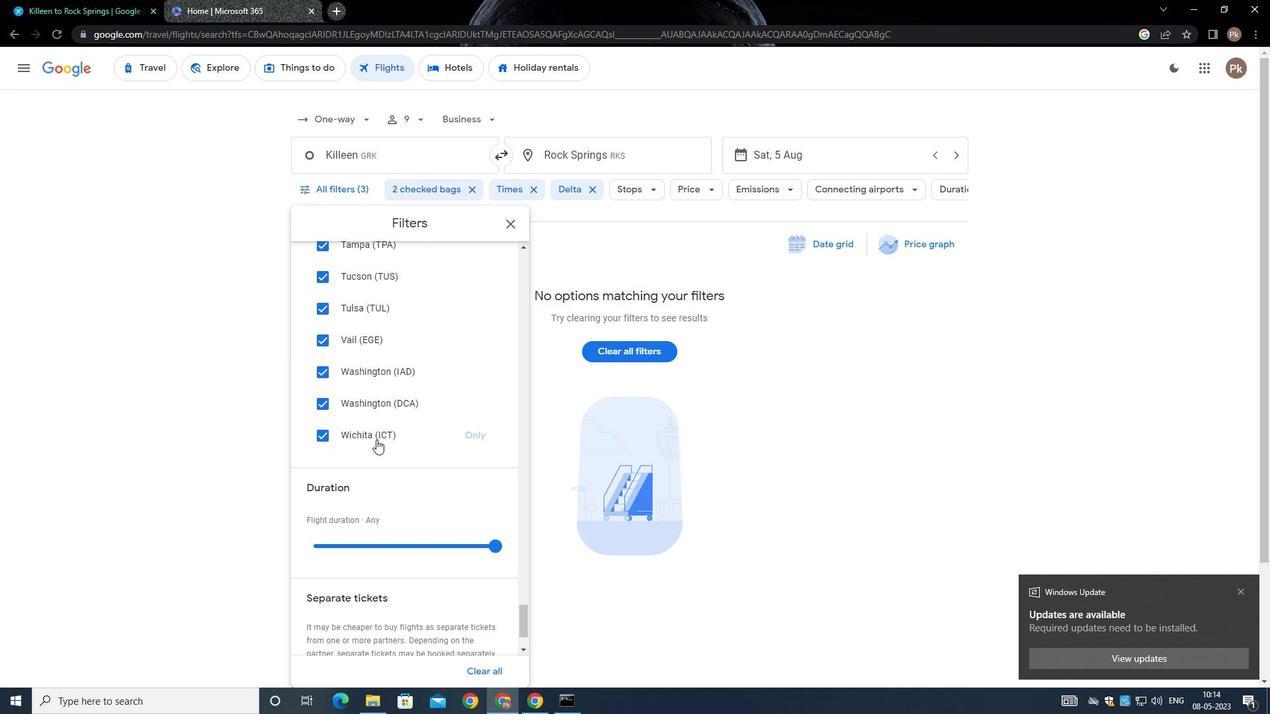 
Action: Mouse moved to (376, 426)
Screenshot: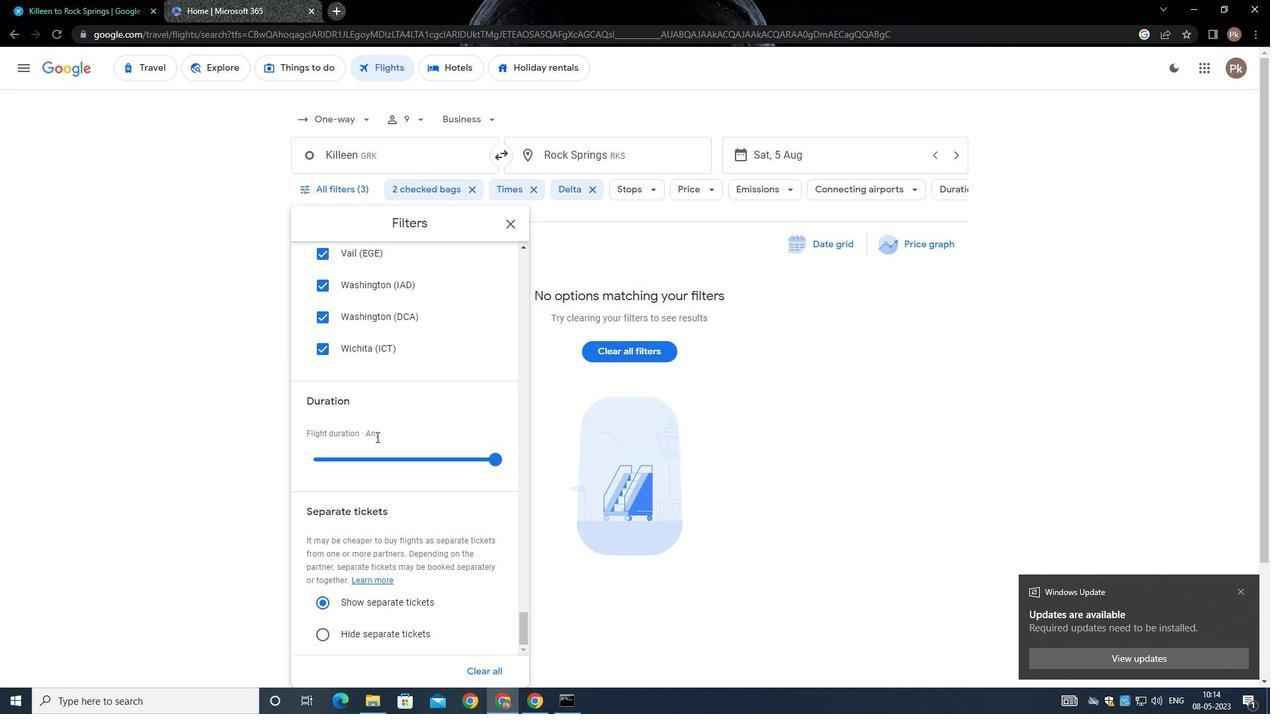 
Action: Mouse scrolled (376, 426) with delta (0, 0)
Screenshot: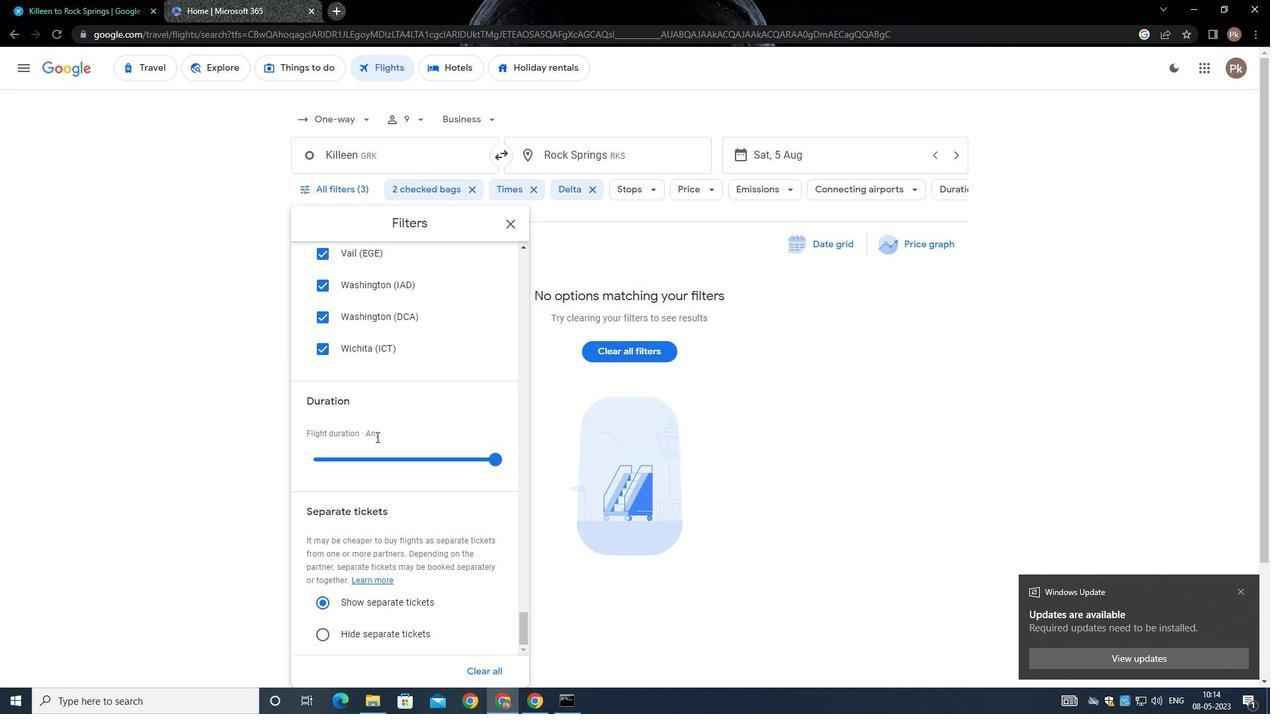 
Action: Mouse scrolled (376, 426) with delta (0, 0)
Screenshot: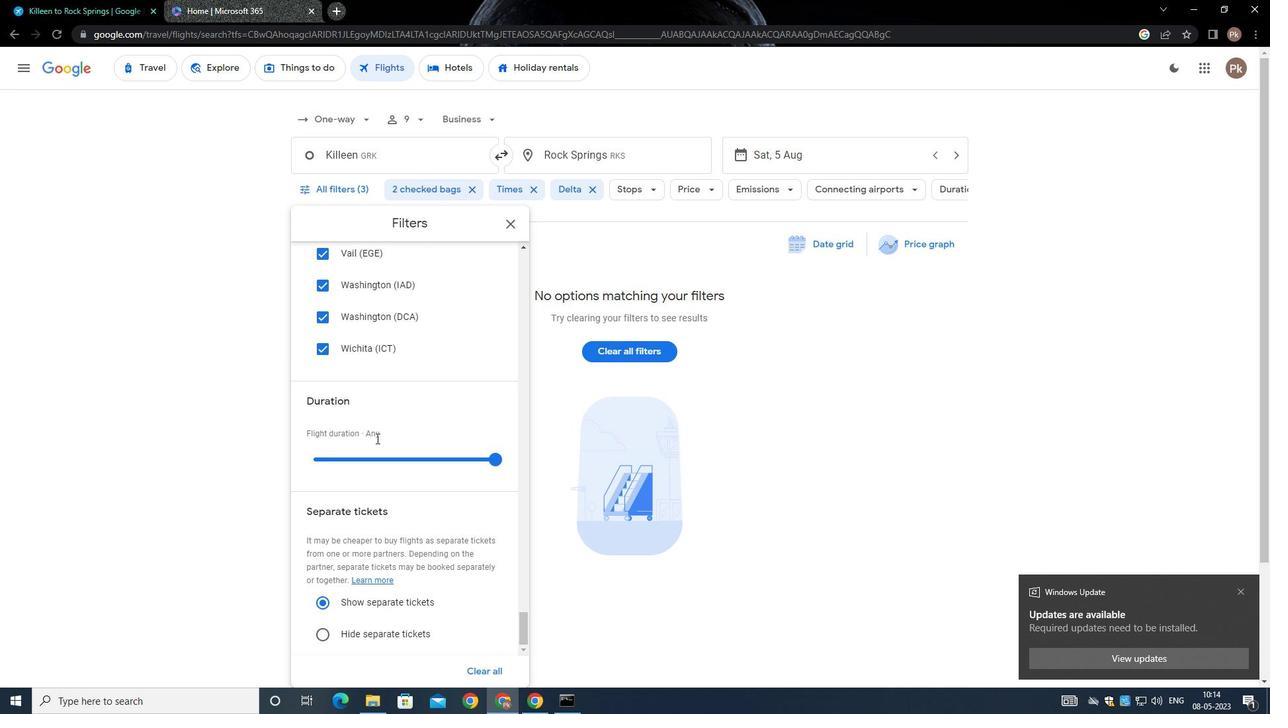 
Action: Mouse scrolled (376, 425) with delta (0, -1)
Screenshot: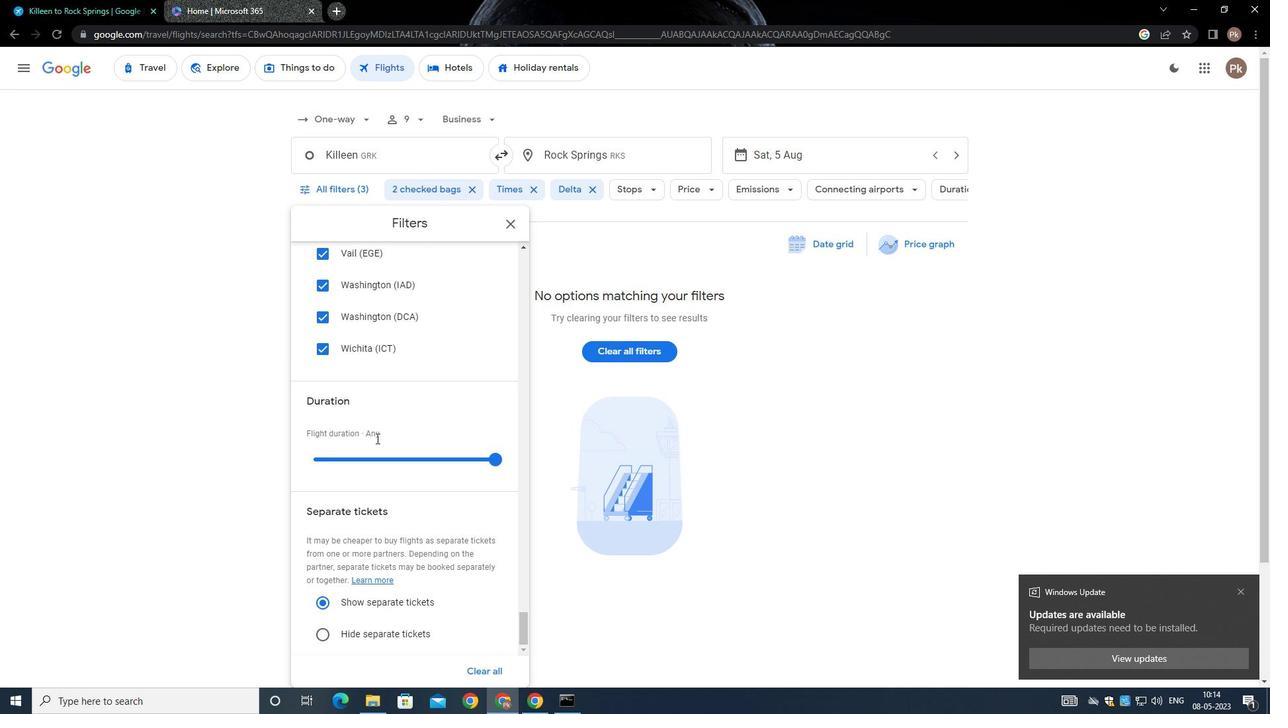 
Action: Mouse scrolled (376, 426) with delta (0, 0)
Screenshot: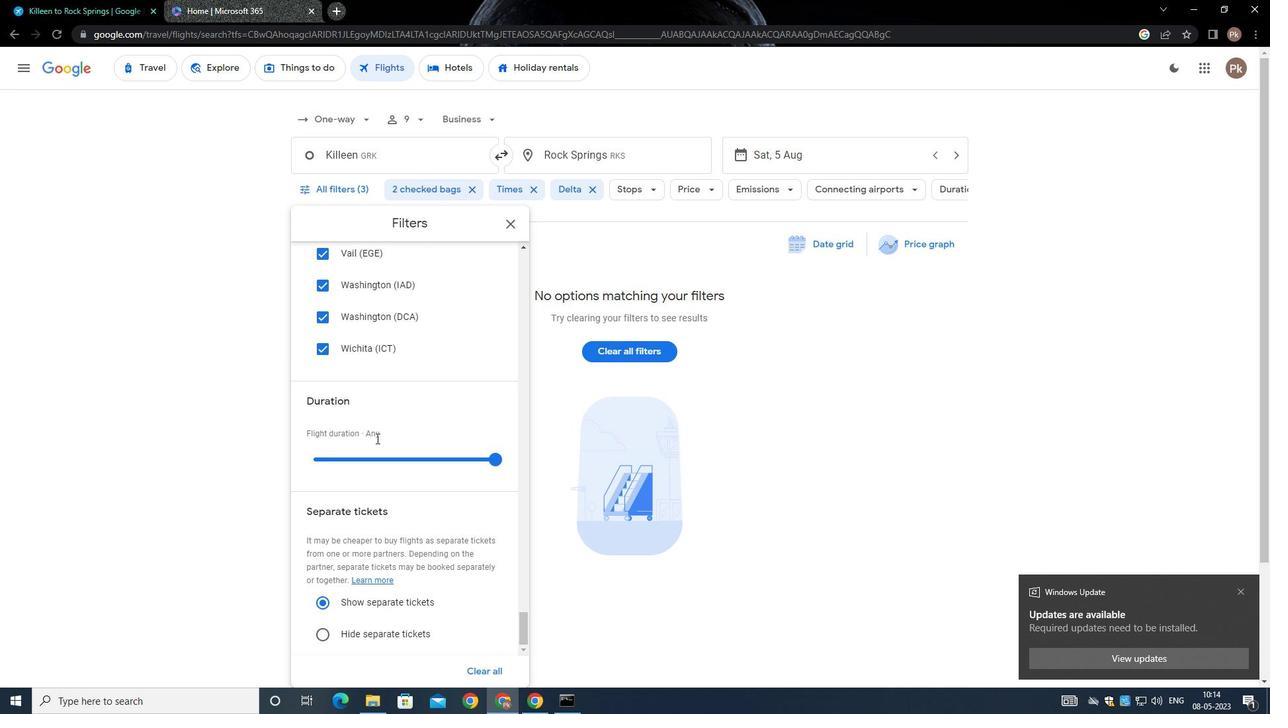 
Action: Mouse scrolled (376, 426) with delta (0, 0)
Screenshot: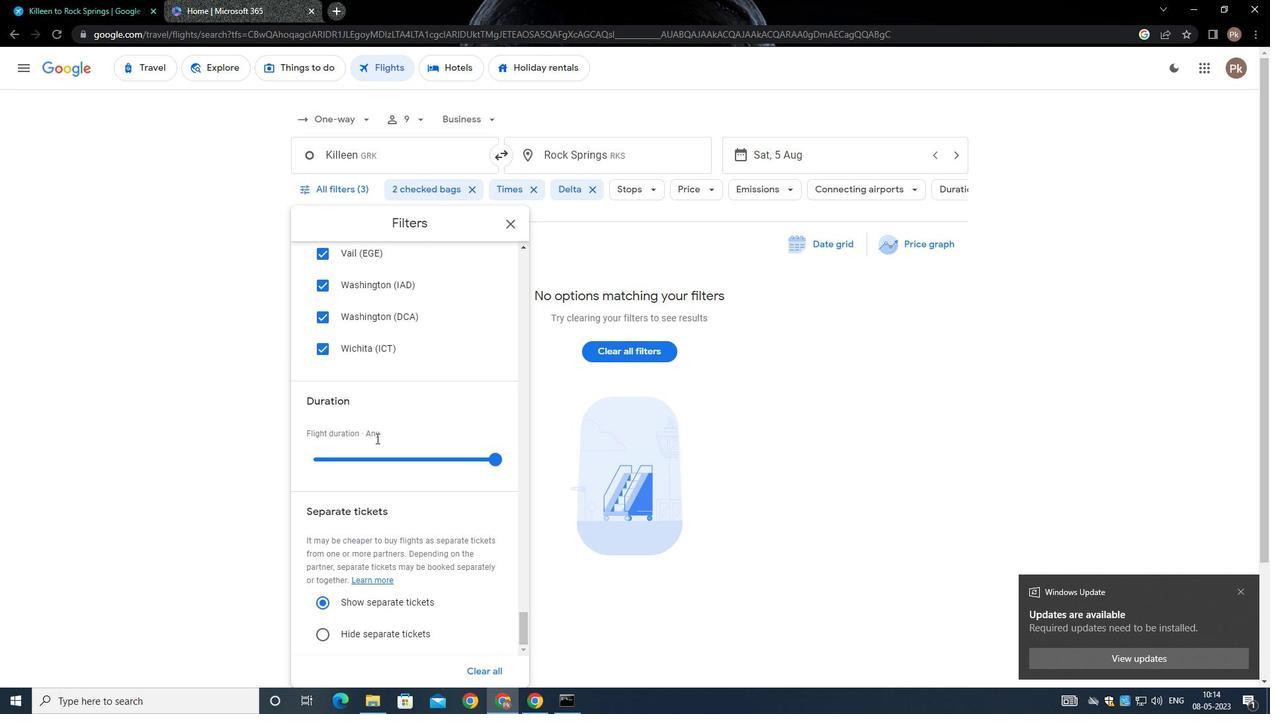 
Action: Mouse moved to (376, 426)
Screenshot: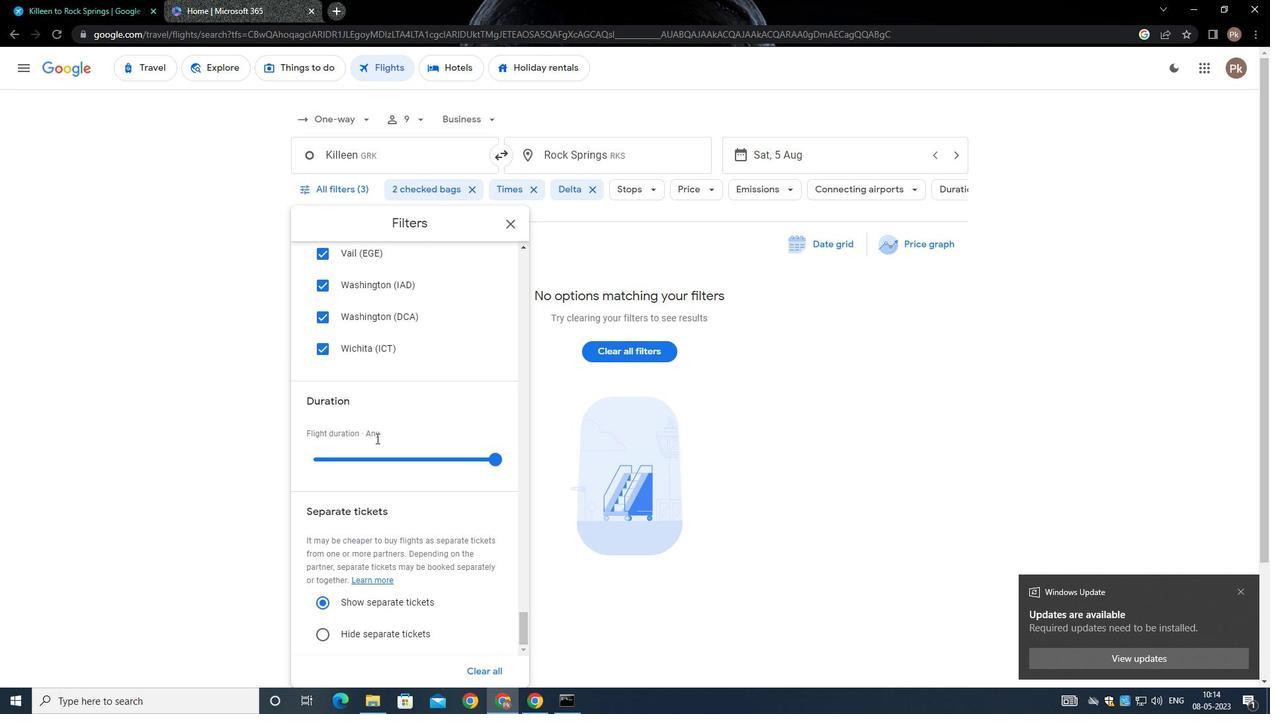 
Action: Mouse scrolled (376, 426) with delta (0, 0)
Screenshot: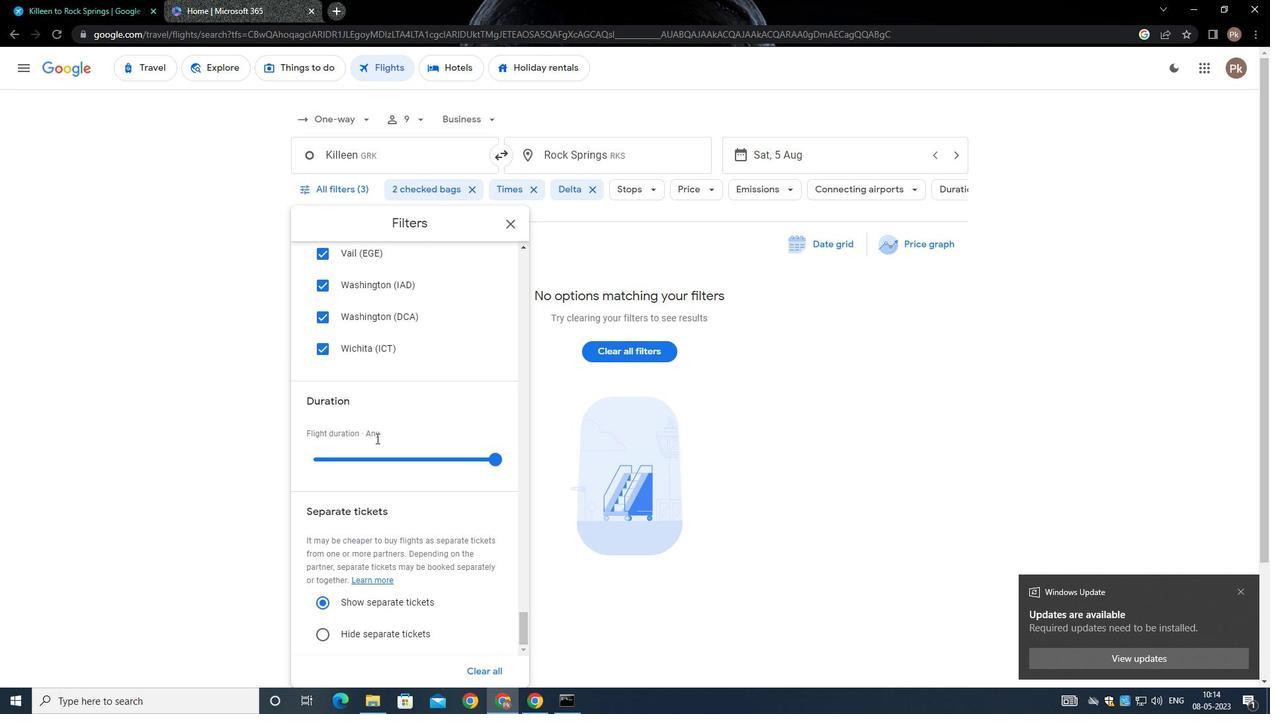 
Action: Mouse moved to (376, 432)
Screenshot: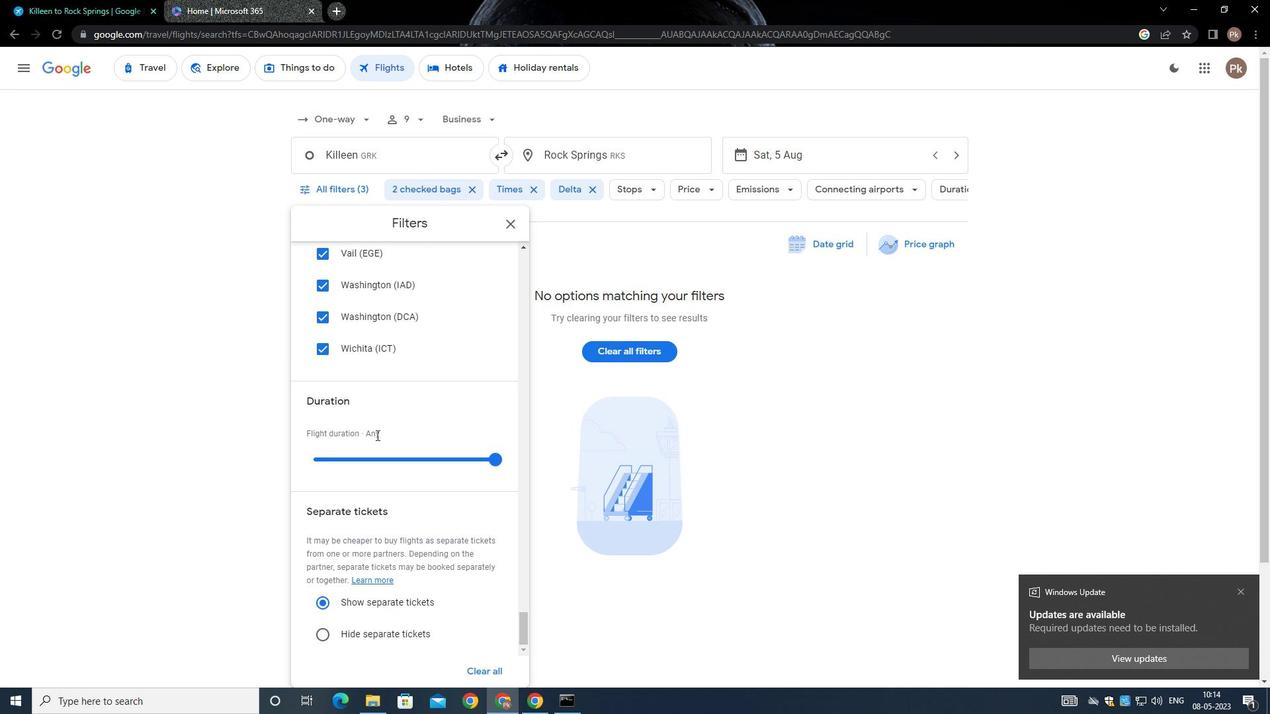 
